 Task: Customize the Trello board by changing the background image and exploring available Power-Ups.
Action: Mouse moved to (920, 180)
Screenshot: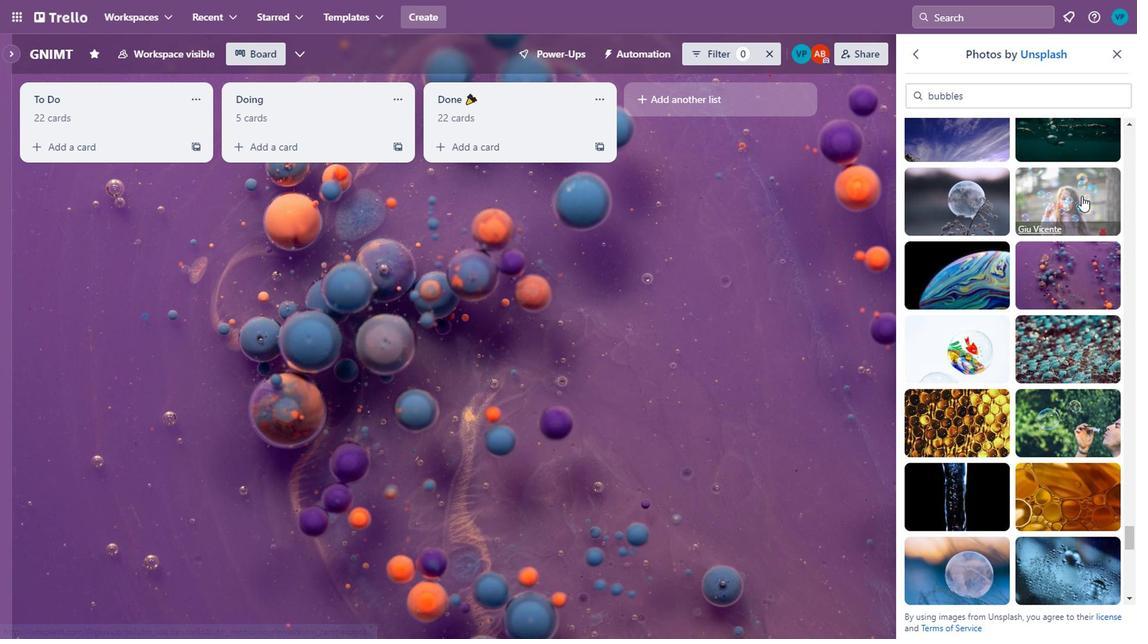 
Action: Mouse pressed left at (920, 180)
Screenshot: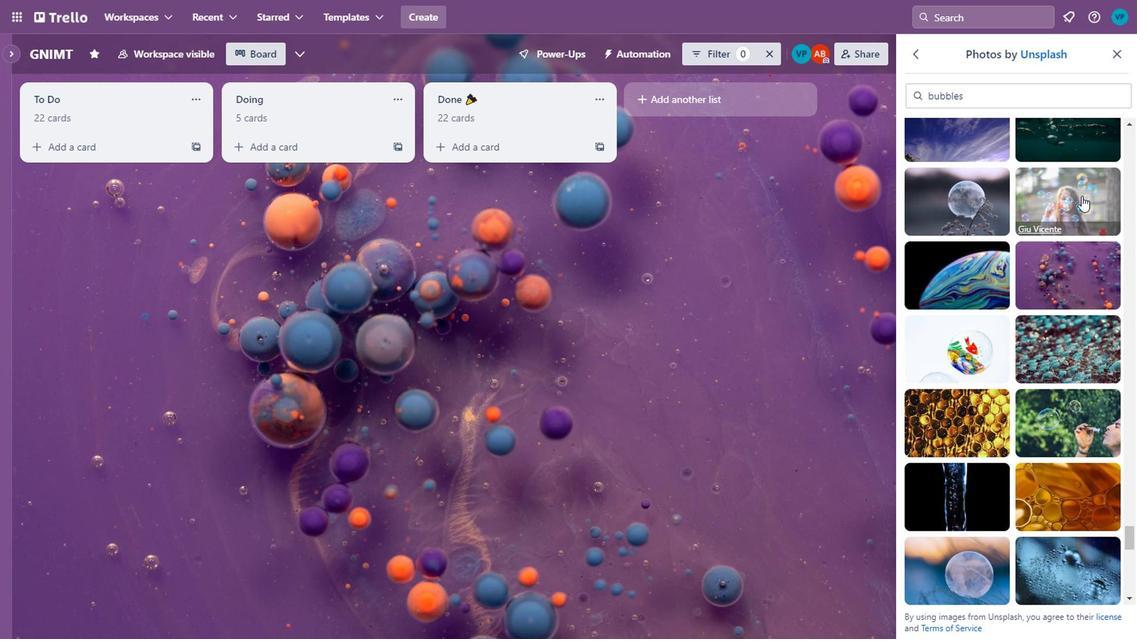 
Action: Mouse moved to (823, 371)
Screenshot: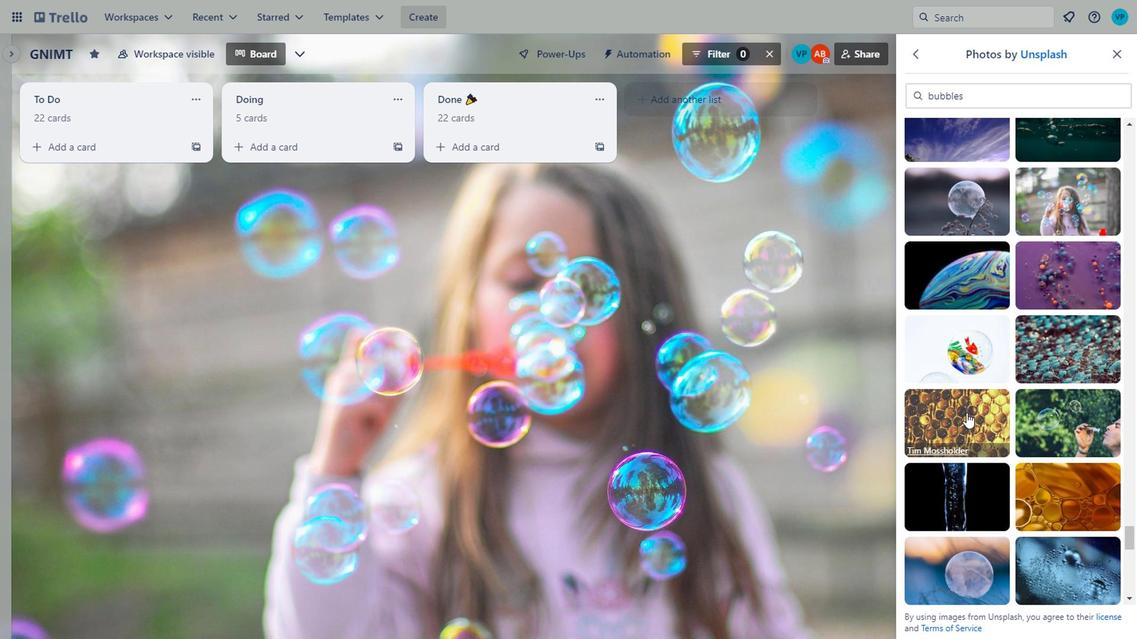 
Action: Mouse scrolled (823, 370) with delta (0, 0)
Screenshot: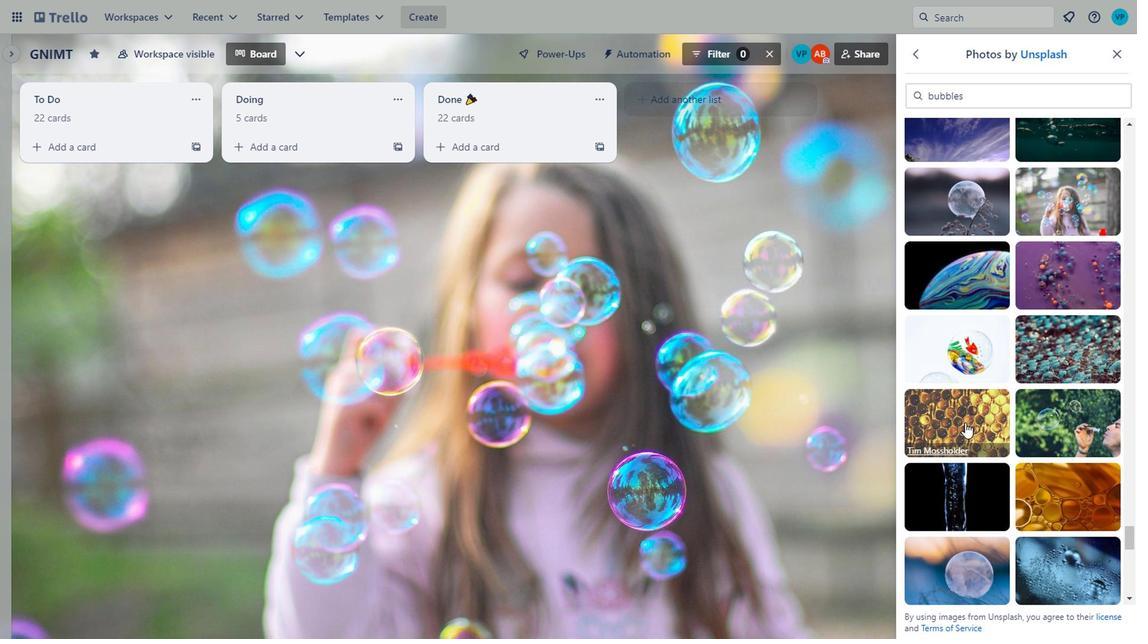 
Action: Mouse scrolled (823, 370) with delta (0, 0)
Screenshot: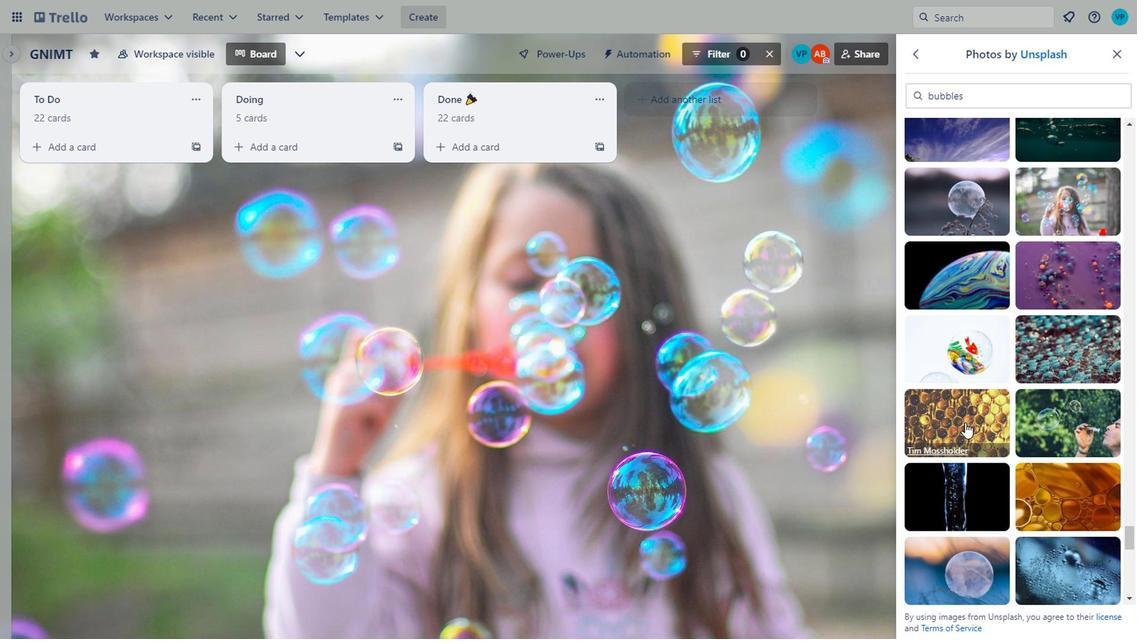 
Action: Mouse moved to (811, 395)
Screenshot: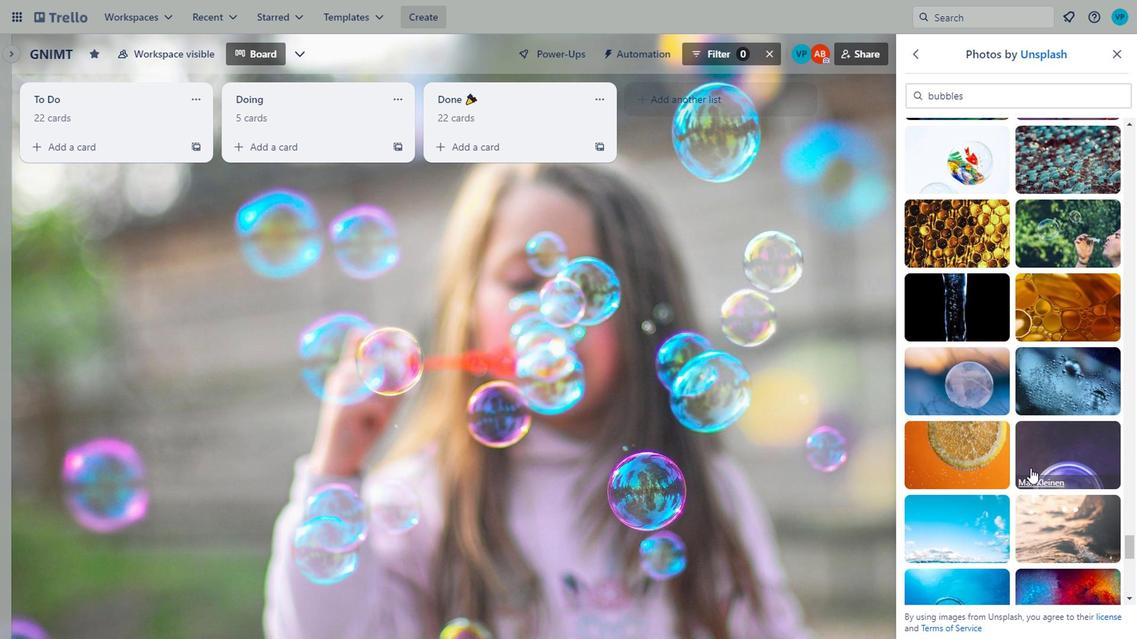 
Action: Mouse pressed left at (811, 395)
Screenshot: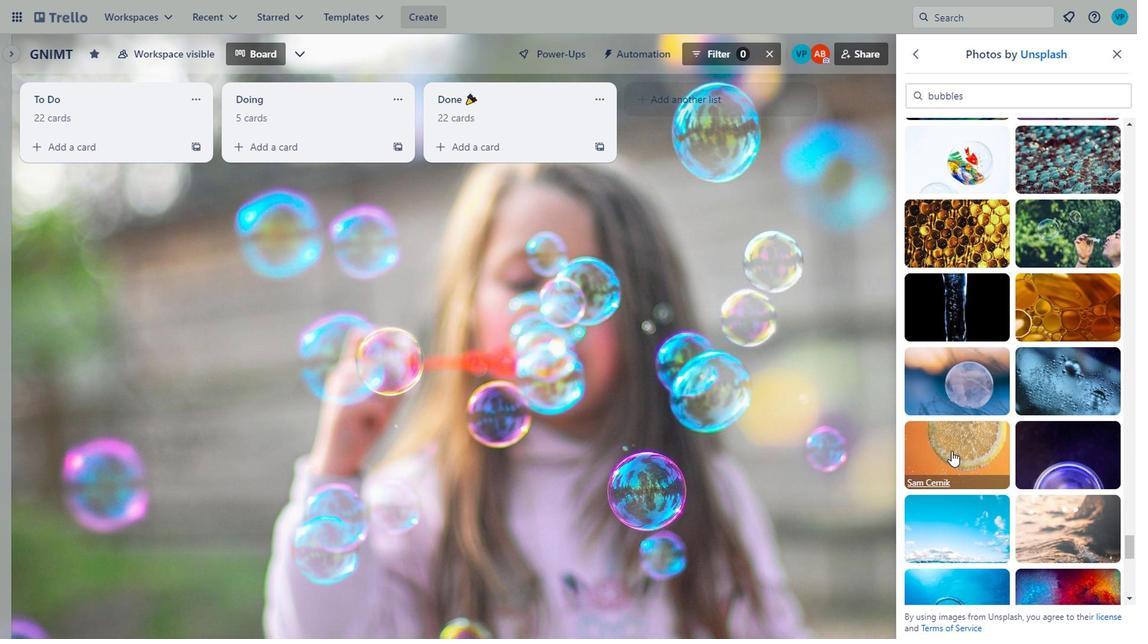 
Action: Mouse moved to (860, 388)
Screenshot: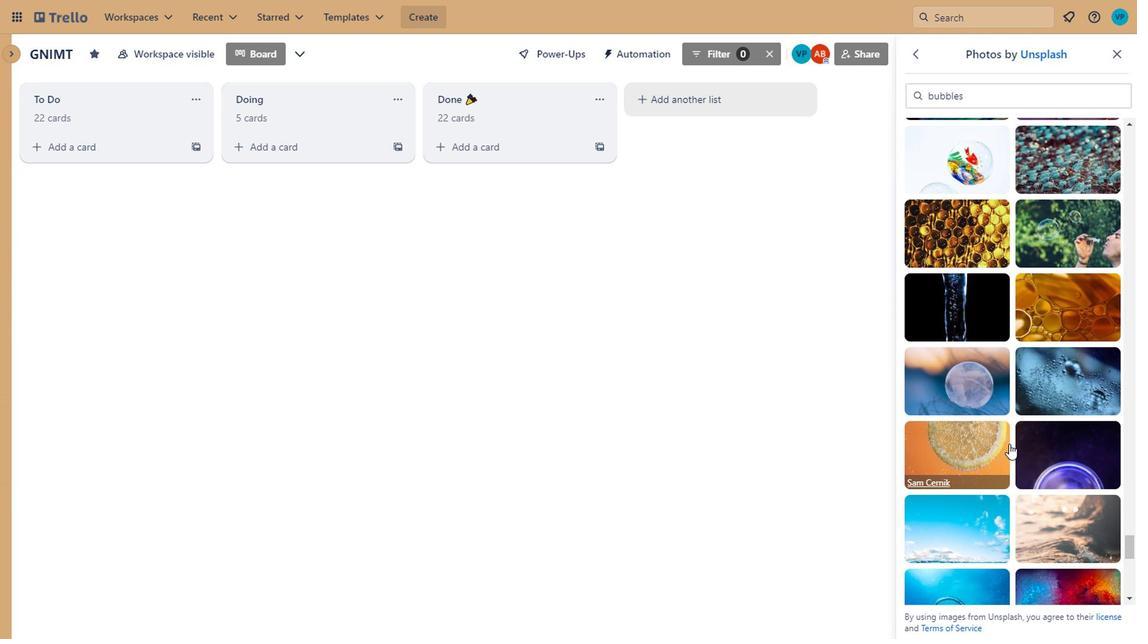 
Action: Mouse scrolled (860, 387) with delta (0, 0)
Screenshot: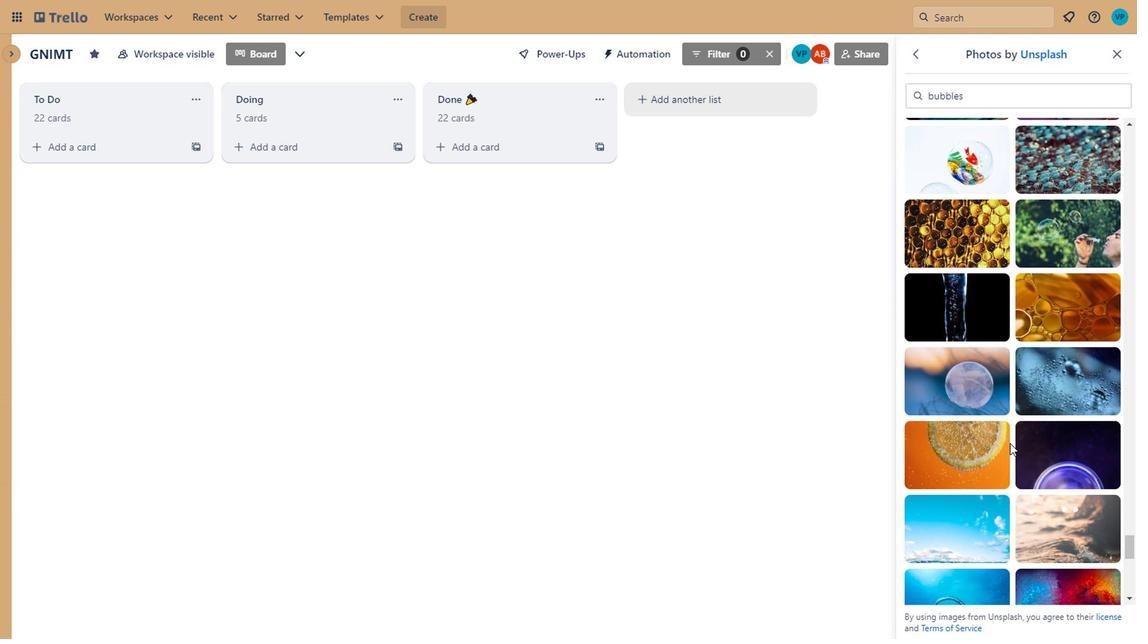 
Action: Mouse moved to (913, 401)
Screenshot: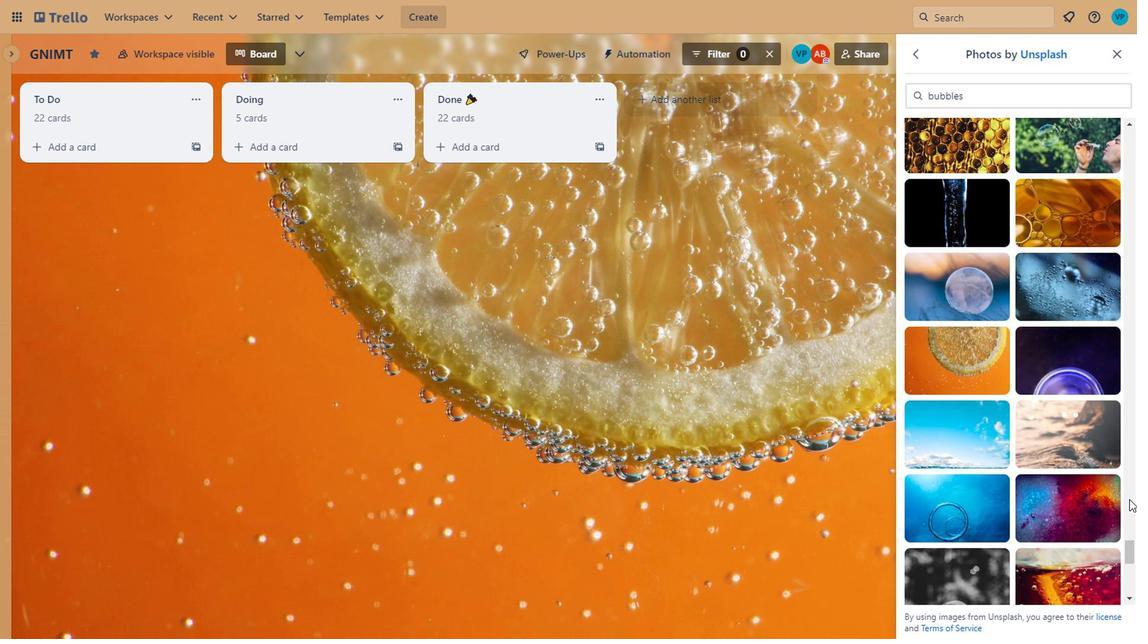 
Action: Mouse scrolled (913, 400) with delta (0, 0)
Screenshot: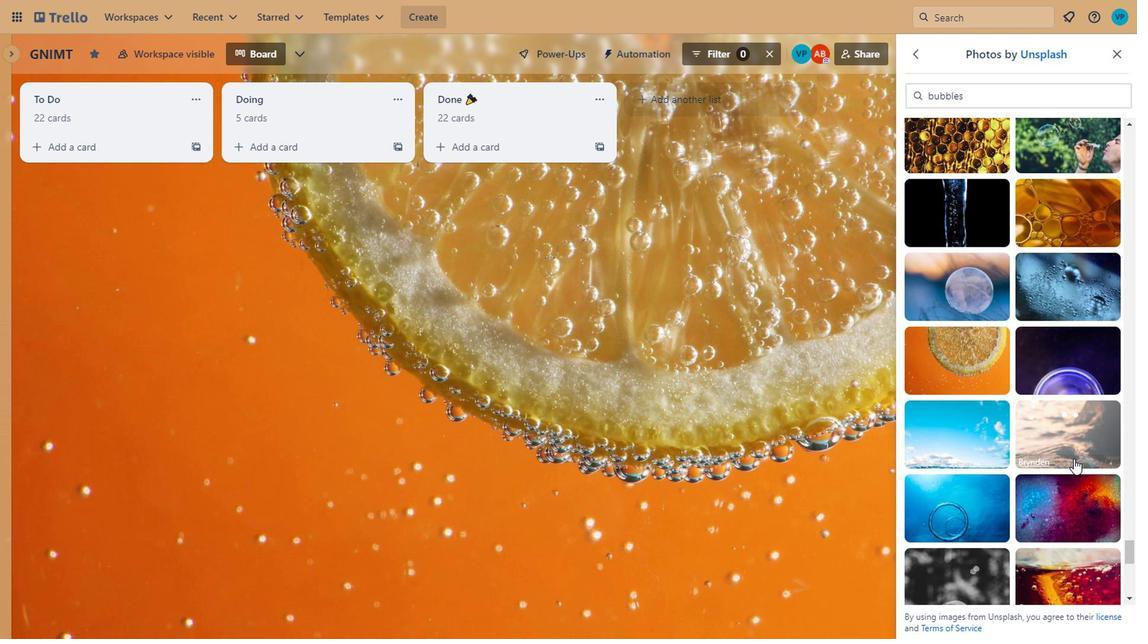 
Action: Mouse scrolled (913, 400) with delta (0, 0)
Screenshot: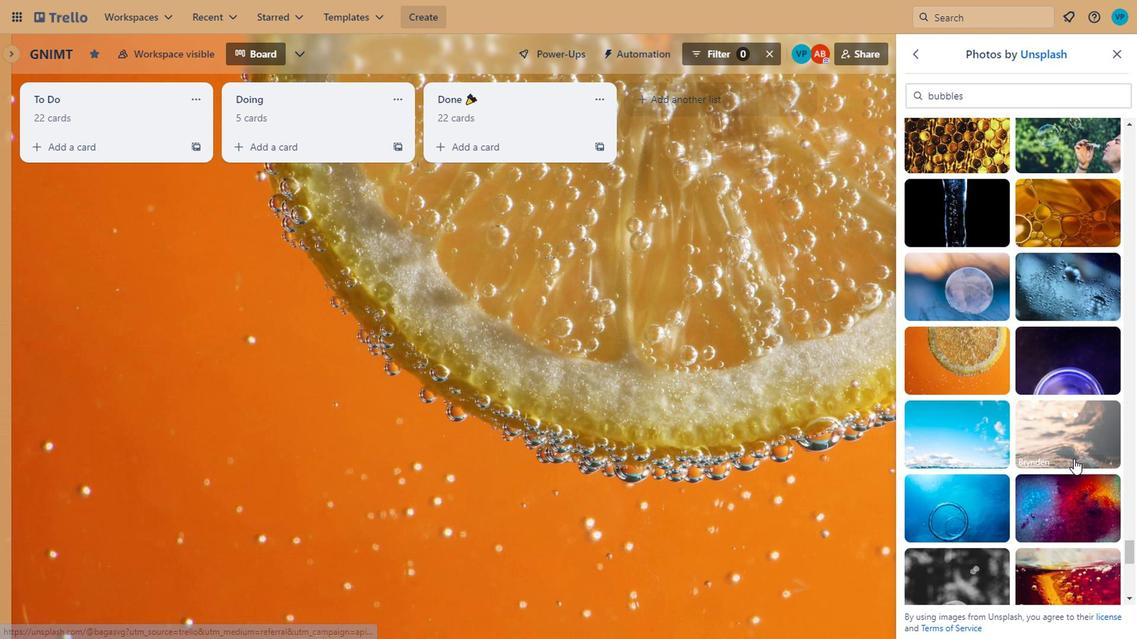 
Action: Mouse moved to (862, 470)
Screenshot: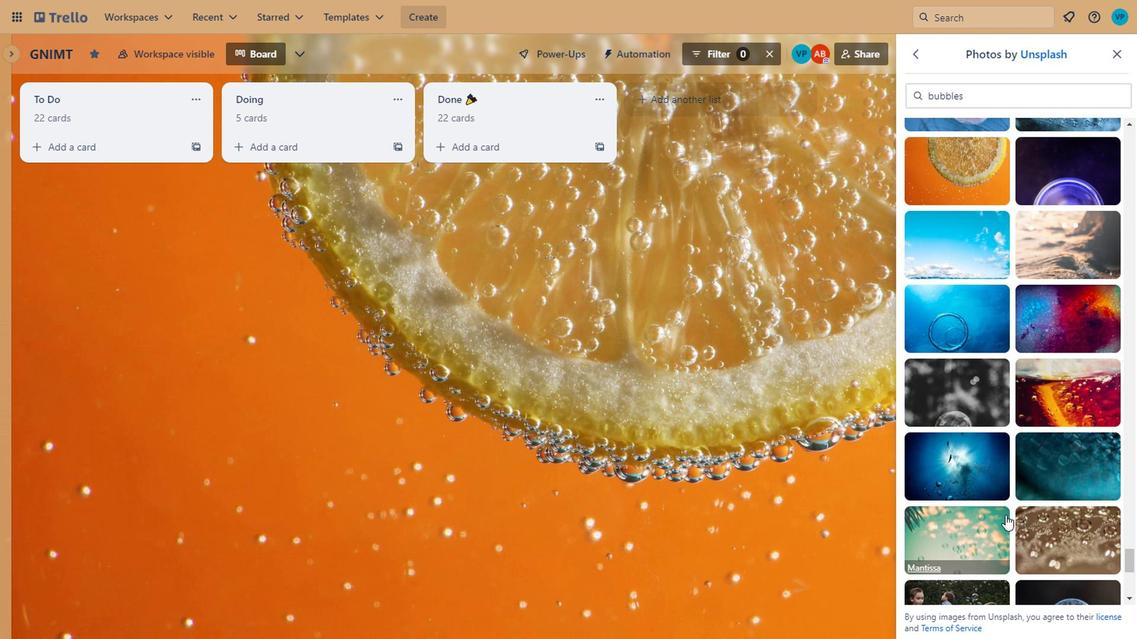 
Action: Mouse scrolled (862, 470) with delta (0, 0)
Screenshot: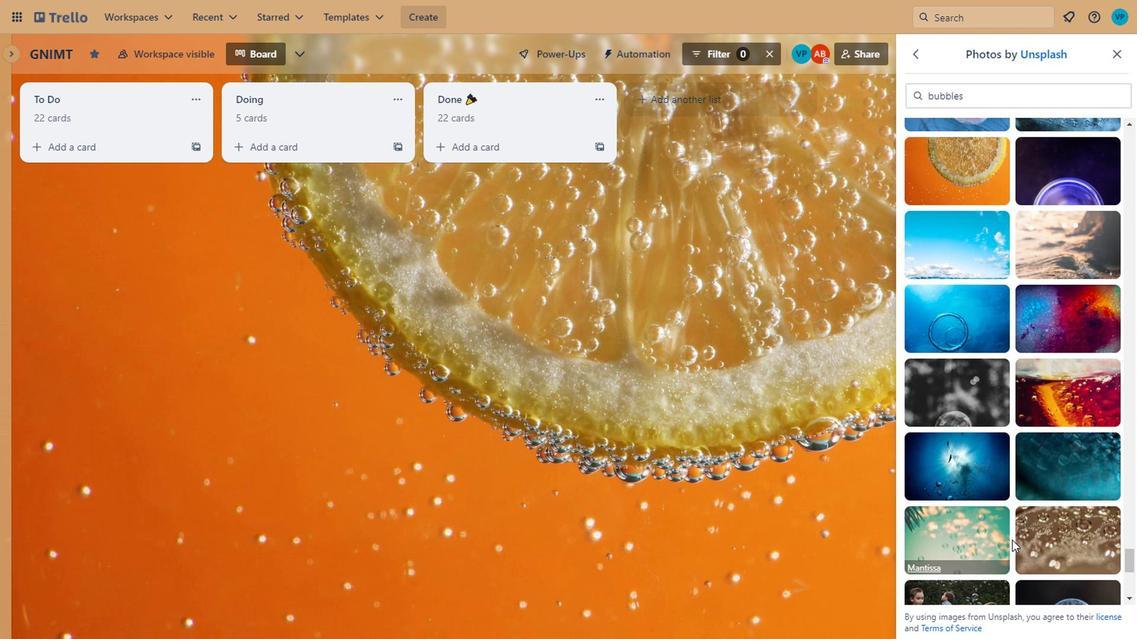 
Action: Mouse moved to (876, 409)
Screenshot: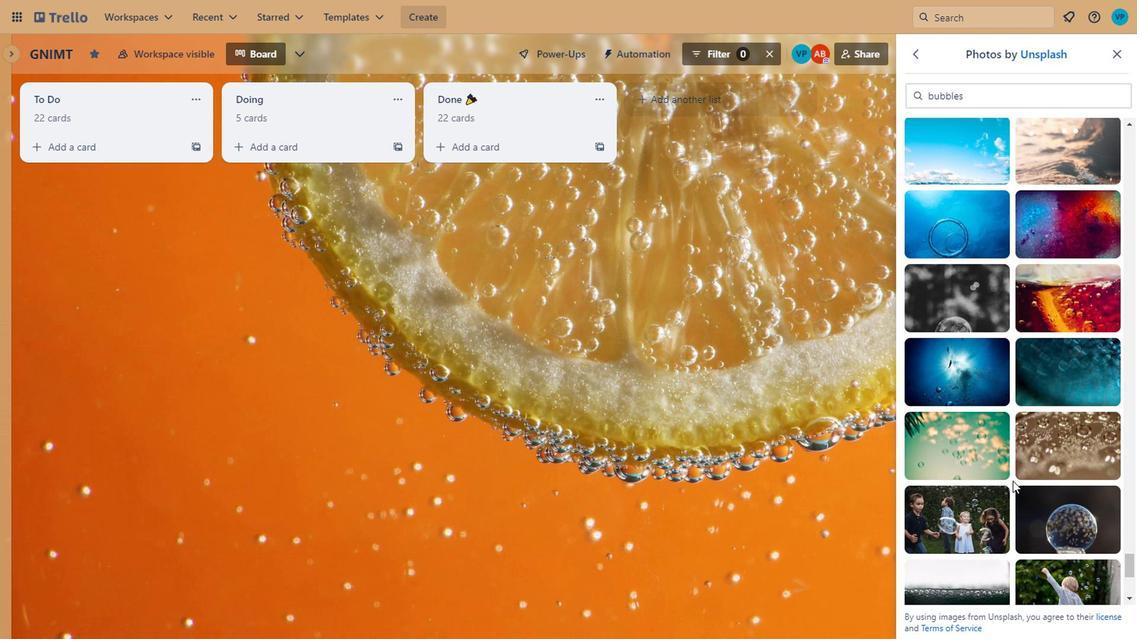 
Action: Mouse scrolled (876, 408) with delta (0, 0)
Screenshot: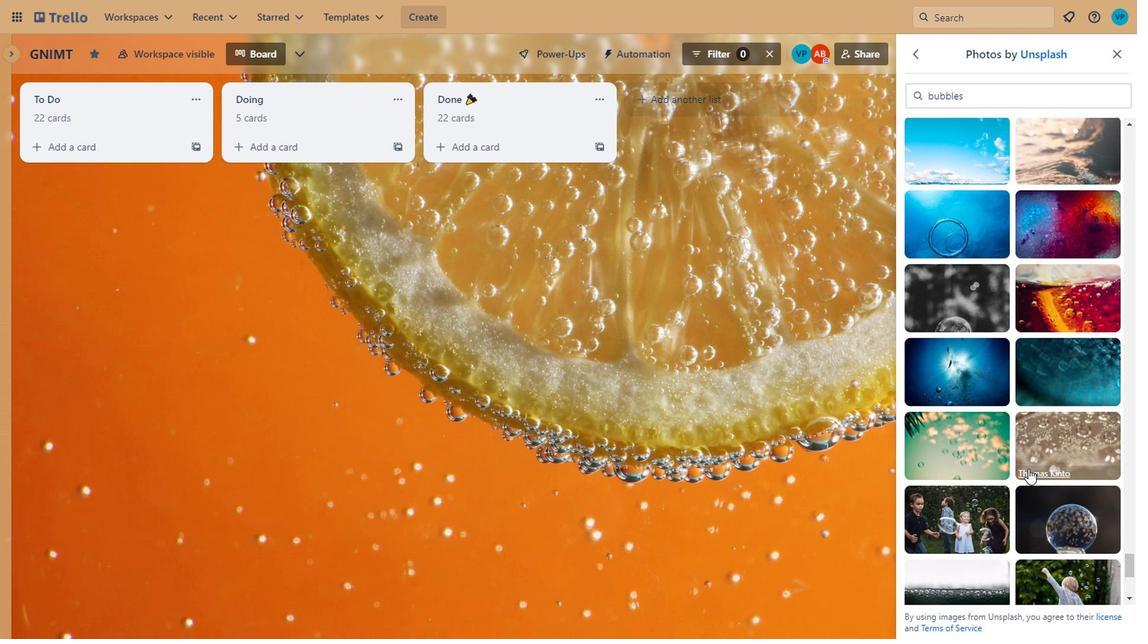 
Action: Mouse scrolled (876, 408) with delta (0, 0)
Screenshot: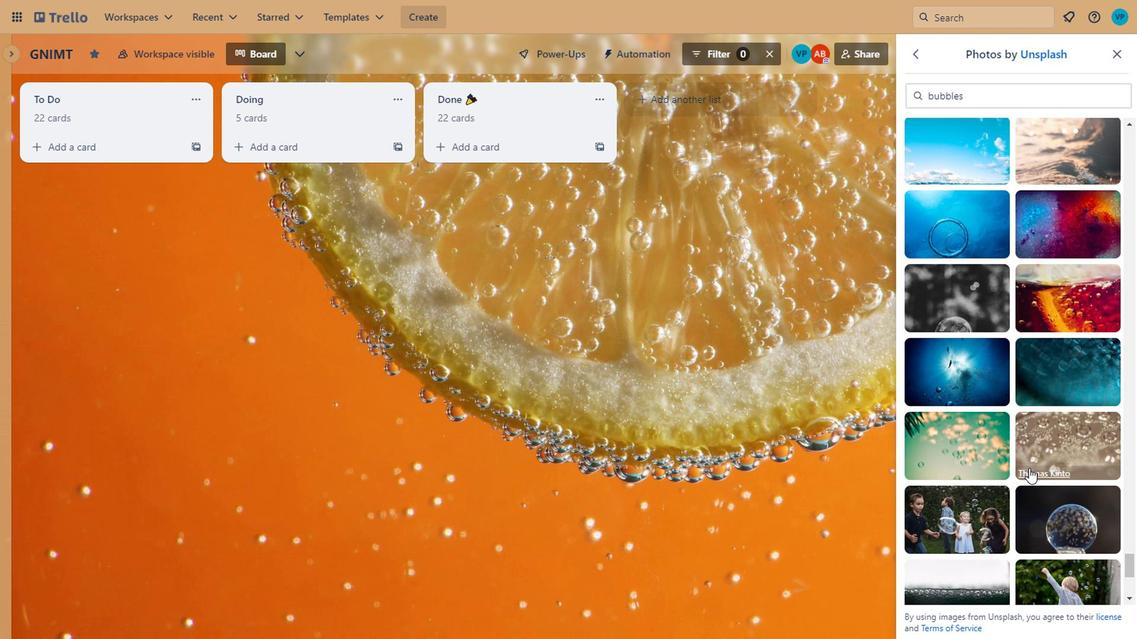
Action: Mouse moved to (814, 280)
Screenshot: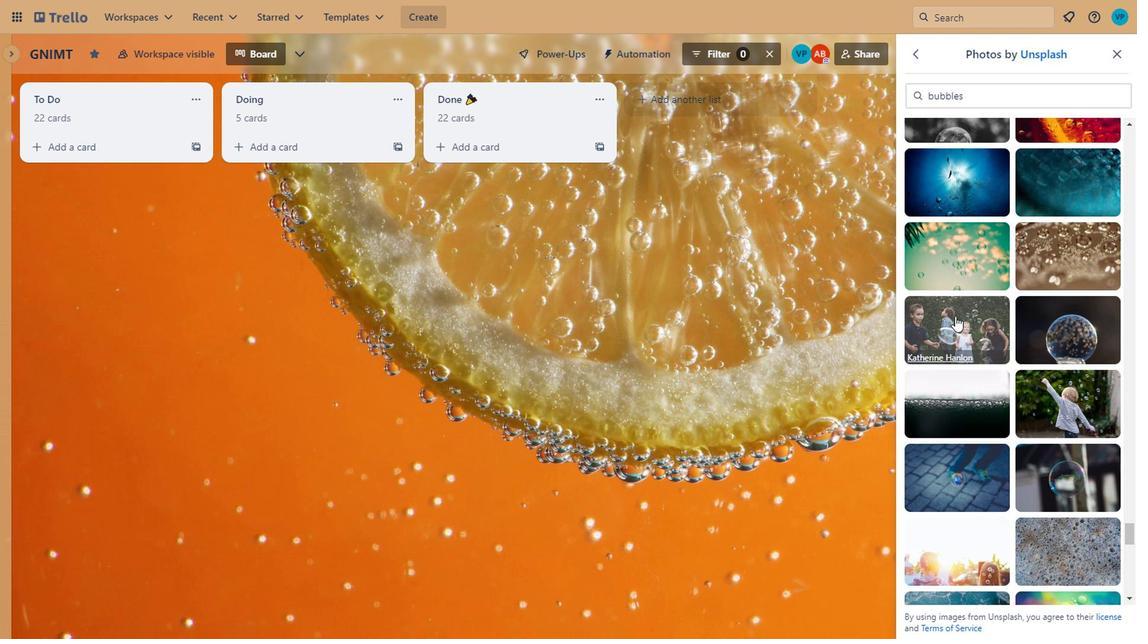 
Action: Mouse pressed left at (814, 280)
Screenshot: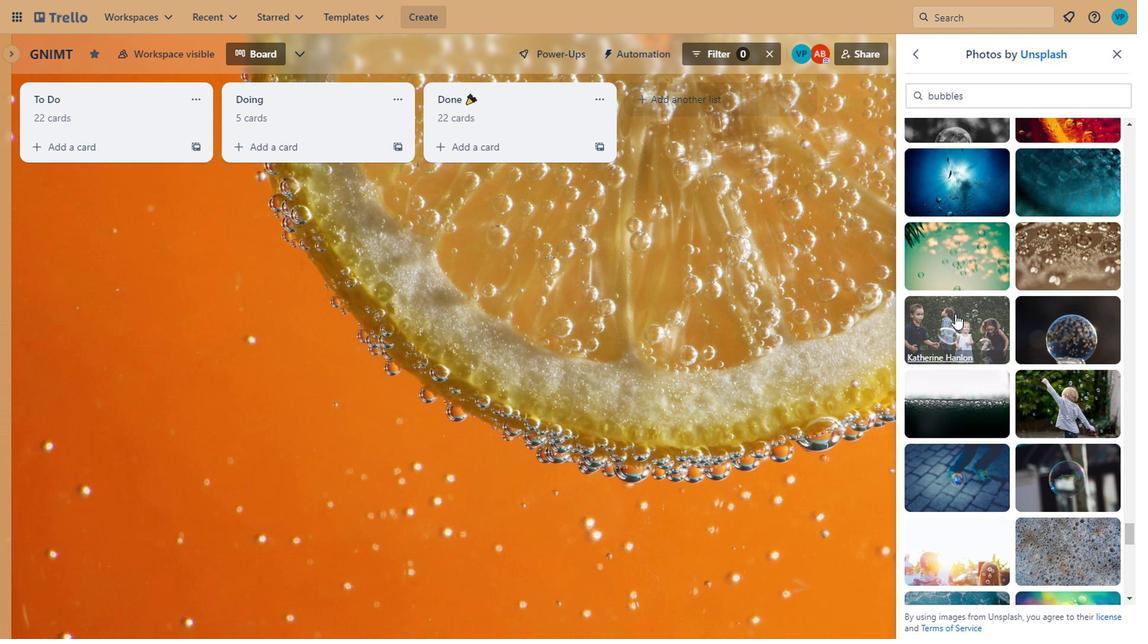 
Action: Mouse moved to (886, 373)
Screenshot: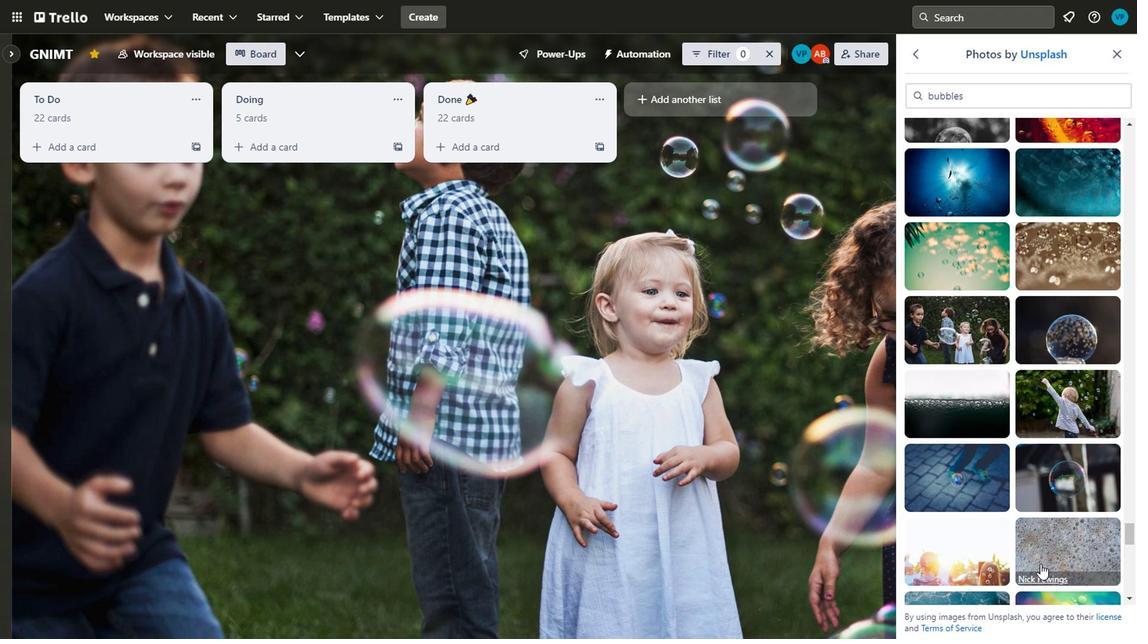 
Action: Mouse scrolled (886, 373) with delta (0, 0)
Screenshot: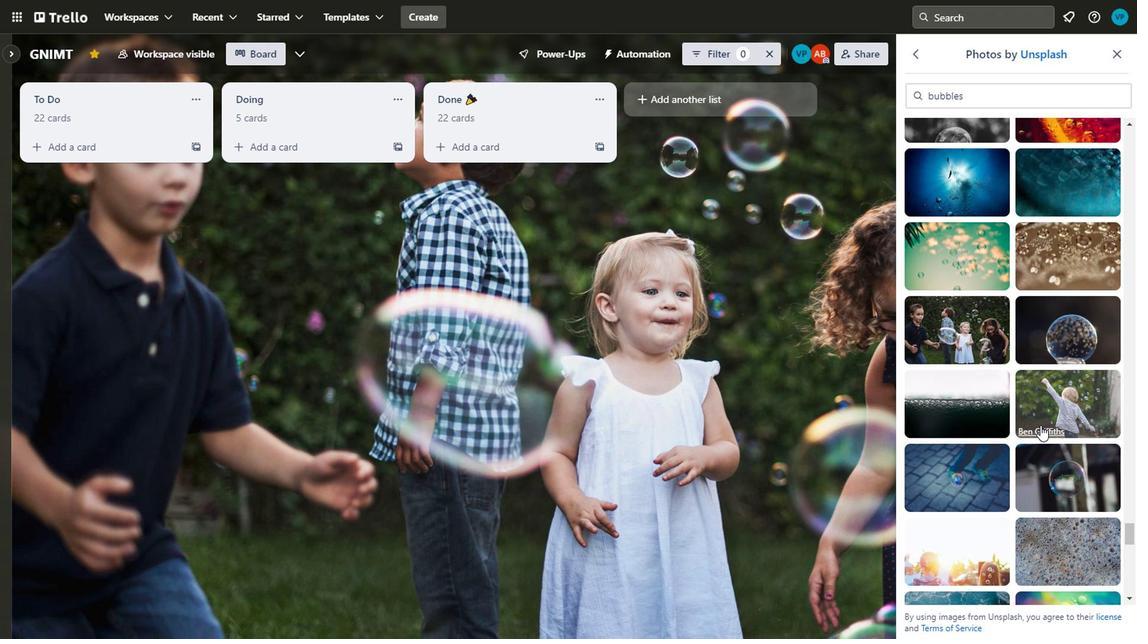 
Action: Mouse scrolled (886, 373) with delta (0, 0)
Screenshot: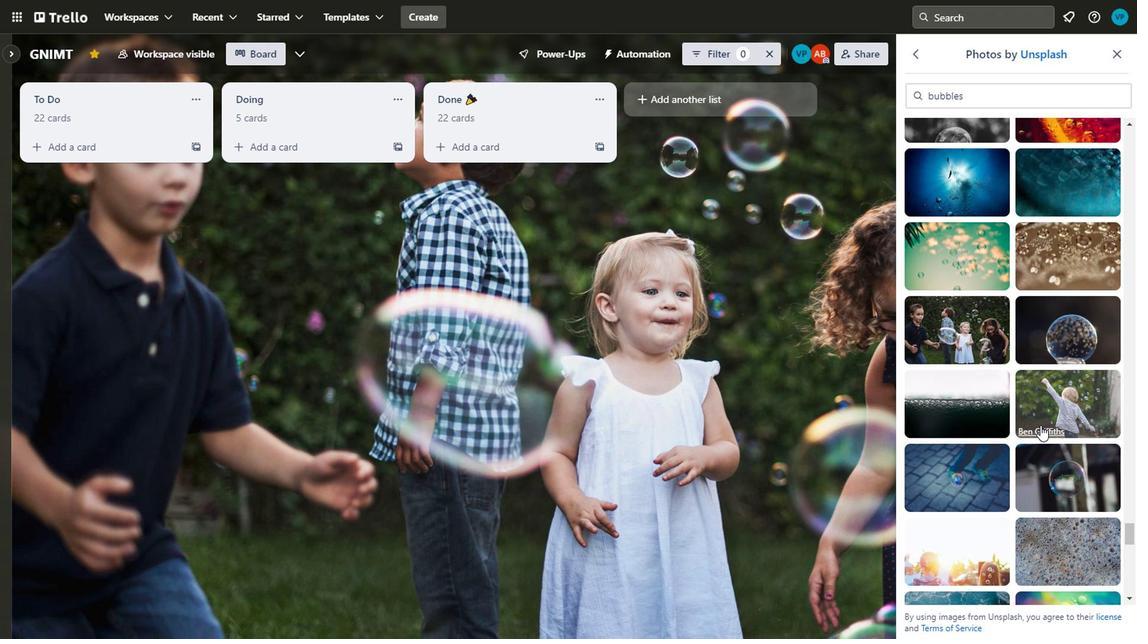 
Action: Mouse scrolled (886, 373) with delta (0, 0)
Screenshot: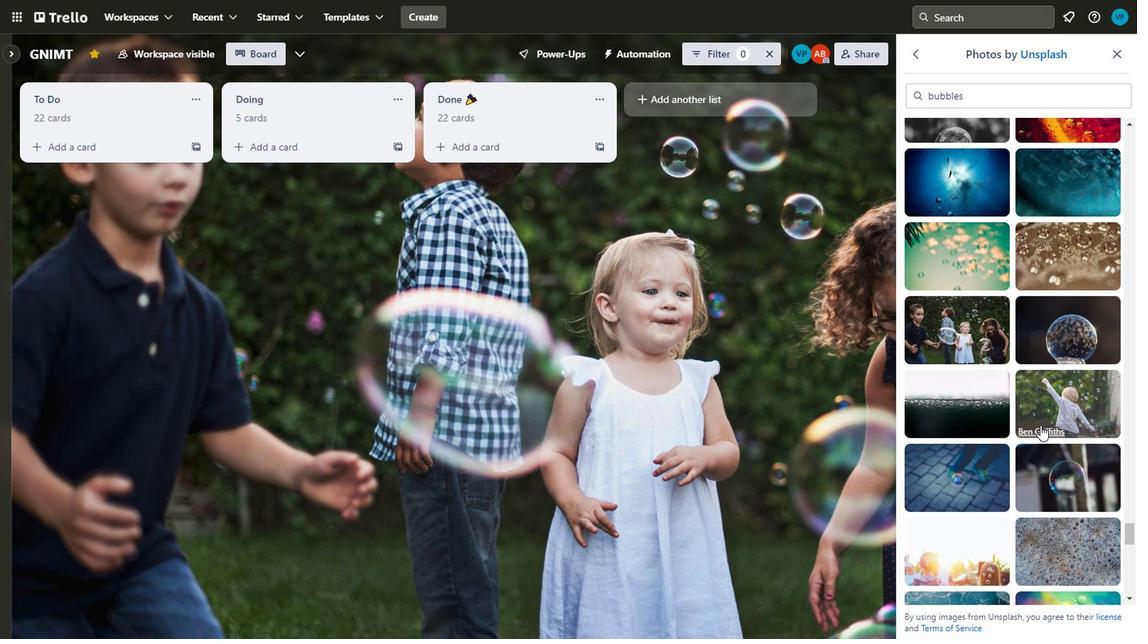 
Action: Mouse moved to (822, 232)
Screenshot: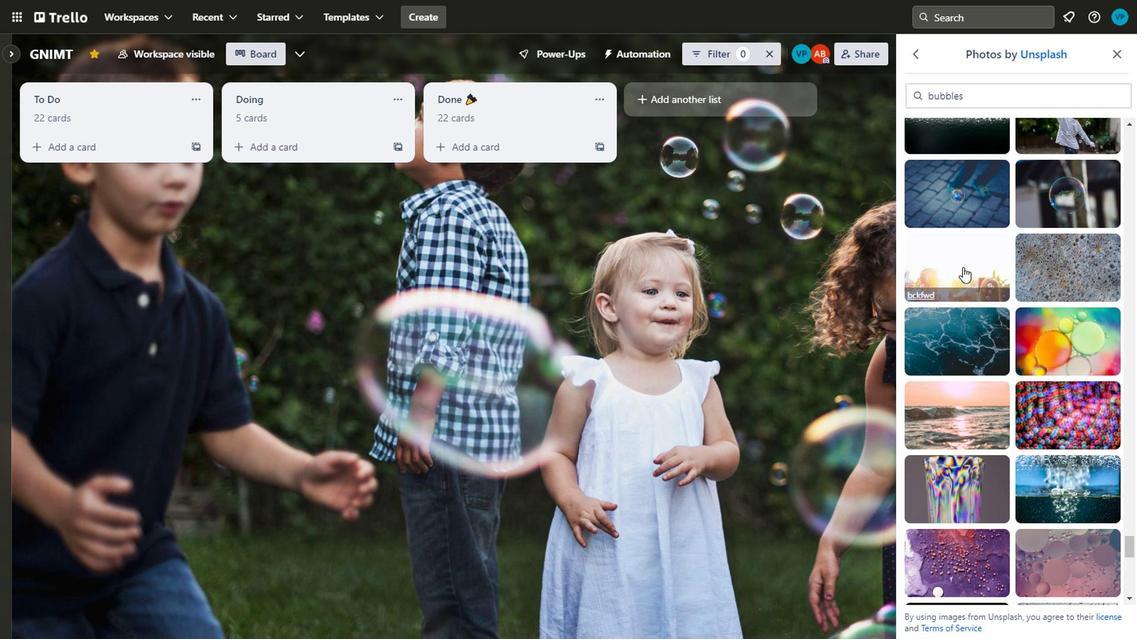 
Action: Mouse pressed left at (822, 232)
Screenshot: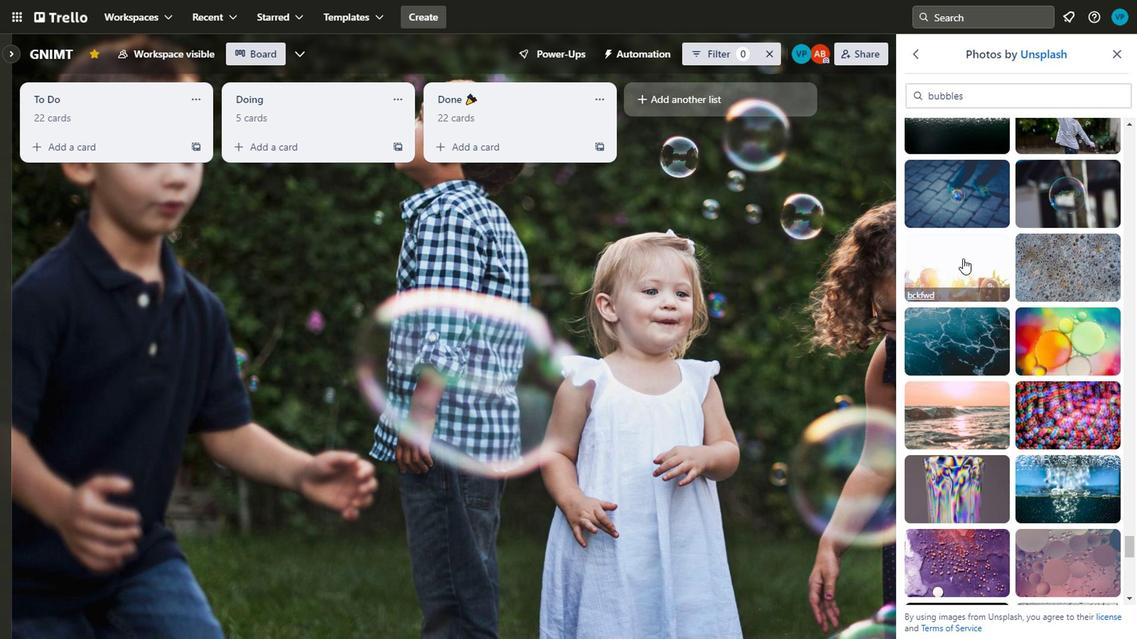
Action: Mouse moved to (857, 354)
Screenshot: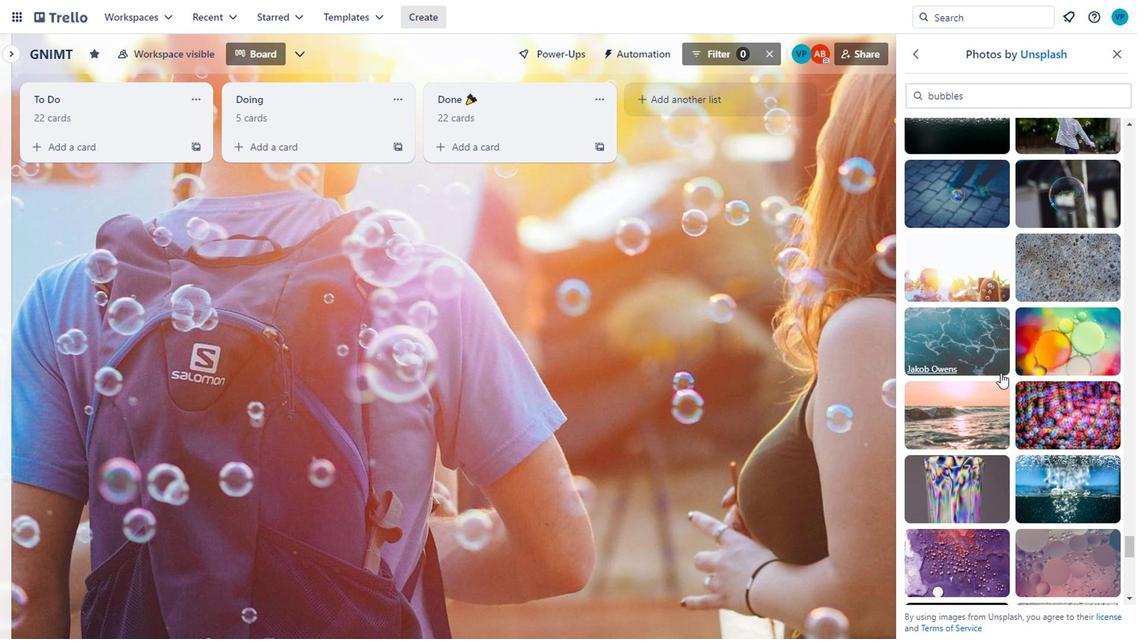 
Action: Mouse scrolled (857, 354) with delta (0, 0)
Screenshot: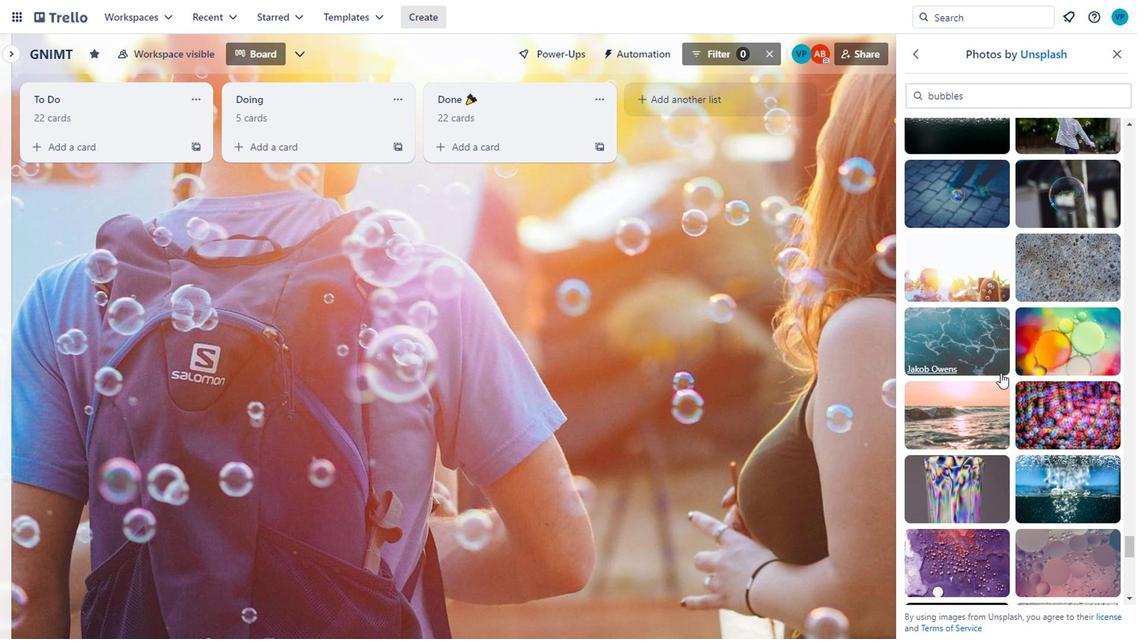 
Action: Mouse moved to (859, 369)
Screenshot: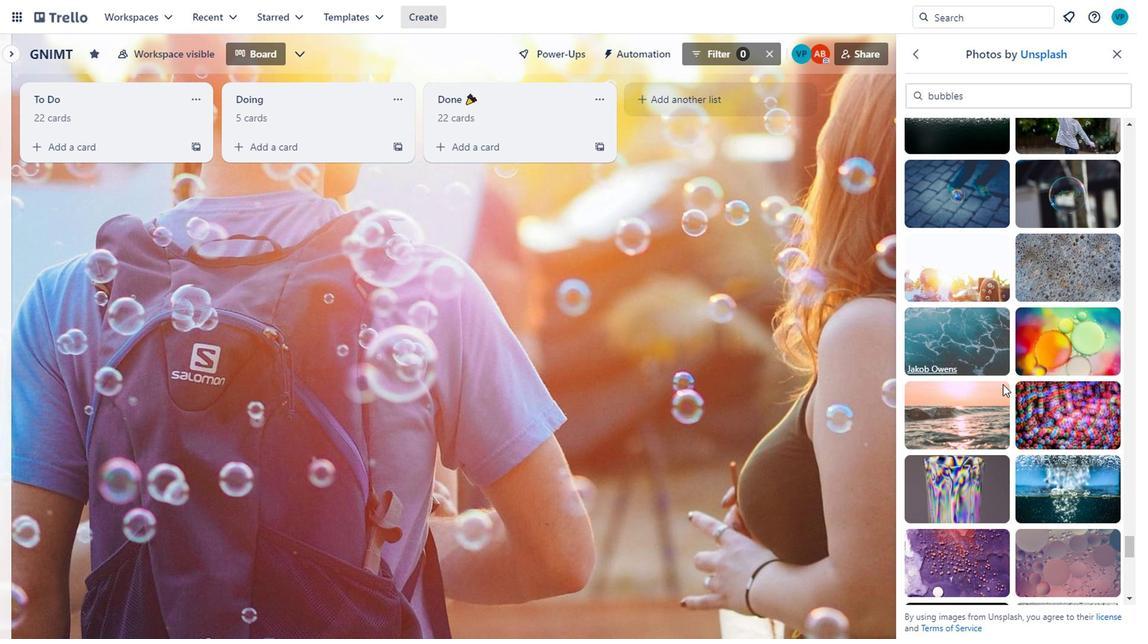 
Action: Mouse scrolled (859, 368) with delta (0, 0)
Screenshot: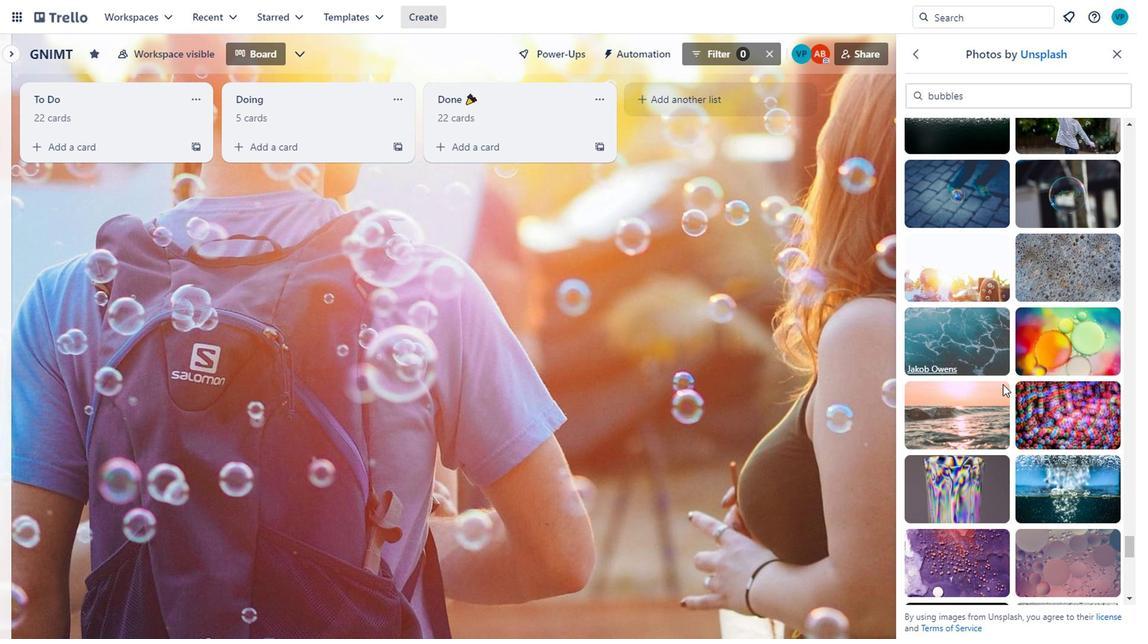 
Action: Mouse moved to (897, 389)
Screenshot: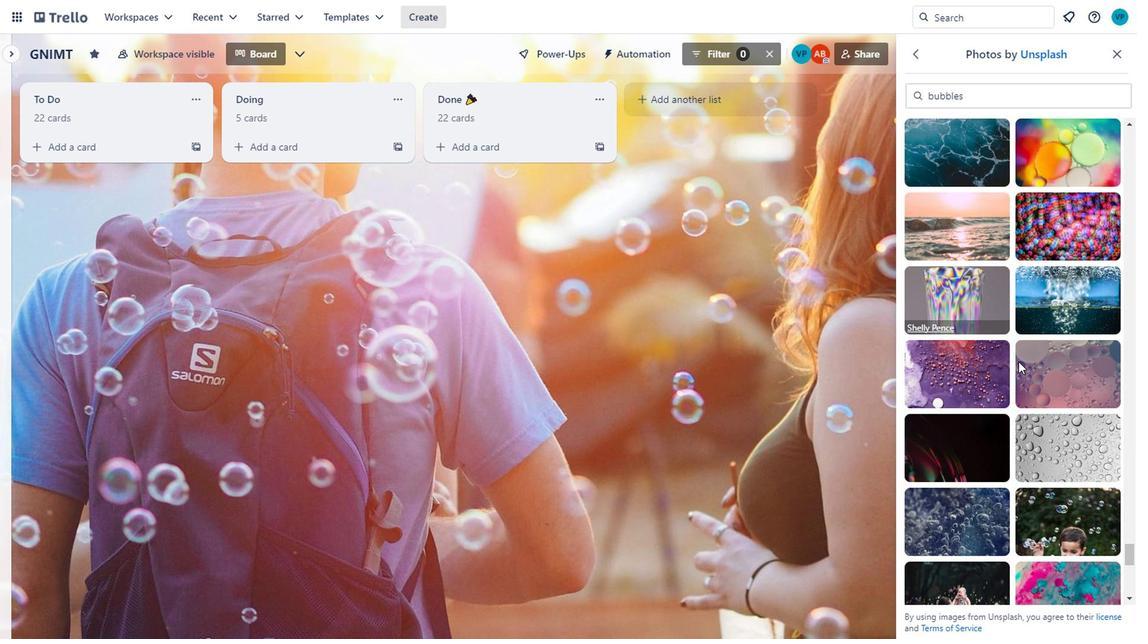 
Action: Mouse scrolled (897, 389) with delta (0, 0)
Screenshot: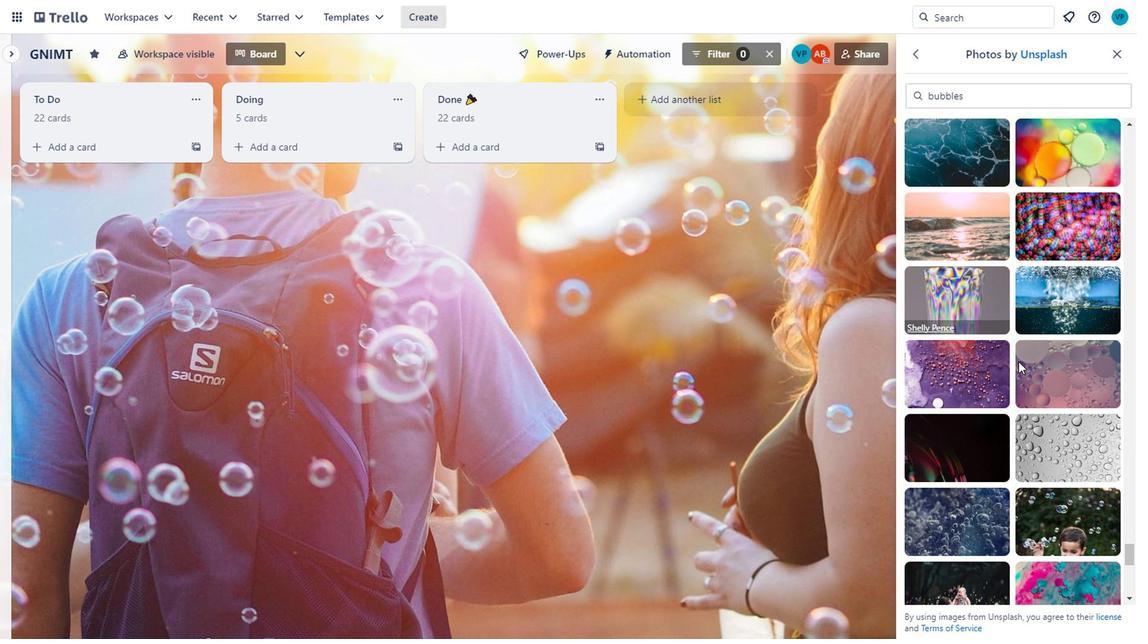
Action: Mouse moved to (900, 400)
Screenshot: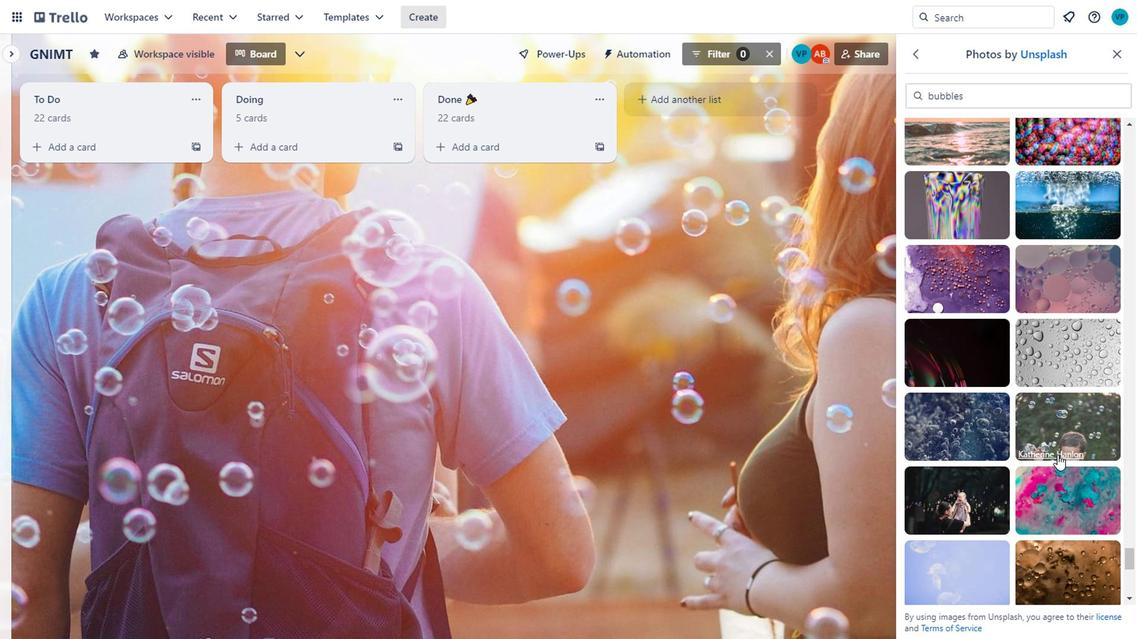 
Action: Mouse scrolled (900, 400) with delta (0, 0)
Screenshot: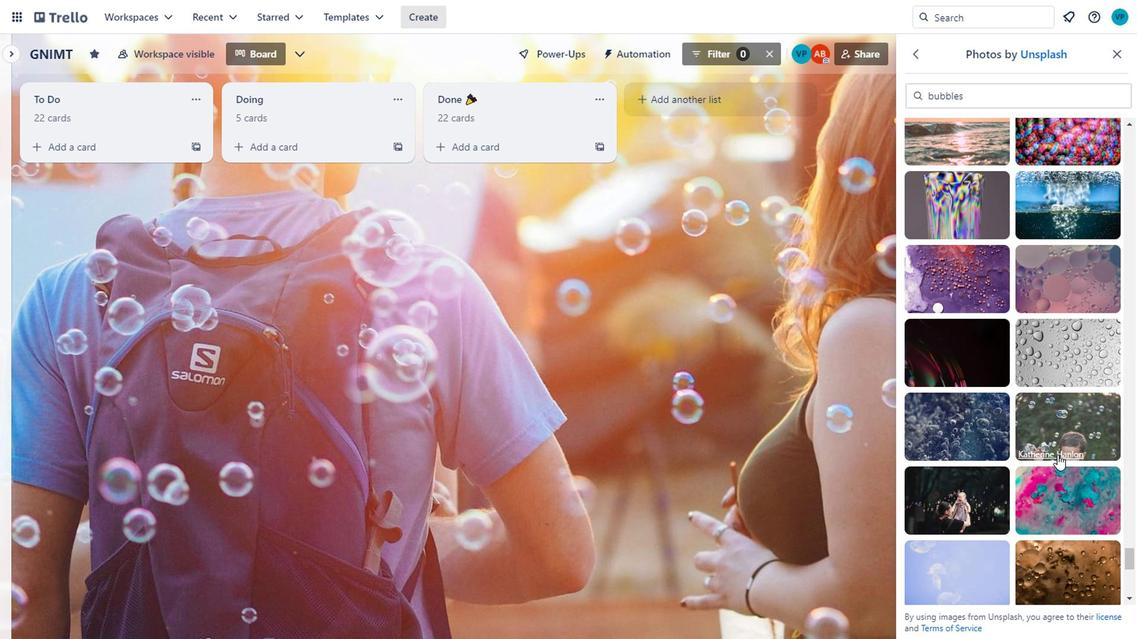 
Action: Mouse moved to (900, 401)
Screenshot: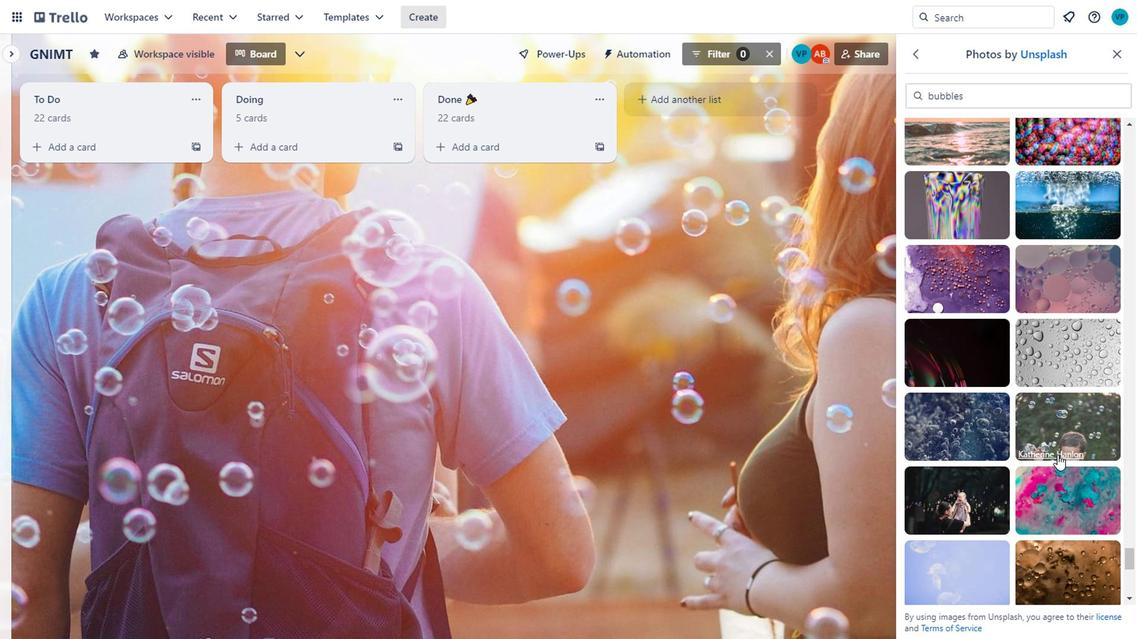 
Action: Mouse scrolled (900, 400) with delta (0, 0)
Screenshot: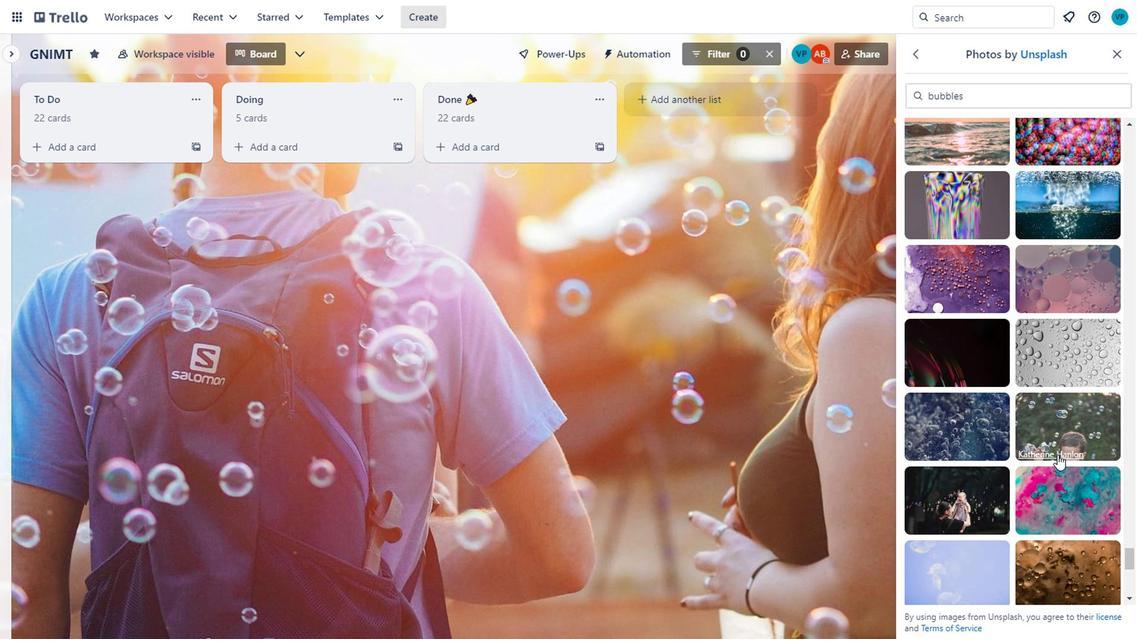
Action: Mouse moved to (883, 360)
Screenshot: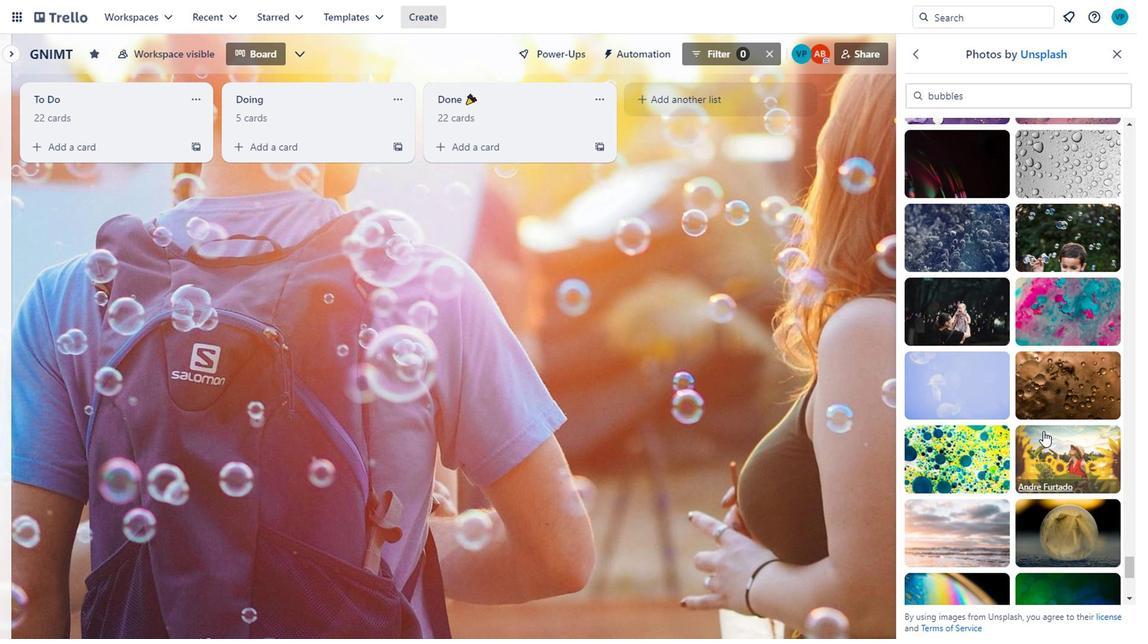 
Action: Mouse scrolled (883, 360) with delta (0, 0)
Screenshot: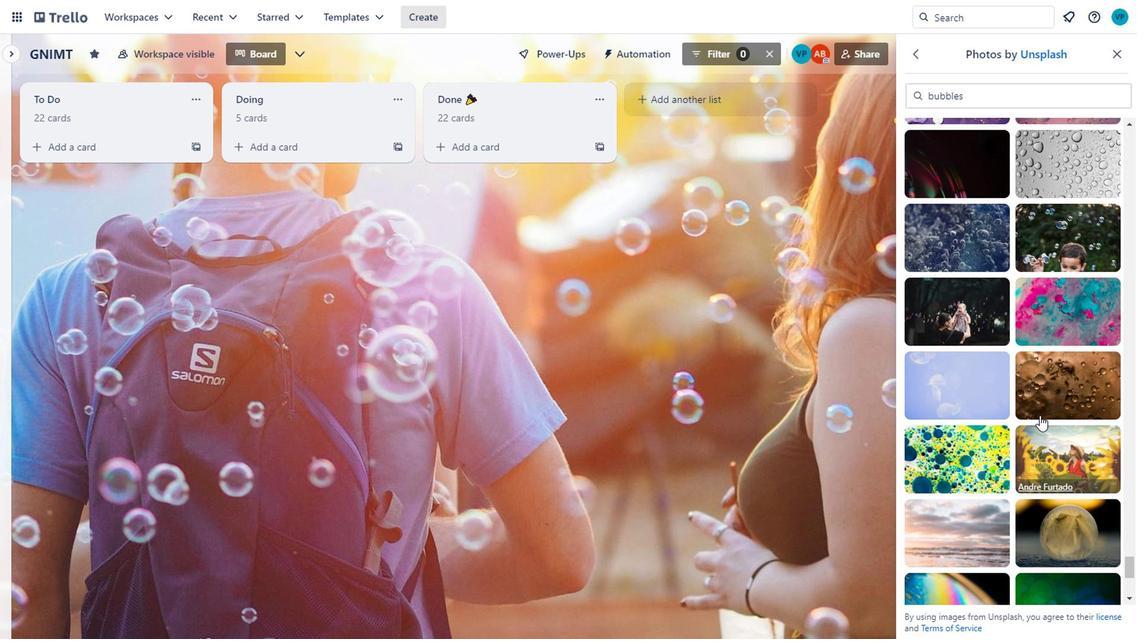
Action: Mouse scrolled (883, 360) with delta (0, 0)
Screenshot: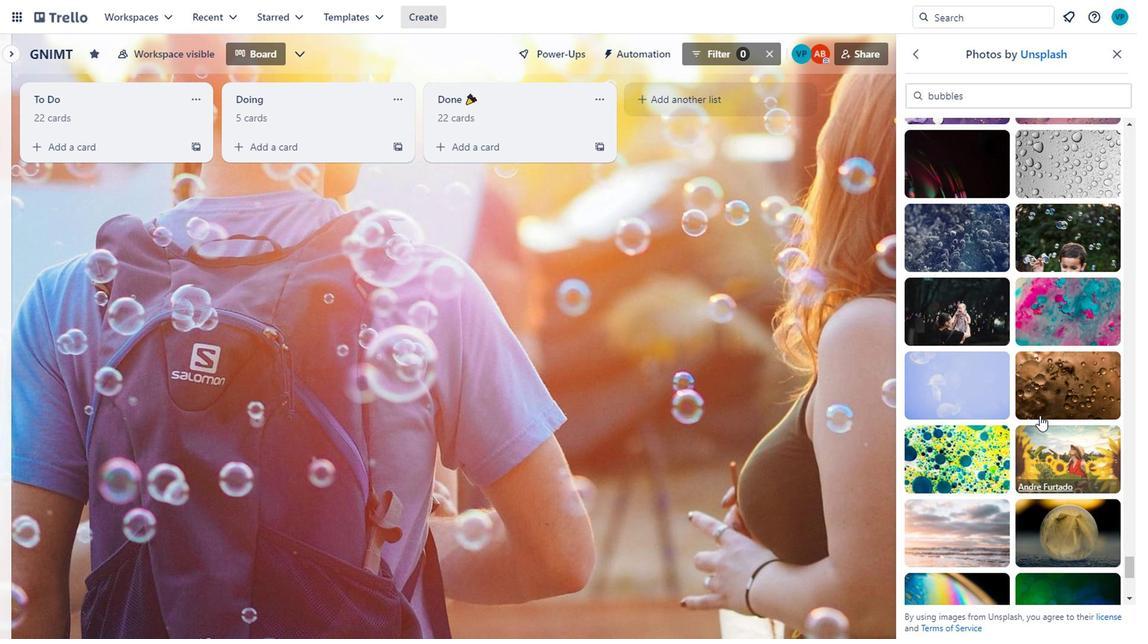 
Action: Mouse moved to (903, 235)
Screenshot: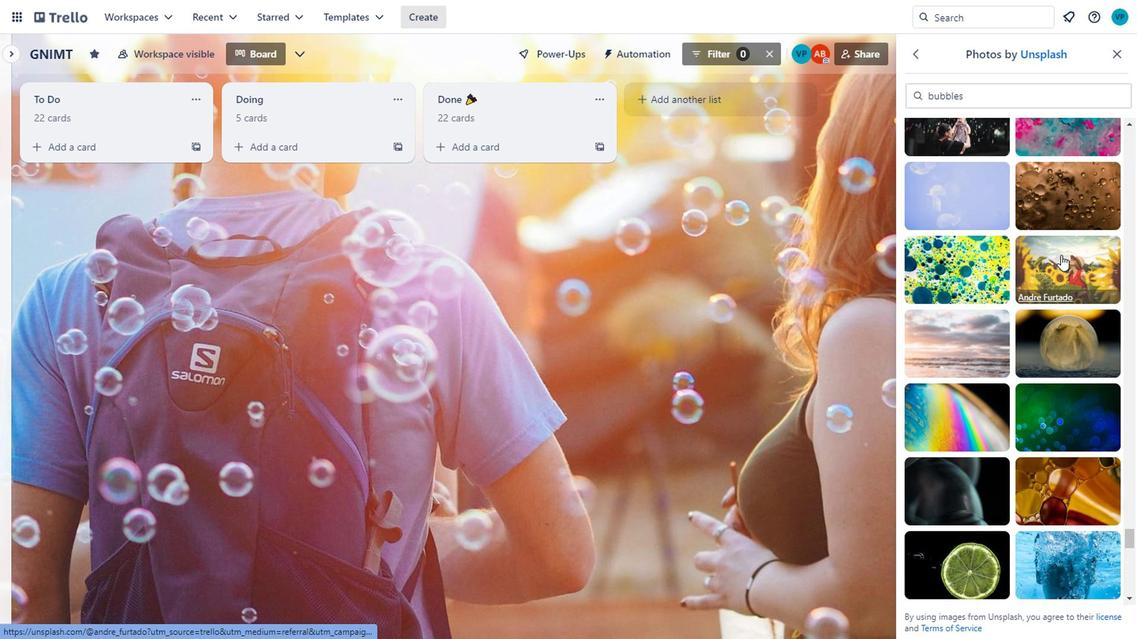 
Action: Mouse pressed left at (903, 235)
Screenshot: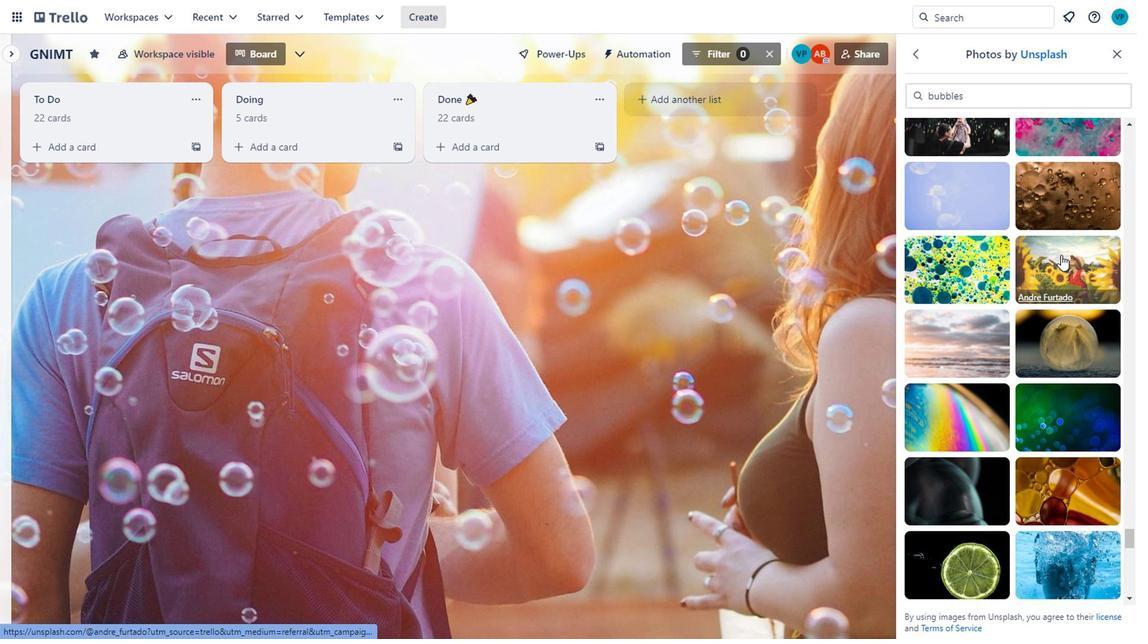 
Action: Mouse moved to (781, 354)
Screenshot: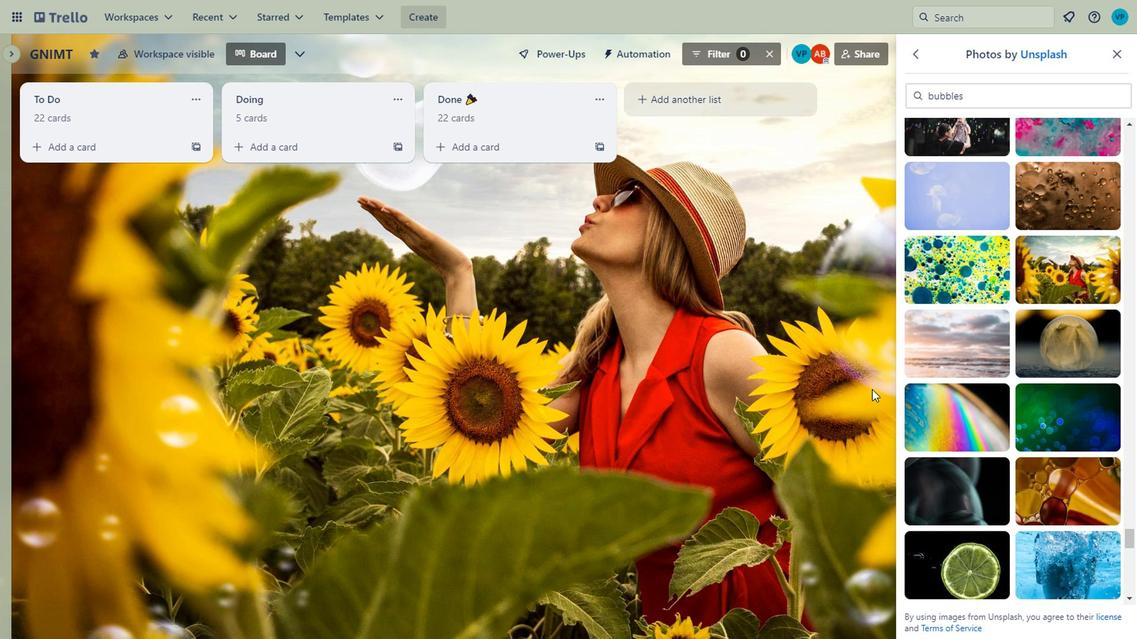 
Action: Mouse scrolled (781, 353) with delta (0, 0)
Screenshot: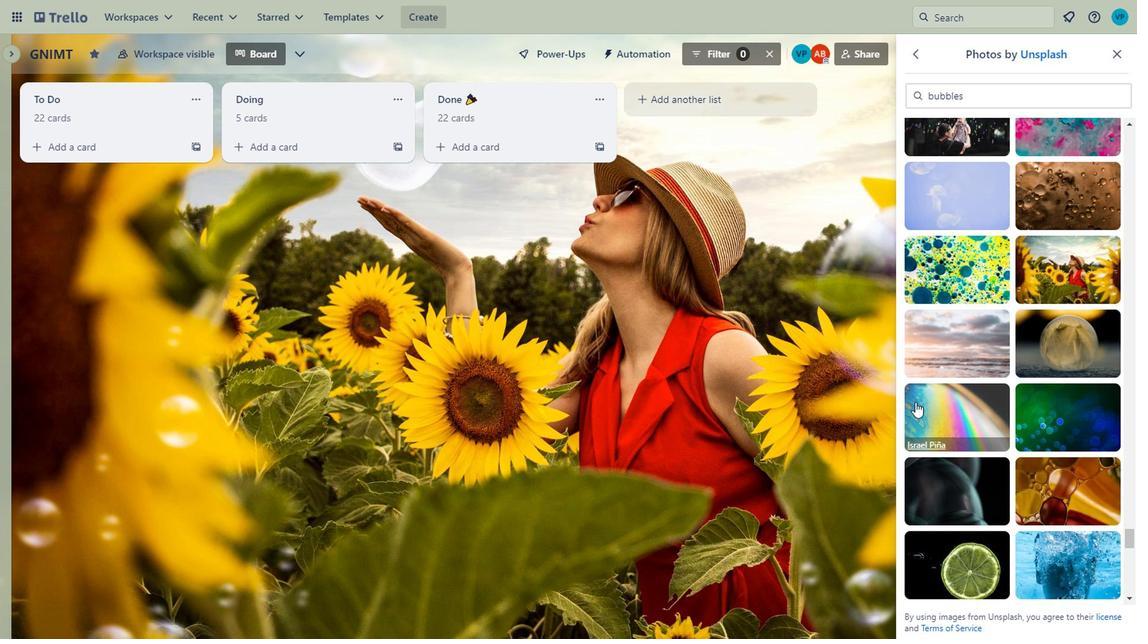 
Action: Mouse moved to (797, 380)
Screenshot: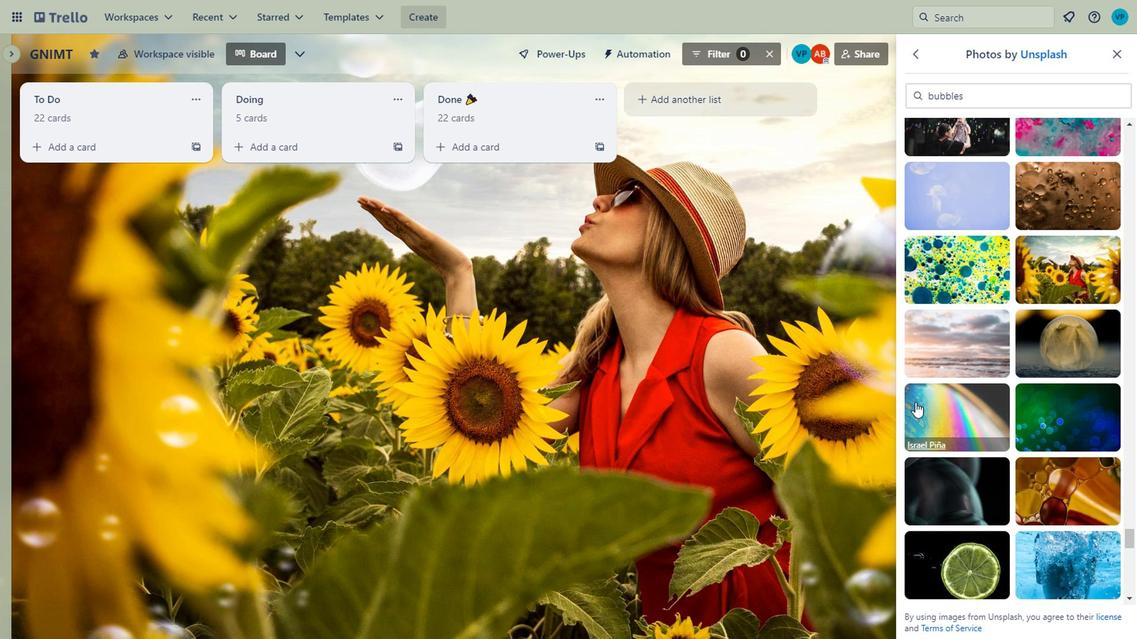 
Action: Mouse scrolled (797, 379) with delta (0, 0)
Screenshot: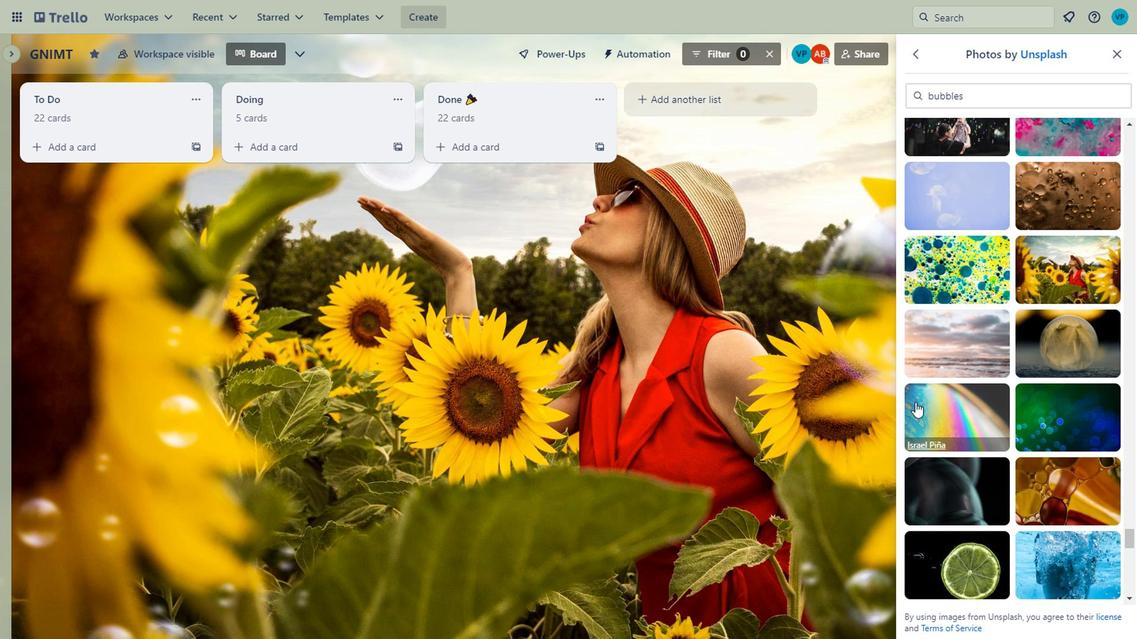 
Action: Mouse moved to (802, 387)
Screenshot: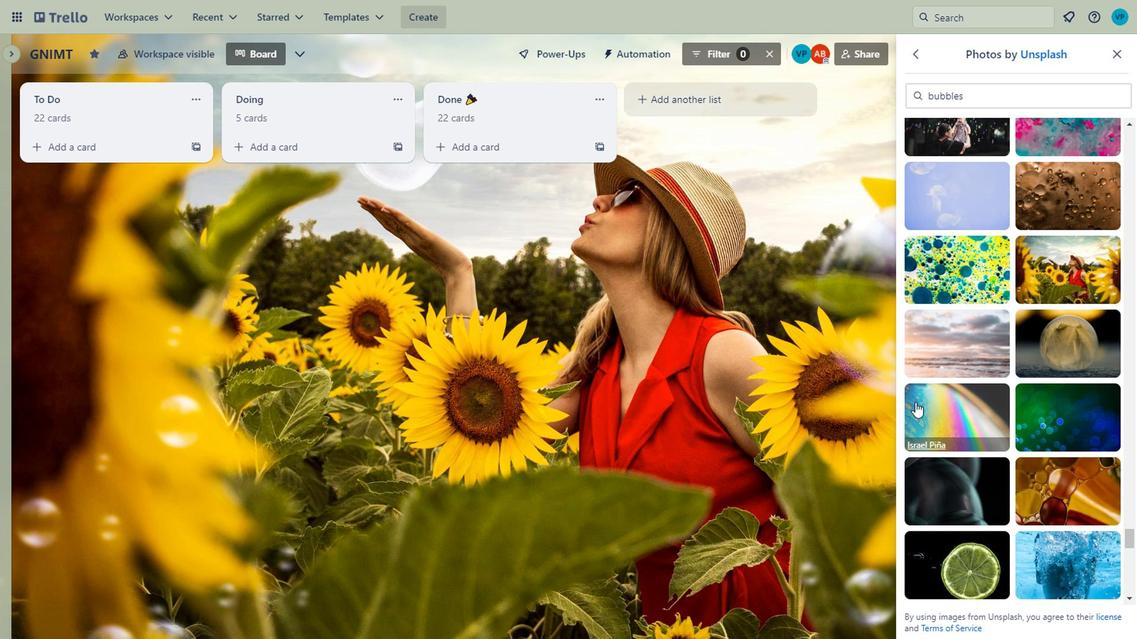 
Action: Mouse scrolled (802, 386) with delta (0, 0)
Screenshot: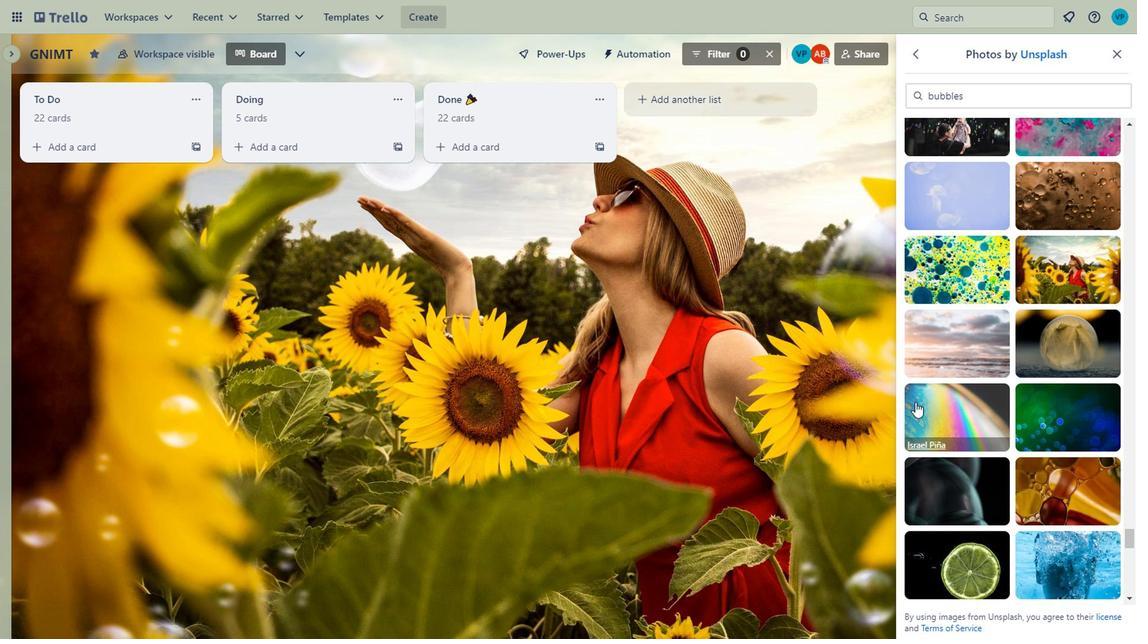 
Action: Mouse moved to (832, 241)
Screenshot: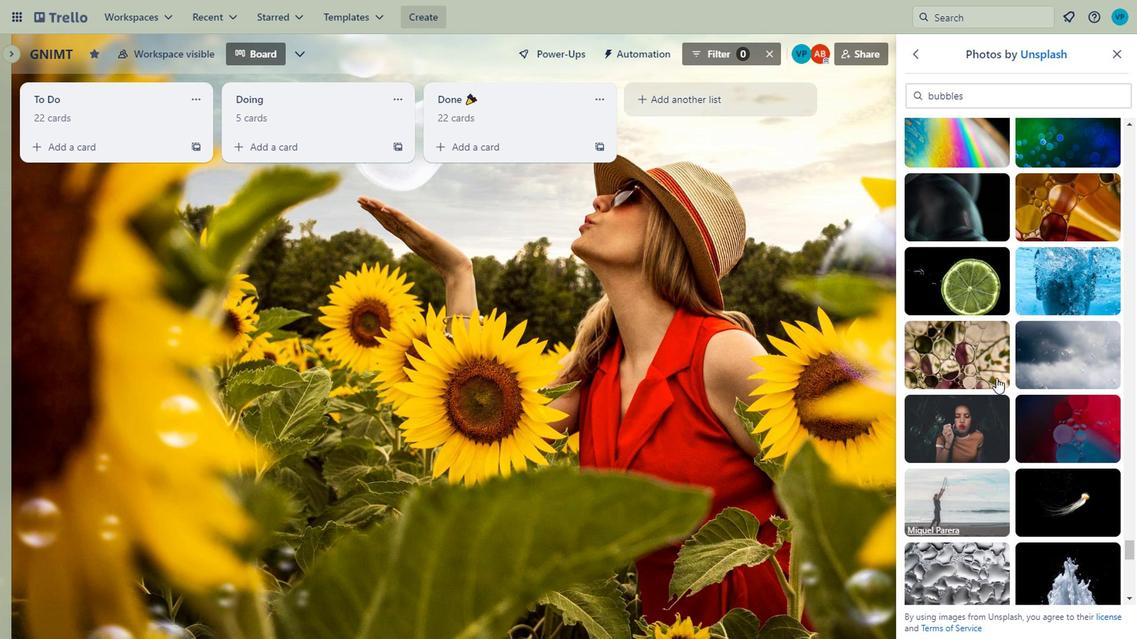 
Action: Mouse pressed left at (832, 241)
Screenshot: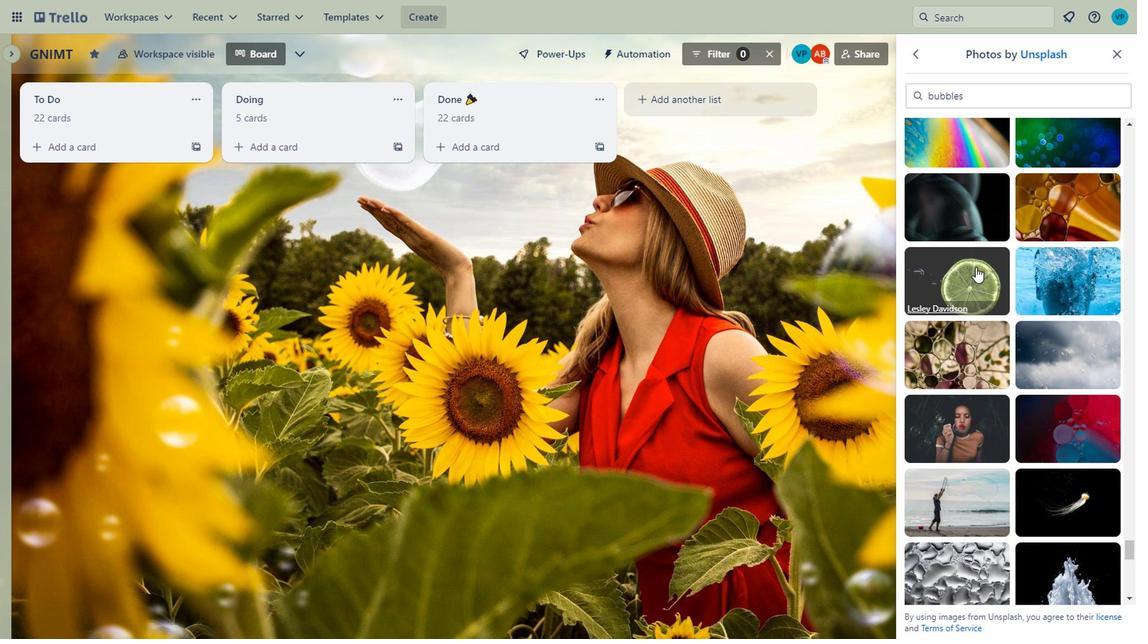 
Action: Mouse moved to (874, 278)
Screenshot: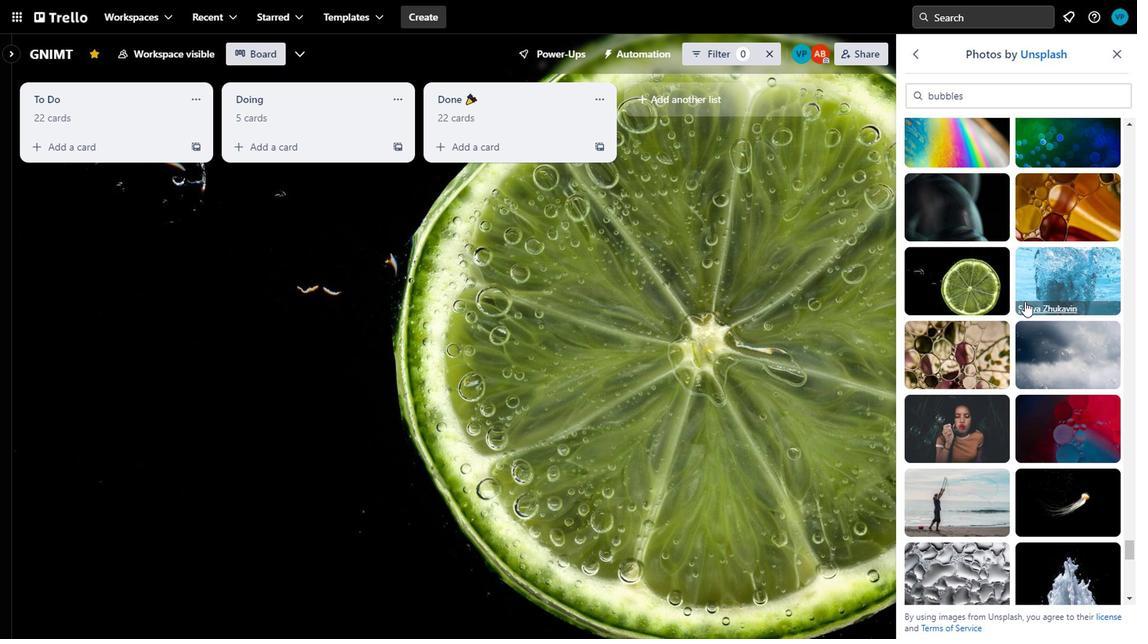 
Action: Mouse scrolled (874, 278) with delta (0, 0)
Screenshot: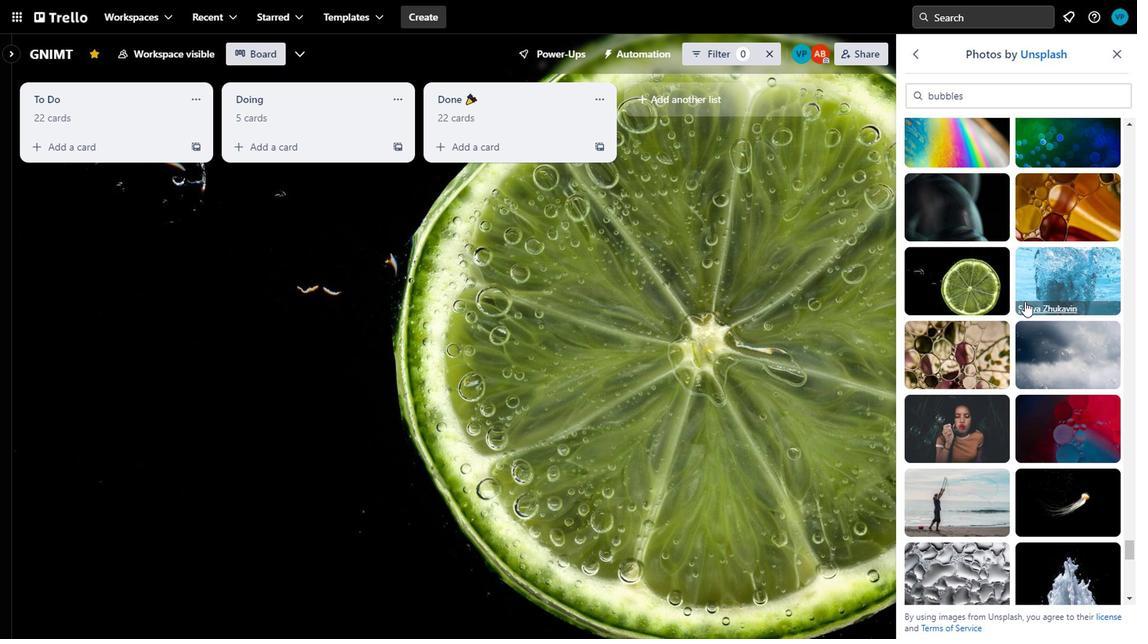 
Action: Mouse scrolled (874, 278) with delta (0, 0)
Screenshot: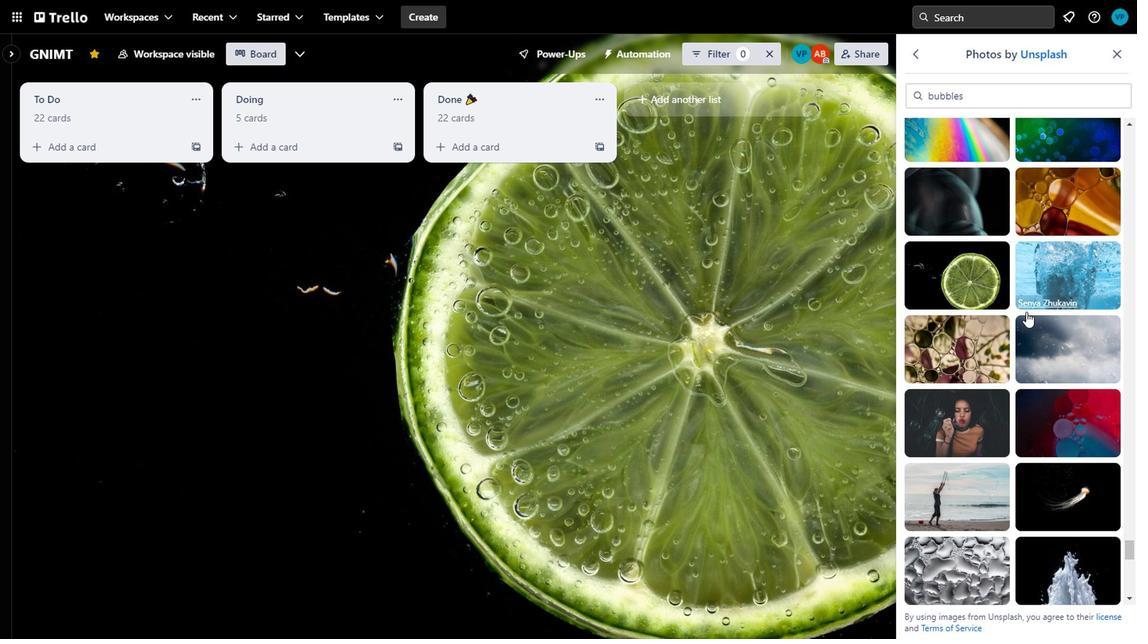 
Action: Mouse moved to (886, 261)
Screenshot: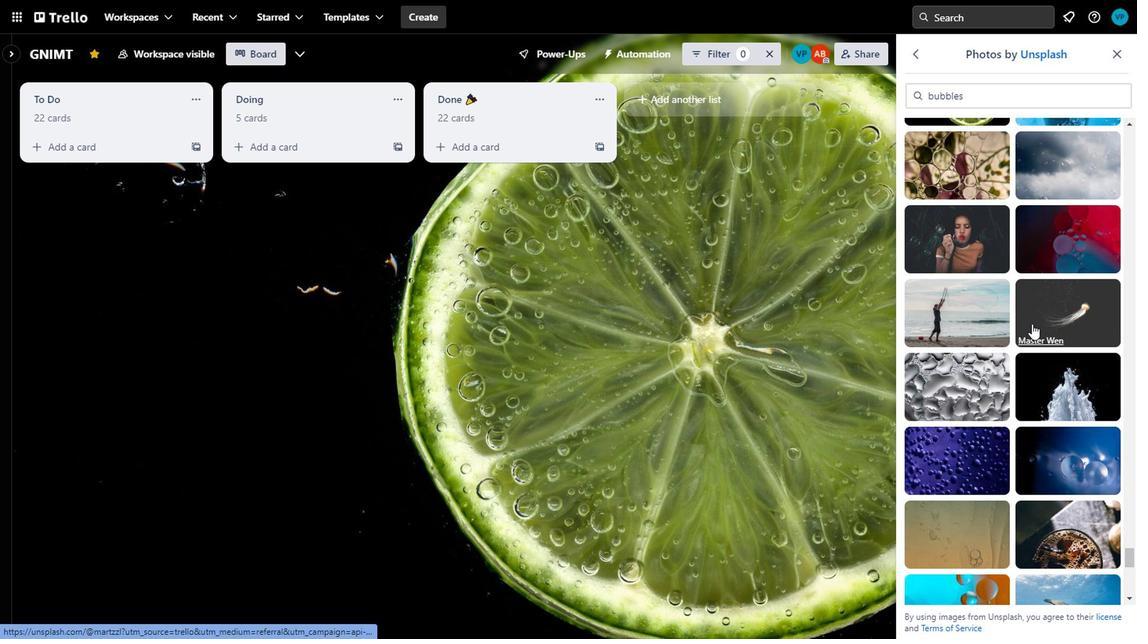 
Action: Mouse scrolled (886, 260) with delta (0, 0)
Screenshot: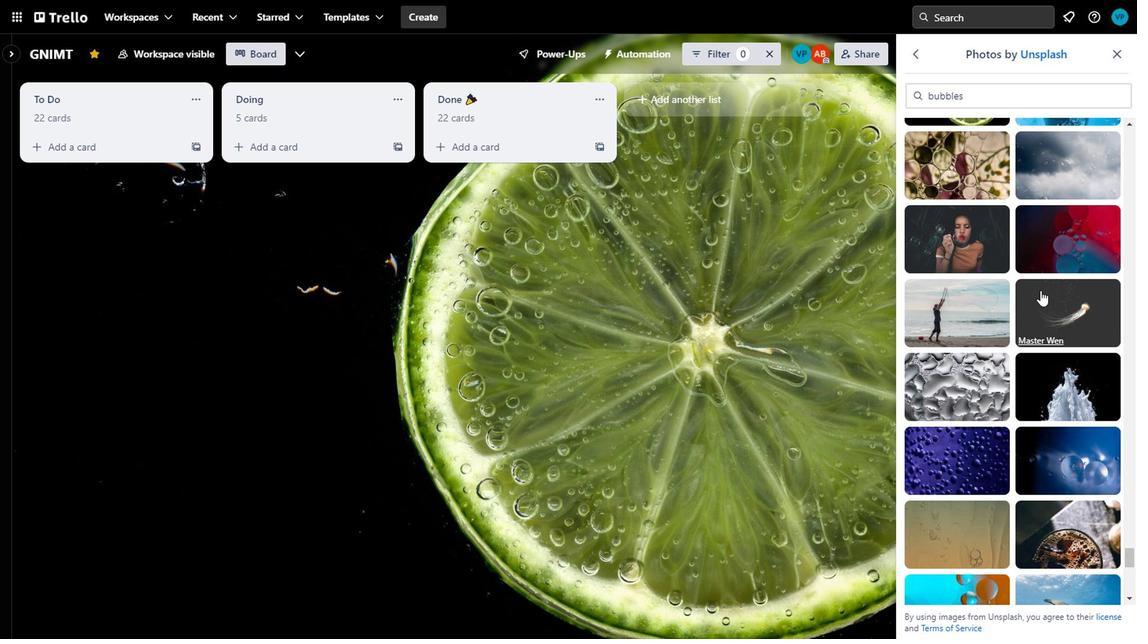 
Action: Mouse moved to (904, 323)
Screenshot: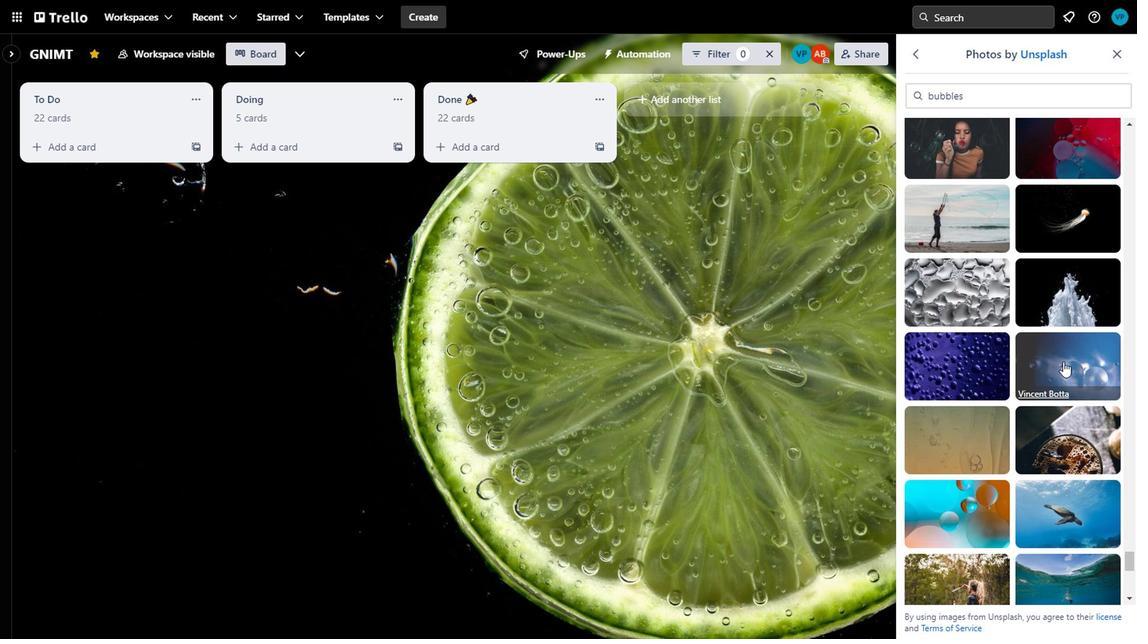
Action: Mouse pressed left at (904, 323)
Screenshot: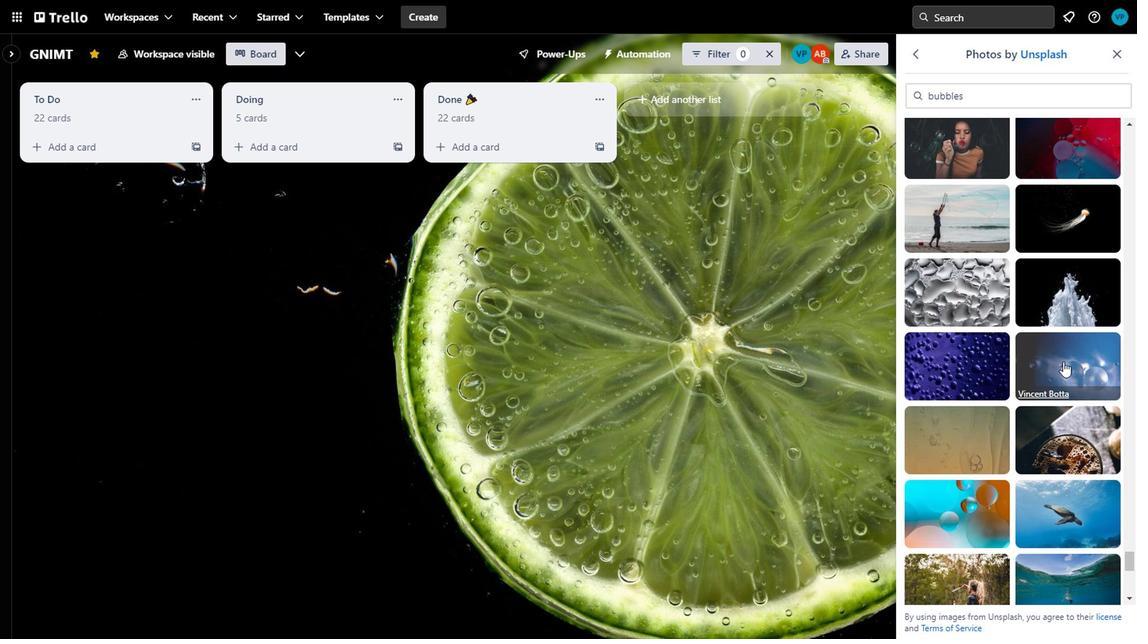 
Action: Mouse moved to (904, 325)
Screenshot: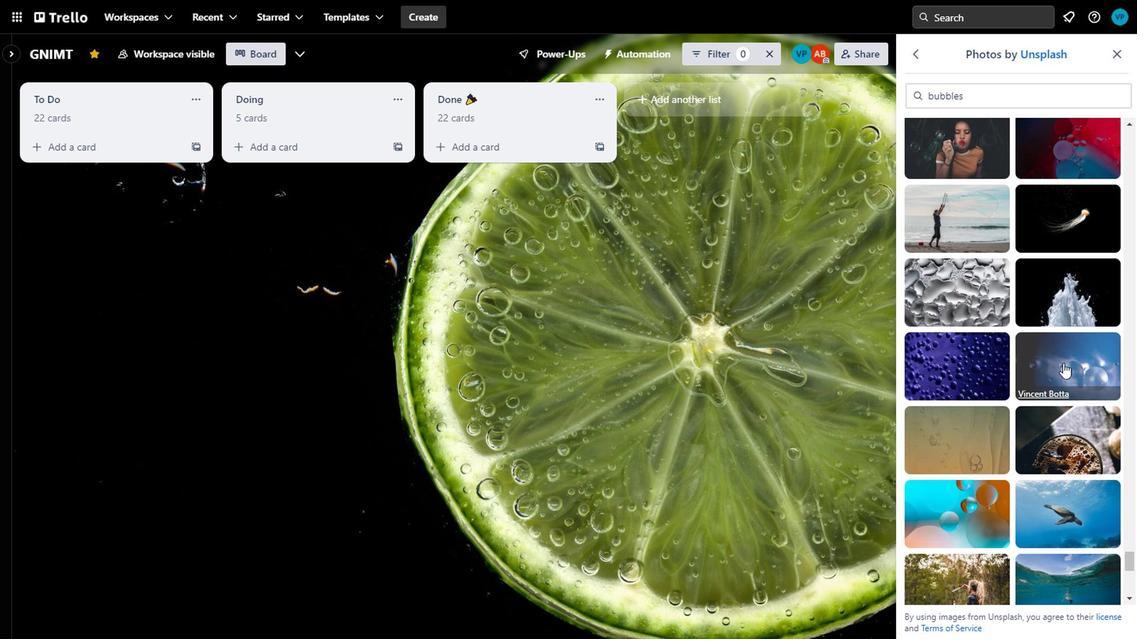 
Action: Mouse scrolled (904, 324) with delta (0, 0)
Screenshot: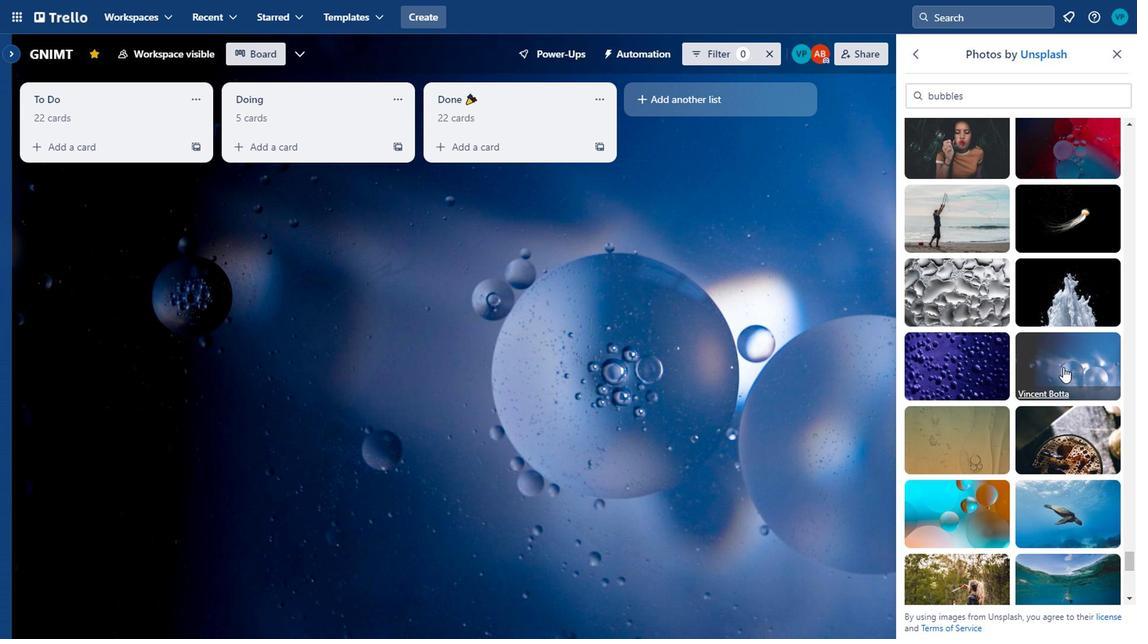 
Action: Mouse scrolled (904, 324) with delta (0, 0)
Screenshot: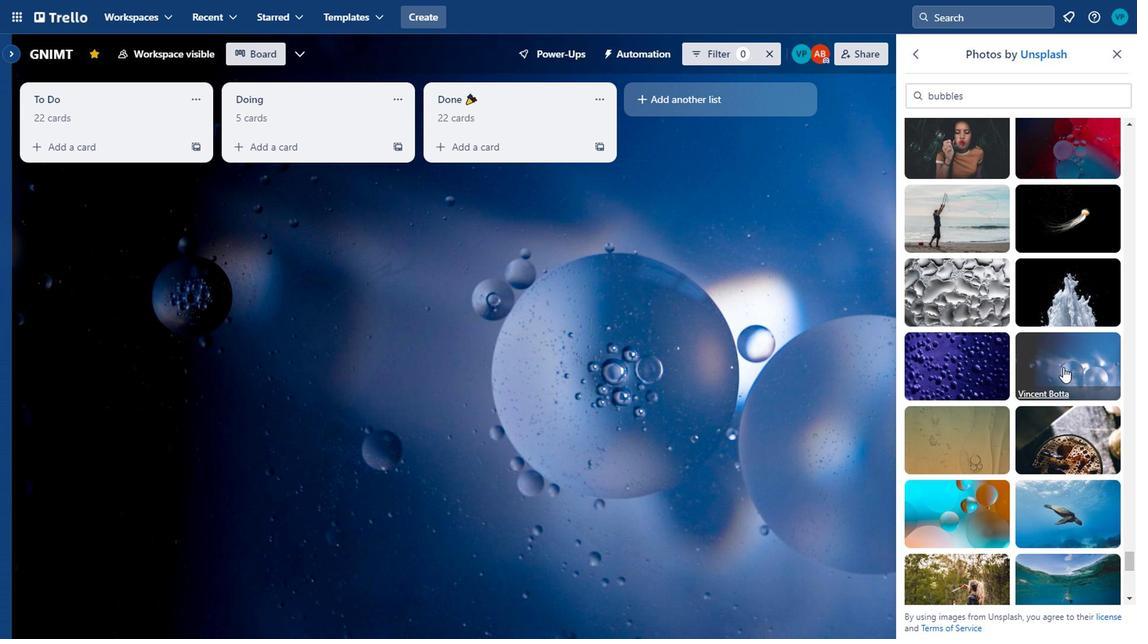 
Action: Mouse scrolled (904, 324) with delta (0, 0)
Screenshot: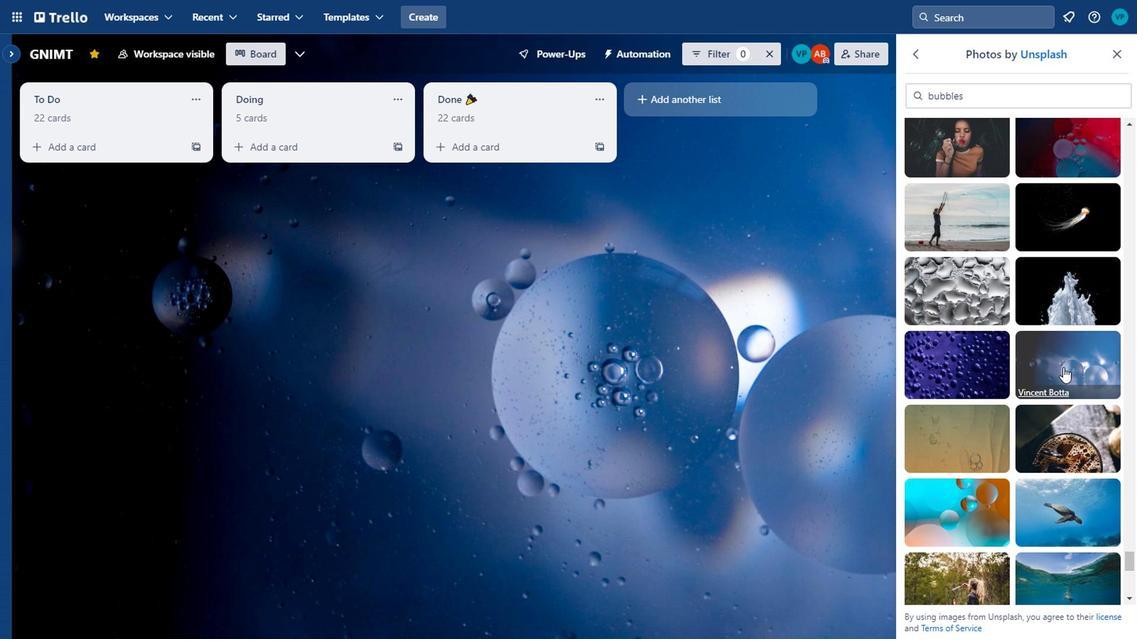 
Action: Mouse moved to (835, 437)
Screenshot: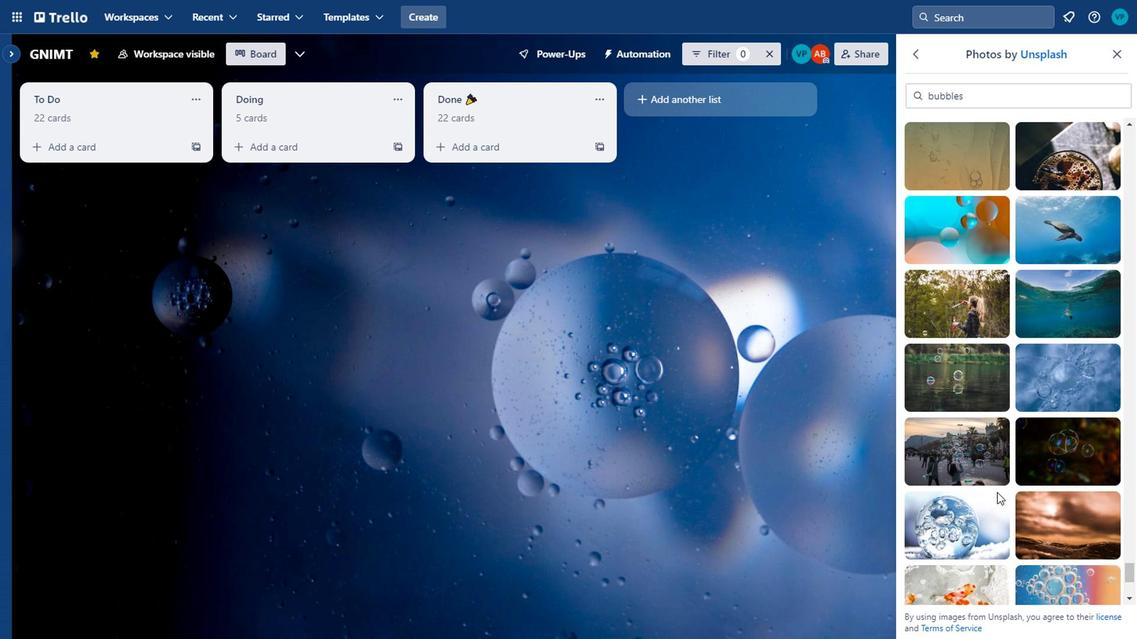 
Action: Mouse pressed left at (835, 437)
Screenshot: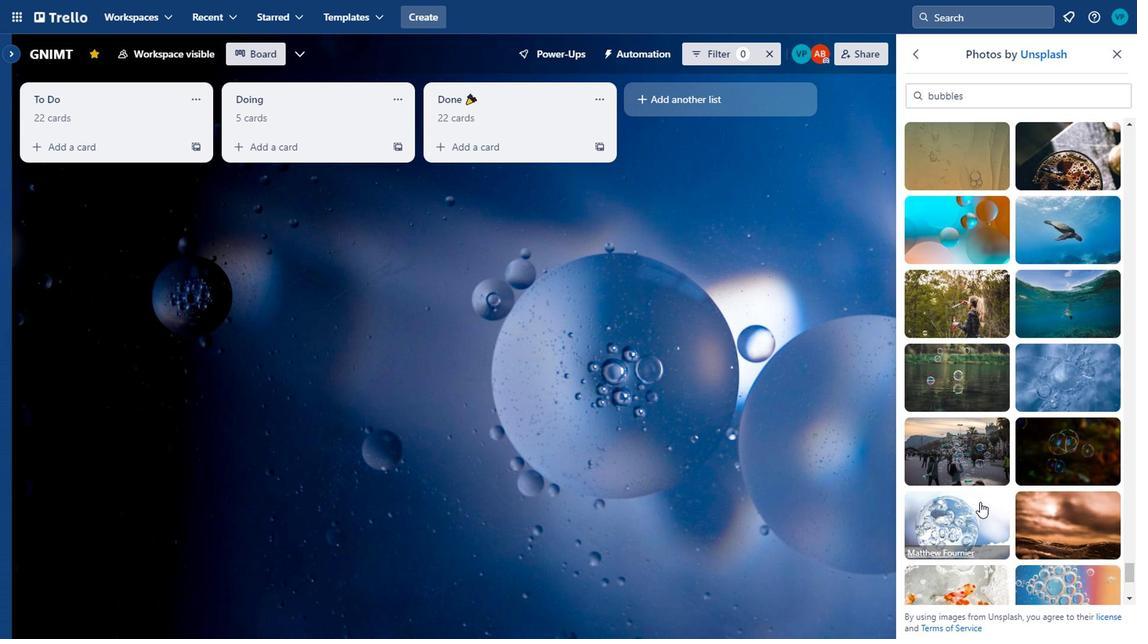 
Action: Mouse moved to (843, 351)
Screenshot: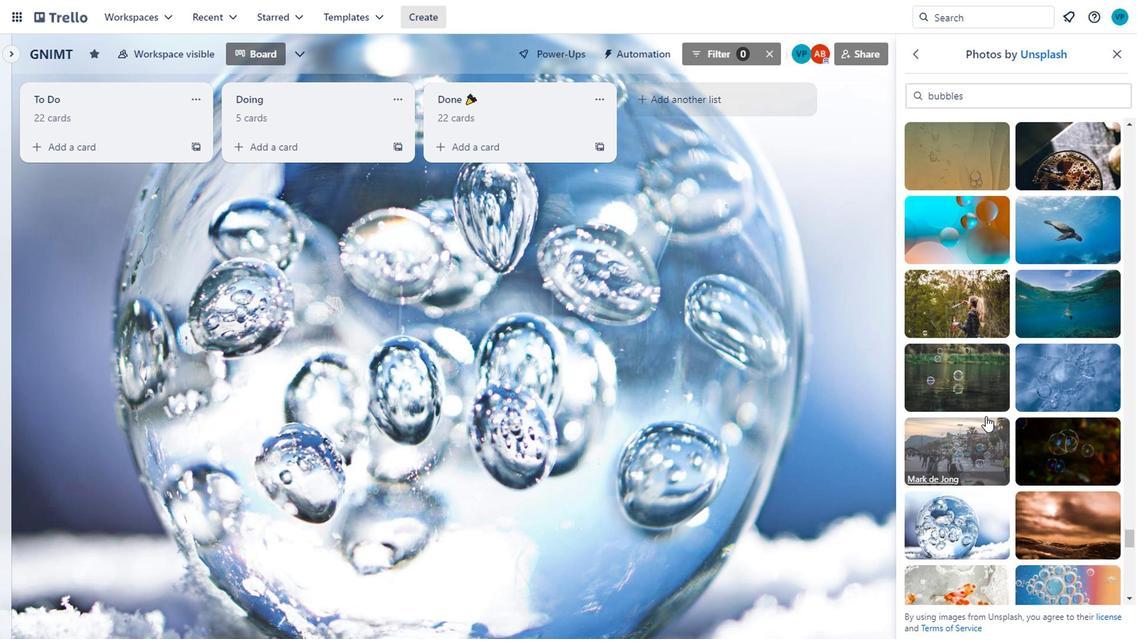 
Action: Mouse scrolled (843, 351) with delta (0, 0)
Screenshot: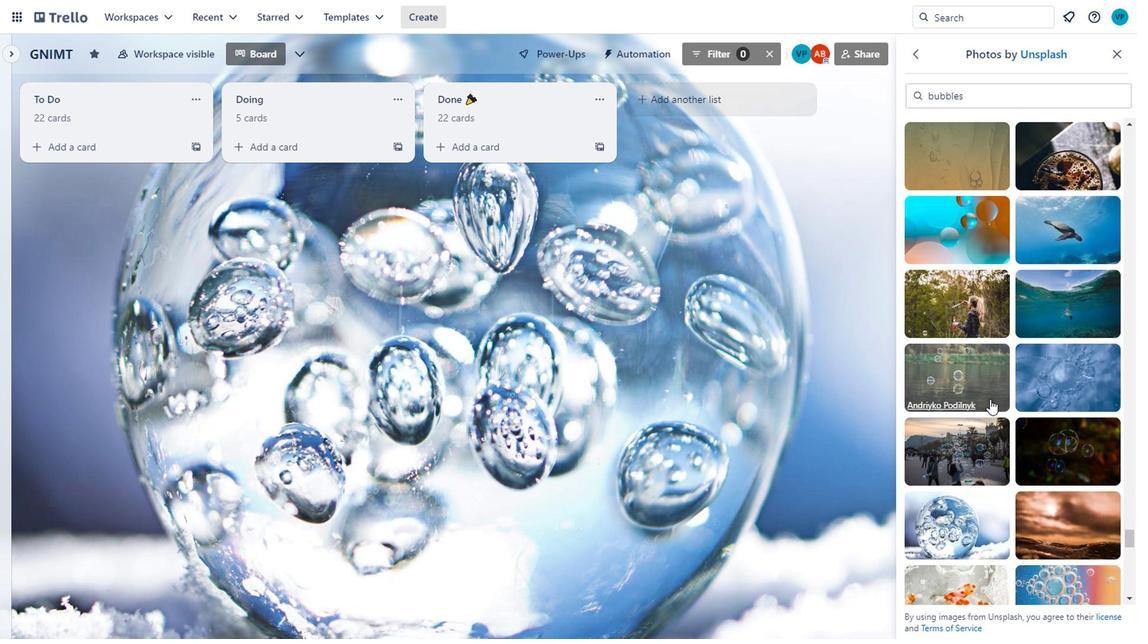 
Action: Mouse scrolled (843, 351) with delta (0, 0)
Screenshot: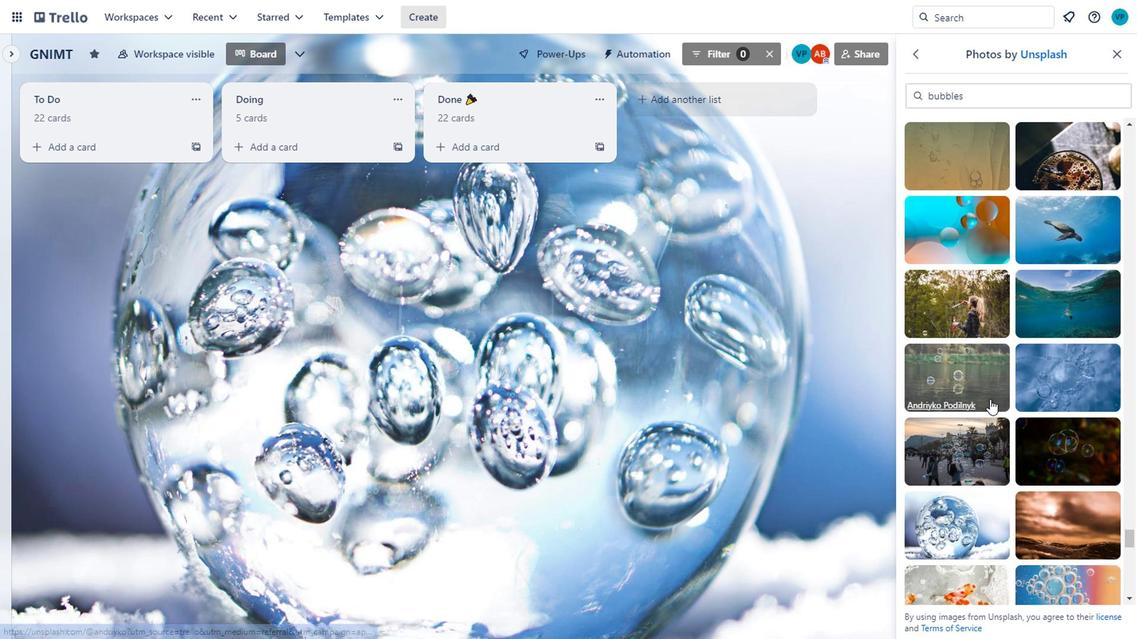 
Action: Mouse scrolled (843, 351) with delta (0, 0)
Screenshot: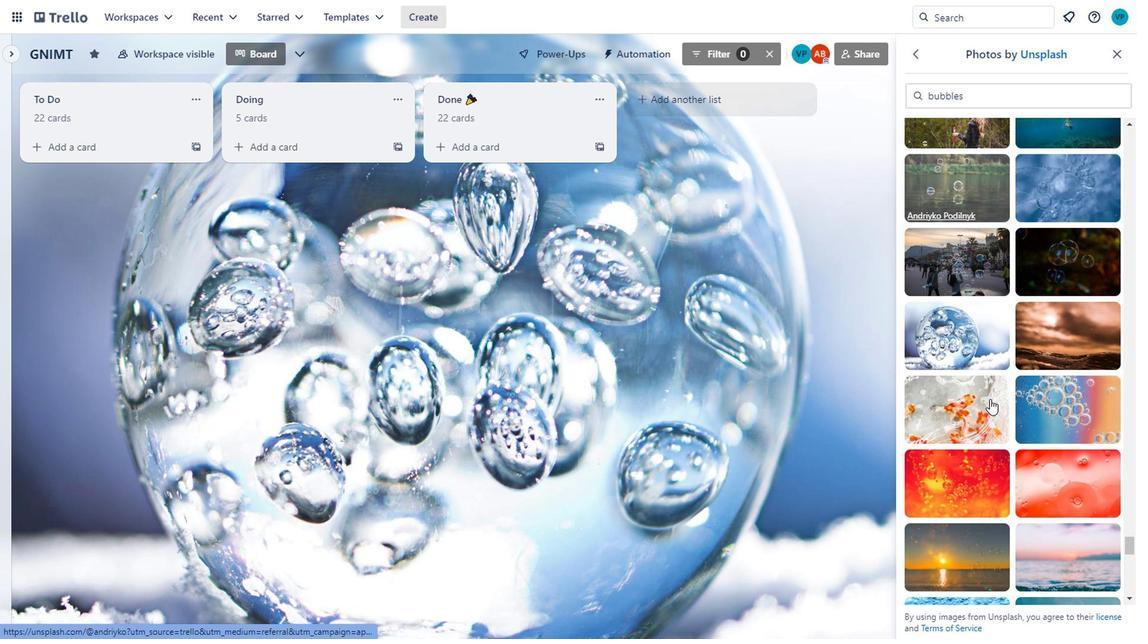 
Action: Mouse scrolled (843, 351) with delta (0, 0)
Screenshot: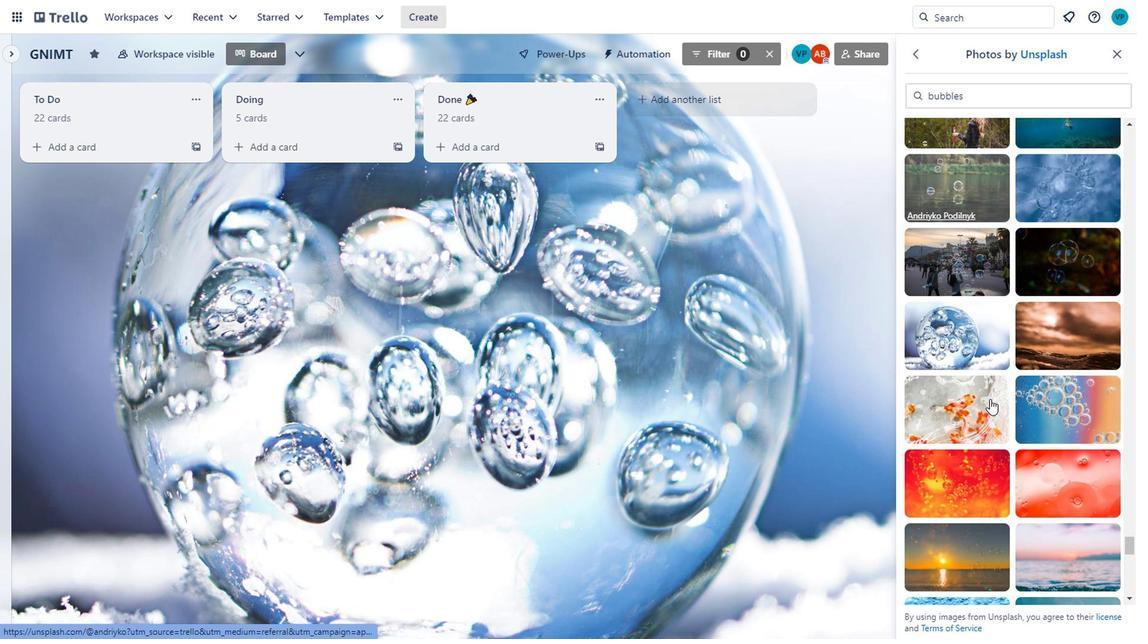 
Action: Mouse moved to (844, 358)
Screenshot: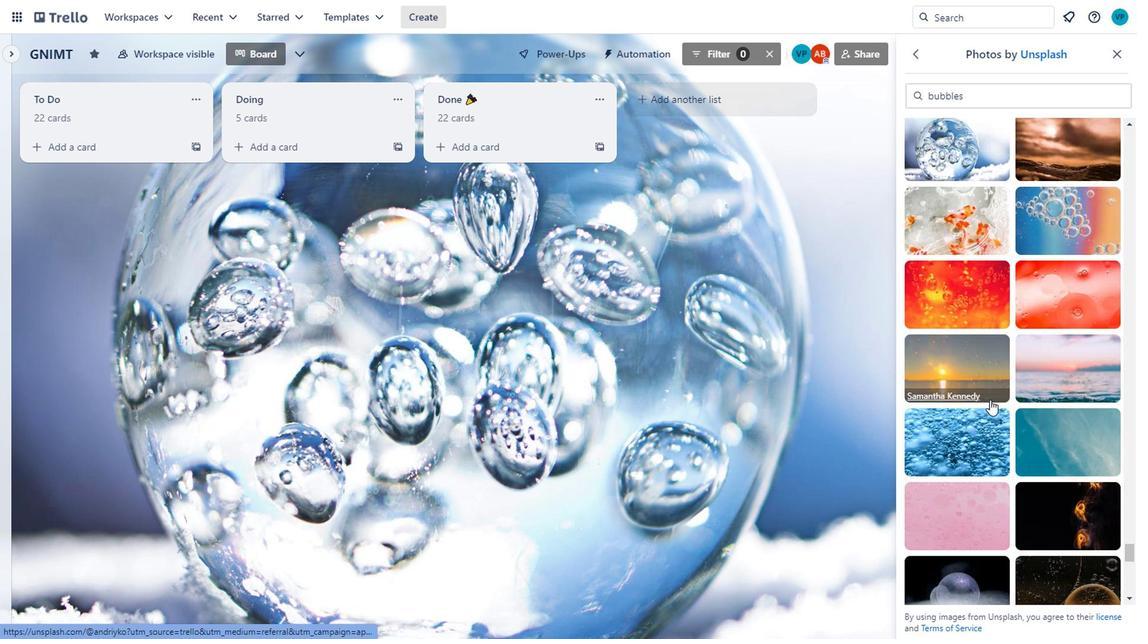 
Action: Mouse scrolled (844, 358) with delta (0, 0)
Screenshot: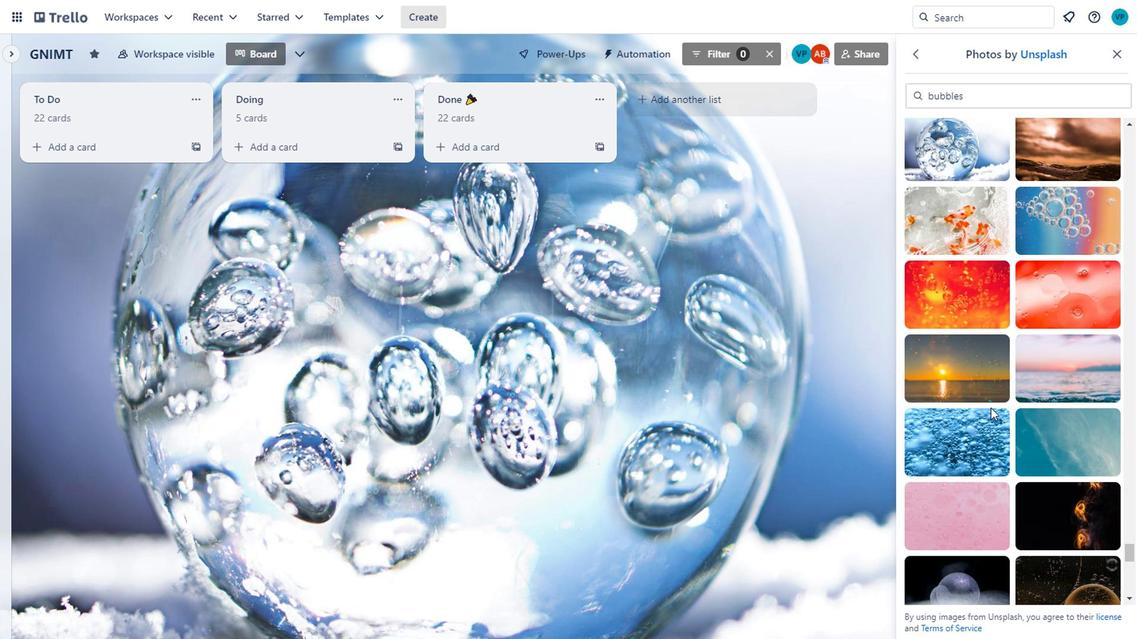 
Action: Mouse moved to (845, 360)
Screenshot: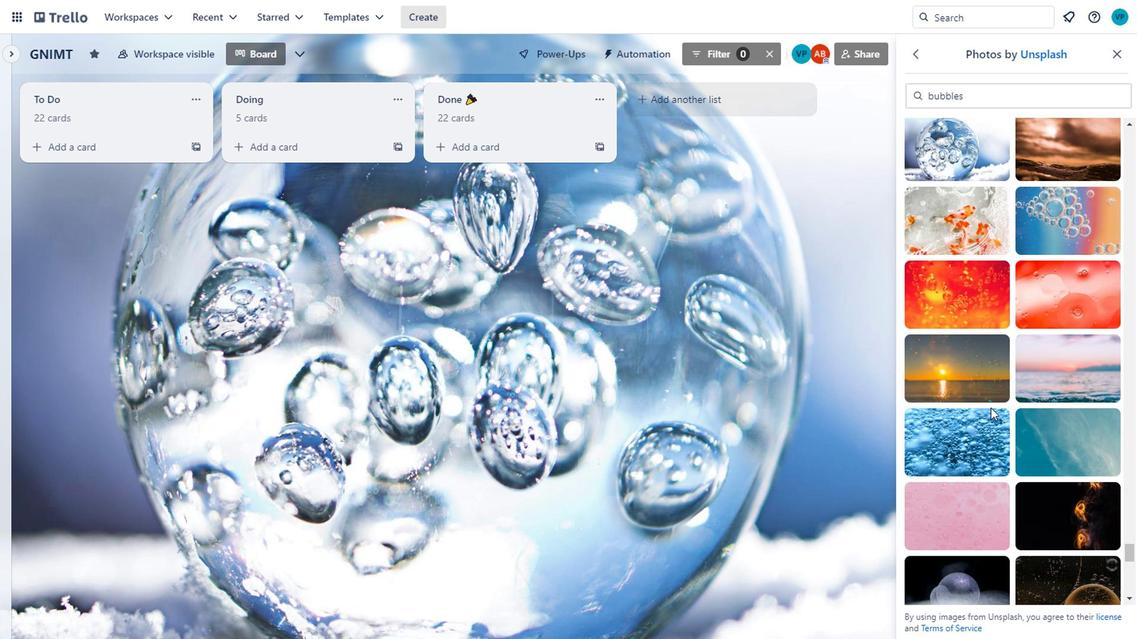 
Action: Mouse scrolled (845, 360) with delta (0, 0)
Screenshot: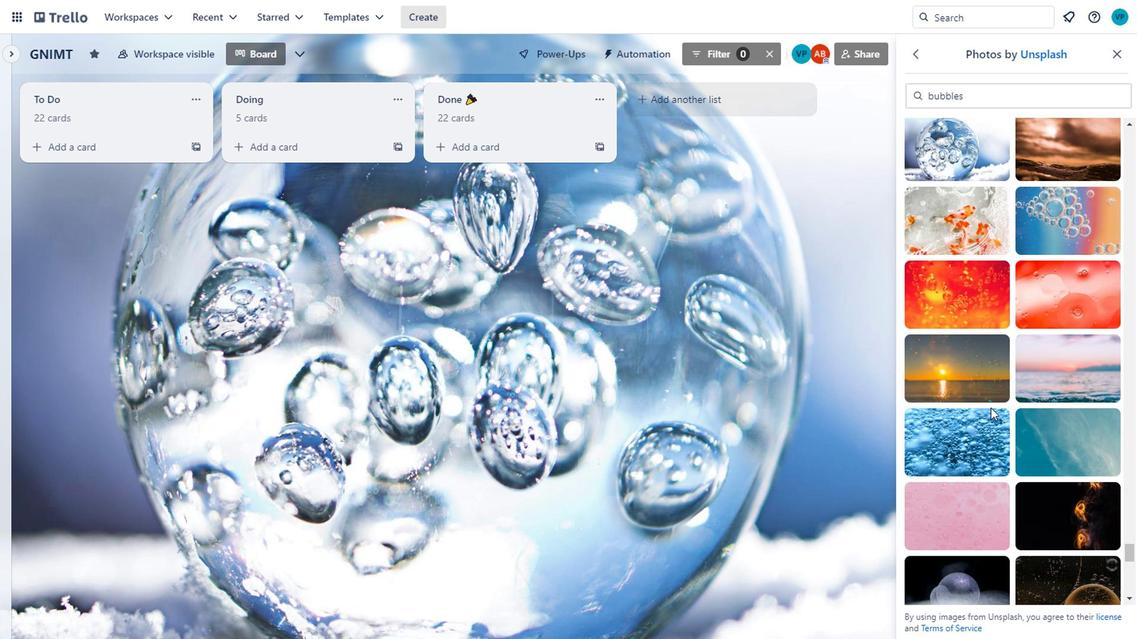 
Action: Mouse scrolled (845, 360) with delta (0, 0)
Screenshot: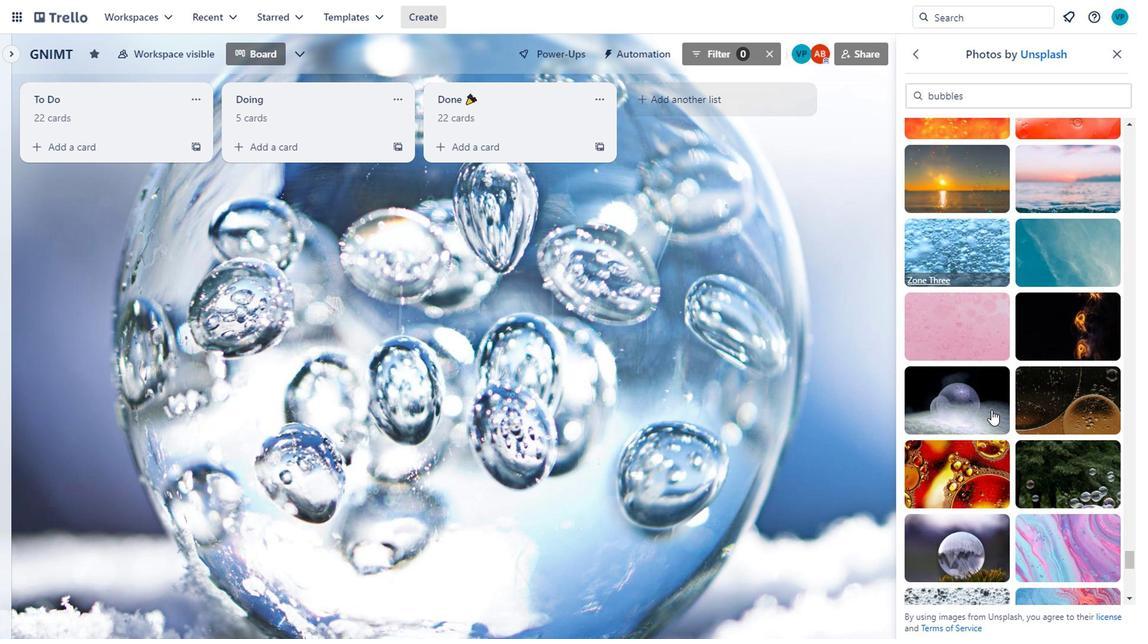 
Action: Mouse scrolled (845, 360) with delta (0, 0)
Screenshot: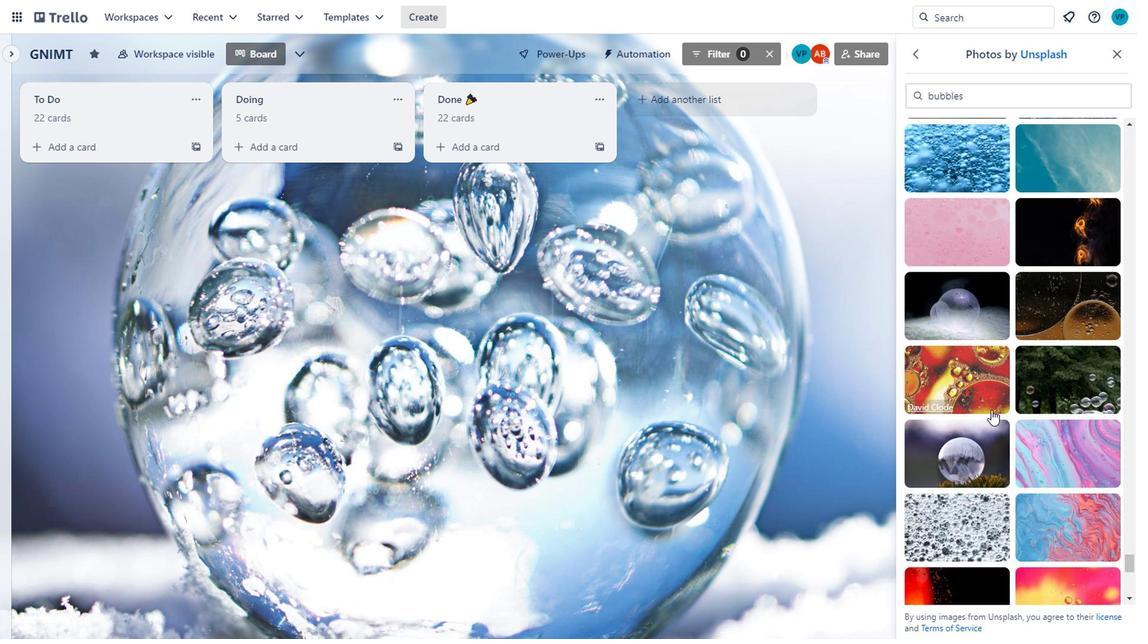 
Action: Mouse scrolled (845, 360) with delta (0, 0)
Screenshot: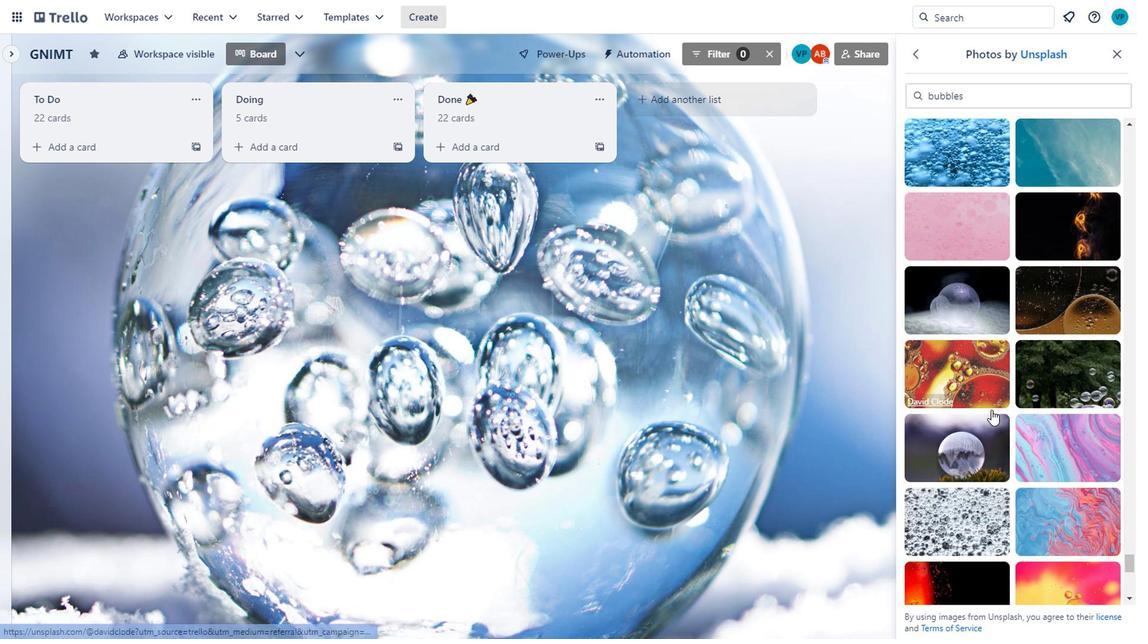
Action: Mouse scrolled (845, 360) with delta (0, 0)
Screenshot: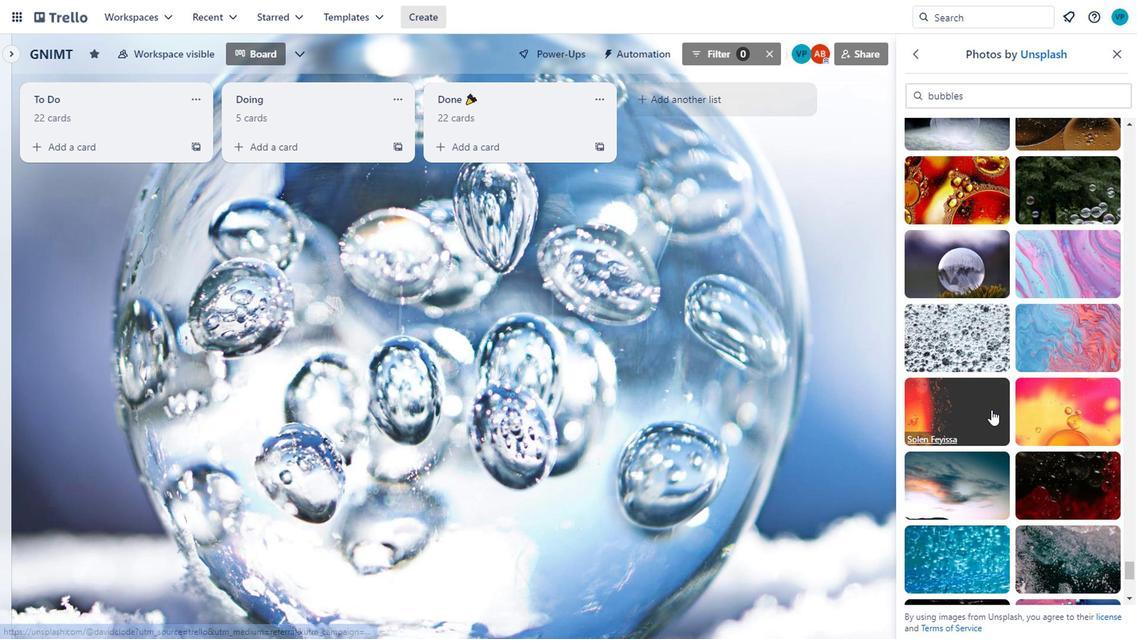 
Action: Mouse scrolled (845, 360) with delta (0, 0)
Screenshot: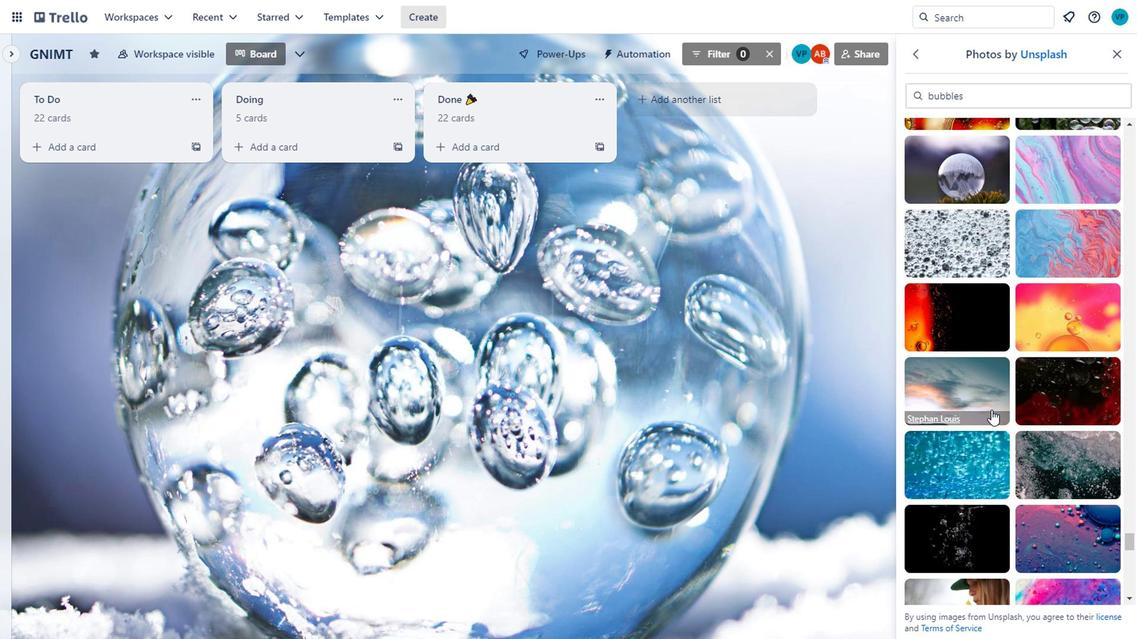 
Action: Mouse scrolled (845, 360) with delta (0, 0)
Screenshot: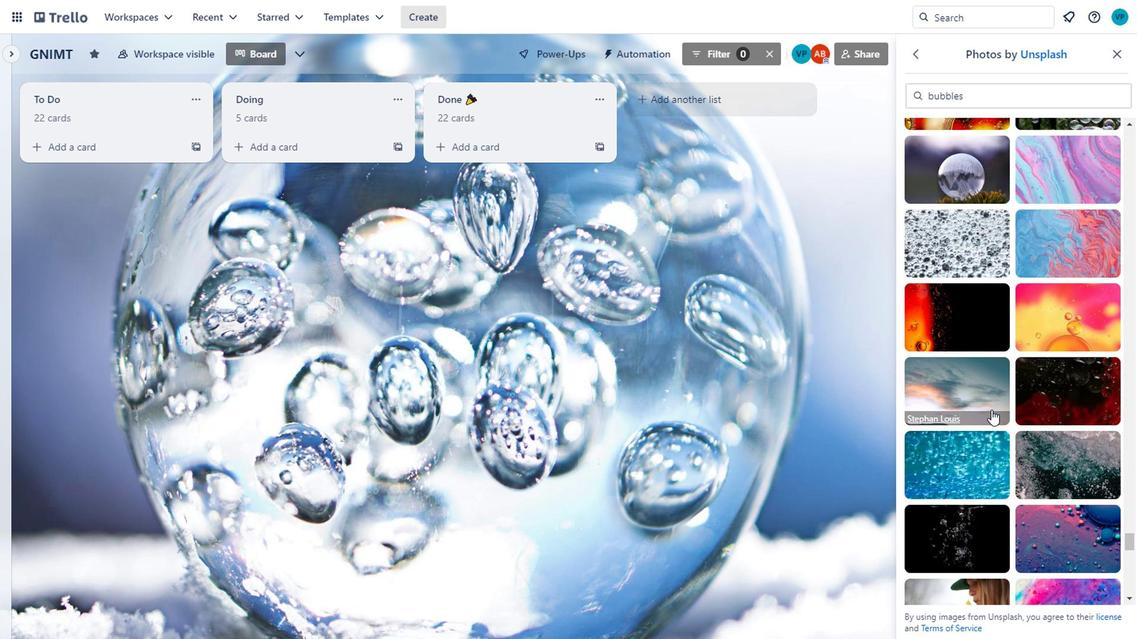 
Action: Mouse scrolled (845, 360) with delta (0, 0)
Screenshot: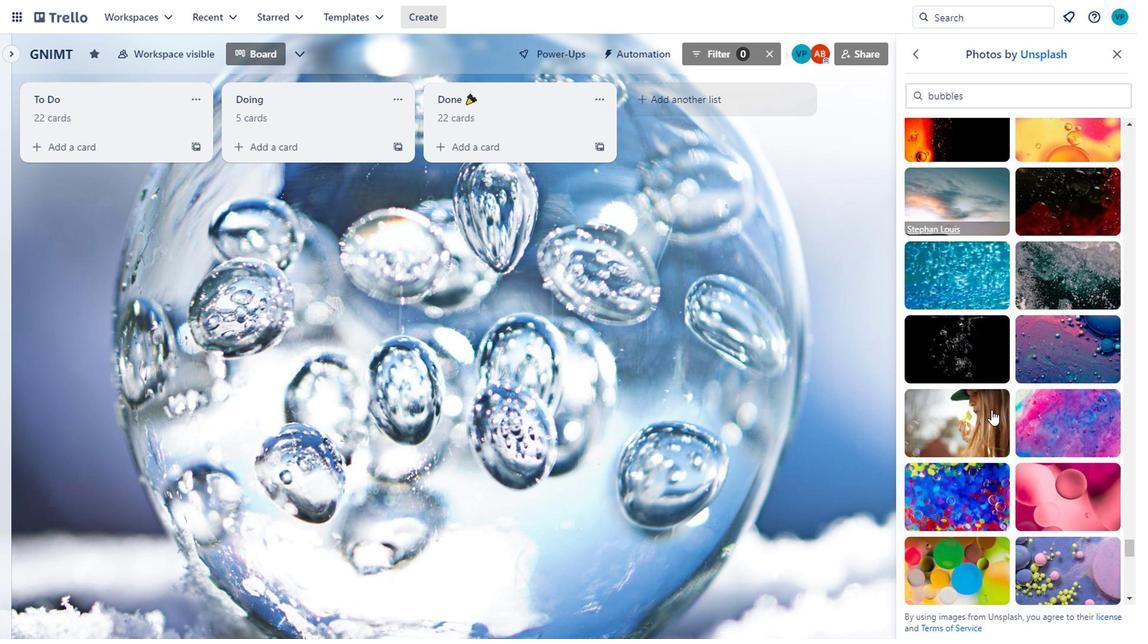 
Action: Mouse scrolled (845, 360) with delta (0, 0)
Screenshot: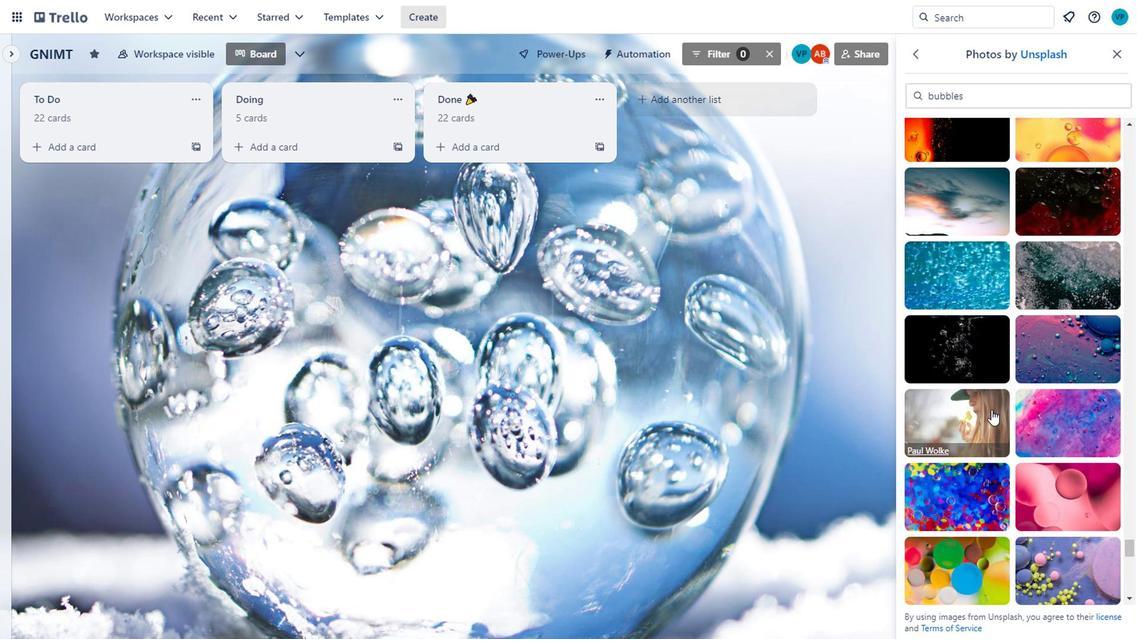 
Action: Mouse scrolled (845, 360) with delta (0, 0)
Screenshot: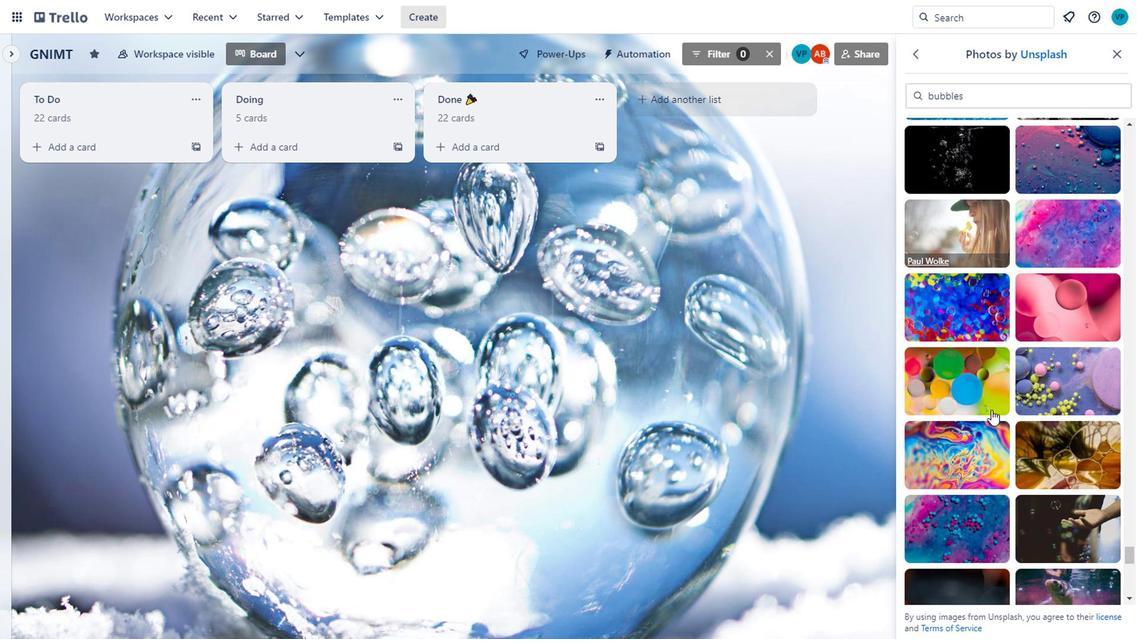 
Action: Mouse scrolled (845, 360) with delta (0, 0)
Screenshot: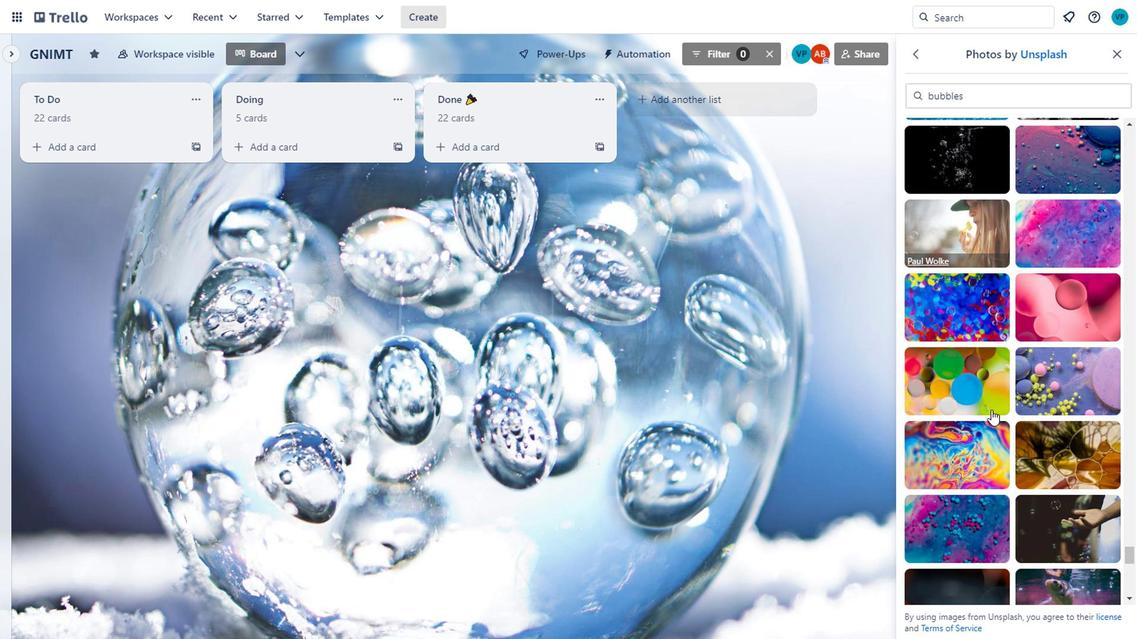 
Action: Mouse scrolled (845, 360) with delta (0, 0)
Screenshot: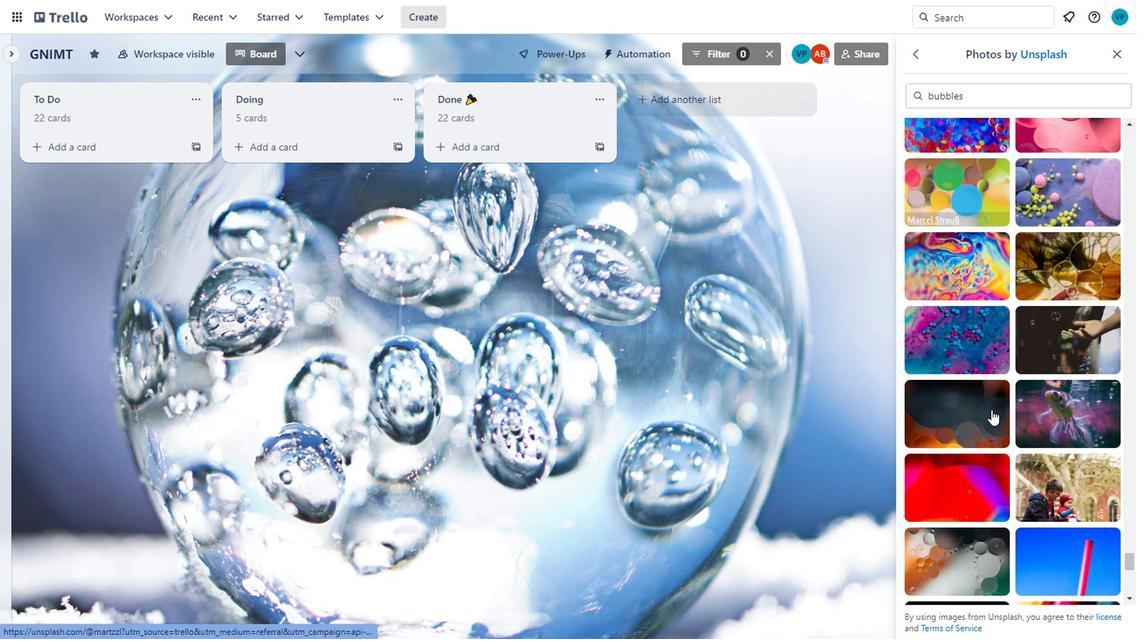 
Action: Mouse scrolled (845, 360) with delta (0, 0)
Screenshot: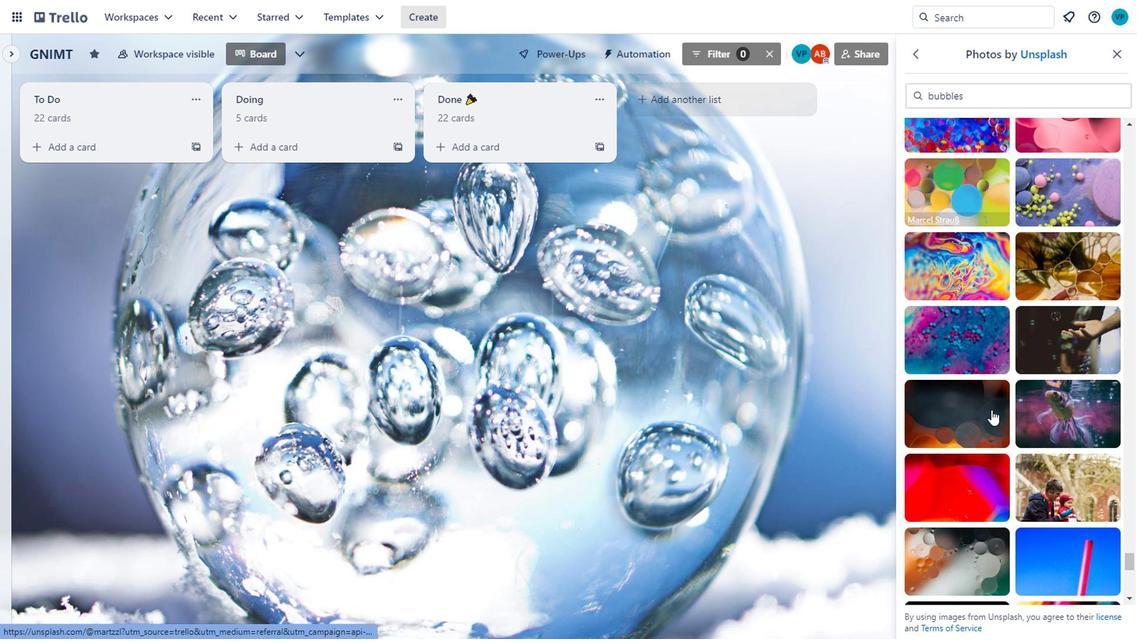 
Action: Mouse scrolled (845, 360) with delta (0, 0)
Screenshot: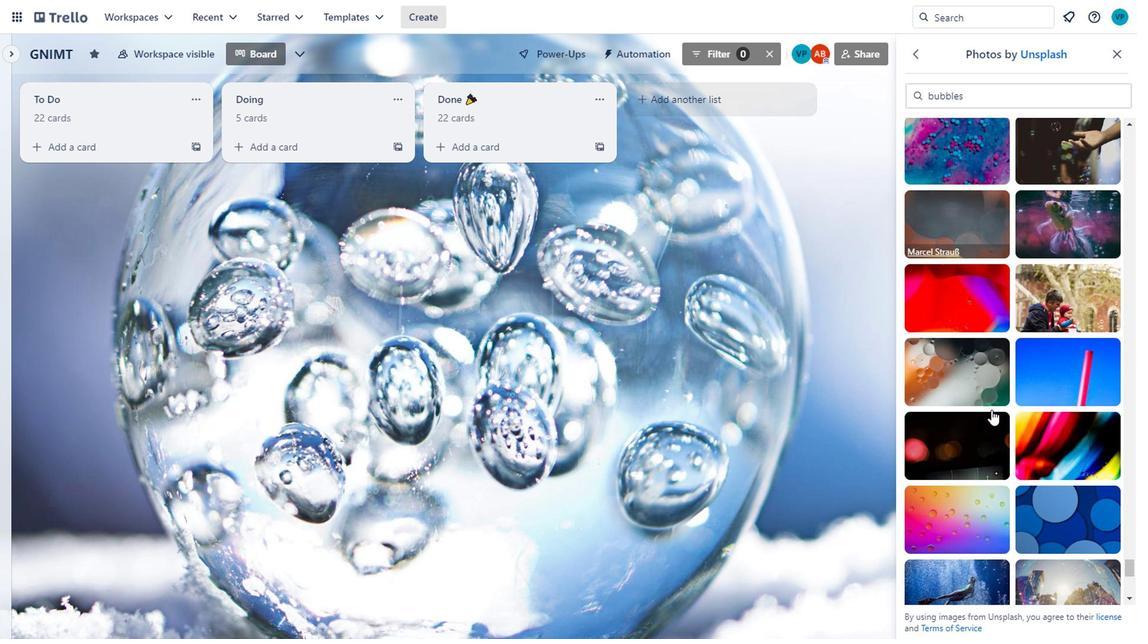 
Action: Mouse scrolled (845, 360) with delta (0, 0)
Screenshot: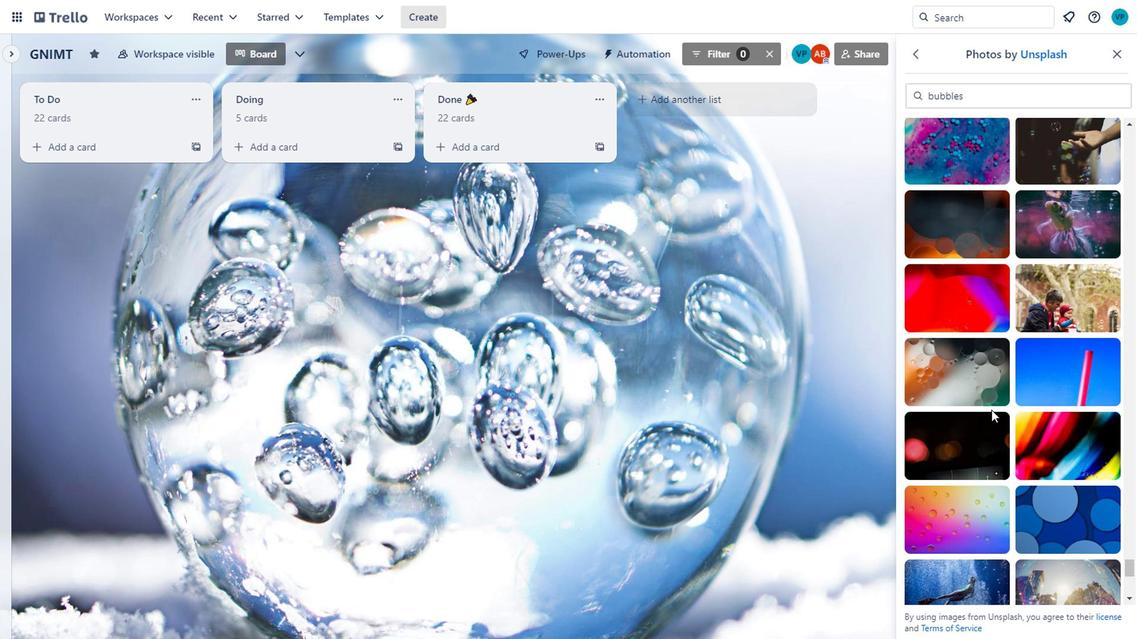 
Action: Mouse scrolled (845, 360) with delta (0, 0)
Screenshot: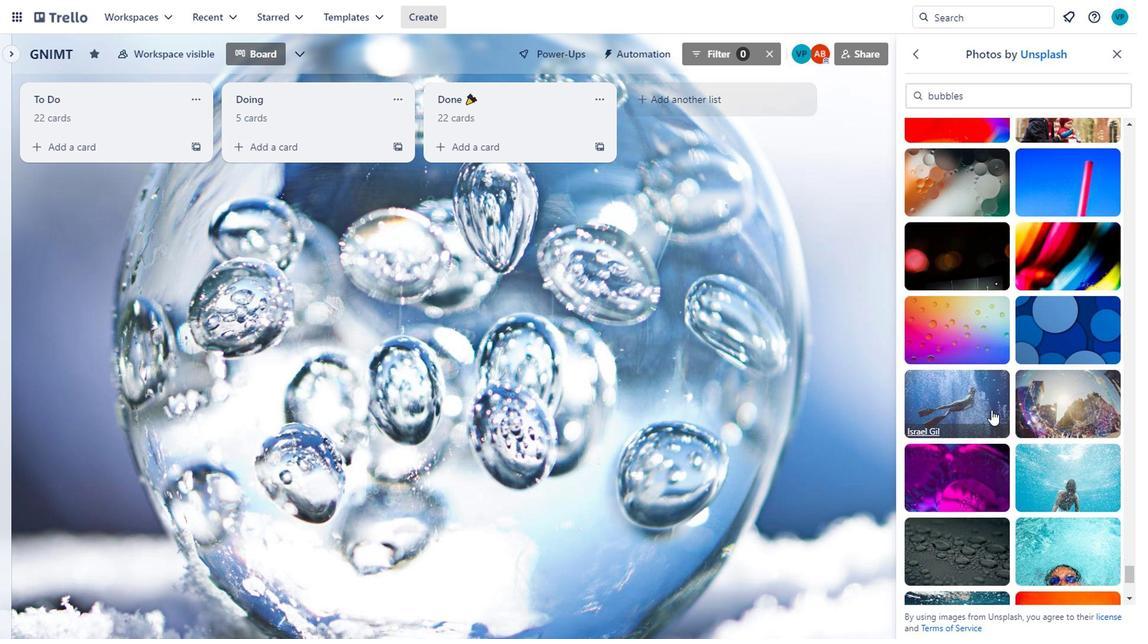 
Action: Mouse scrolled (845, 360) with delta (0, 0)
Screenshot: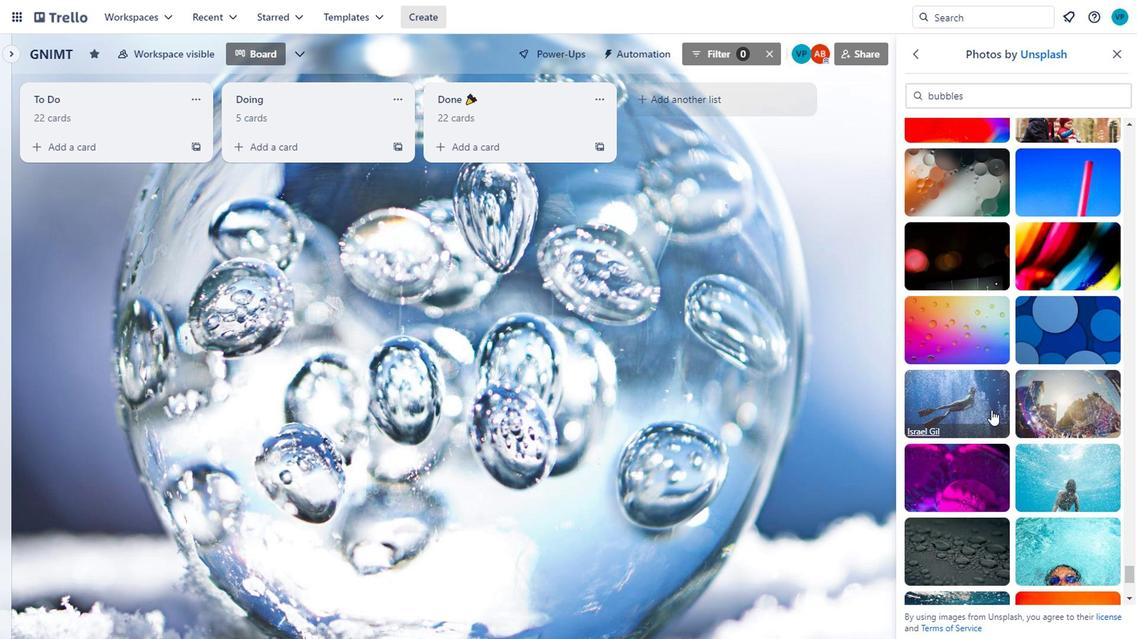 
Action: Mouse scrolled (845, 360) with delta (0, 0)
Screenshot: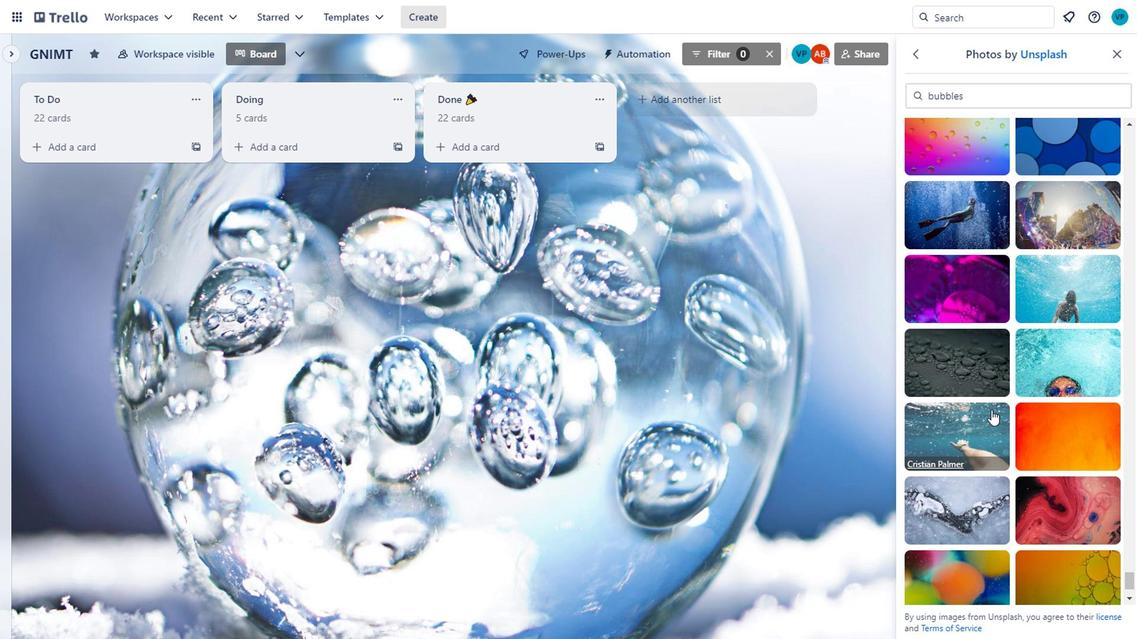 
Action: Mouse scrolled (845, 360) with delta (0, 0)
Screenshot: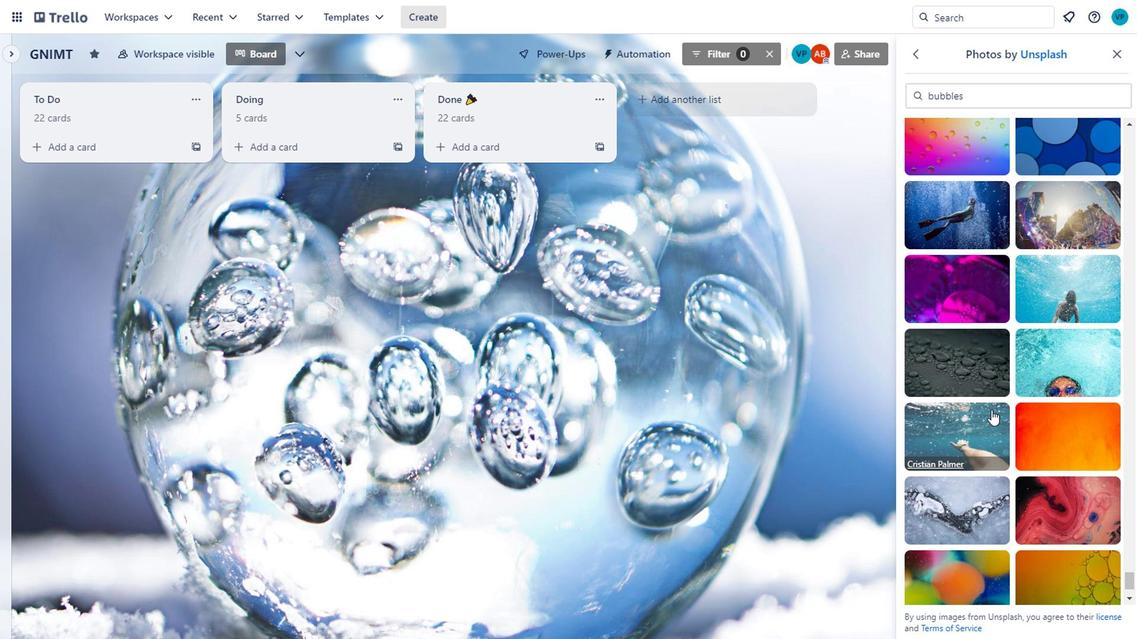 
Action: Mouse scrolled (845, 360) with delta (0, 0)
Screenshot: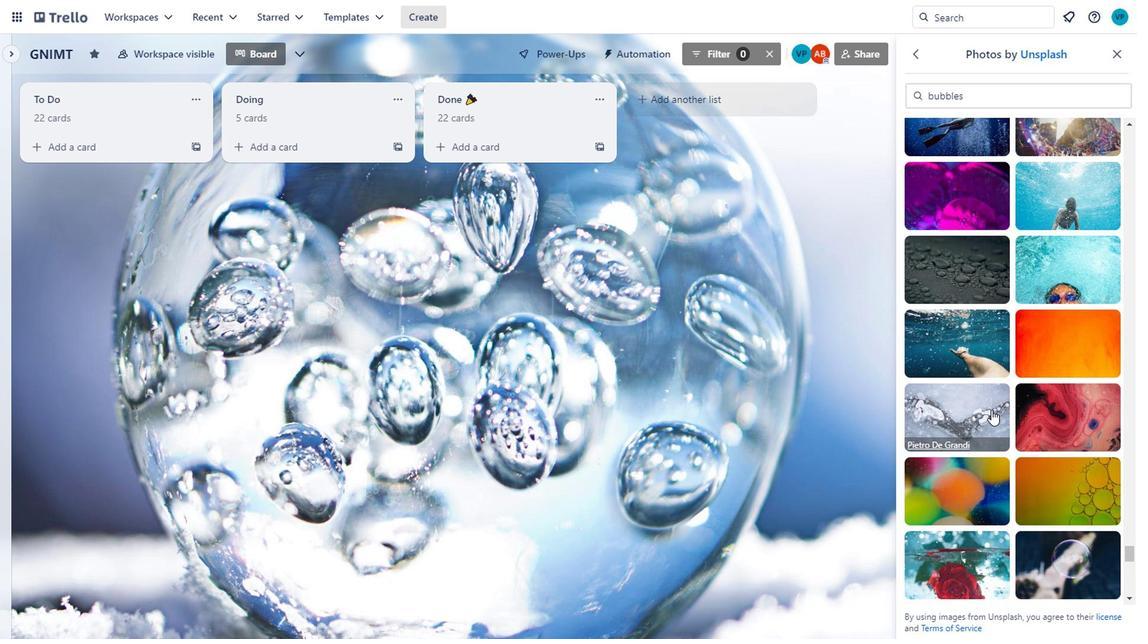 
Action: Mouse scrolled (845, 360) with delta (0, 0)
Screenshot: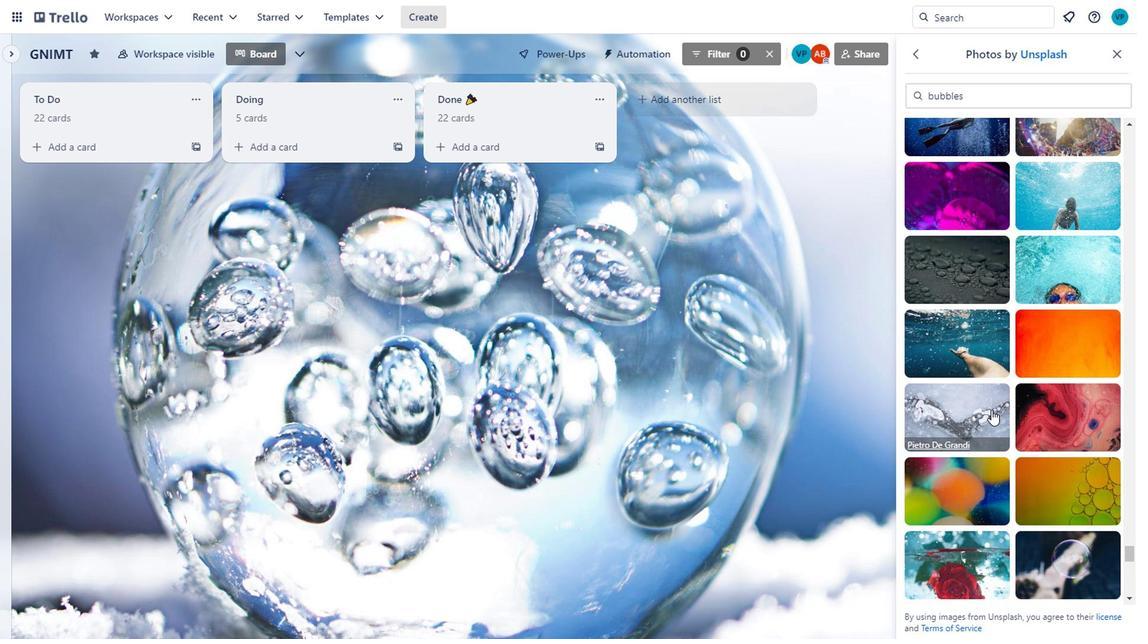 
Action: Mouse moved to (829, 319)
Screenshot: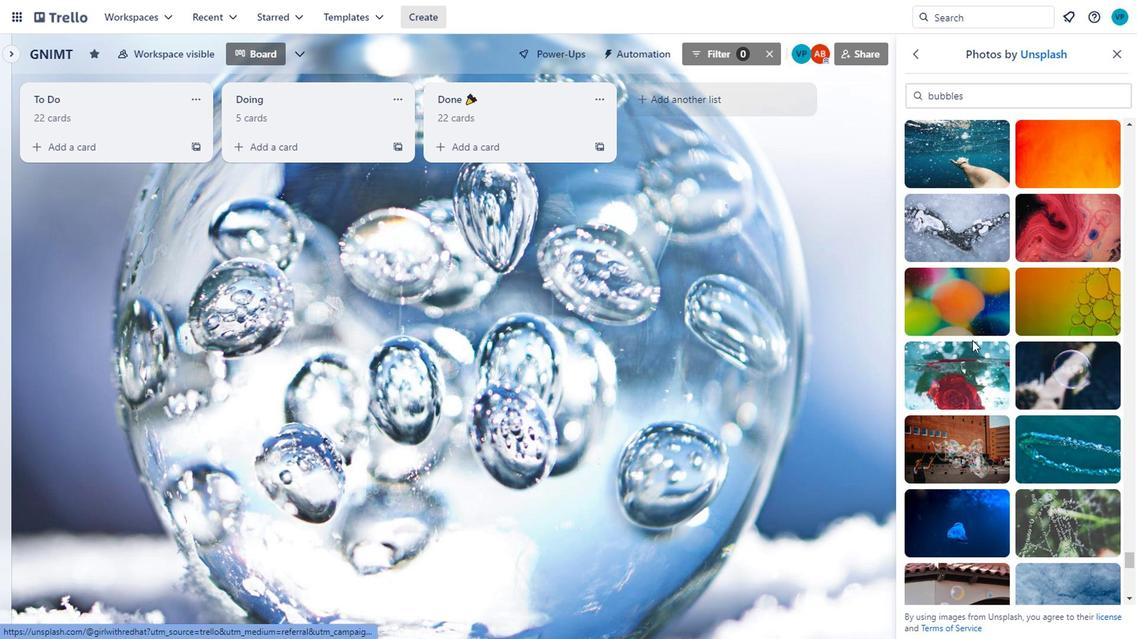 
Action: Mouse pressed left at (829, 319)
Screenshot: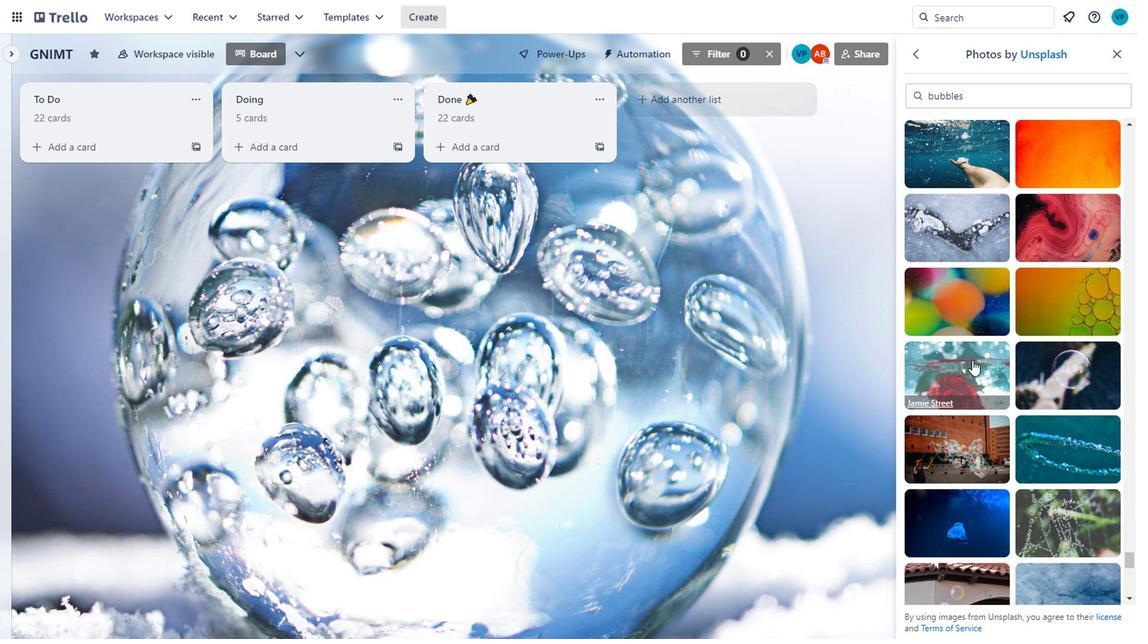 
Action: Mouse scrolled (829, 318) with delta (0, 0)
Screenshot: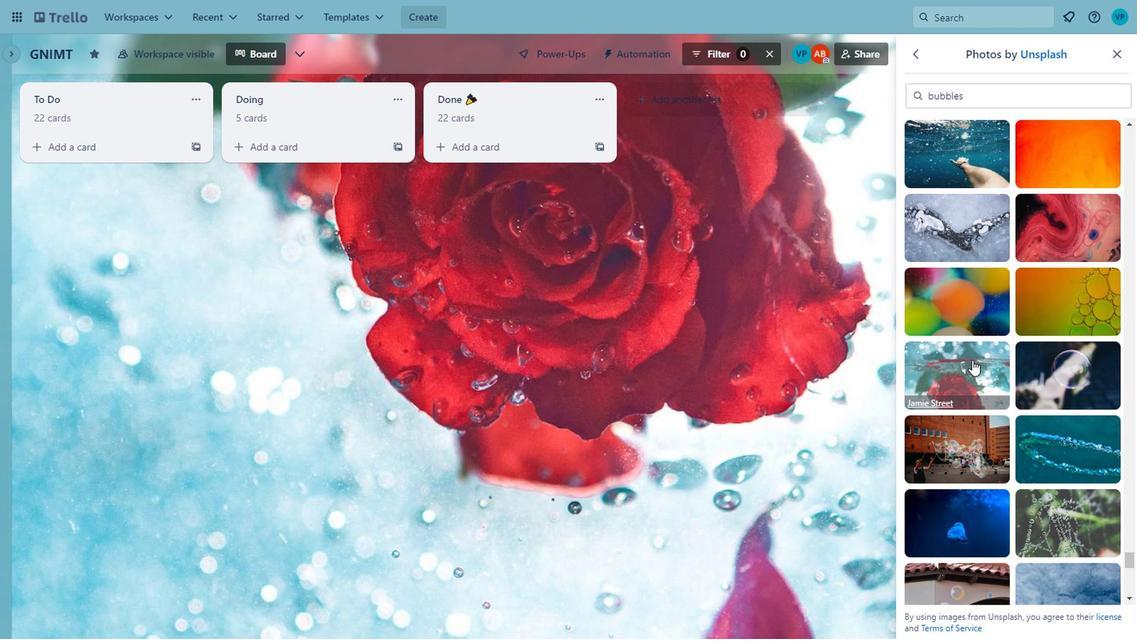 
Action: Mouse scrolled (829, 318) with delta (0, 0)
Screenshot: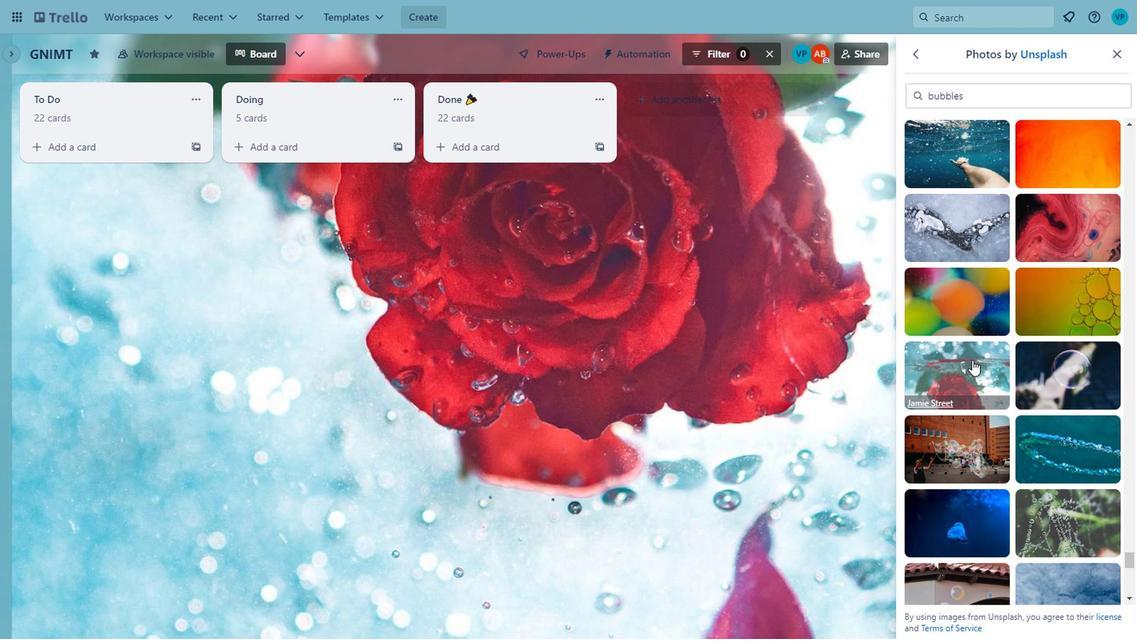 
Action: Mouse scrolled (829, 318) with delta (0, 0)
Screenshot: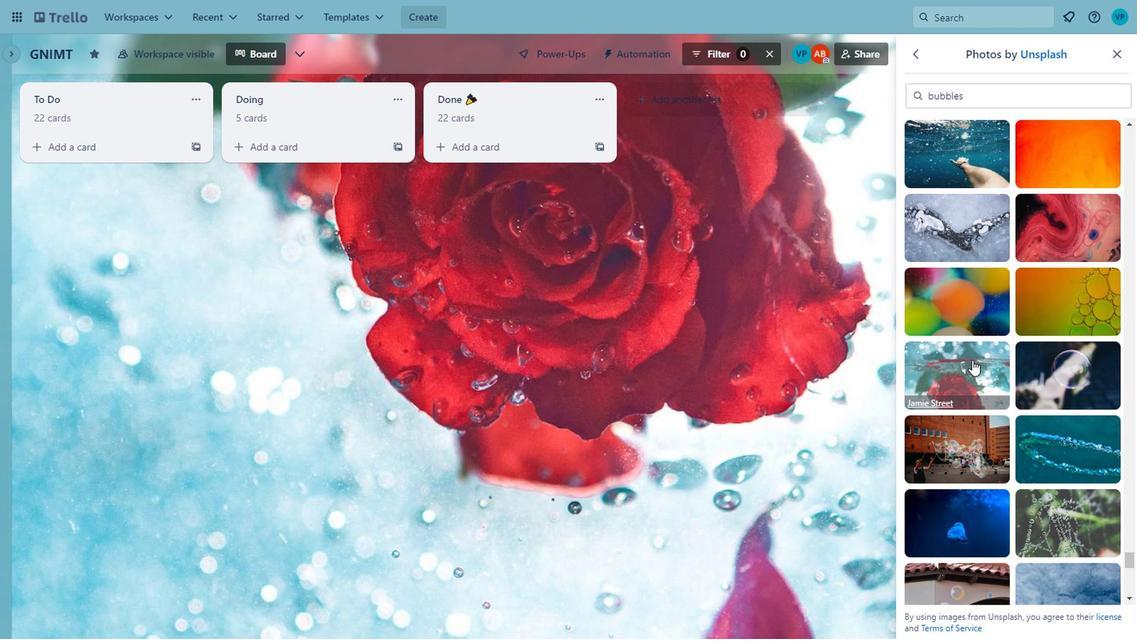 
Action: Mouse scrolled (829, 318) with delta (0, 0)
Screenshot: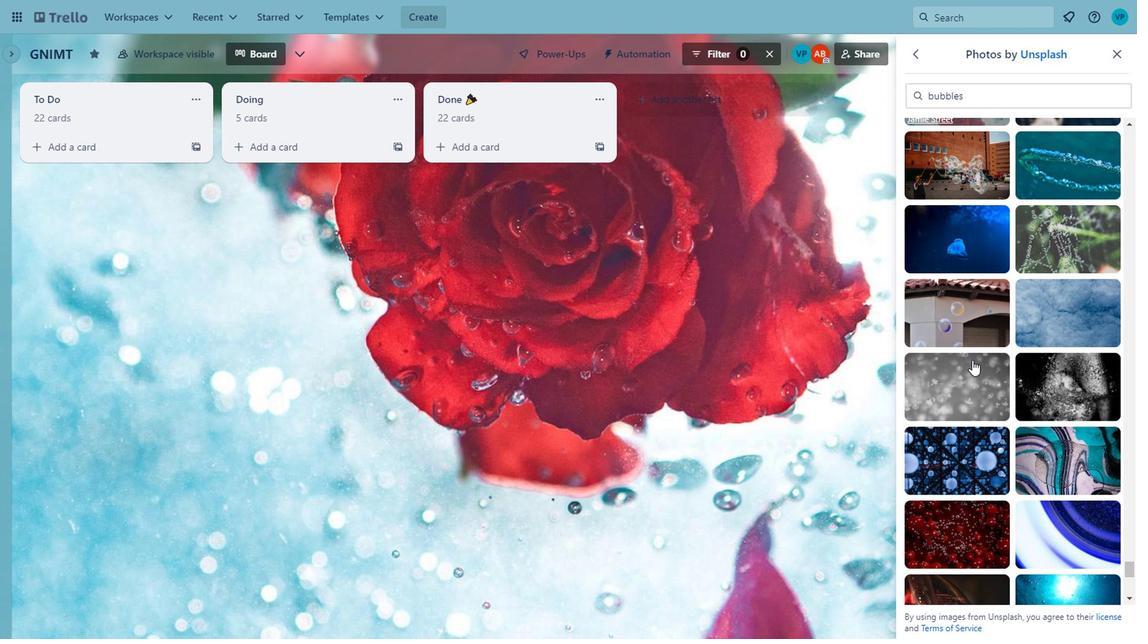 
Action: Mouse scrolled (829, 318) with delta (0, 0)
Screenshot: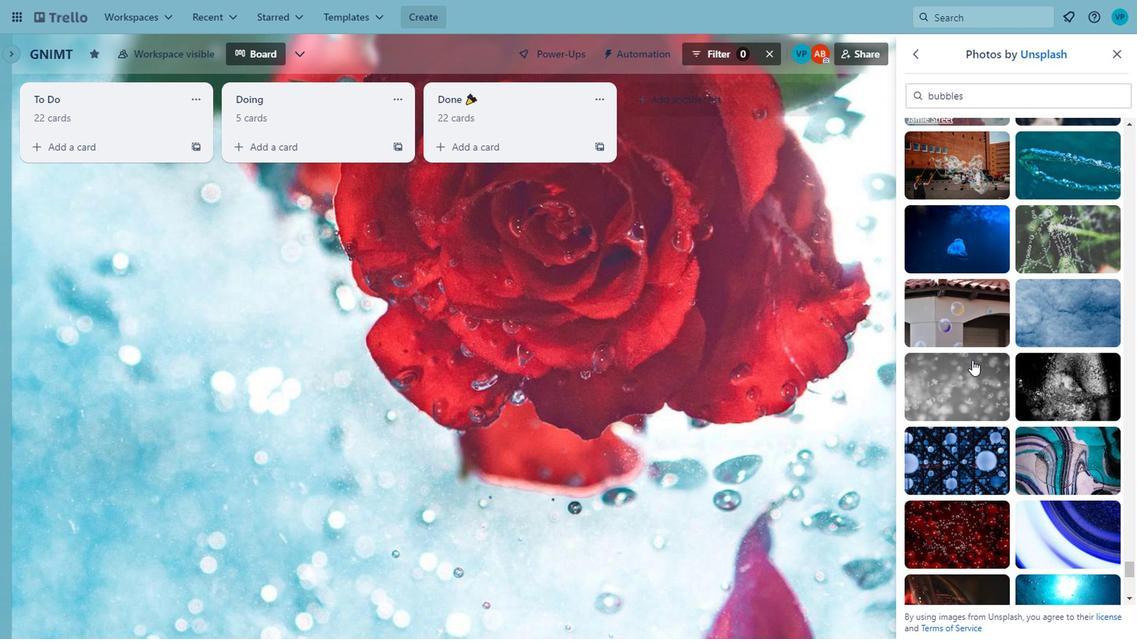 
Action: Mouse moved to (841, 374)
Screenshot: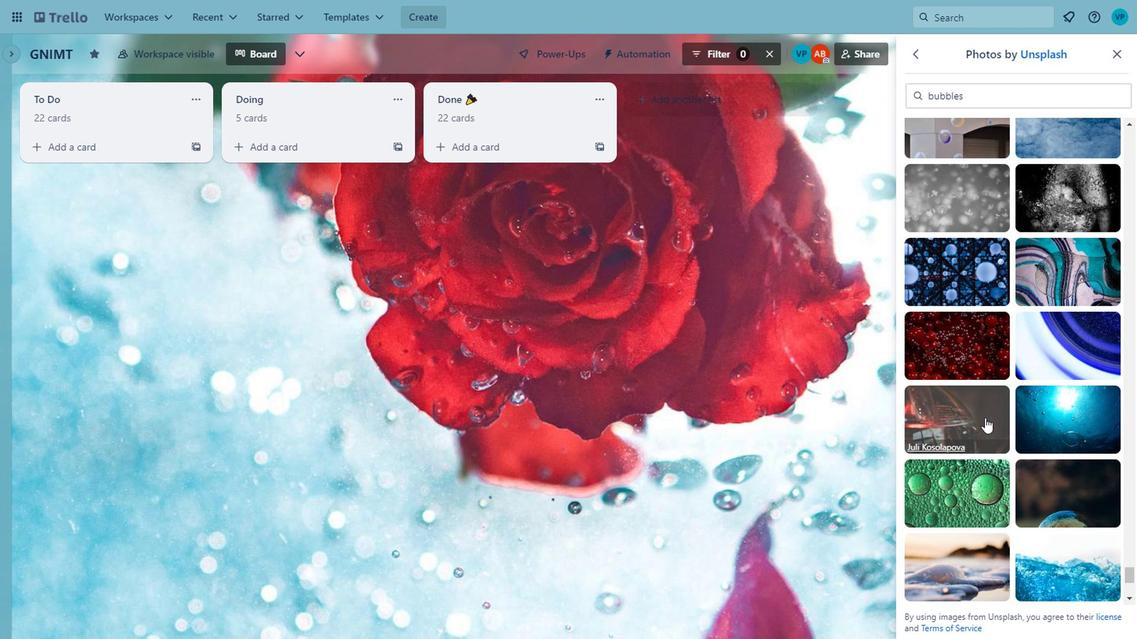 
Action: Mouse scrolled (841, 374) with delta (0, 0)
Screenshot: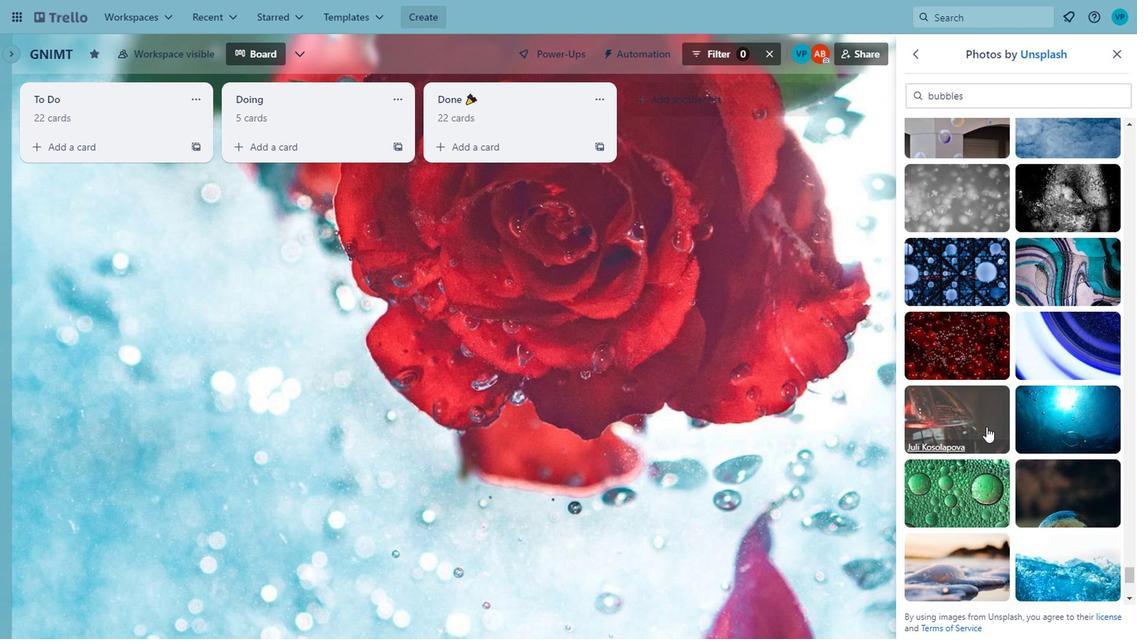 
Action: Mouse scrolled (841, 374) with delta (0, 0)
Screenshot: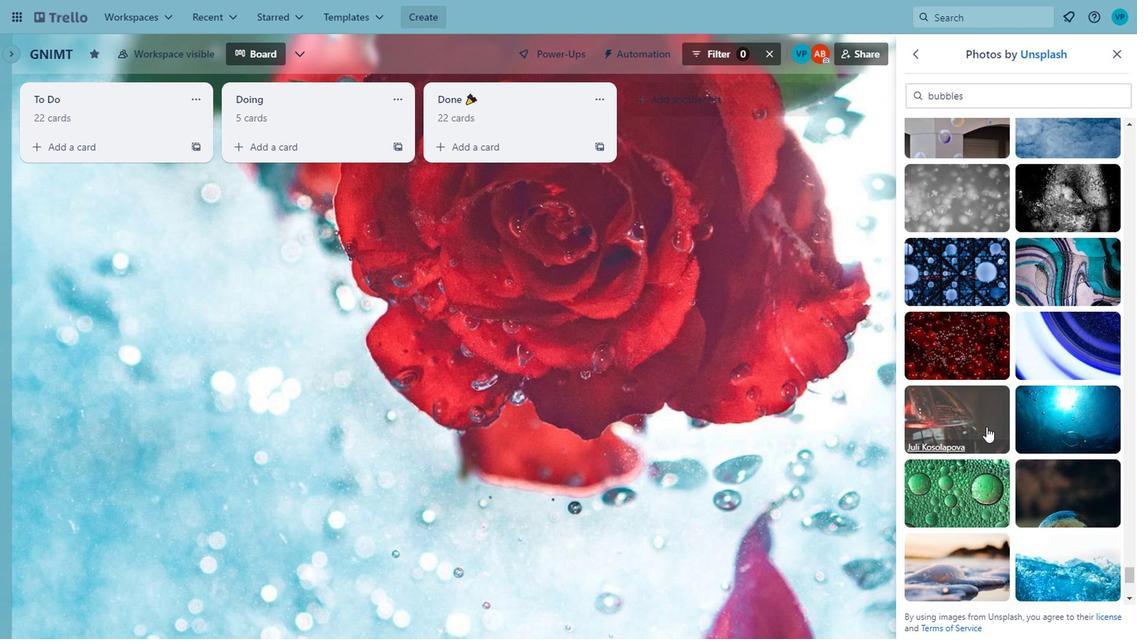 
Action: Mouse moved to (835, 383)
Screenshot: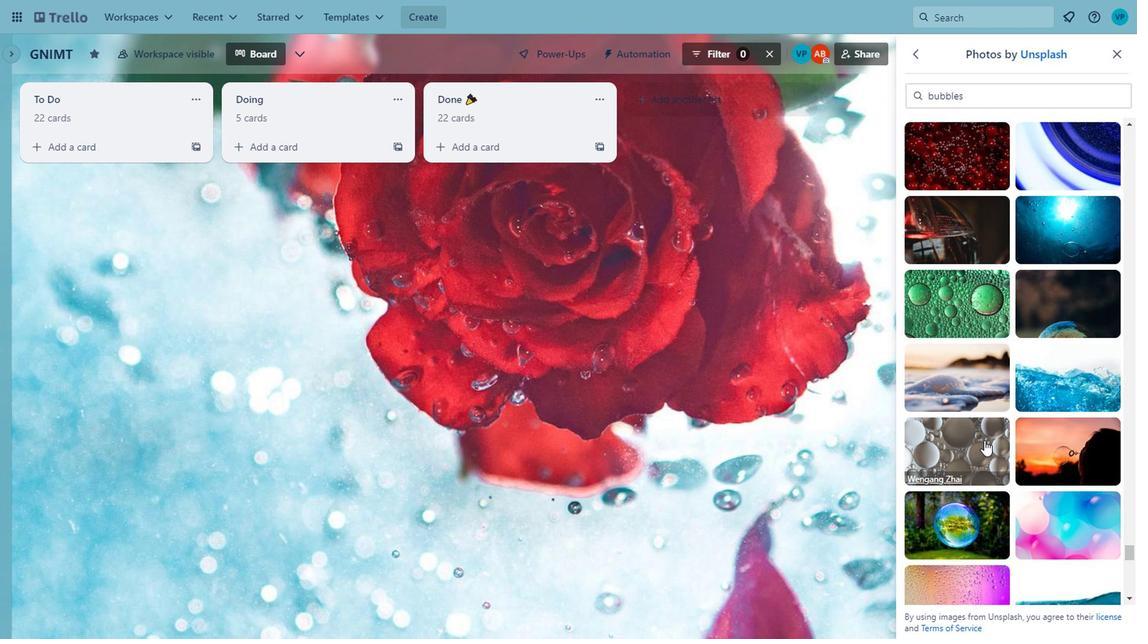 
Action: Mouse pressed left at (835, 383)
Screenshot: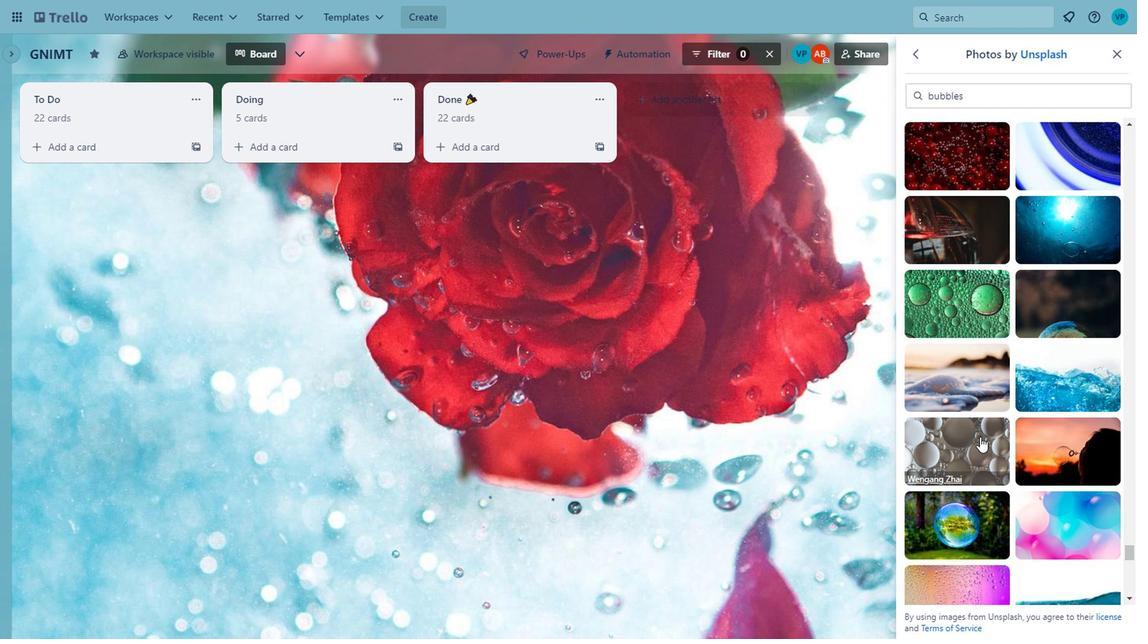 
Action: Mouse moved to (882, 361)
Screenshot: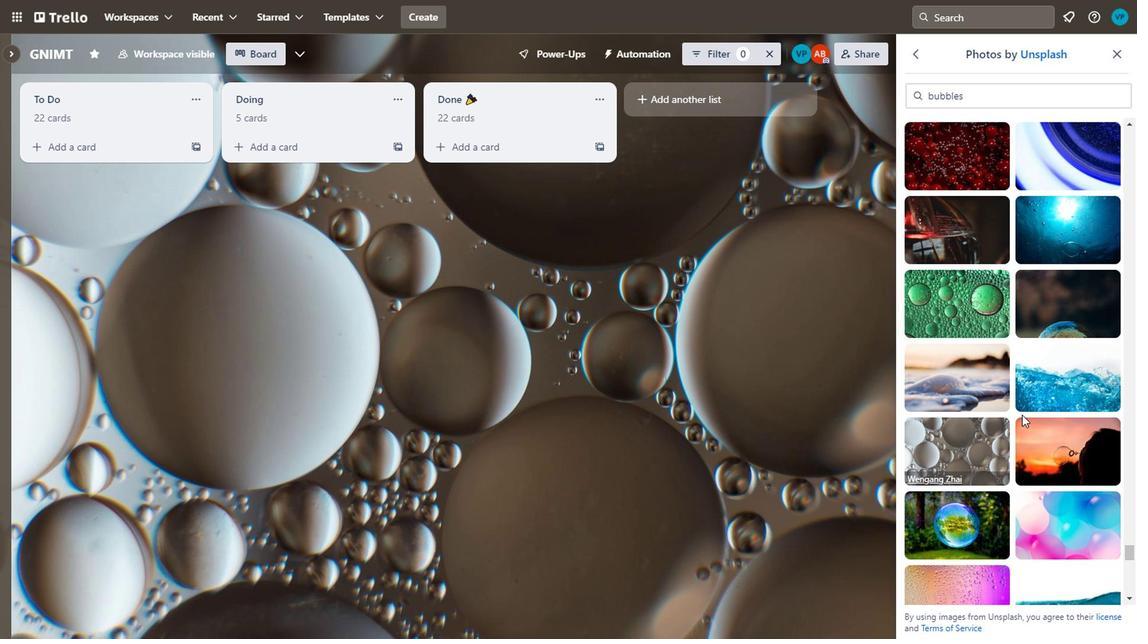 
Action: Mouse scrolled (882, 360) with delta (0, 0)
Screenshot: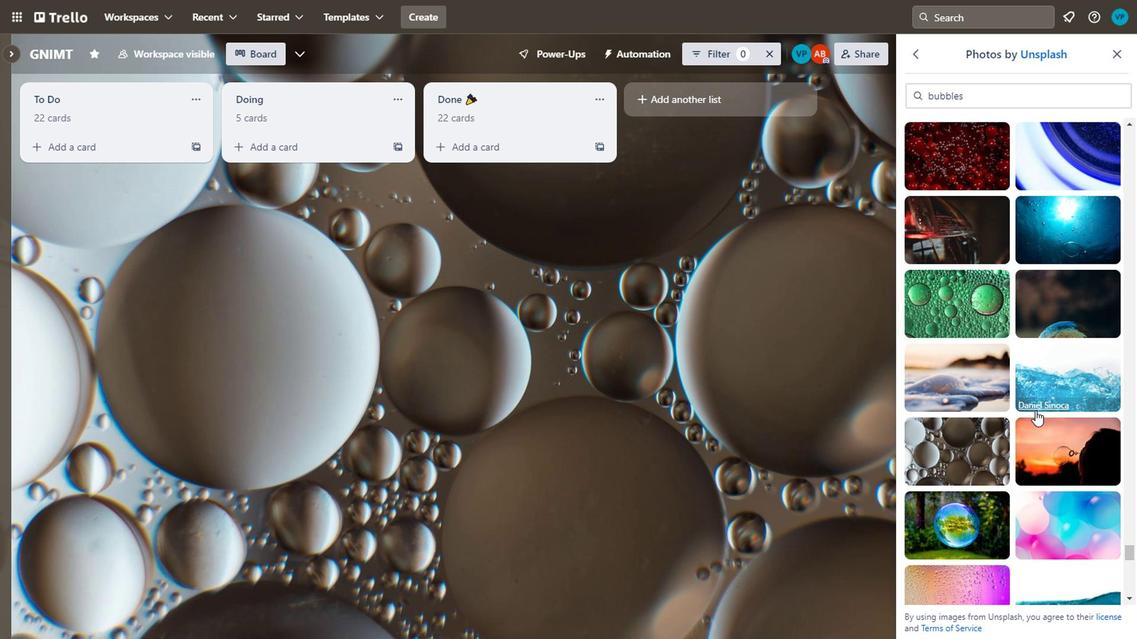 
Action: Mouse moved to (884, 373)
Screenshot: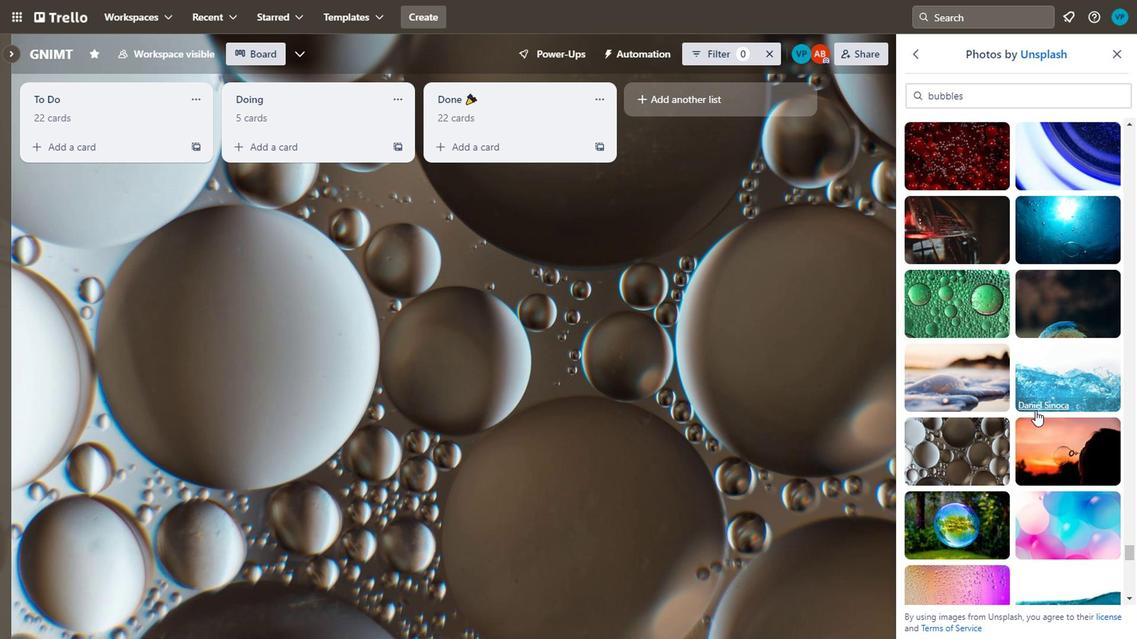 
Action: Mouse scrolled (884, 372) with delta (0, 0)
Screenshot: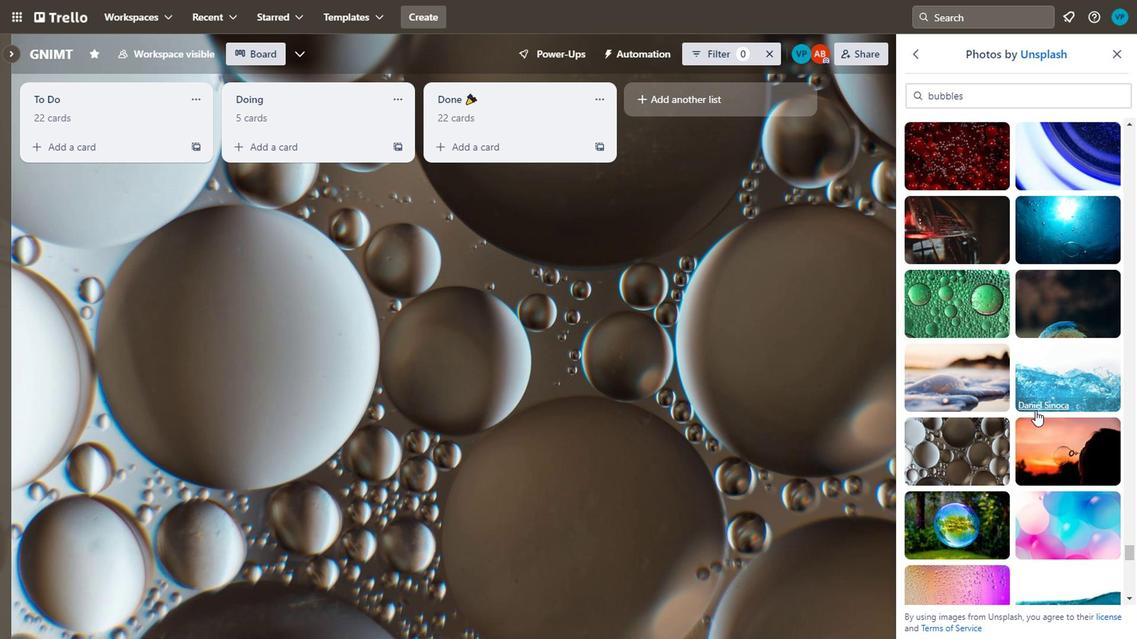 
Action: Mouse moved to (885, 379)
Screenshot: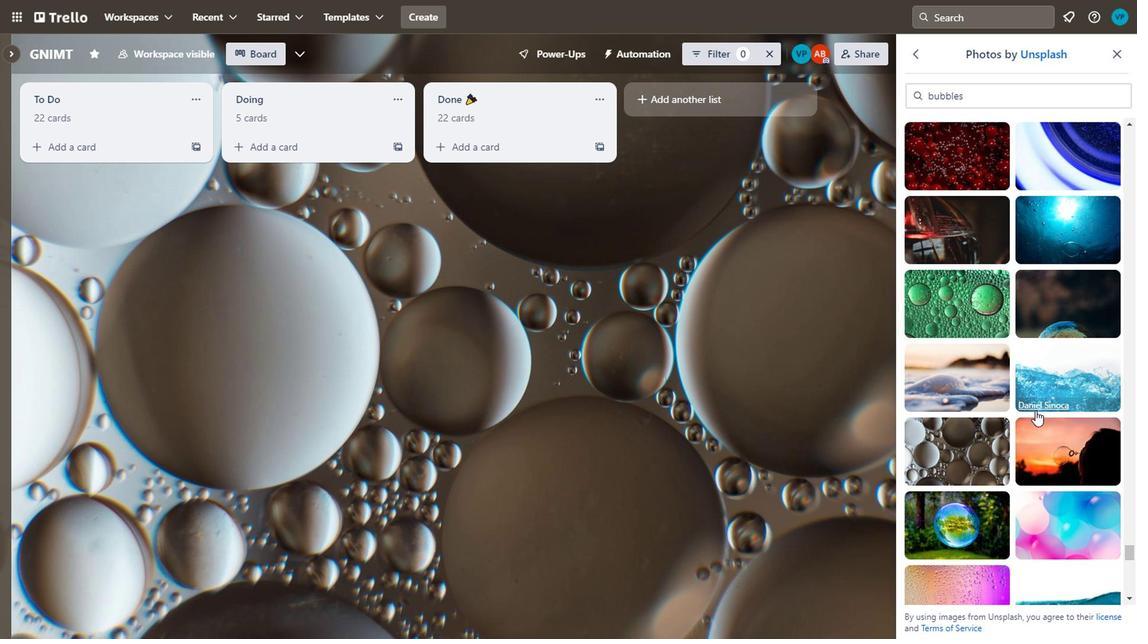 
Action: Mouse scrolled (885, 379) with delta (0, 0)
Screenshot: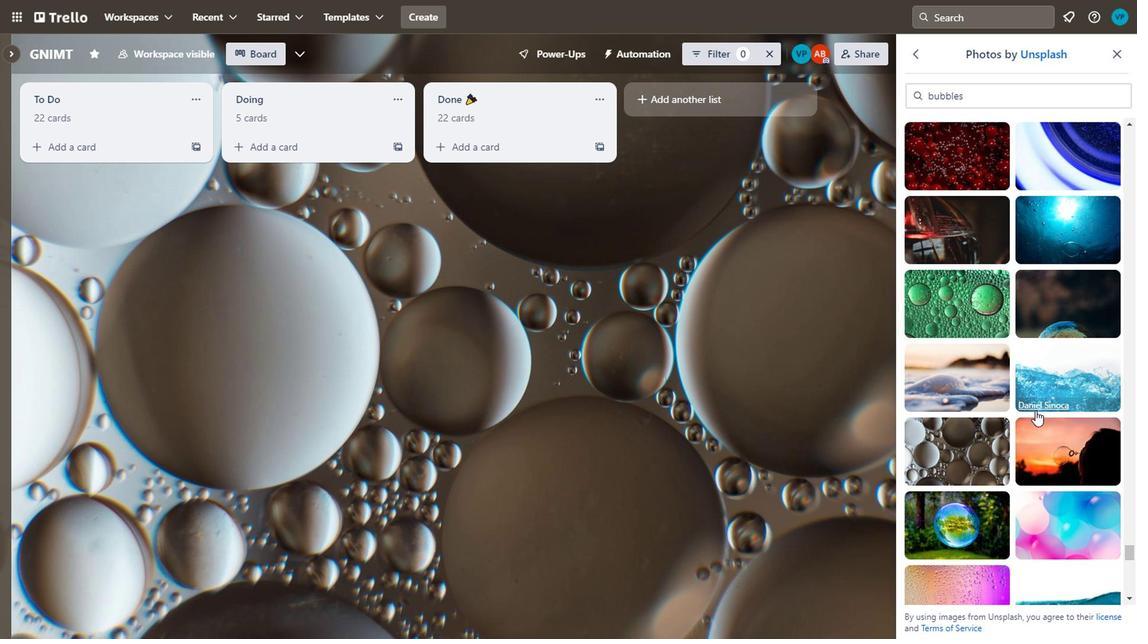 
Action: Mouse moved to (894, 404)
Screenshot: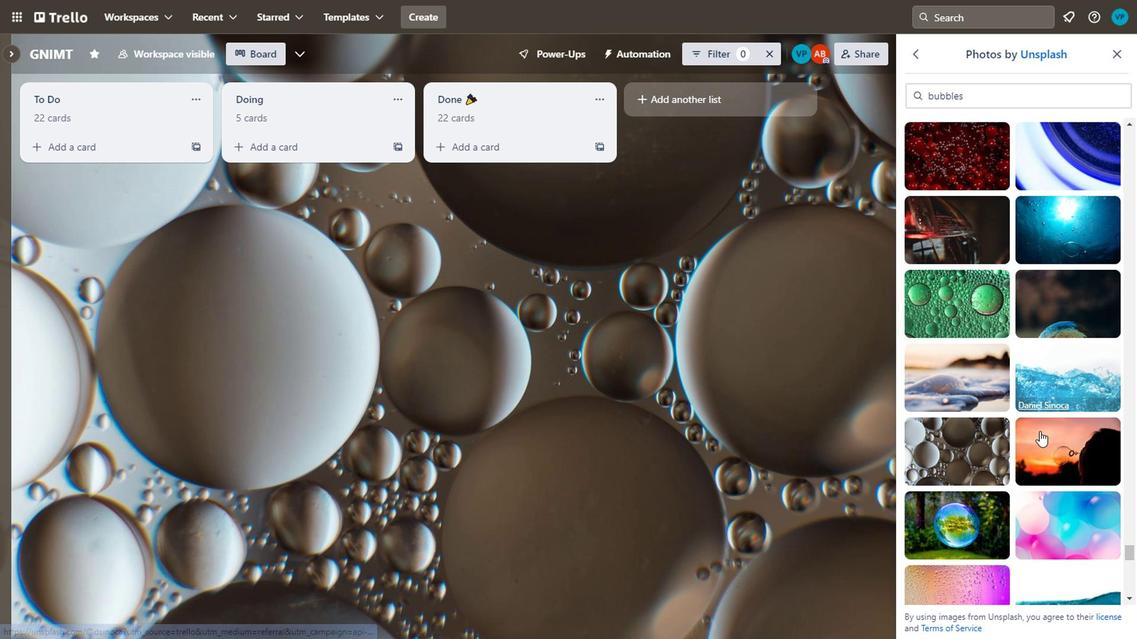 
Action: Mouse scrolled (894, 403) with delta (0, 0)
Screenshot: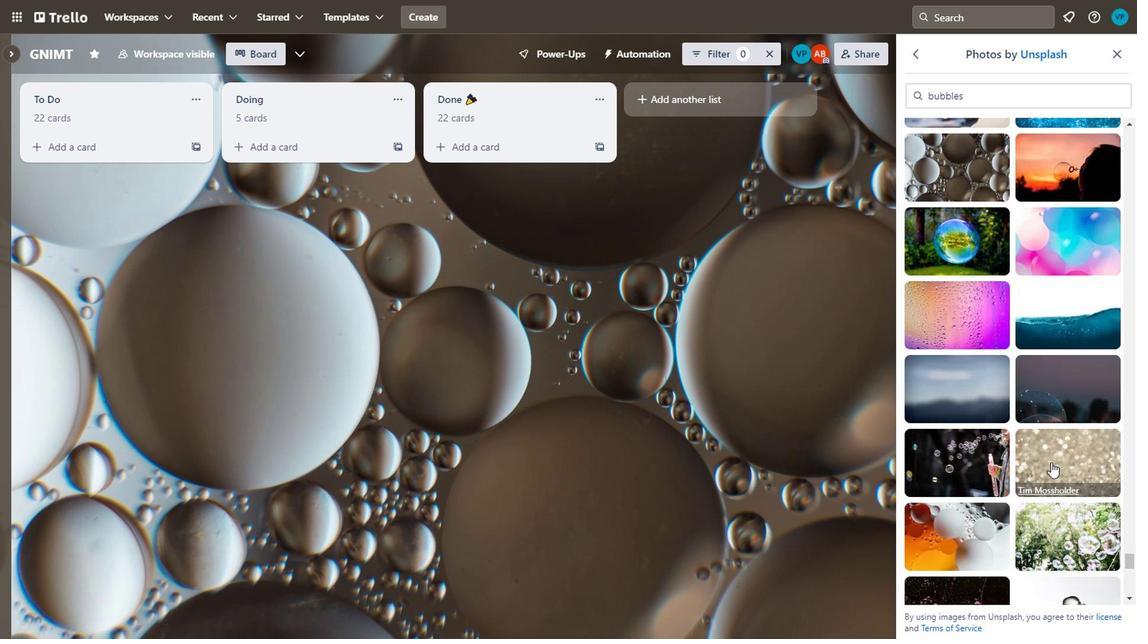 
Action: Mouse scrolled (894, 403) with delta (0, 0)
Screenshot: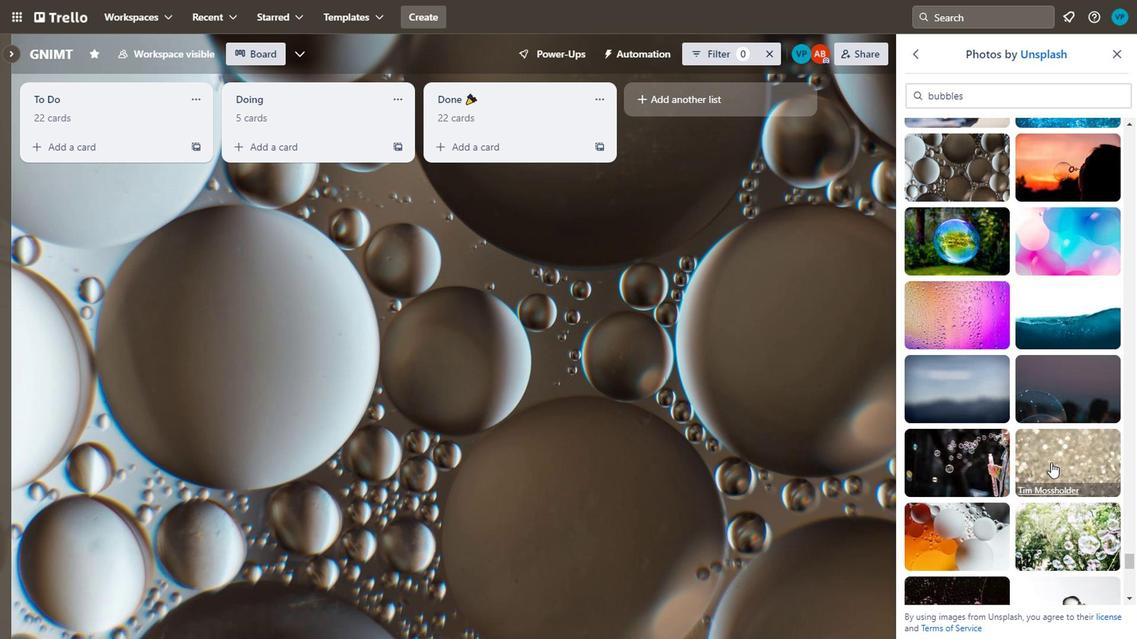 
Action: Mouse moved to (912, 232)
Screenshot: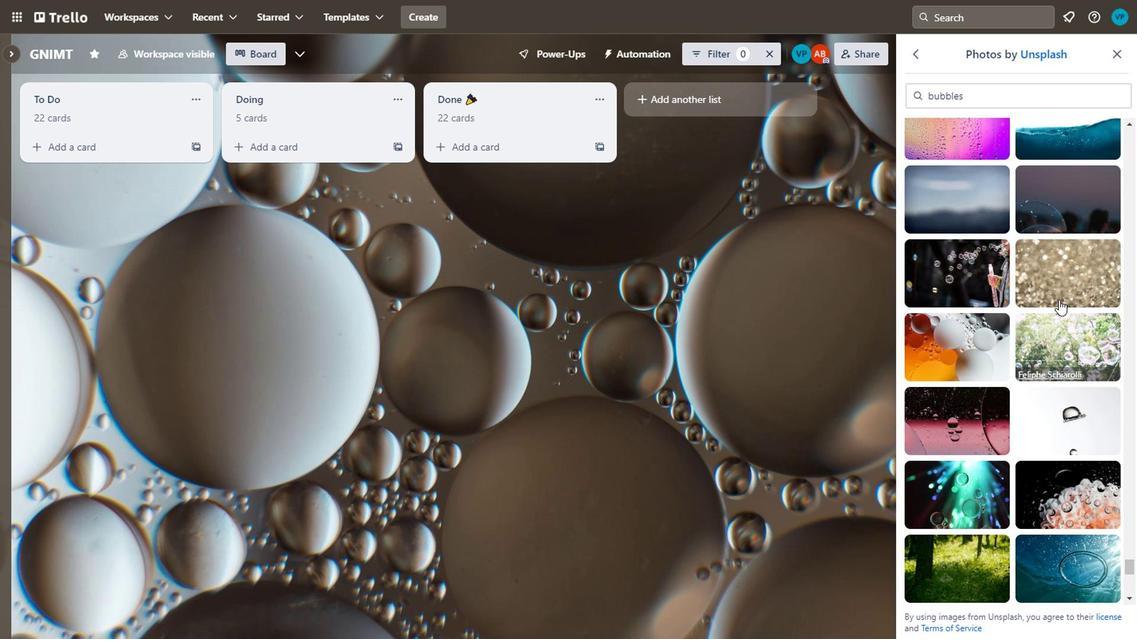 
Action: Mouse pressed left at (912, 232)
Screenshot: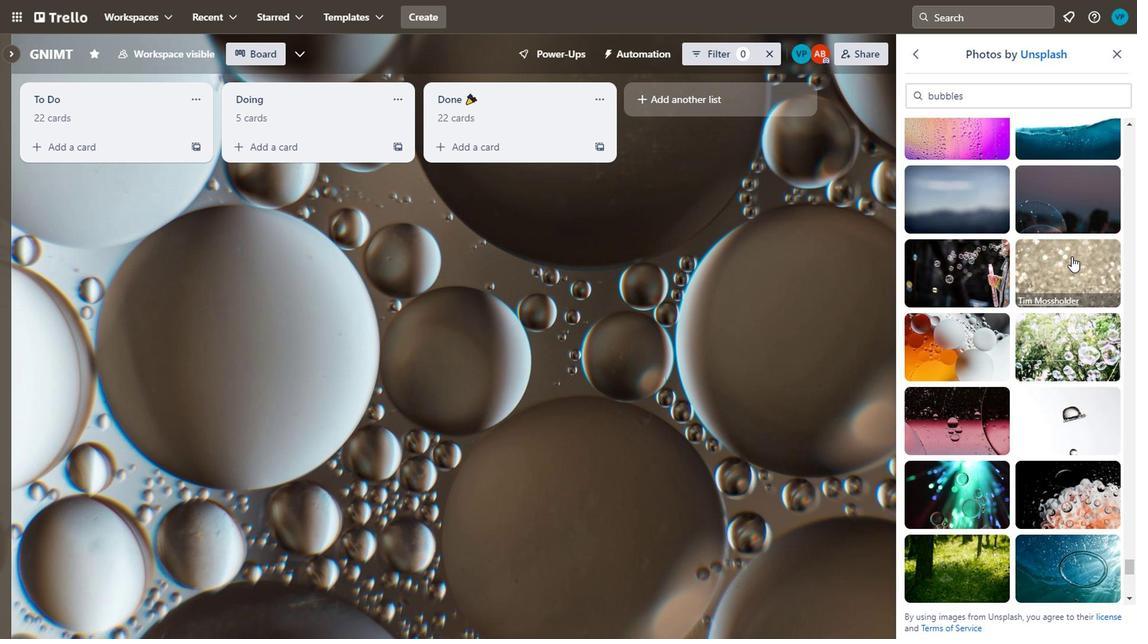 
Action: Mouse moved to (828, 418)
Screenshot: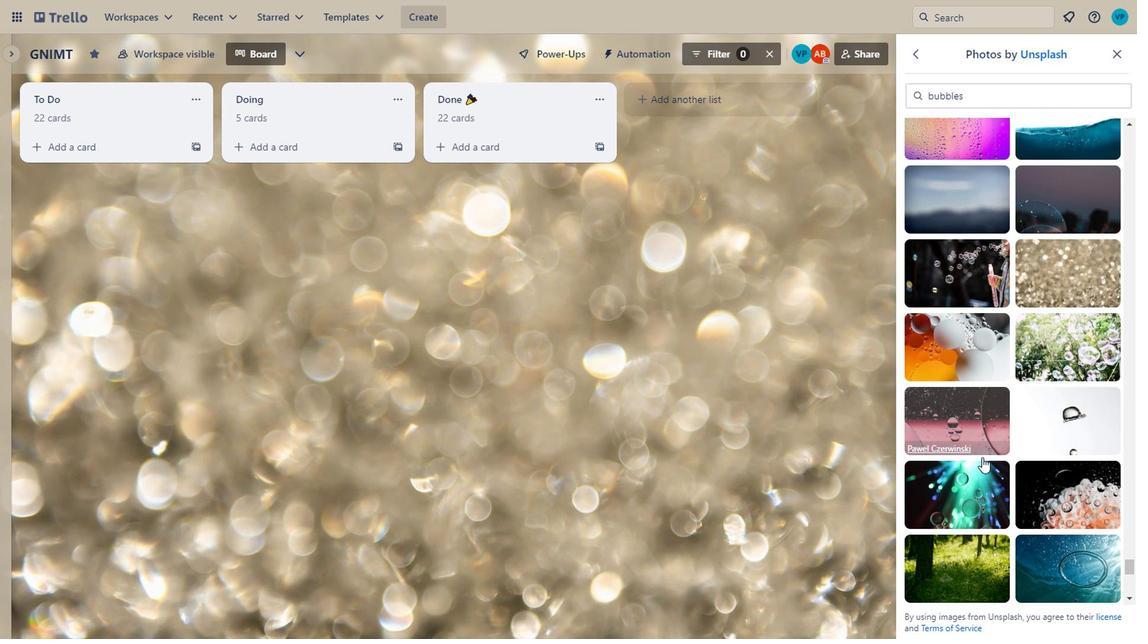 
Action: Mouse pressed left at (828, 418)
Screenshot: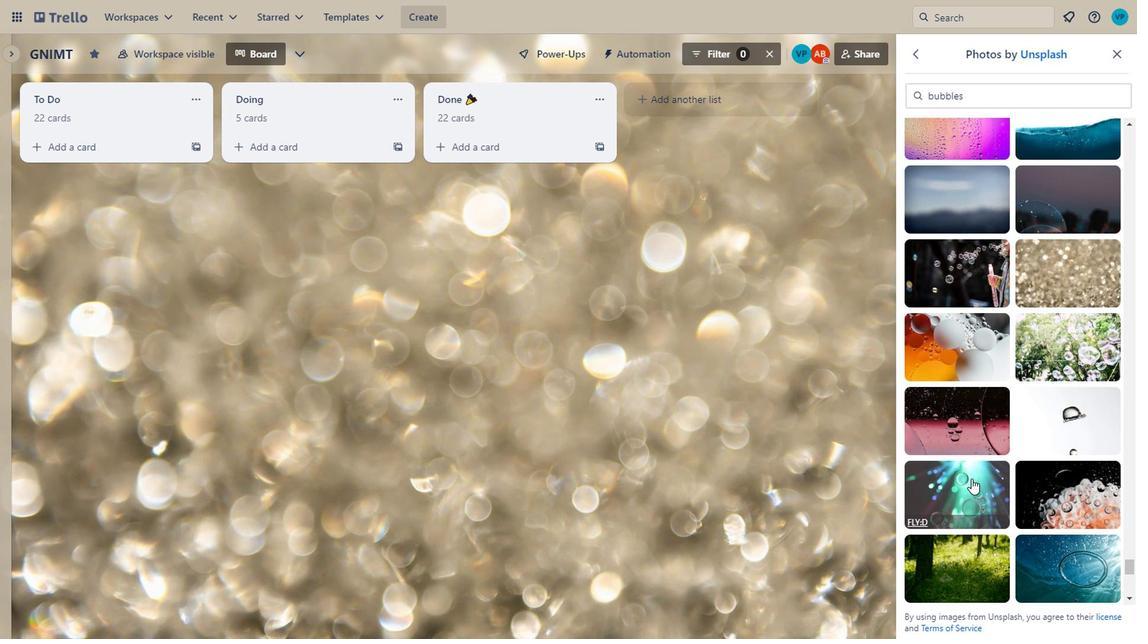 
Action: Mouse moved to (865, 403)
Screenshot: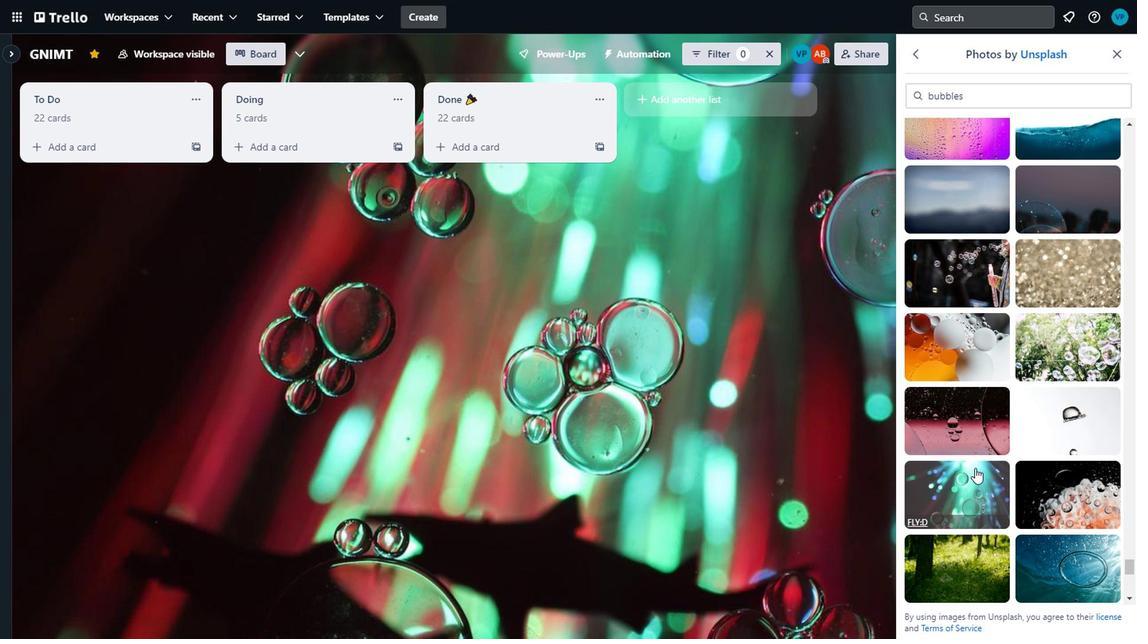 
Action: Mouse scrolled (865, 403) with delta (0, 0)
Screenshot: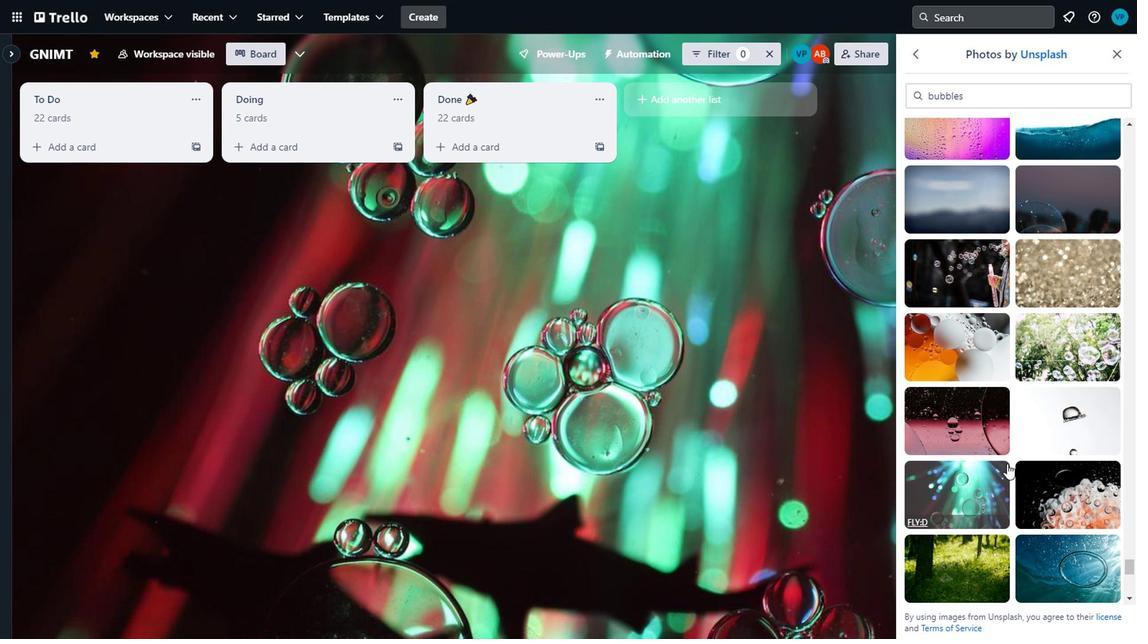 
Action: Mouse scrolled (865, 403) with delta (0, 0)
Screenshot: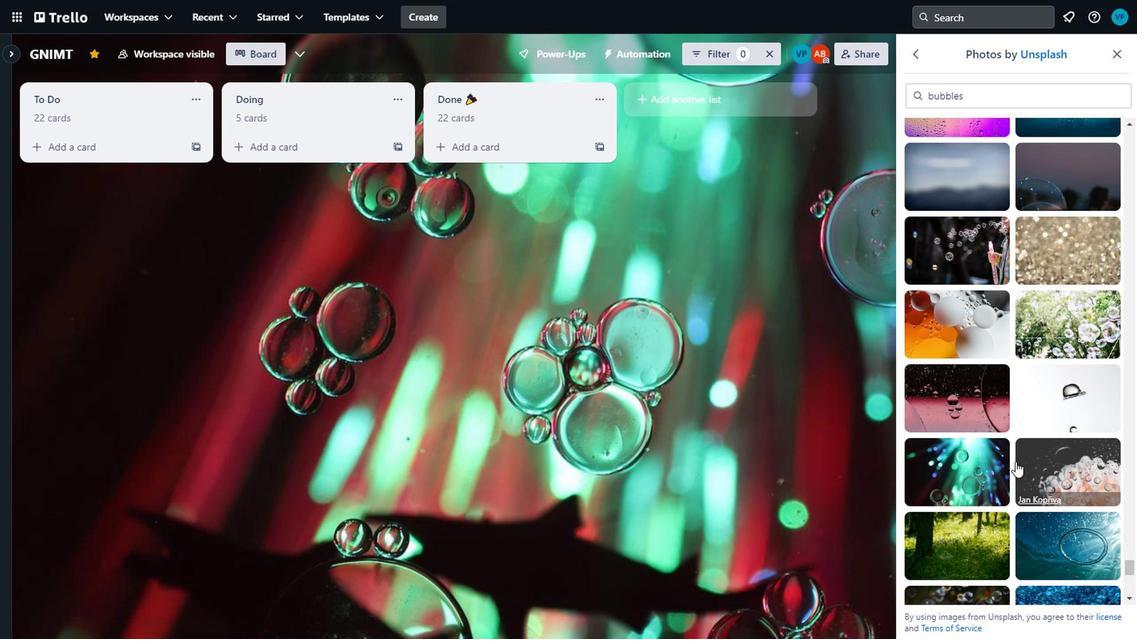 
Action: Mouse moved to (923, 257)
Screenshot: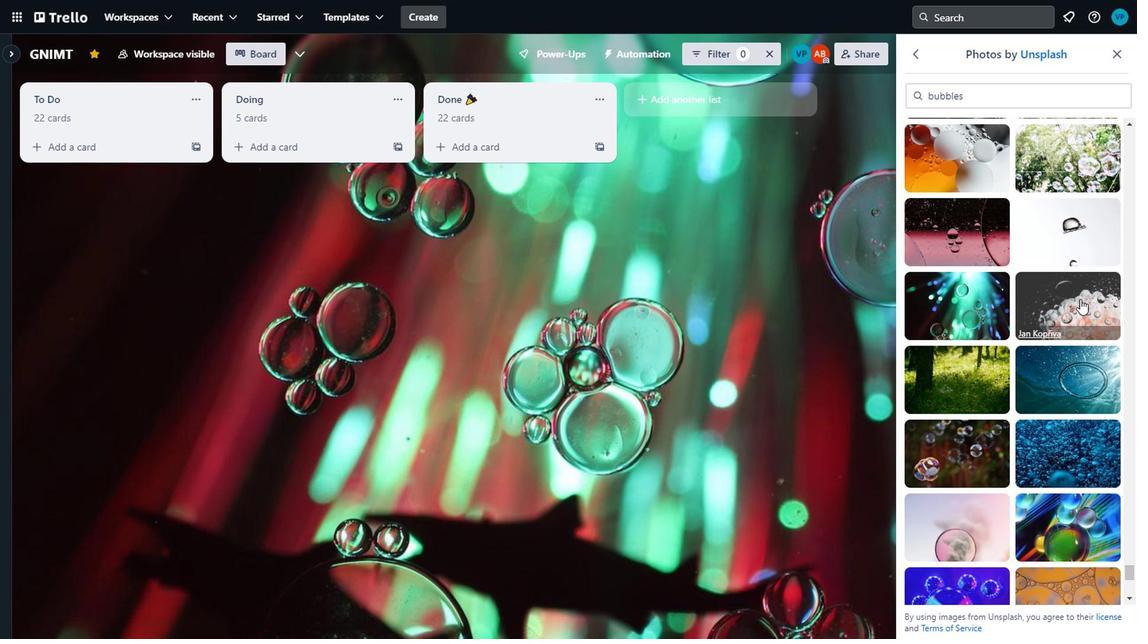 
Action: Mouse pressed left at (923, 257)
Screenshot: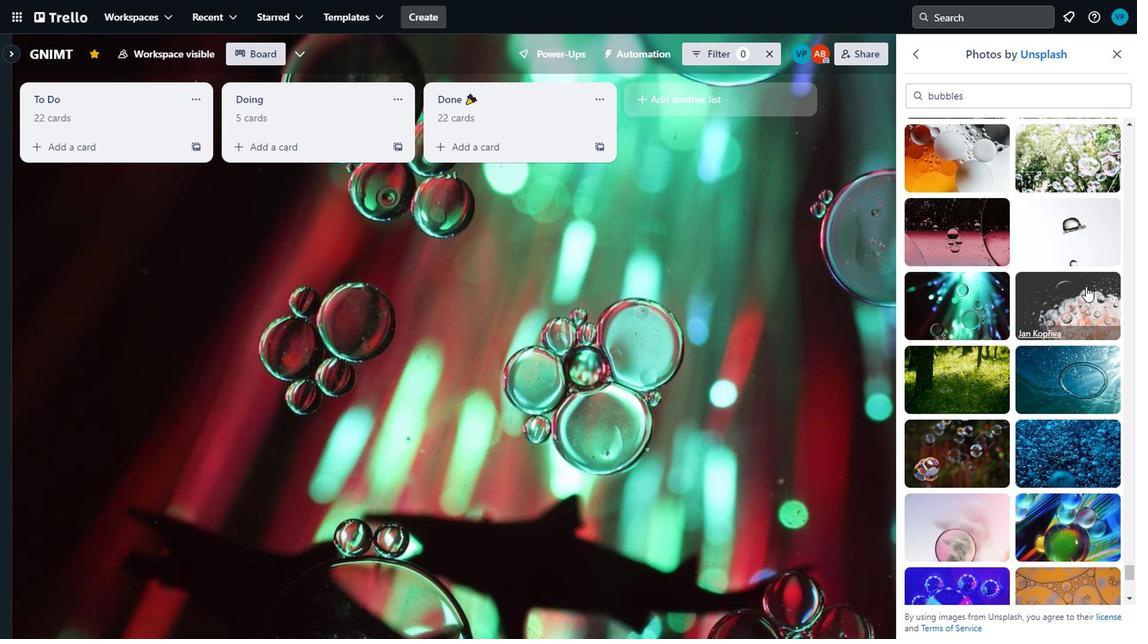 
Action: Mouse scrolled (923, 257) with delta (0, 0)
Screenshot: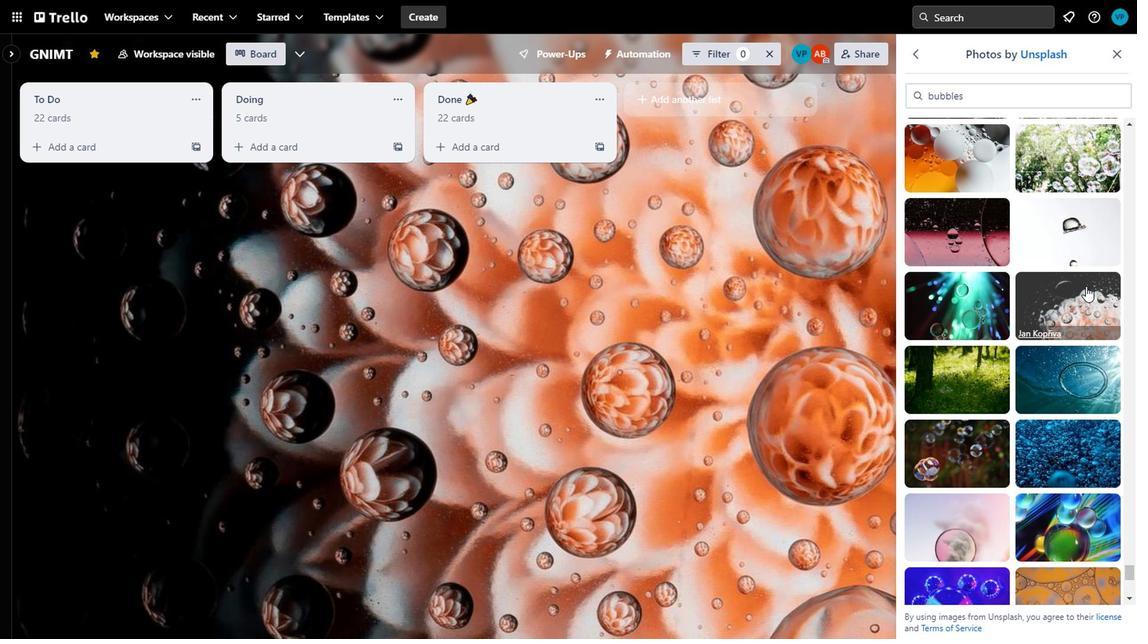 
Action: Mouse moved to (923, 258)
Screenshot: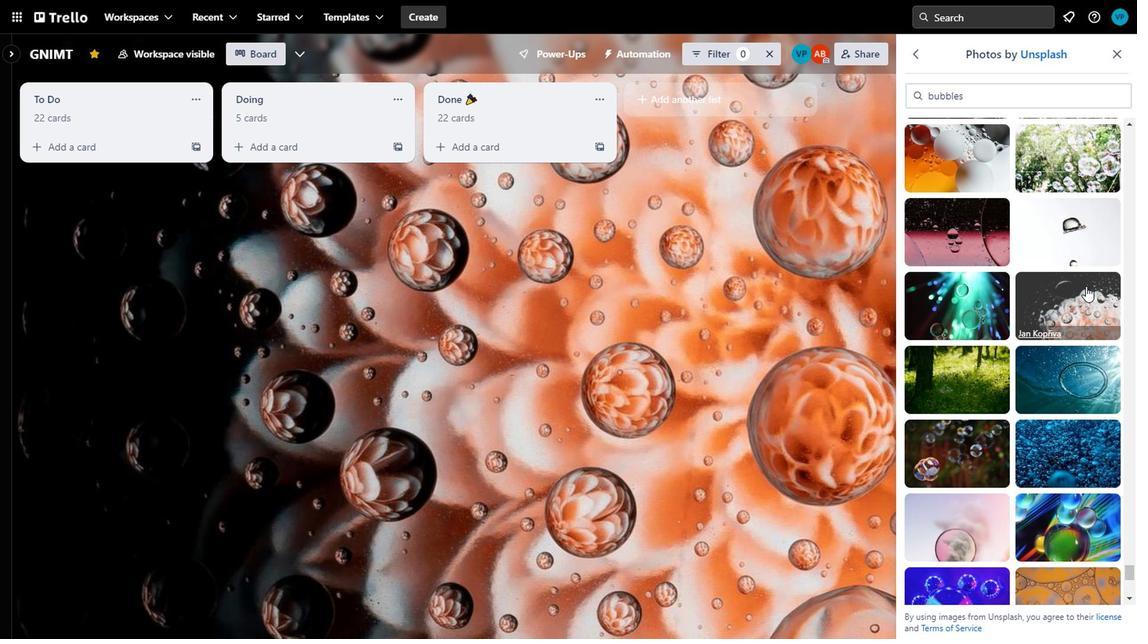 
Action: Mouse scrolled (923, 258) with delta (0, 0)
Screenshot: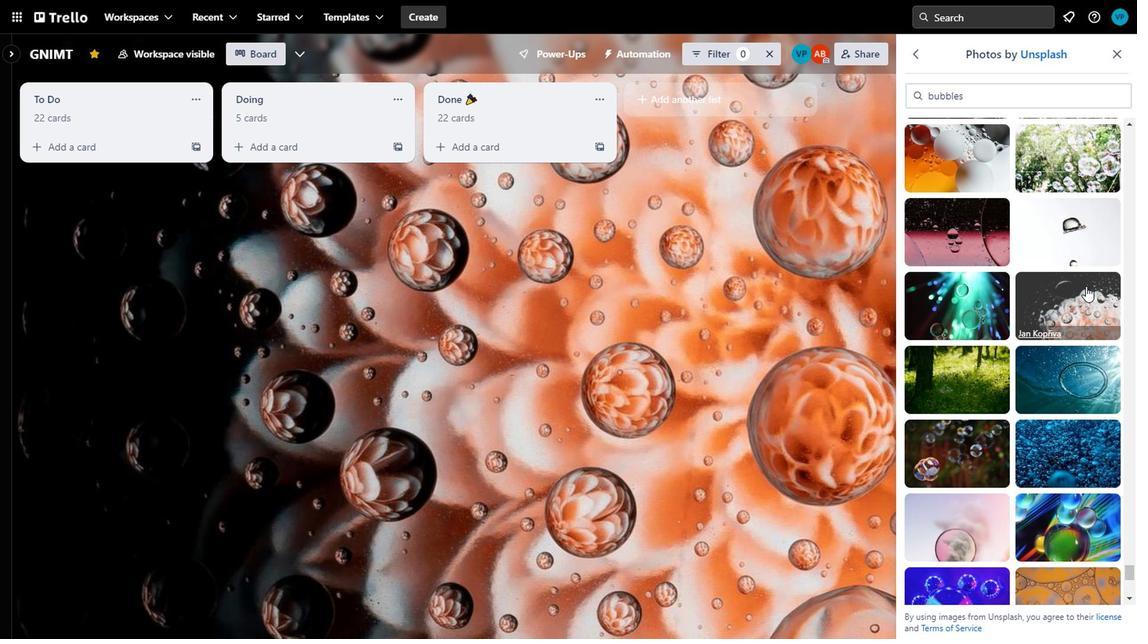 
Action: Mouse scrolled (923, 258) with delta (0, 0)
Screenshot: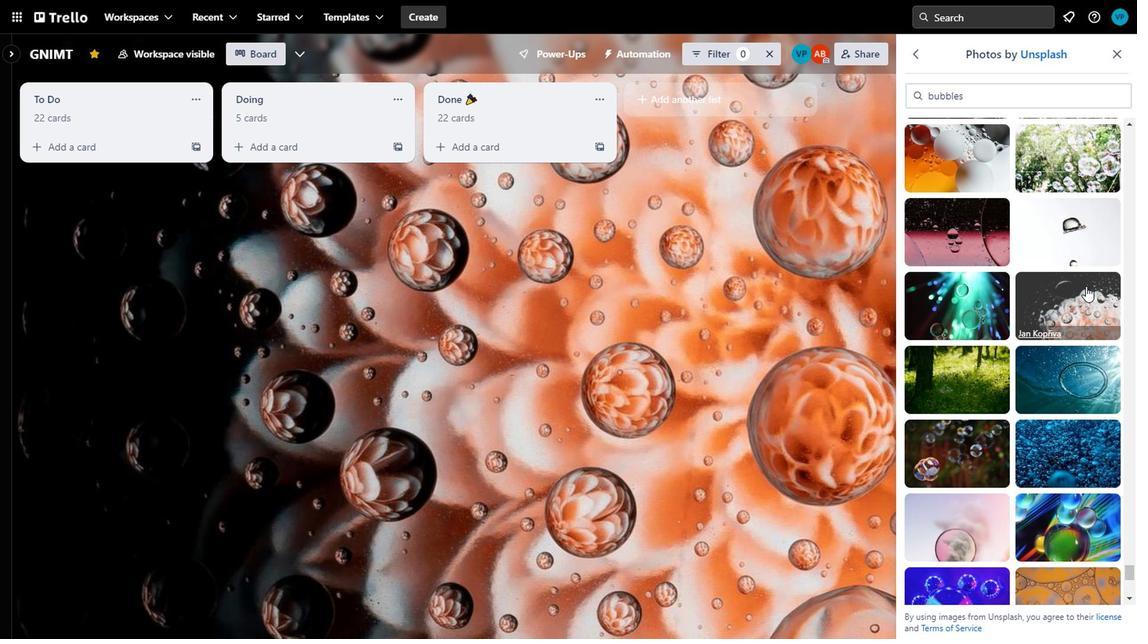 
Action: Mouse moved to (923, 261)
Screenshot: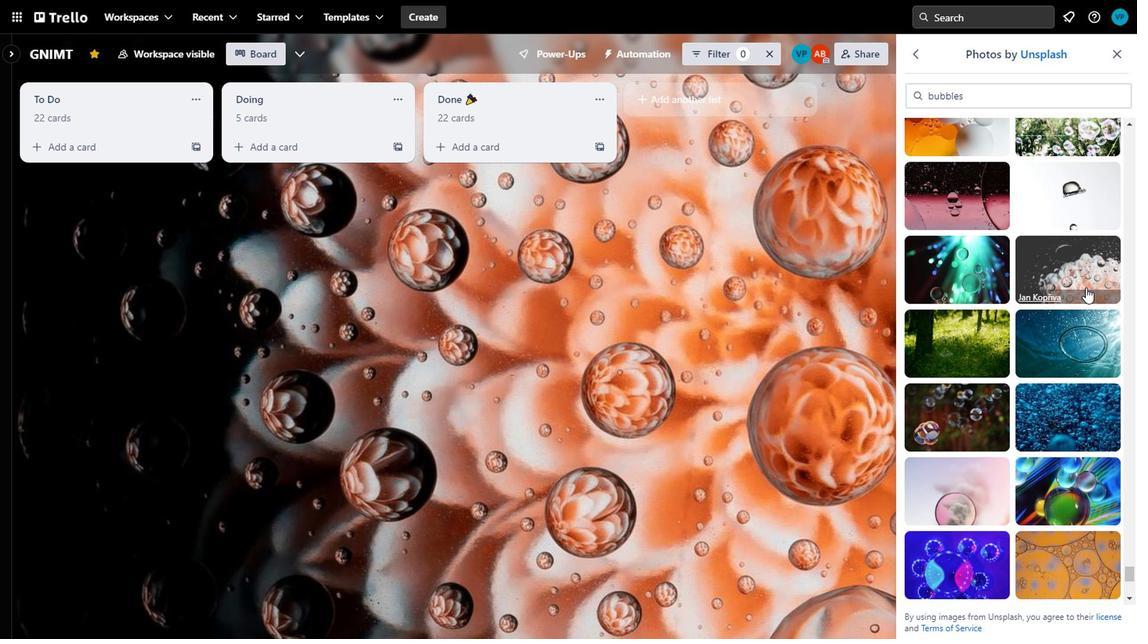 
Action: Mouse scrolled (923, 260) with delta (0, 0)
Screenshot: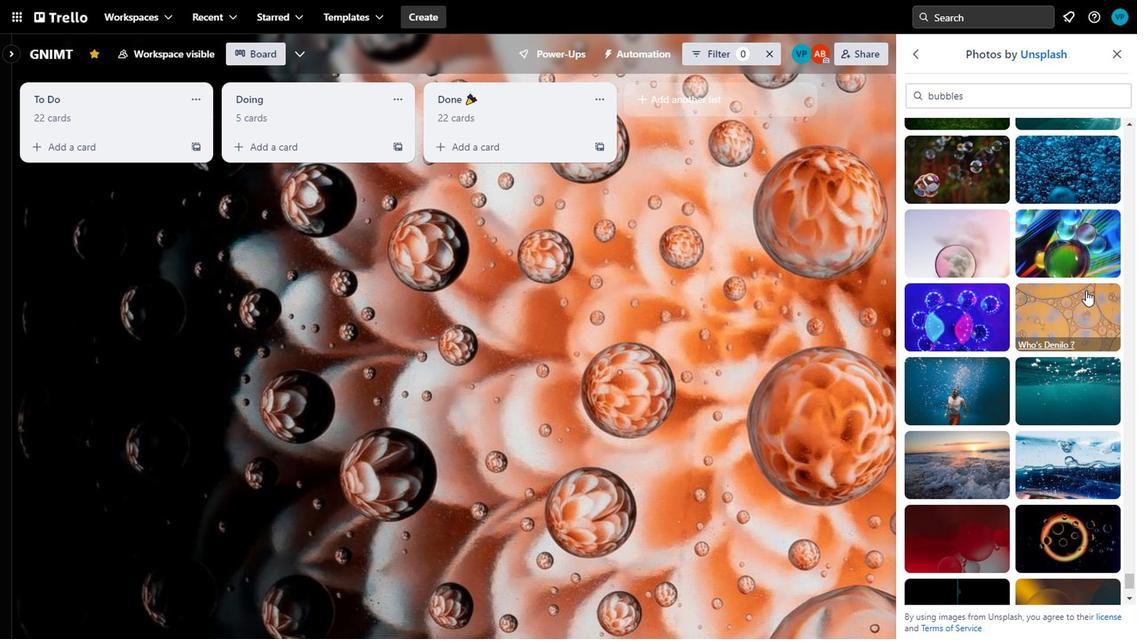 
Action: Mouse moved to (919, 377)
Screenshot: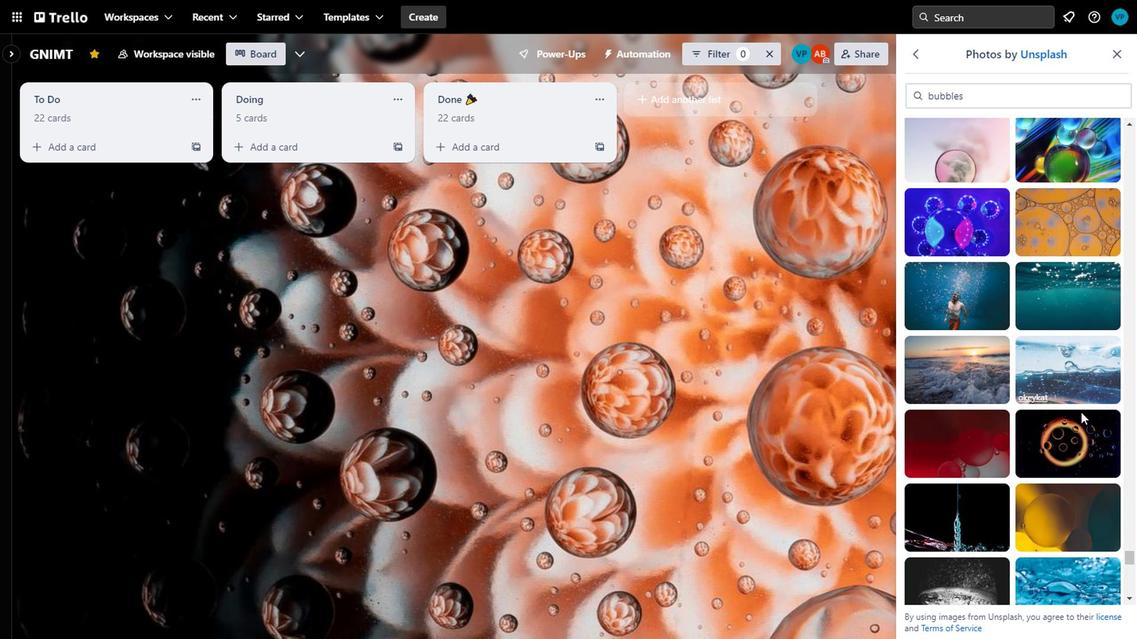 
Action: Mouse scrolled (919, 376) with delta (0, 0)
Screenshot: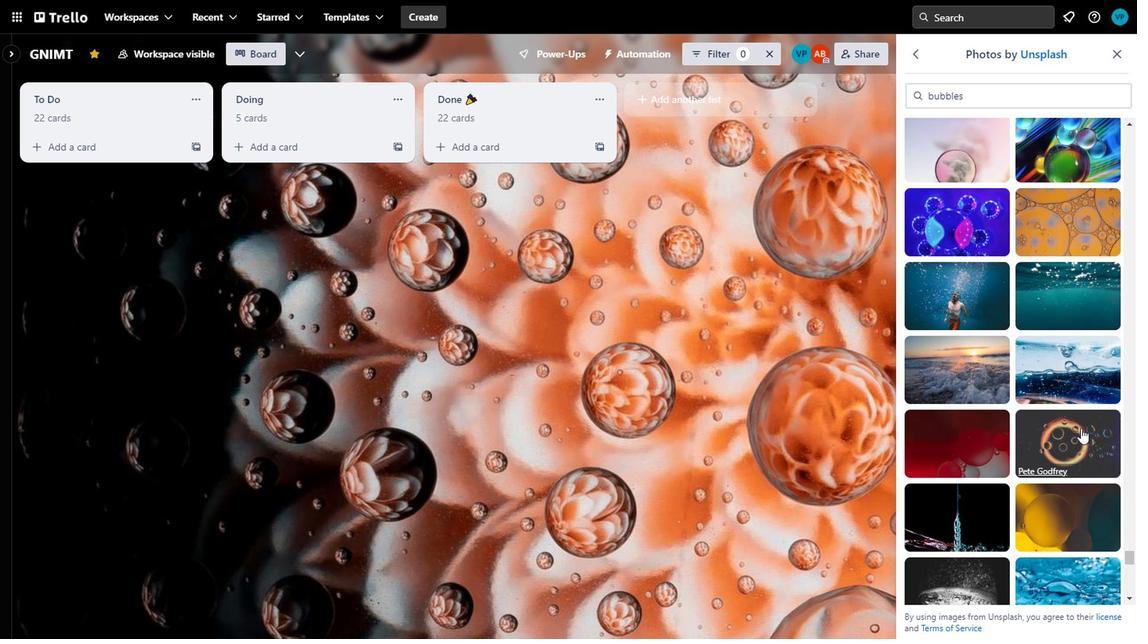 
Action: Mouse moved to (919, 380)
Screenshot: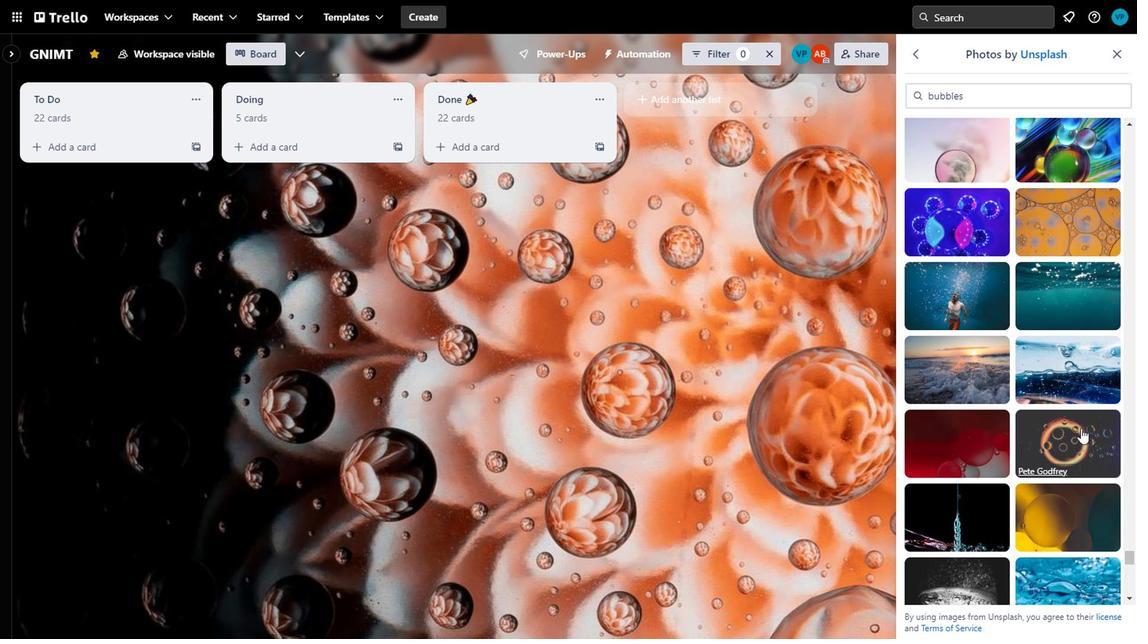 
Action: Mouse scrolled (919, 379) with delta (0, 0)
Screenshot: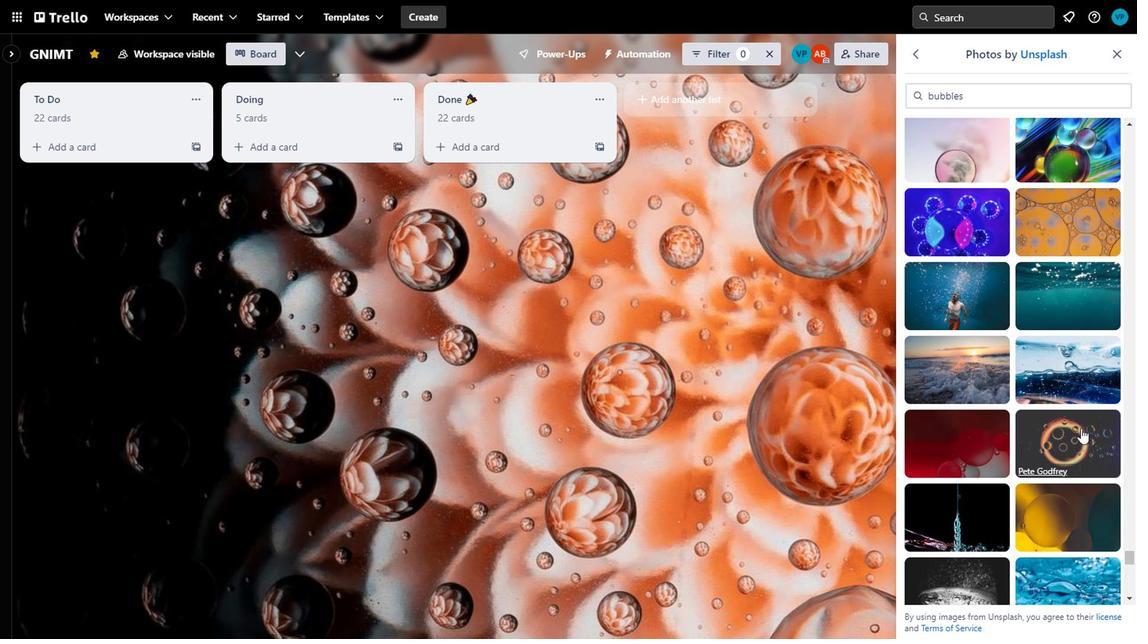 
Action: Mouse scrolled (919, 379) with delta (0, 0)
Screenshot: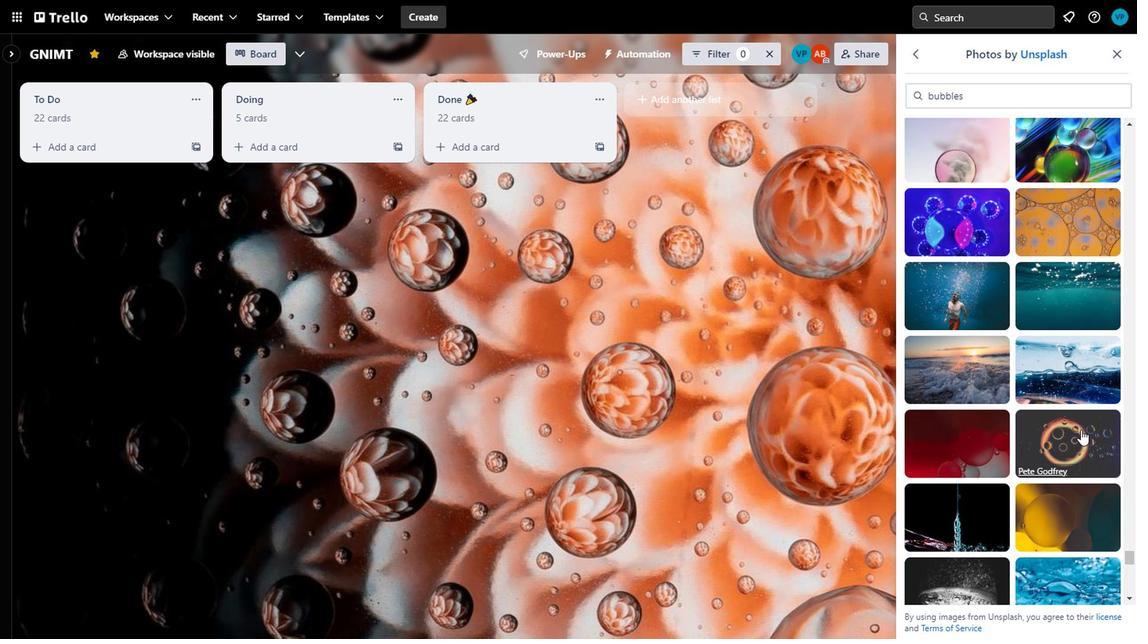 
Action: Mouse scrolled (919, 379) with delta (0, 0)
Screenshot: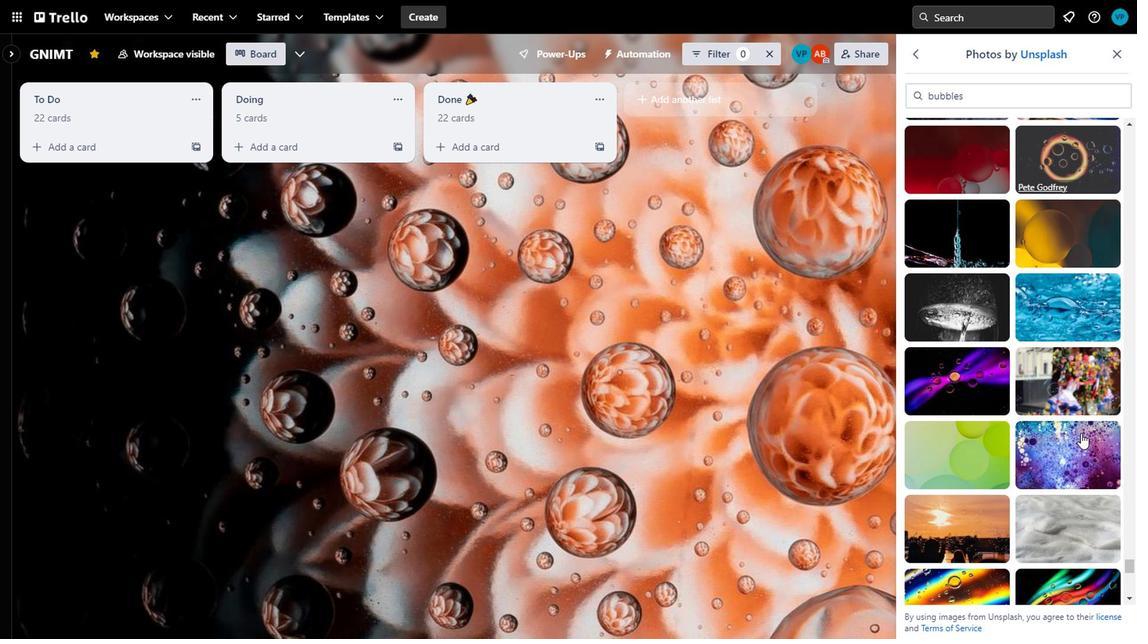 
Action: Mouse scrolled (919, 379) with delta (0, 0)
Screenshot: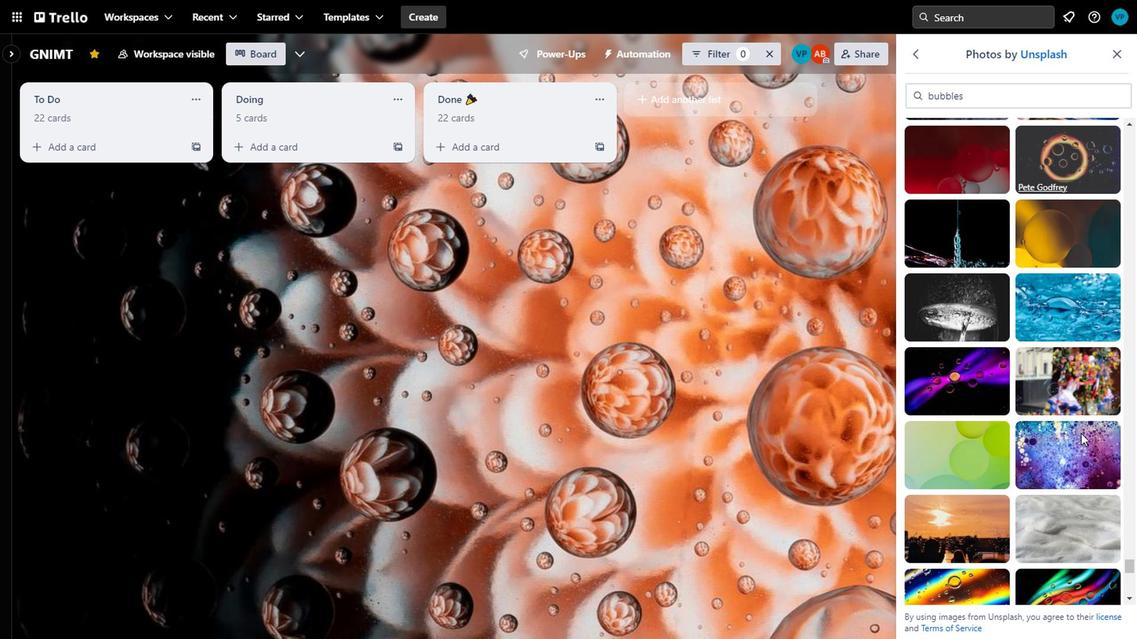 
Action: Mouse moved to (832, 436)
Screenshot: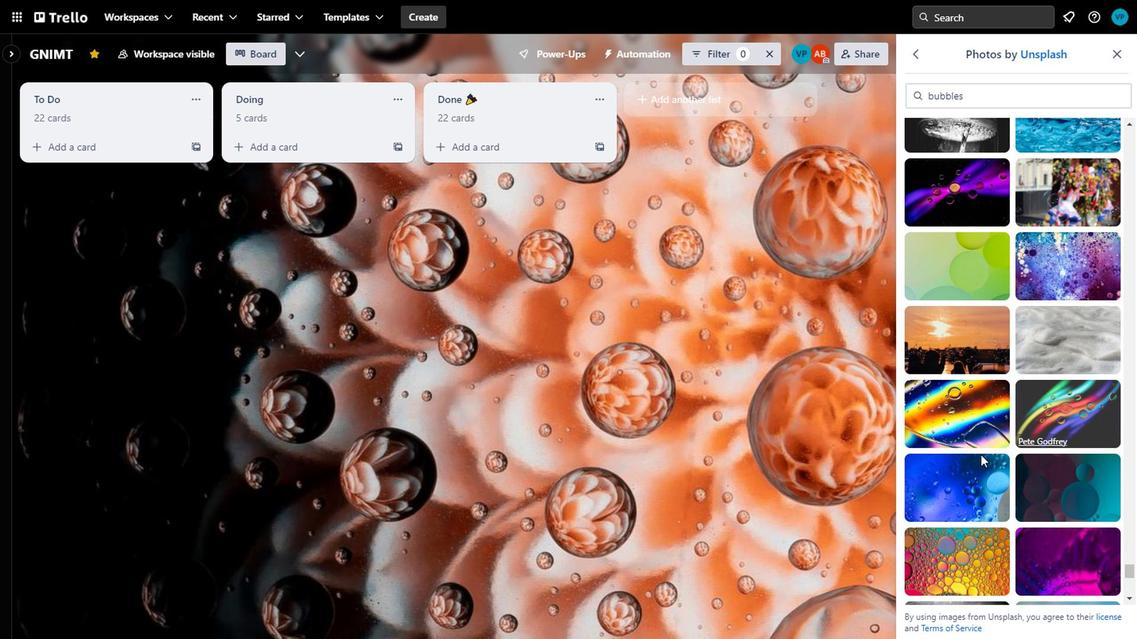 
Action: Mouse scrolled (832, 435) with delta (0, 0)
Screenshot: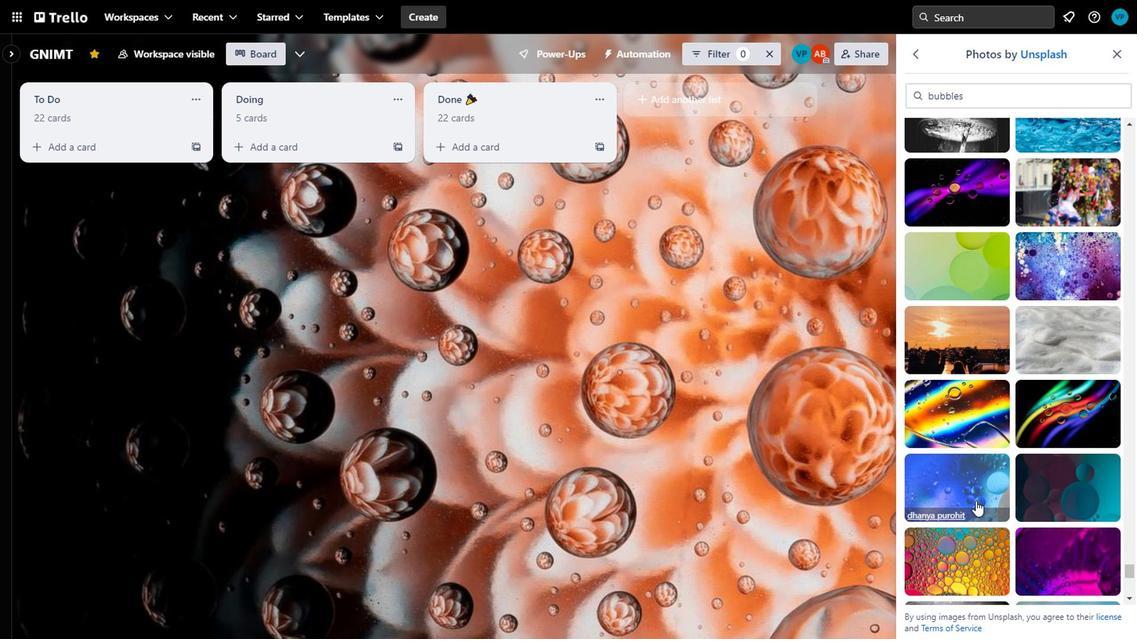 
Action: Mouse scrolled (832, 435) with delta (0, 0)
Screenshot: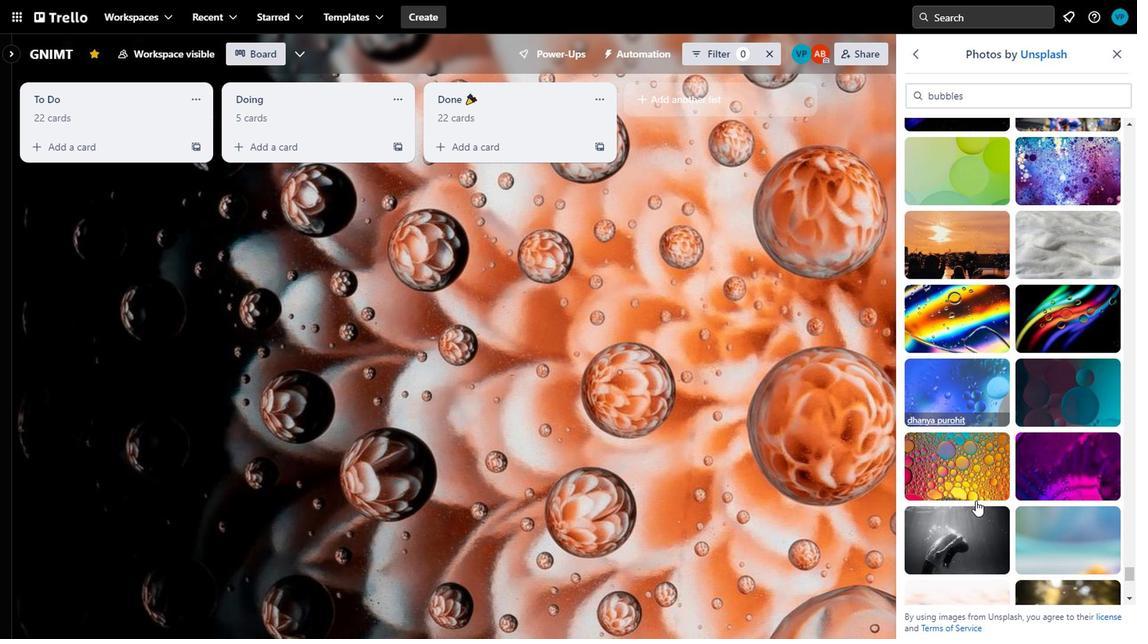 
Action: Mouse scrolled (832, 435) with delta (0, 0)
Screenshot: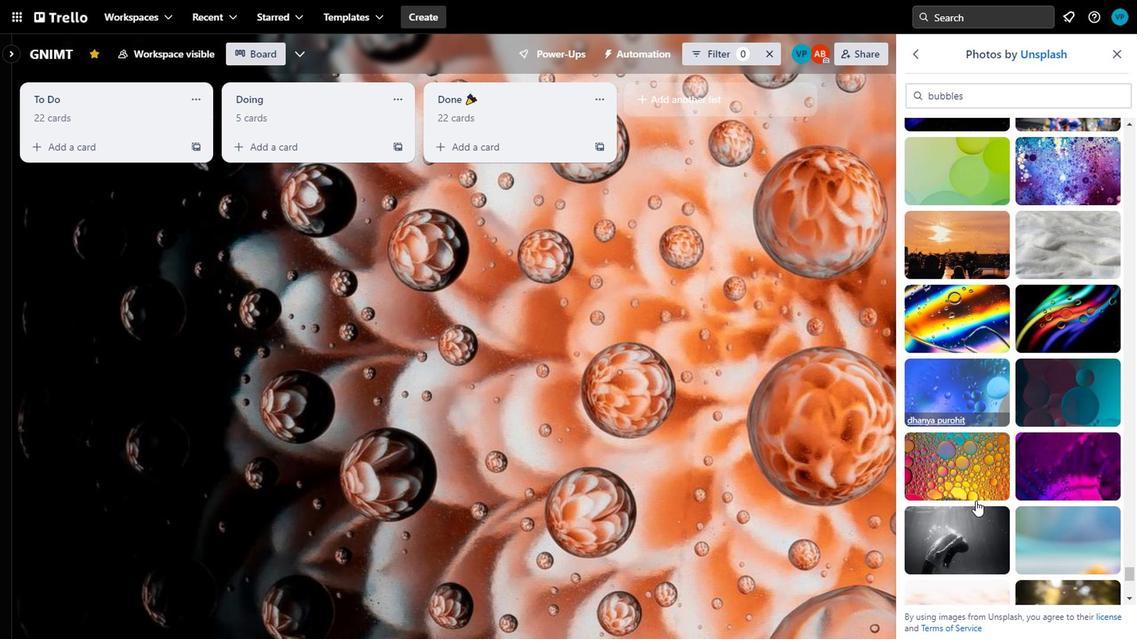 
Action: Mouse scrolled (832, 435) with delta (0, 0)
Screenshot: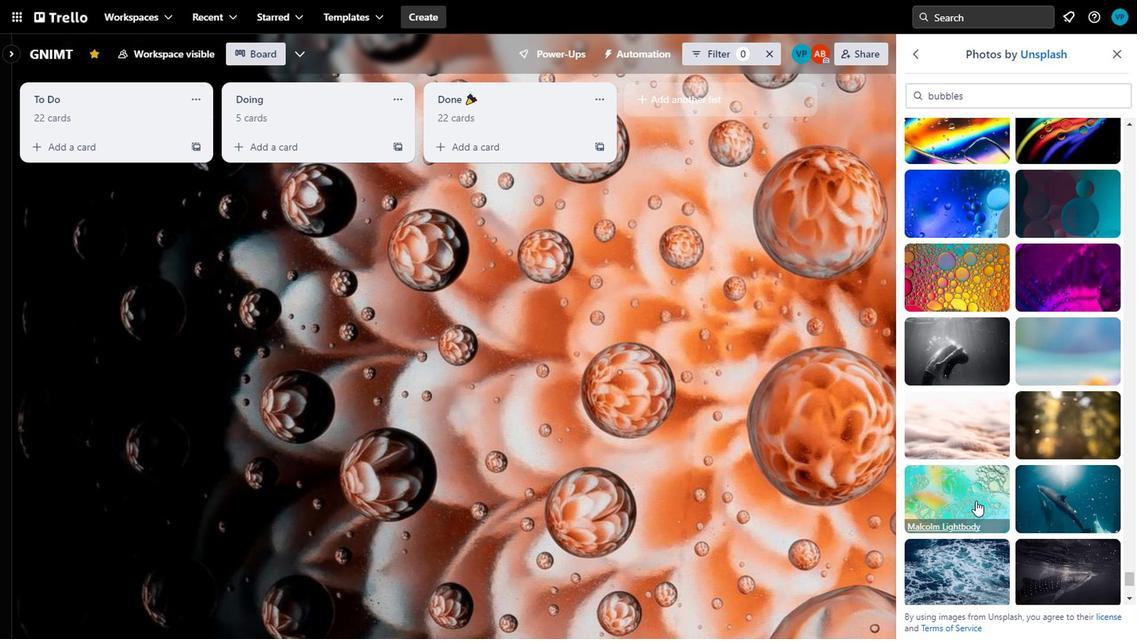 
Action: Mouse scrolled (832, 435) with delta (0, 0)
Screenshot: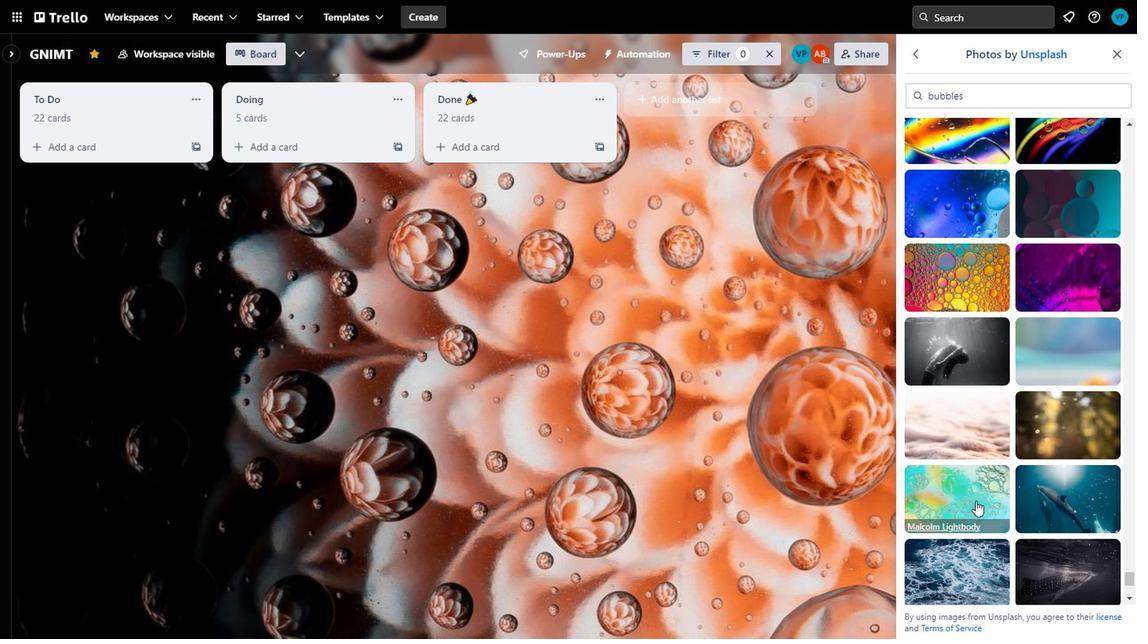 
Action: Mouse moved to (833, 387)
Screenshot: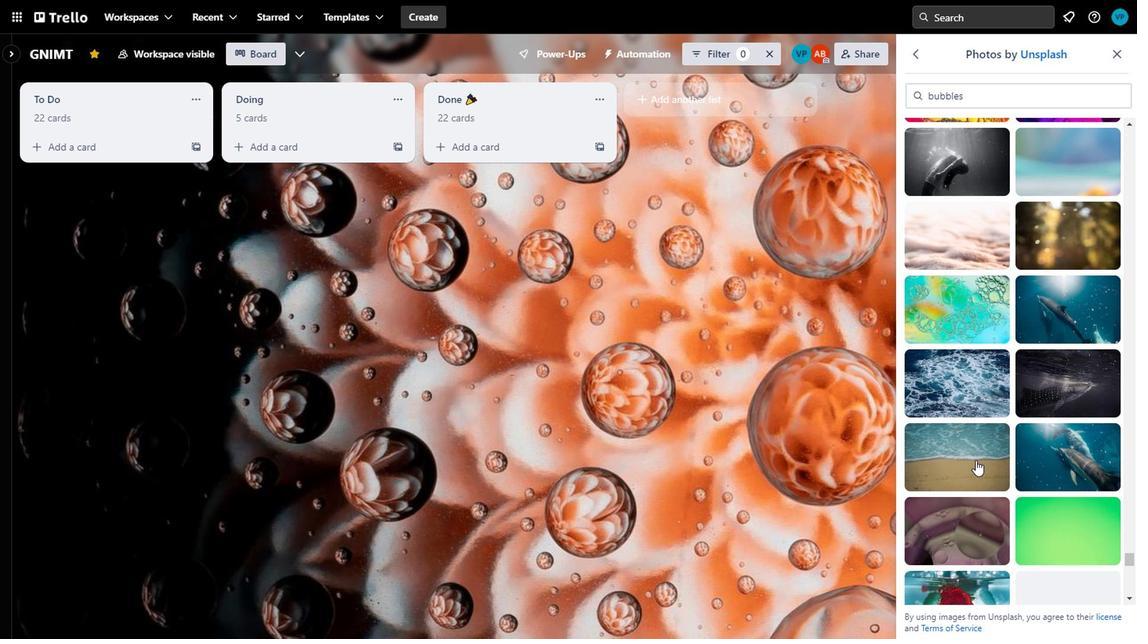 
Action: Mouse scrolled (833, 387) with delta (0, 0)
Screenshot: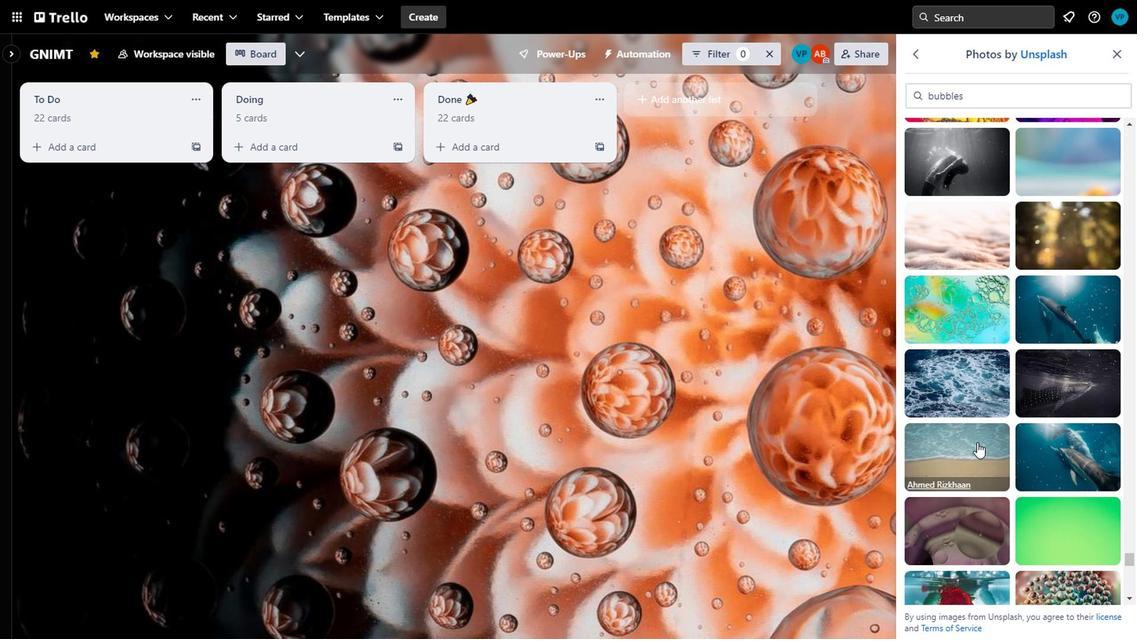 
Action: Mouse moved to (833, 389)
Screenshot: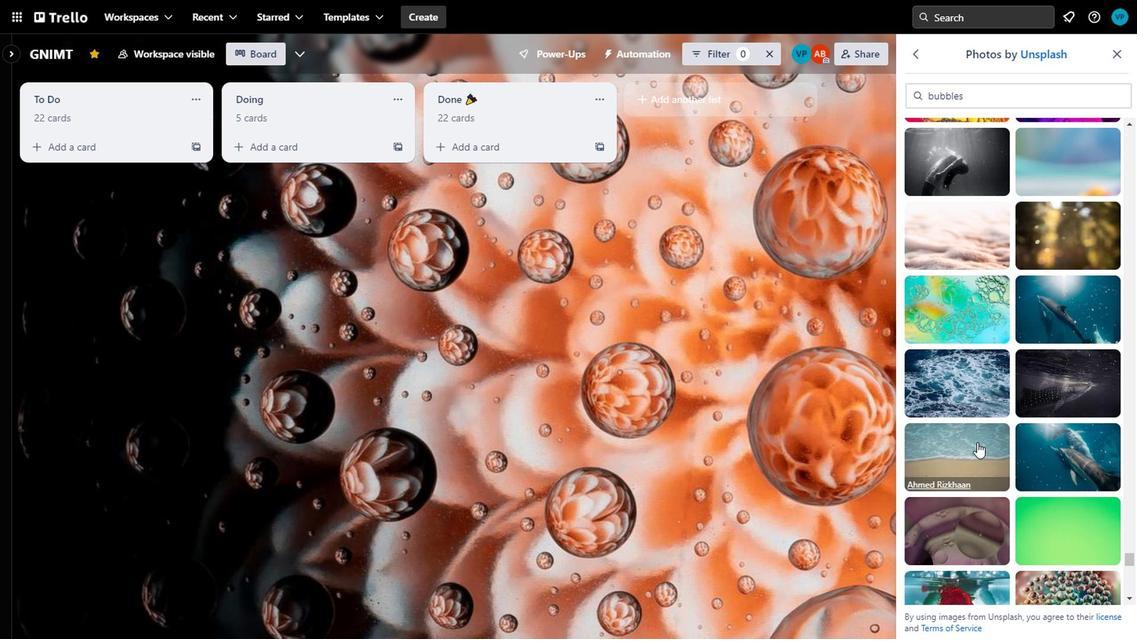 
Action: Mouse scrolled (833, 388) with delta (0, 0)
Screenshot: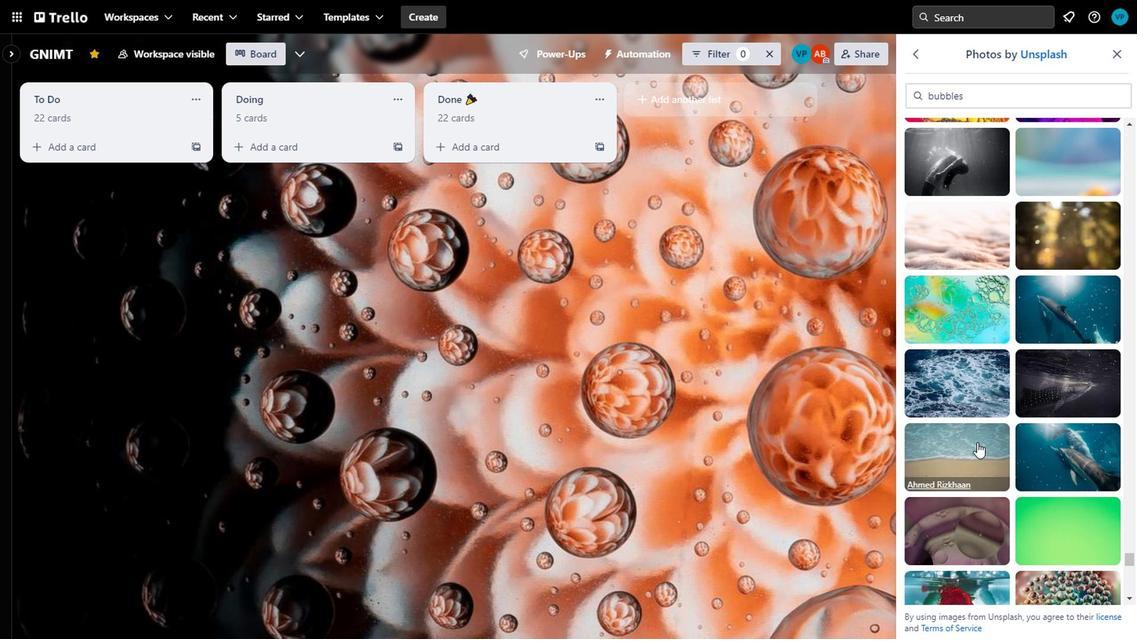 
Action: Mouse moved to (834, 390)
Screenshot: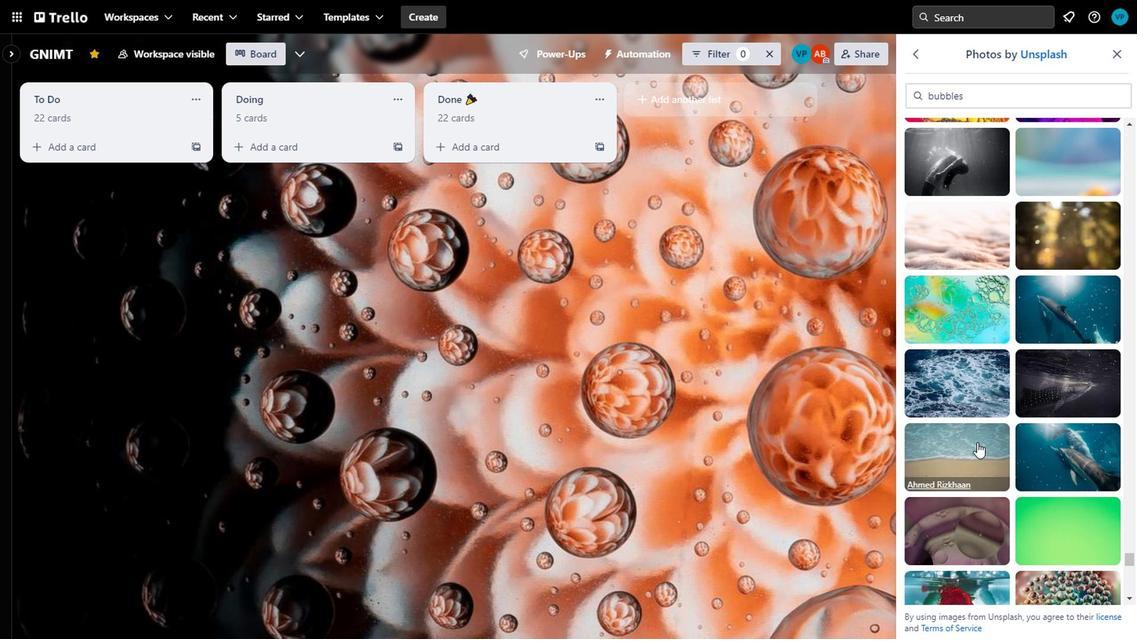 
Action: Mouse scrolled (834, 389) with delta (0, 0)
Screenshot: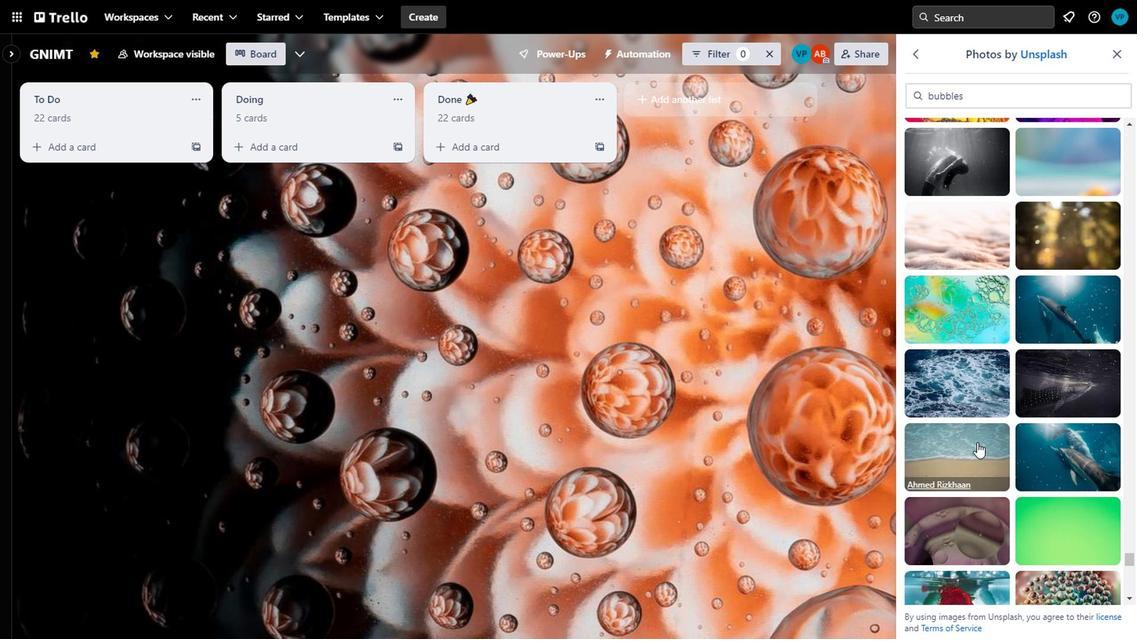 
Action: Mouse moved to (884, 405)
Screenshot: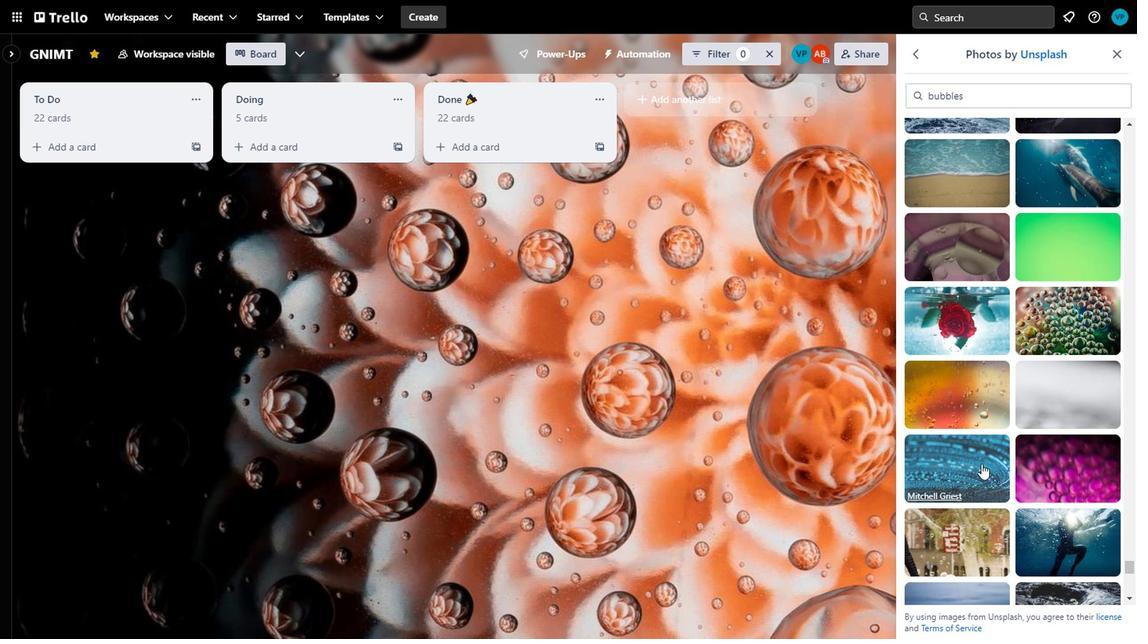 
Action: Mouse scrolled (884, 405) with delta (0, 0)
Screenshot: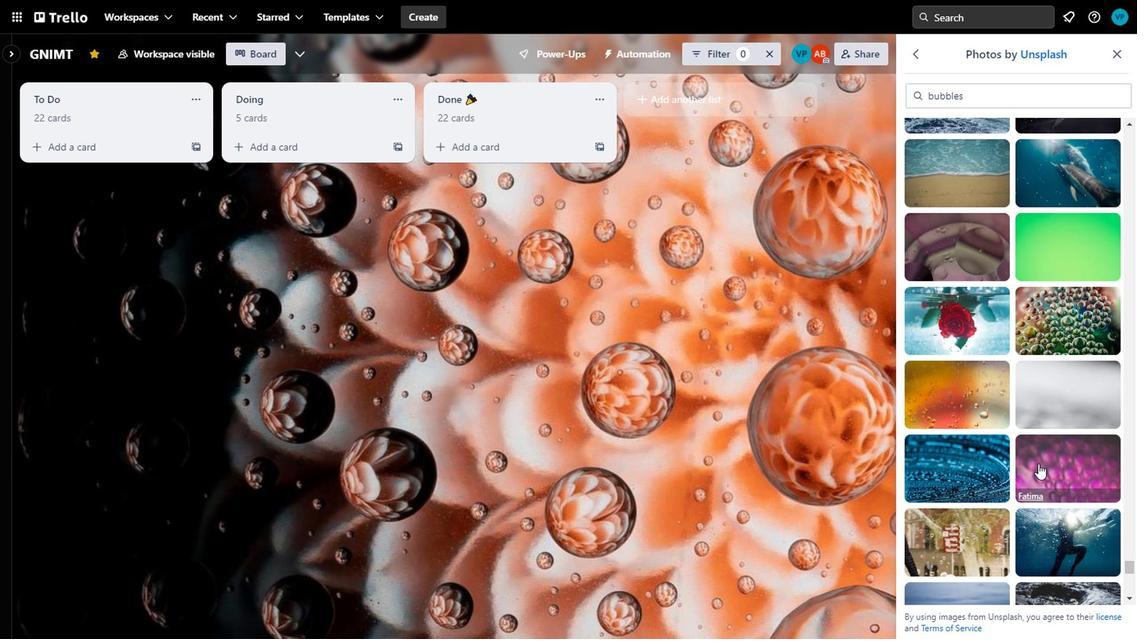 
Action: Mouse scrolled (884, 405) with delta (0, 0)
Screenshot: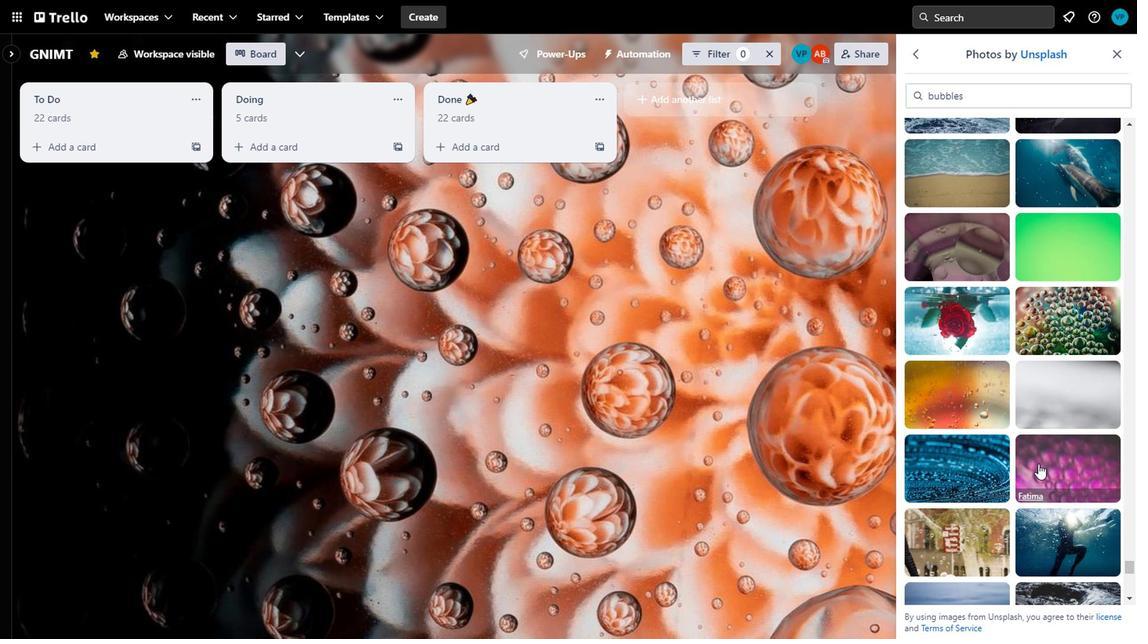 
Action: Mouse scrolled (884, 405) with delta (0, 0)
Screenshot: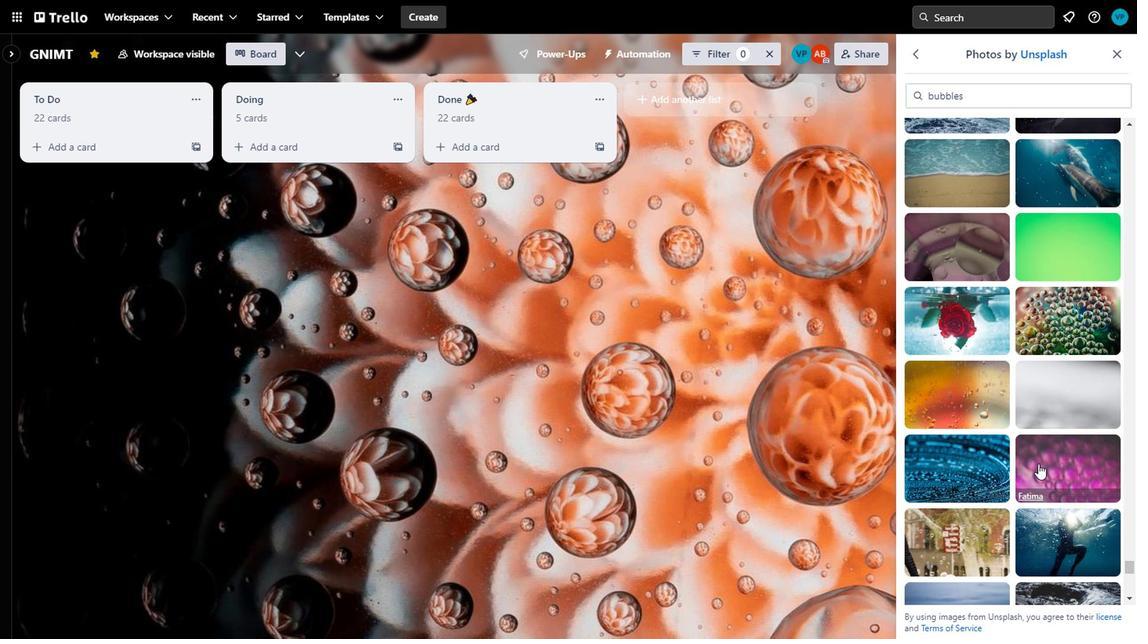 
Action: Mouse moved to (878, 419)
Screenshot: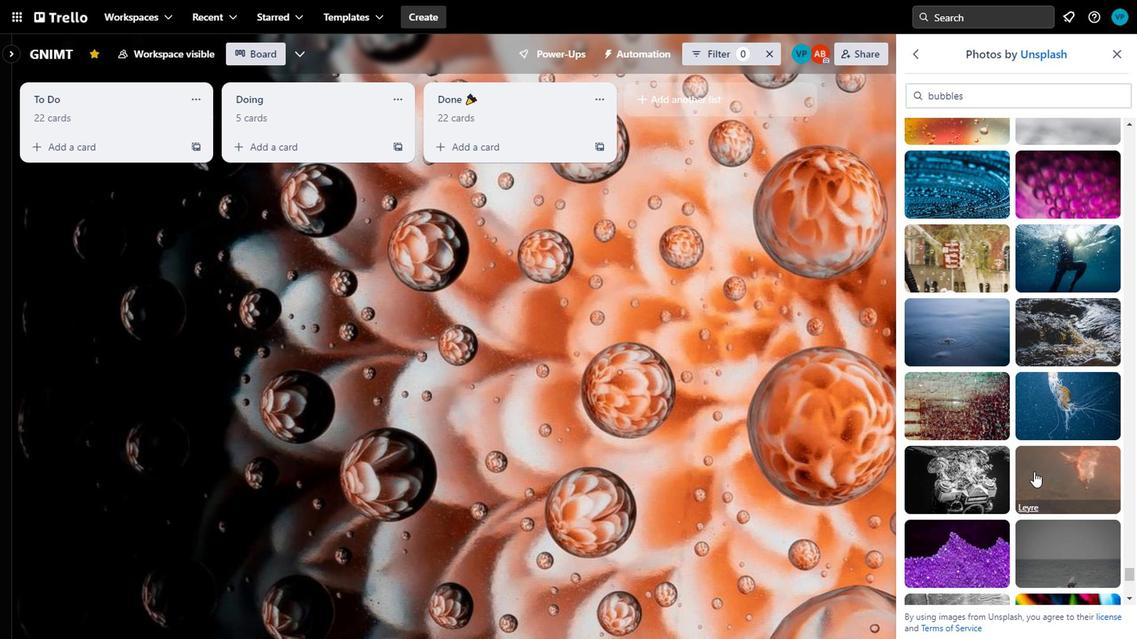 
Action: Mouse scrolled (878, 418) with delta (0, 0)
Screenshot: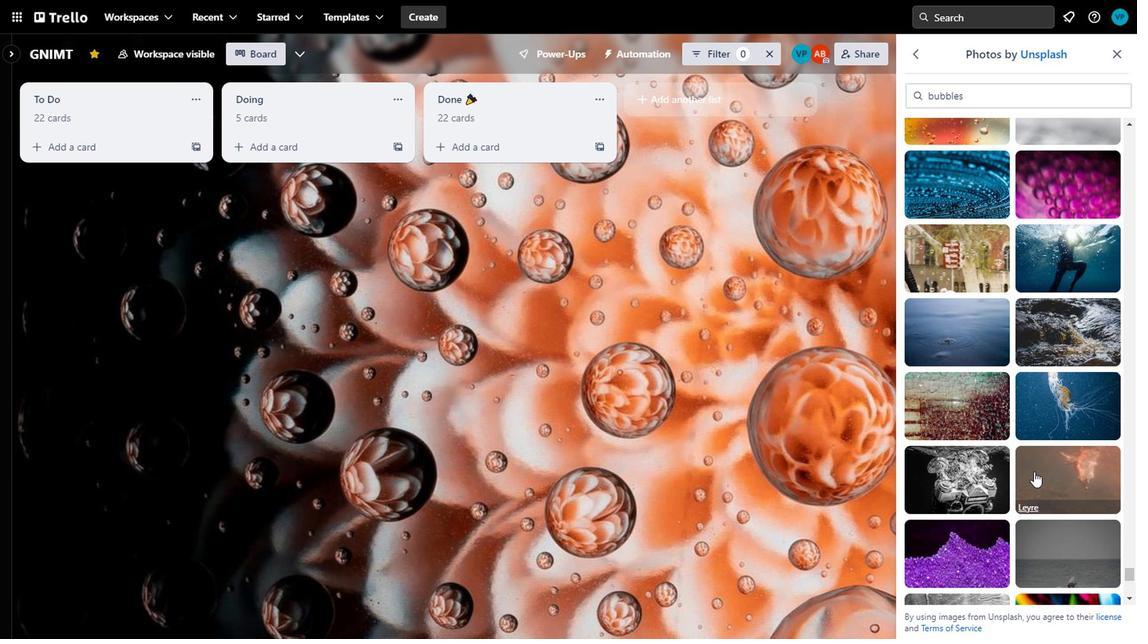 
Action: Mouse moved to (878, 422)
Screenshot: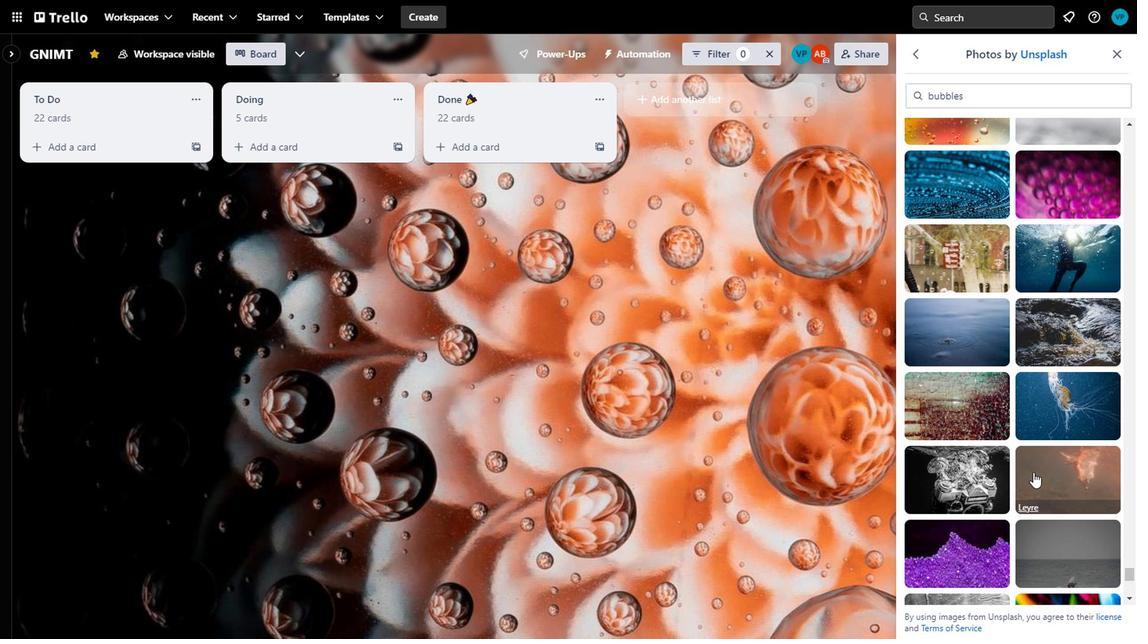 
Action: Mouse scrolled (878, 421) with delta (0, 0)
Screenshot: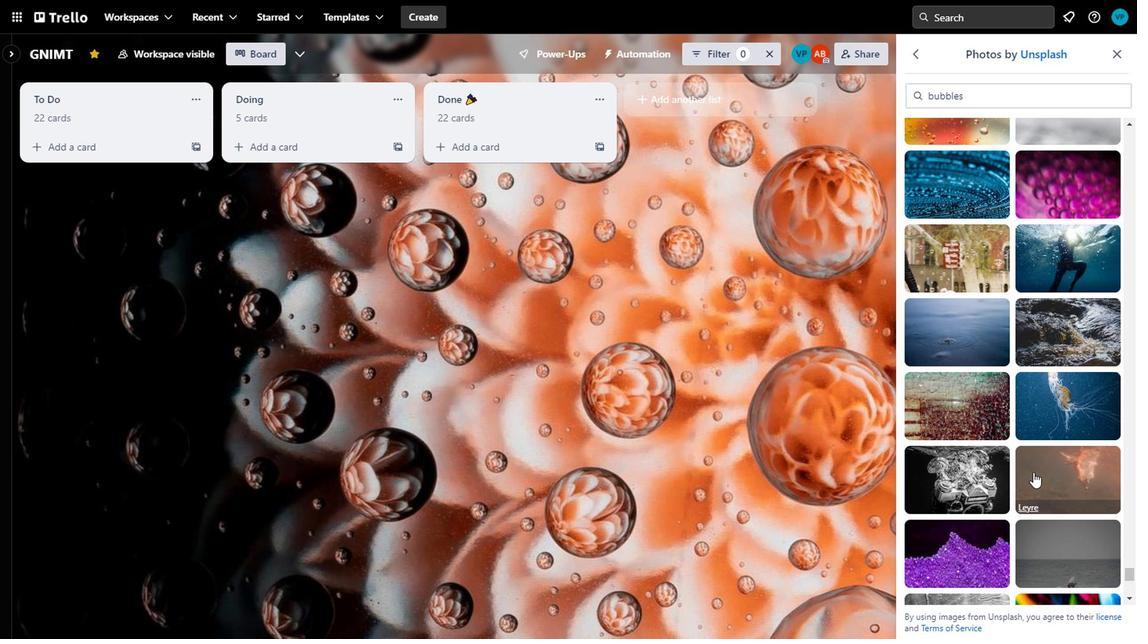 
Action: Mouse moved to (833, 247)
Screenshot: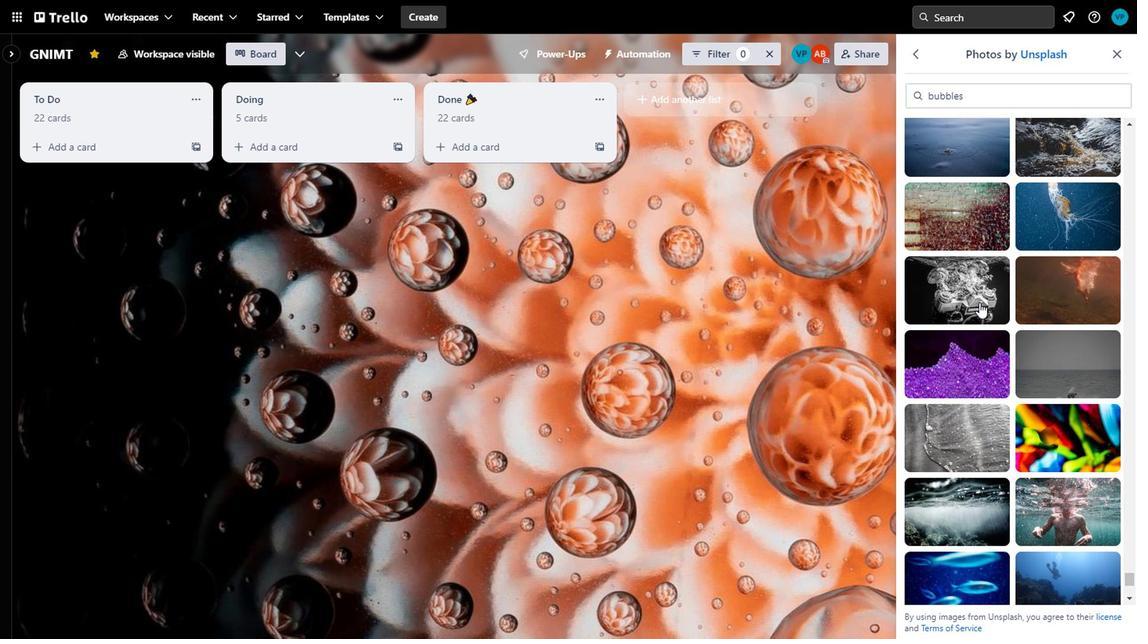 
Action: Mouse pressed left at (833, 247)
Screenshot: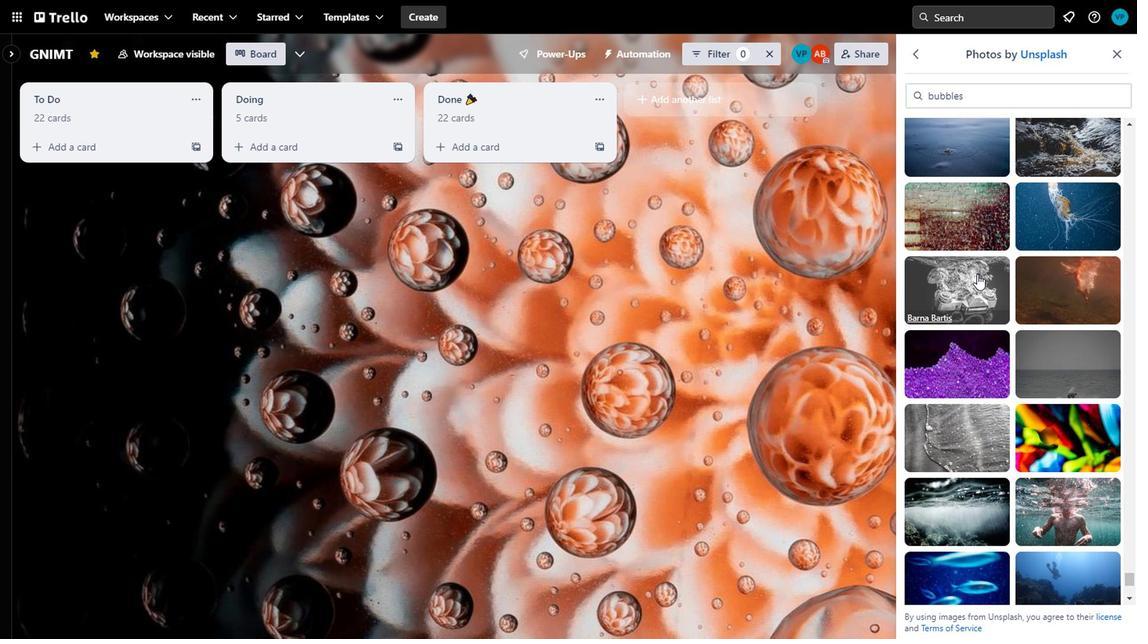 
Action: Mouse scrolled (833, 246) with delta (0, 0)
Screenshot: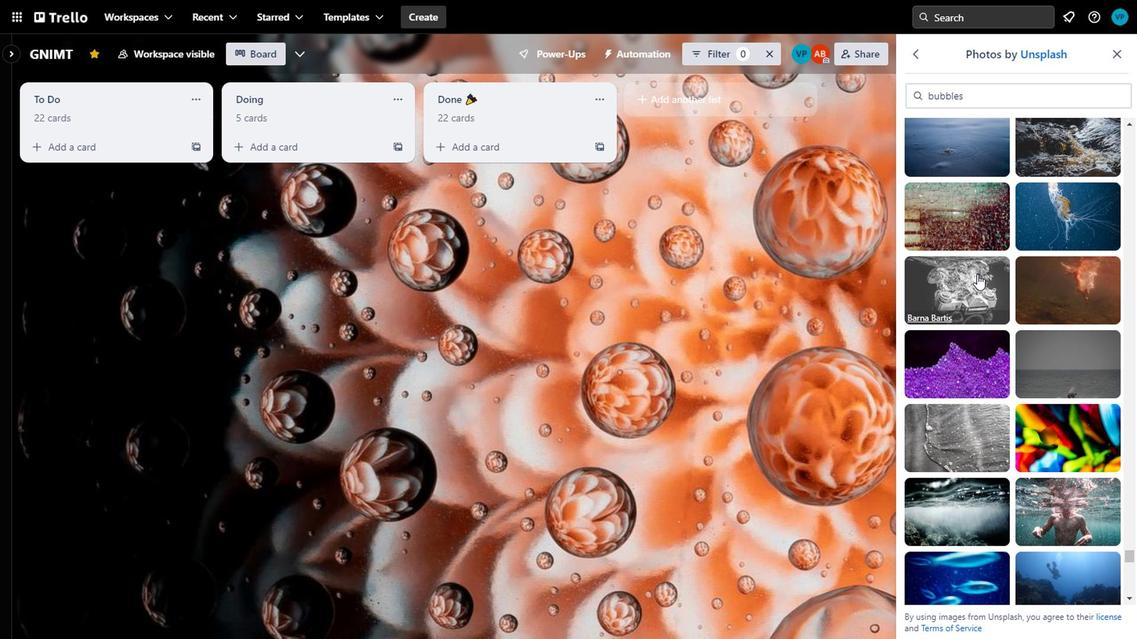 
Action: Mouse moved to (834, 257)
Screenshot: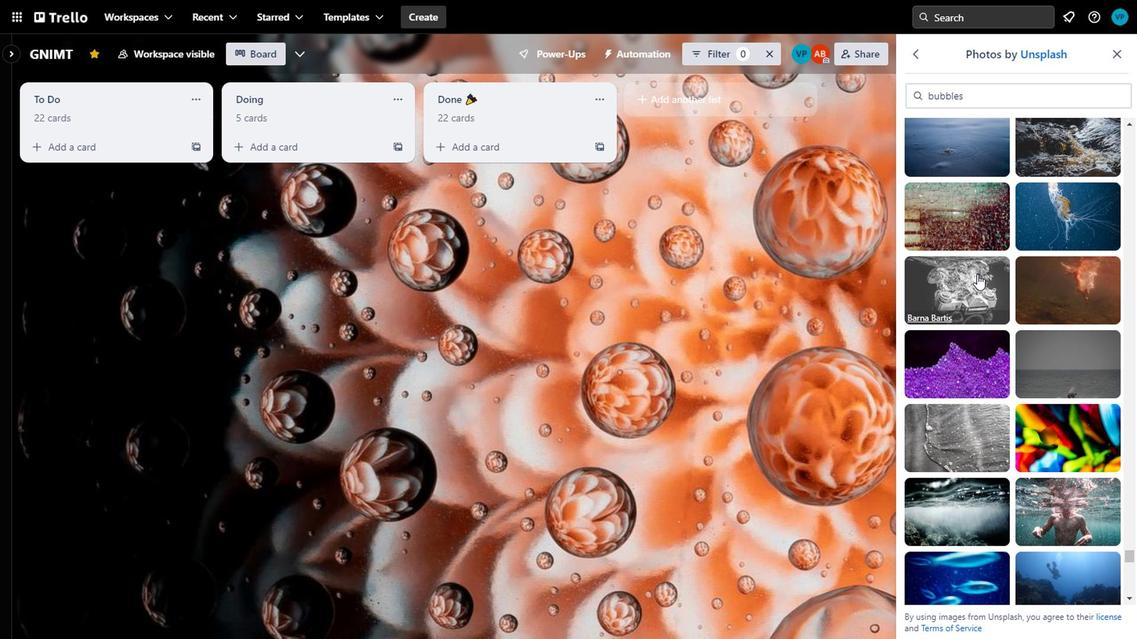 
Action: Mouse scrolled (834, 257) with delta (0, 0)
Screenshot: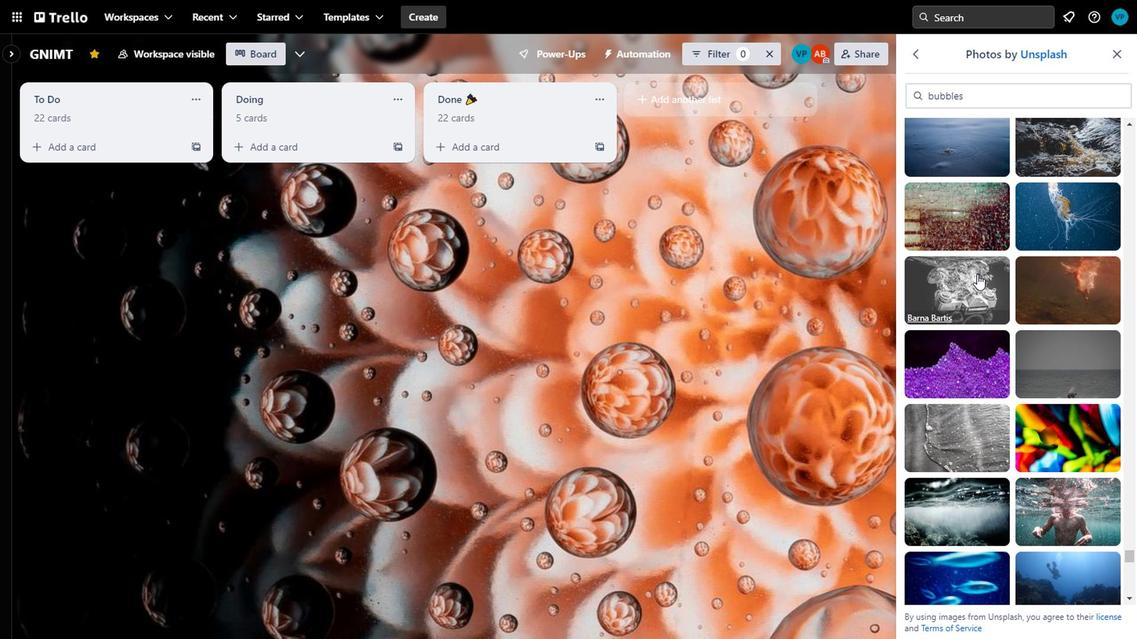 
Action: Mouse moved to (833, 264)
Screenshot: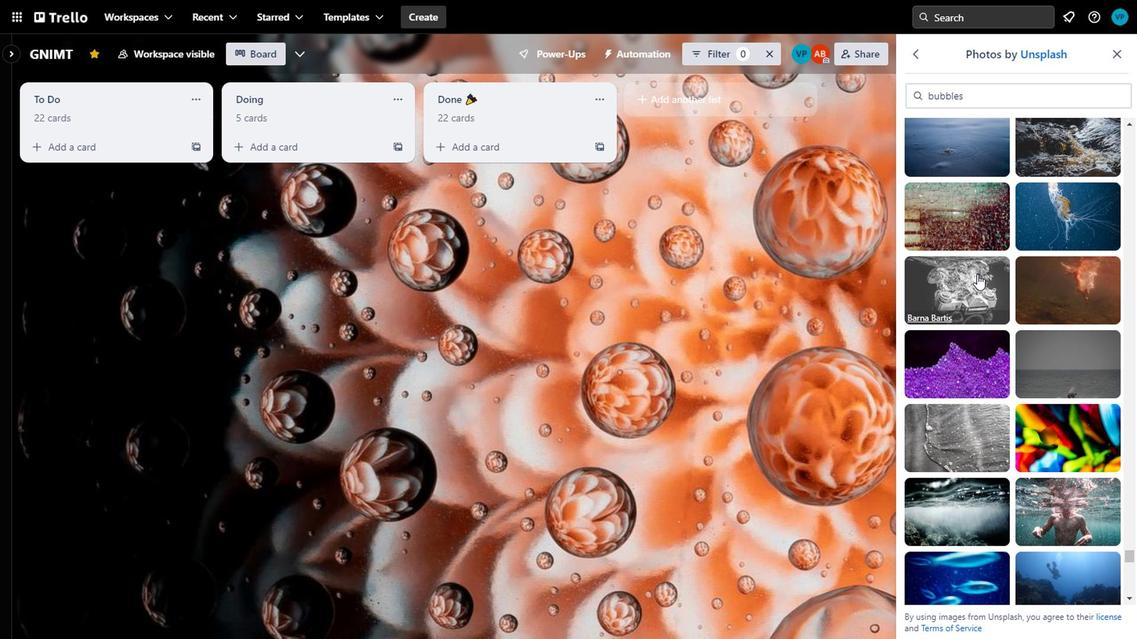 
Action: Mouse scrolled (833, 263) with delta (0, 0)
Screenshot: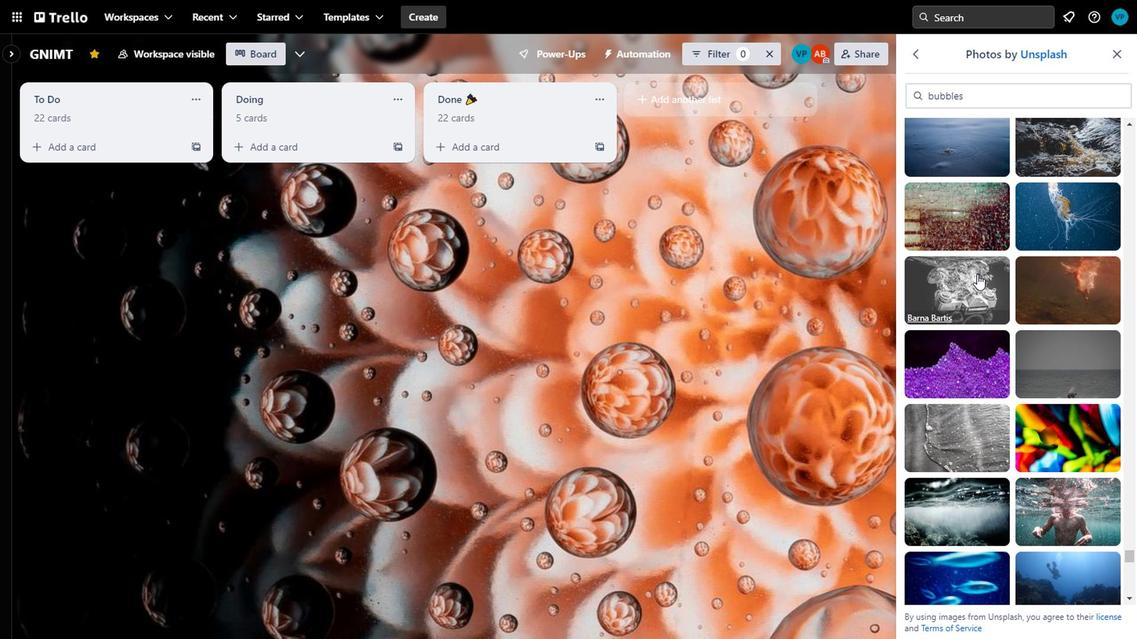 
Action: Mouse moved to (873, 312)
Screenshot: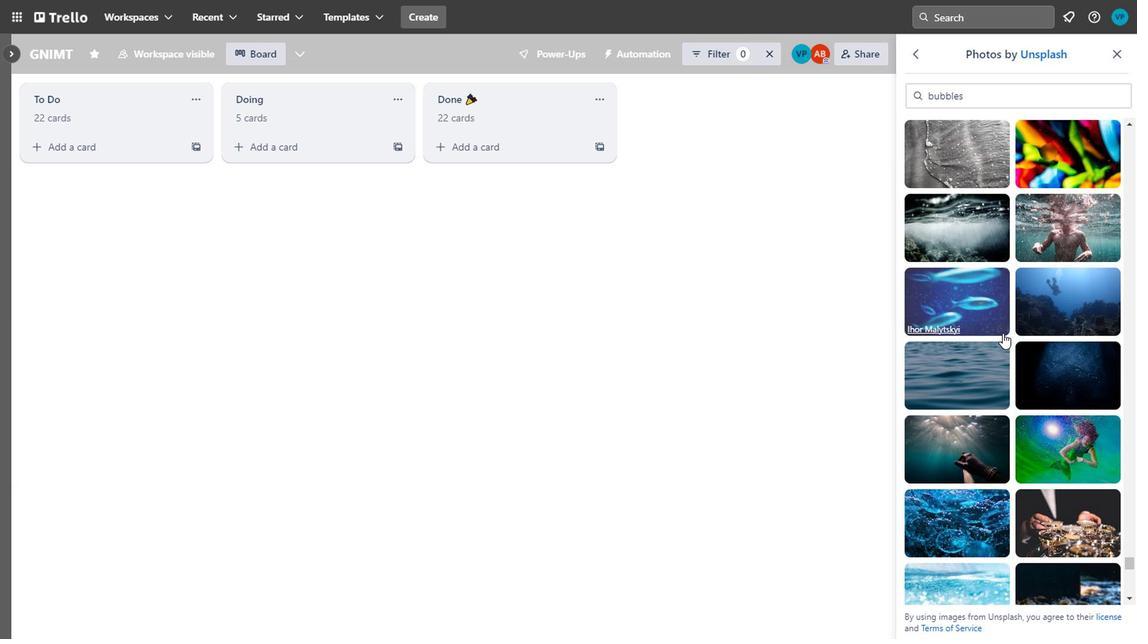 
Action: Mouse scrolled (873, 312) with delta (0, 0)
Screenshot: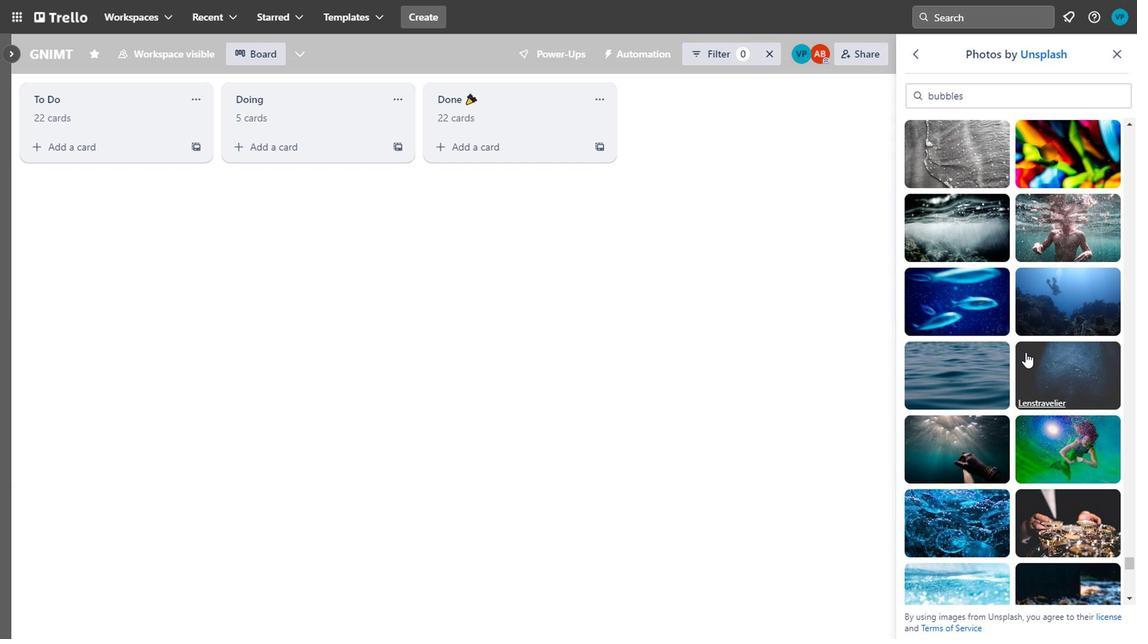 
Action: Mouse scrolled (873, 312) with delta (0, 0)
Screenshot: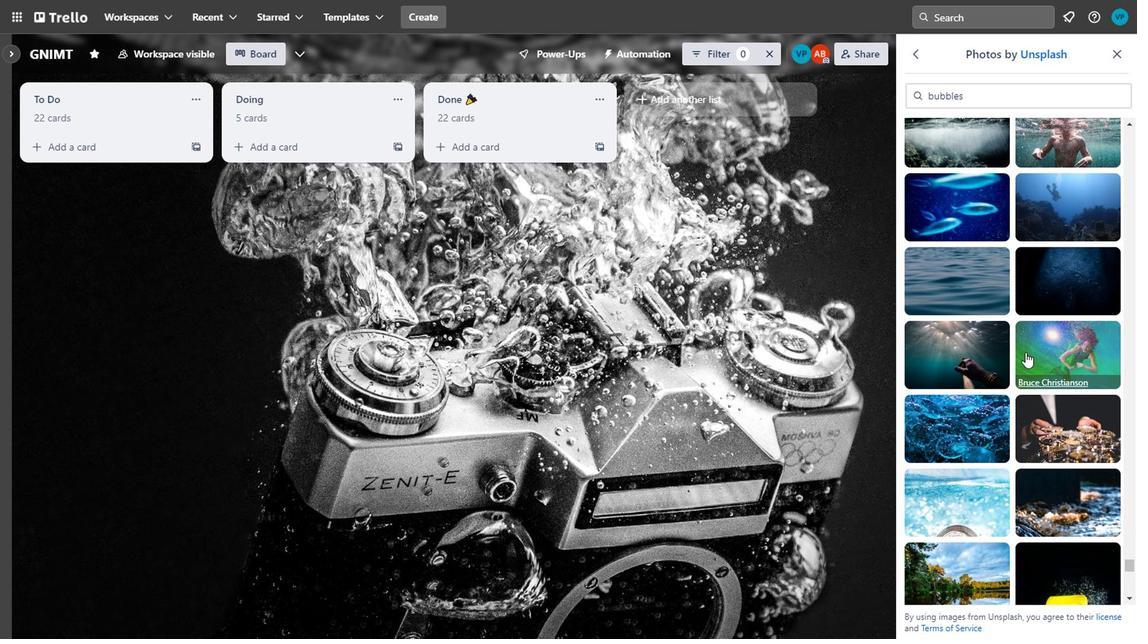 
Action: Mouse scrolled (873, 312) with delta (0, 0)
Screenshot: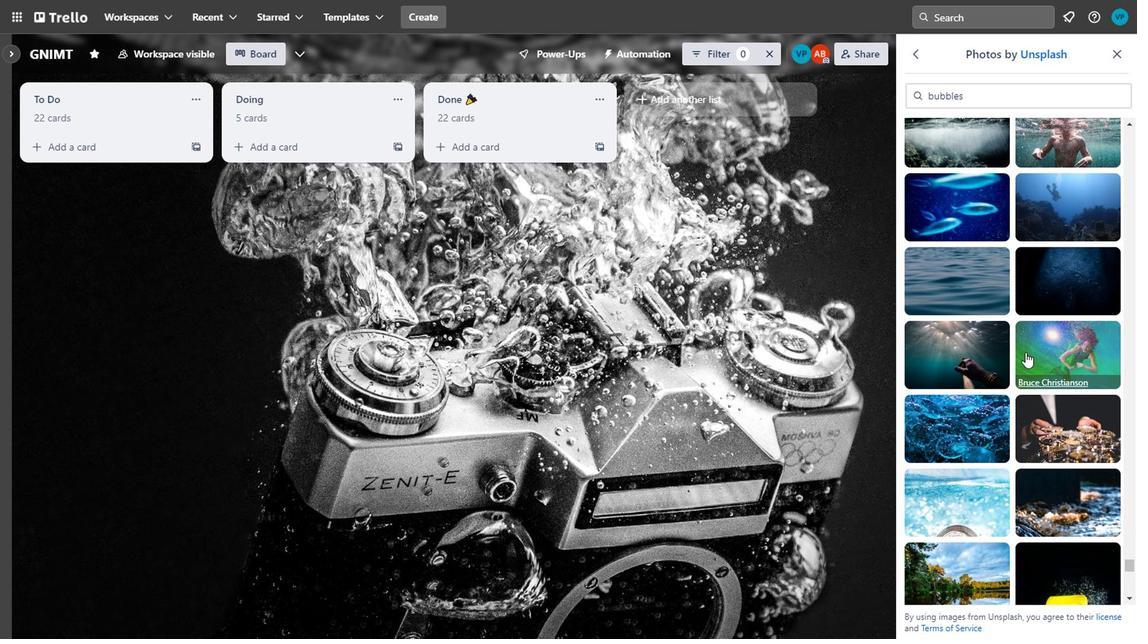 
Action: Mouse scrolled (873, 312) with delta (0, 0)
Screenshot: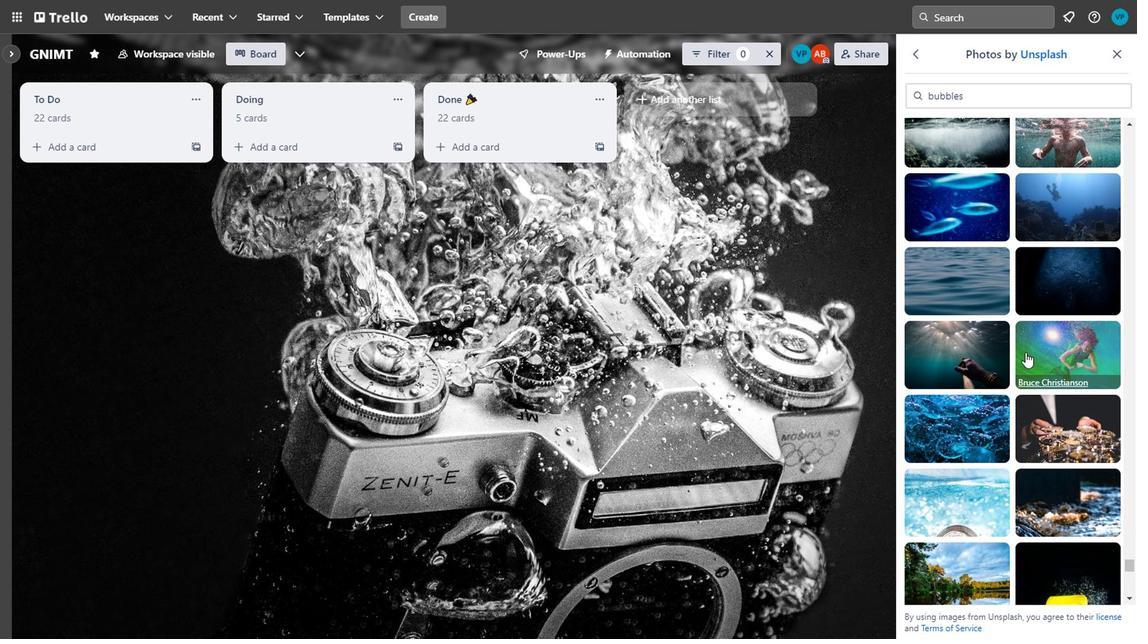 
Action: Mouse scrolled (873, 312) with delta (0, 0)
Screenshot: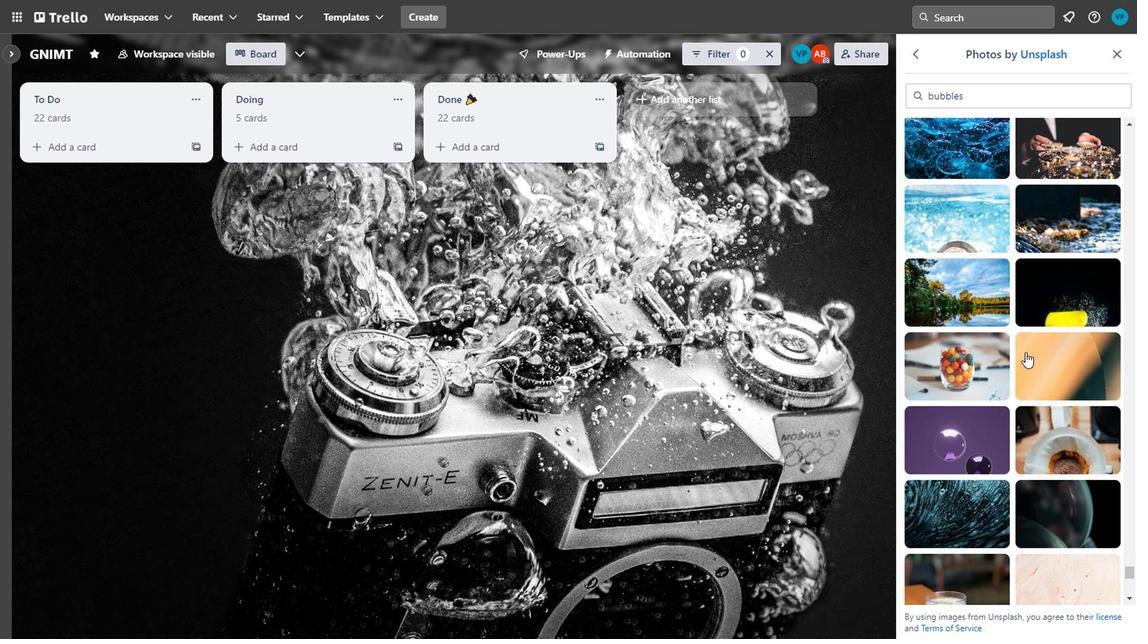 
Action: Mouse moved to (874, 318)
Screenshot: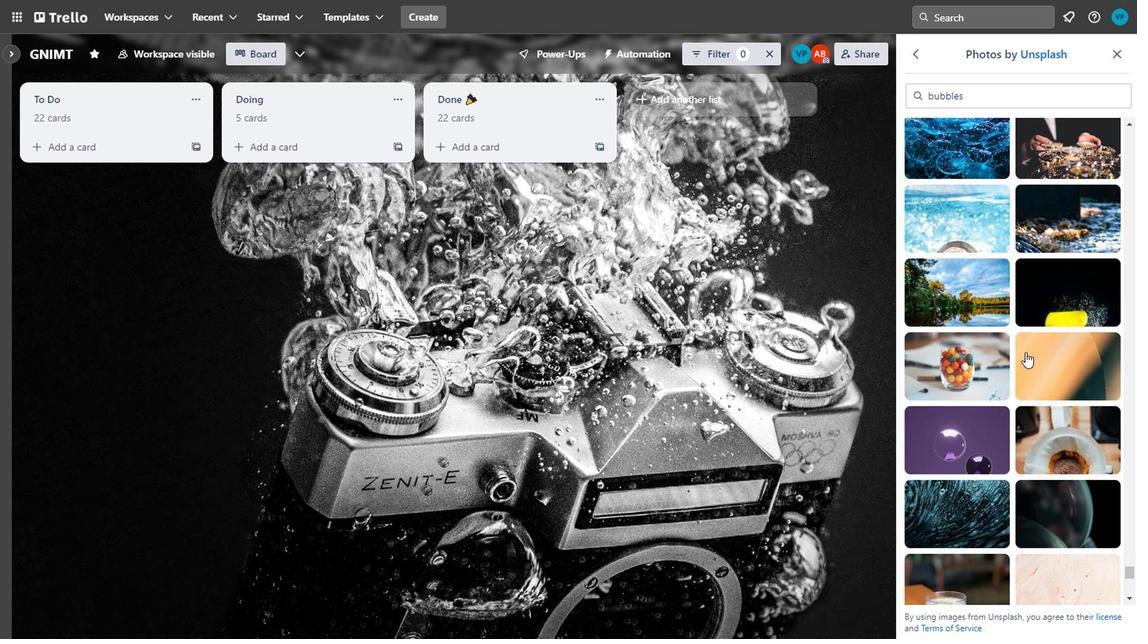 
Action: Mouse scrolled (874, 317) with delta (0, 0)
Screenshot: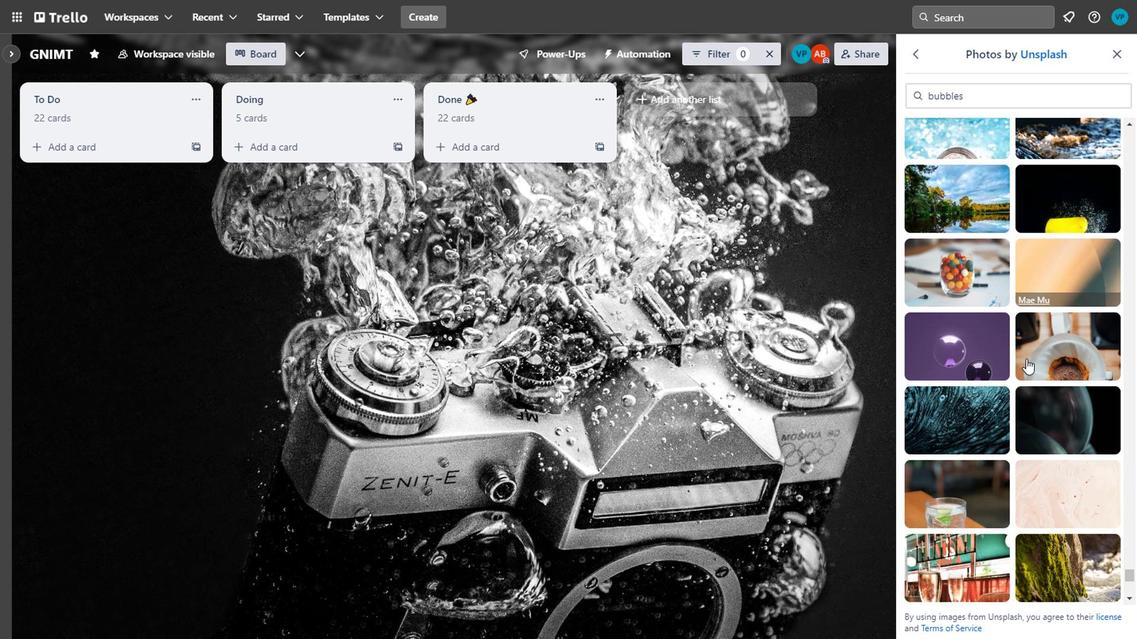 
Action: Mouse moved to (841, 401)
Screenshot: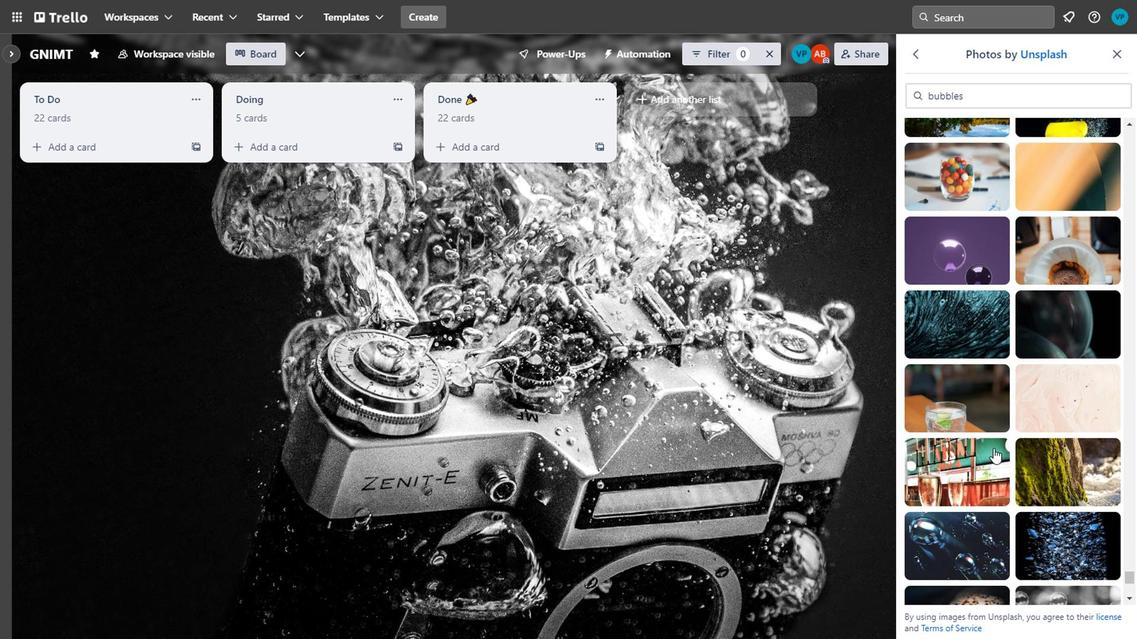 
Action: Mouse pressed left at (841, 401)
Screenshot: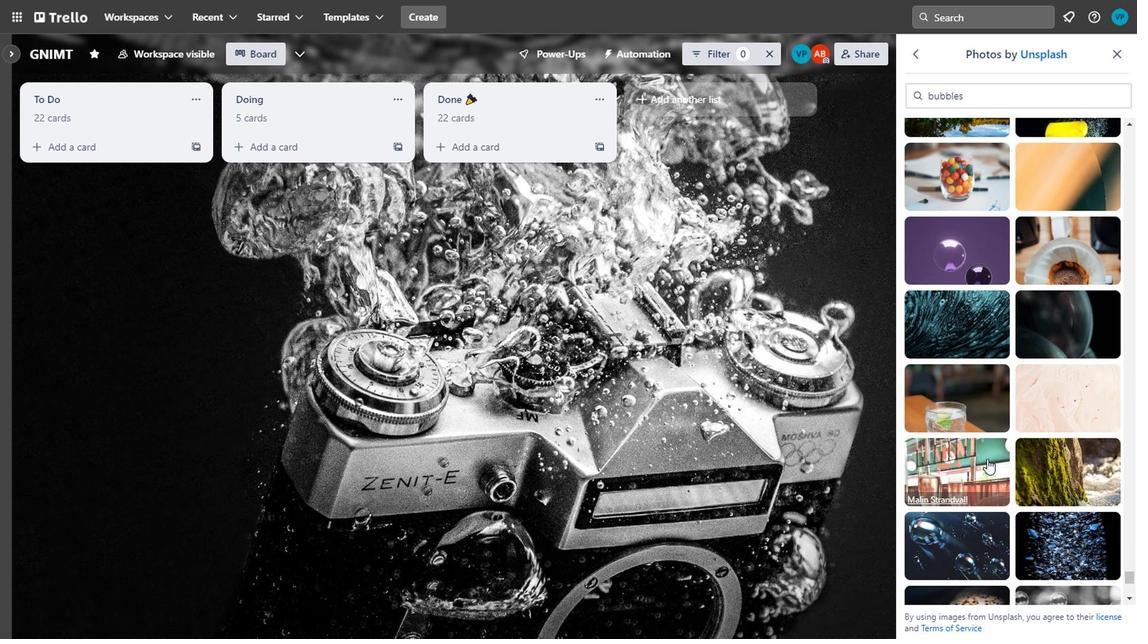 
Action: Mouse moved to (886, 309)
Screenshot: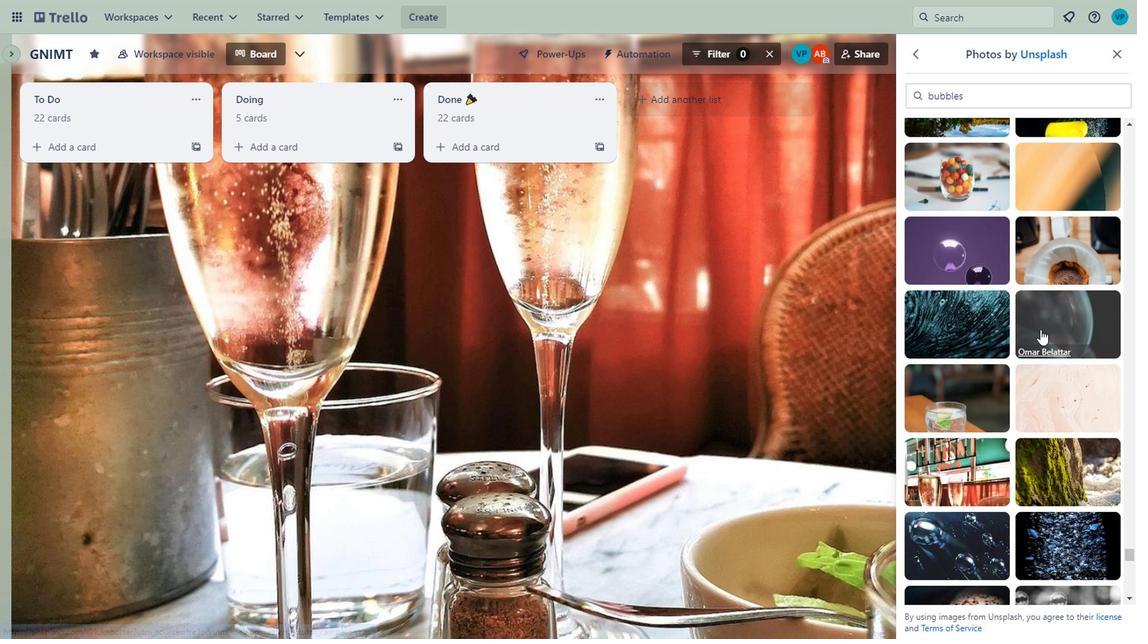 
Action: Mouse scrolled (886, 309) with delta (0, 0)
Screenshot: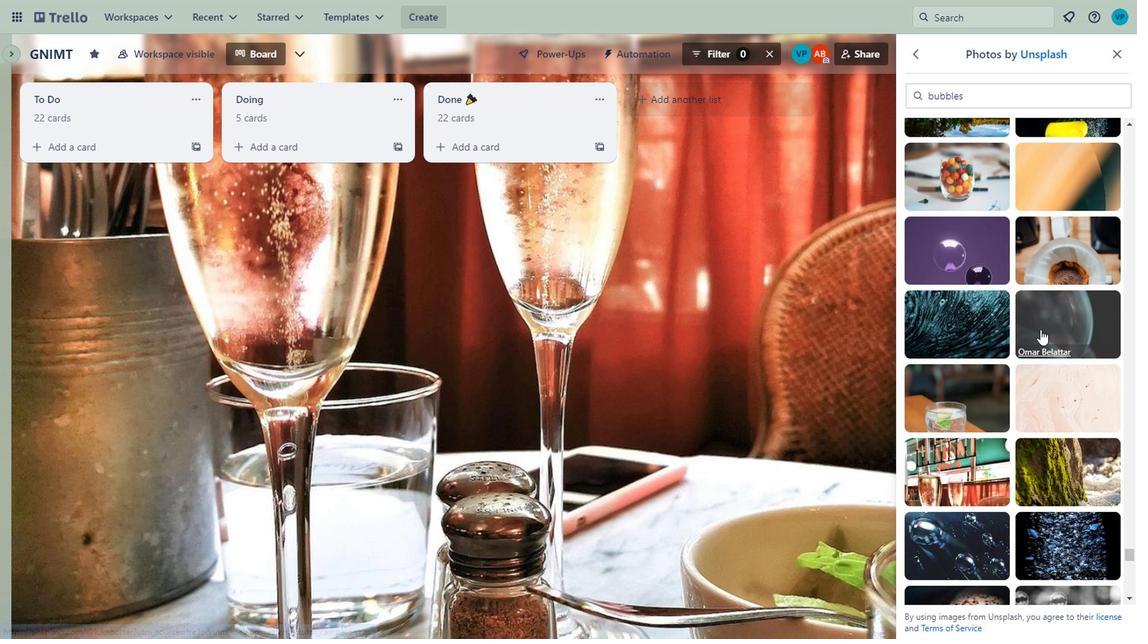 
Action: Mouse moved to (884, 315)
Screenshot: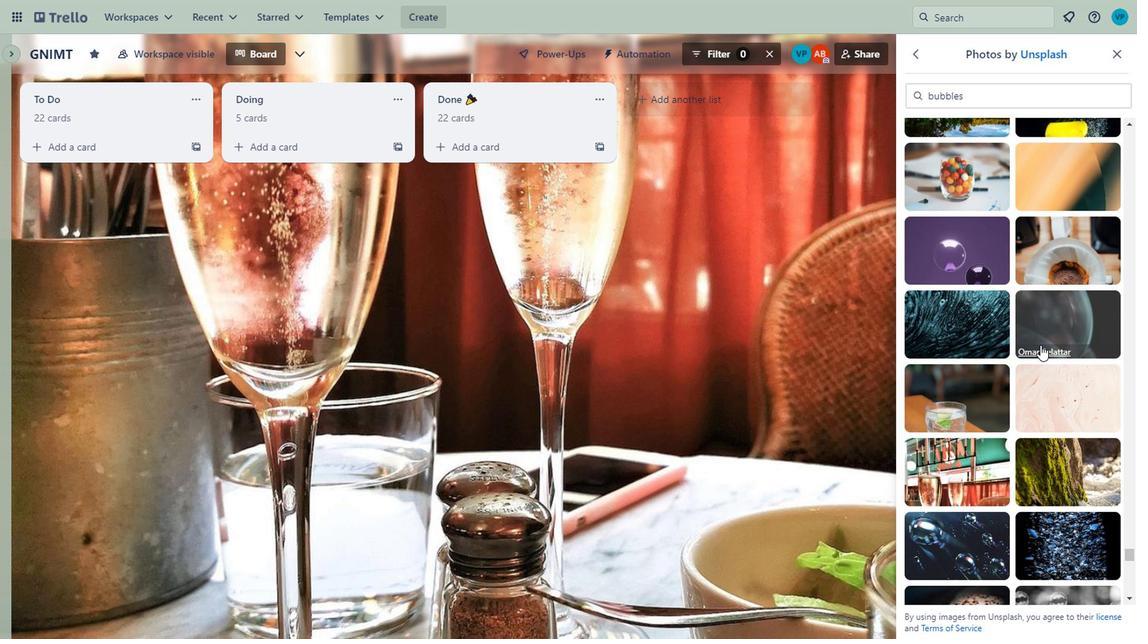 
Action: Mouse scrolled (884, 315) with delta (0, 0)
Screenshot: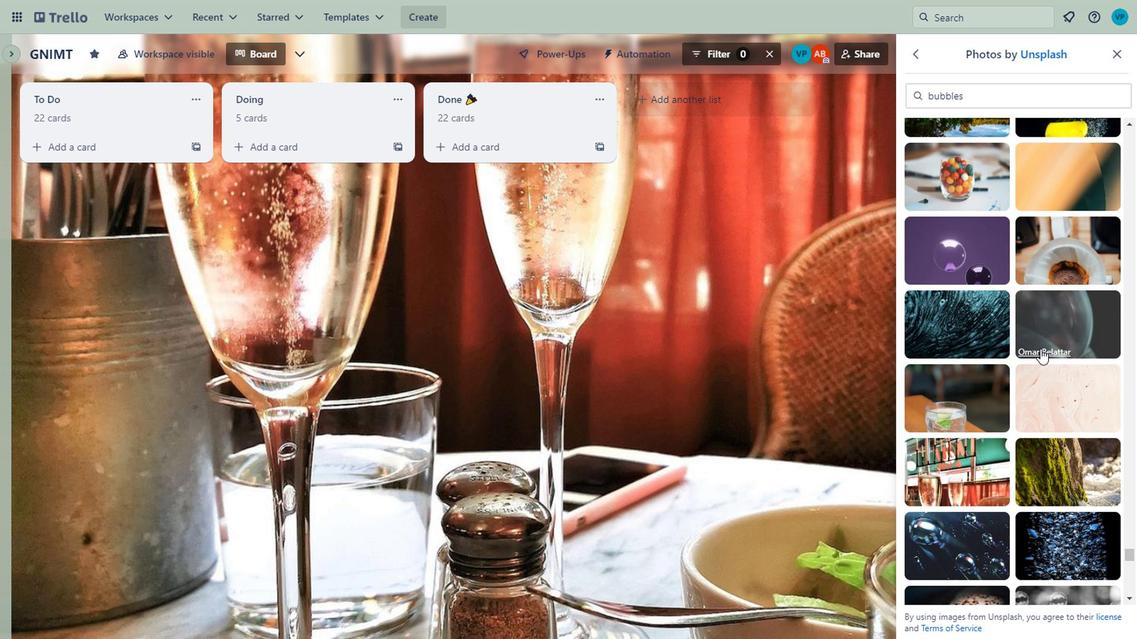 
Action: Mouse moved to (884, 317)
Screenshot: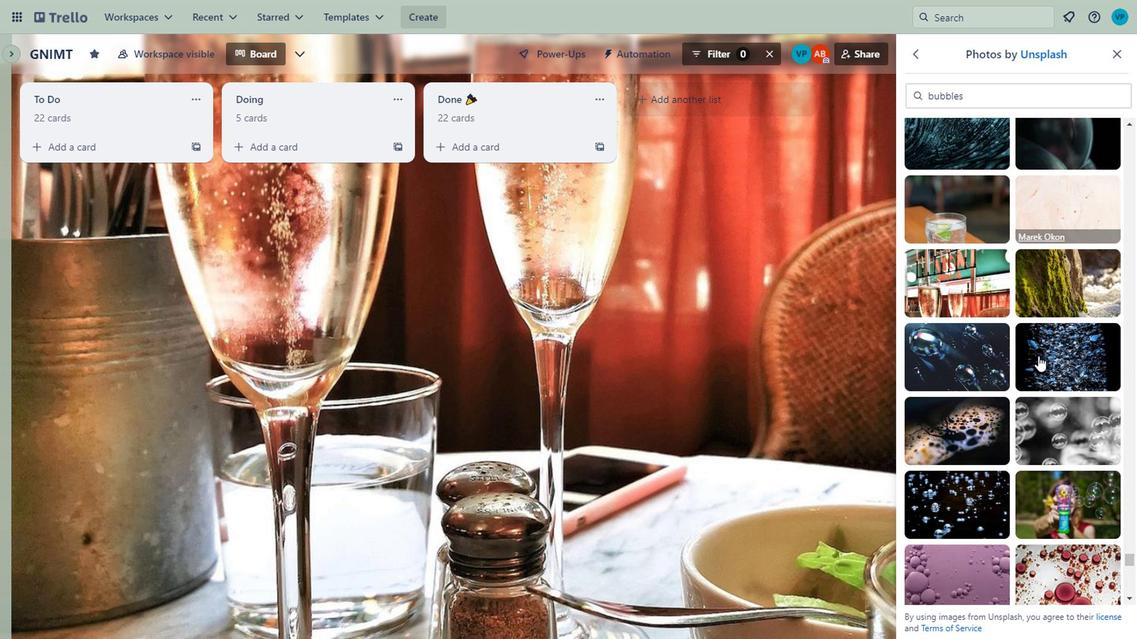 
Action: Mouse scrolled (884, 316) with delta (0, 0)
Screenshot: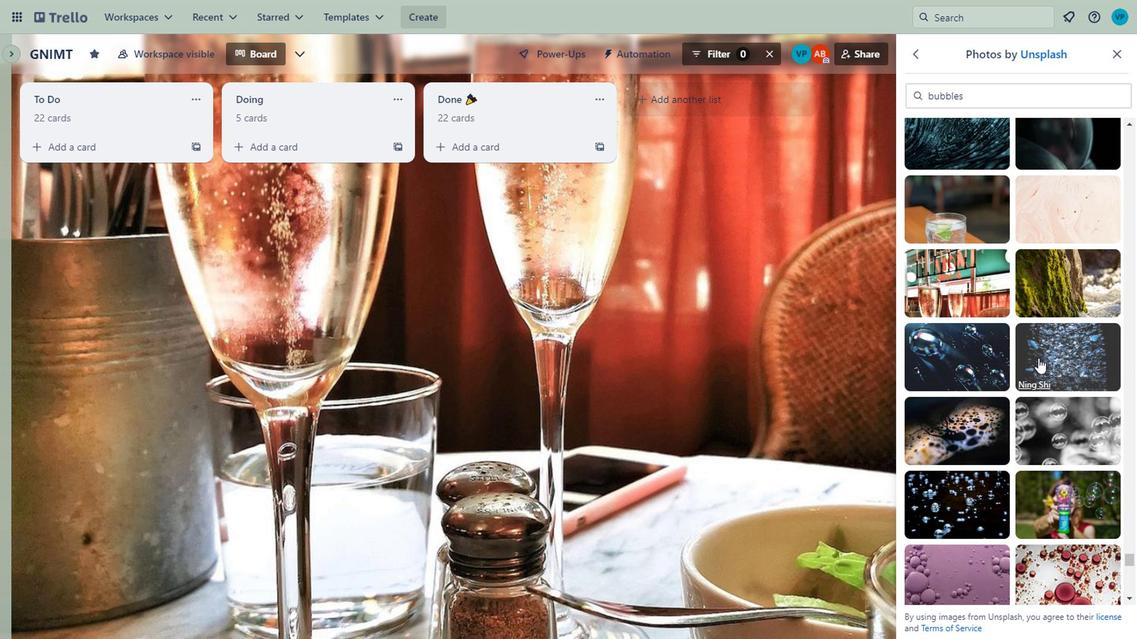 
Action: Mouse scrolled (884, 316) with delta (0, 0)
Screenshot: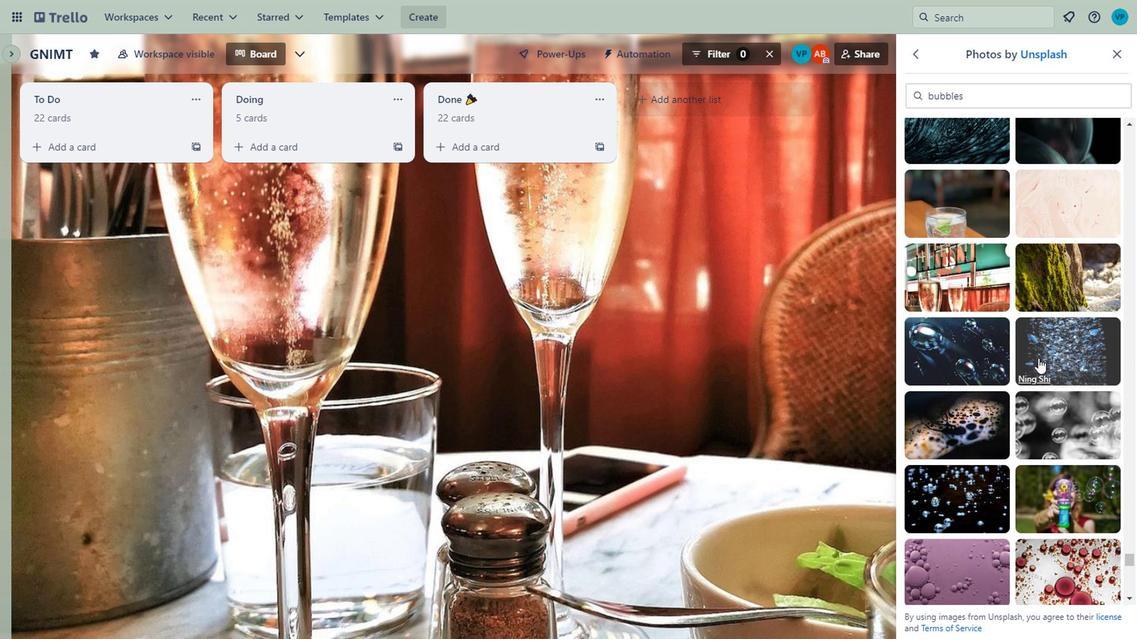 
Action: Mouse moved to (904, 334)
Screenshot: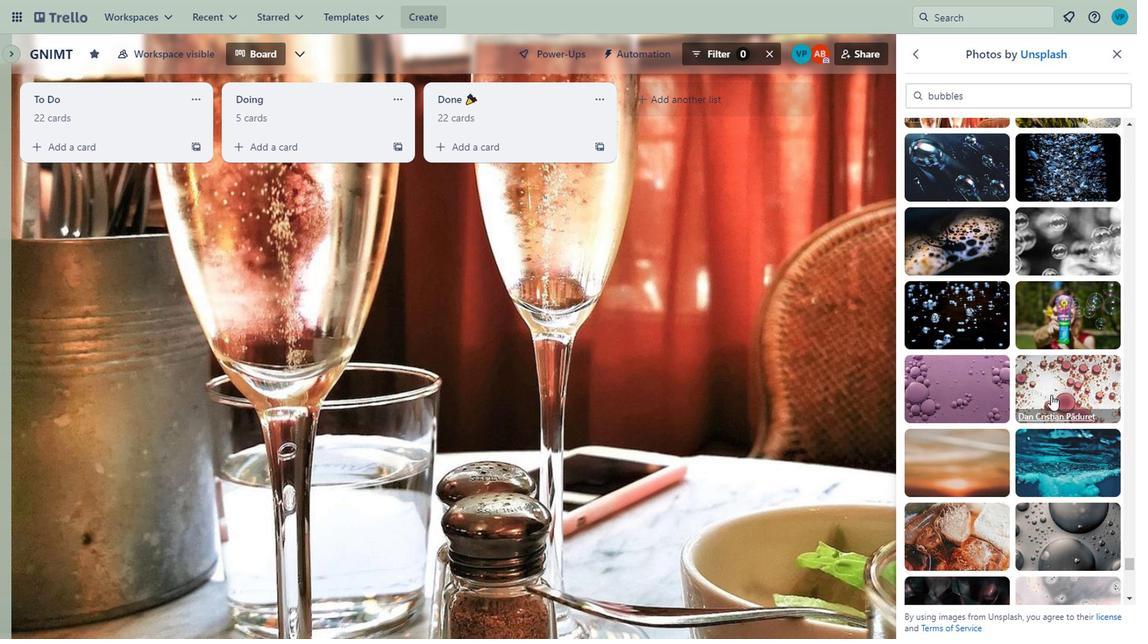 
Action: Mouse scrolled (904, 334) with delta (0, 0)
Screenshot: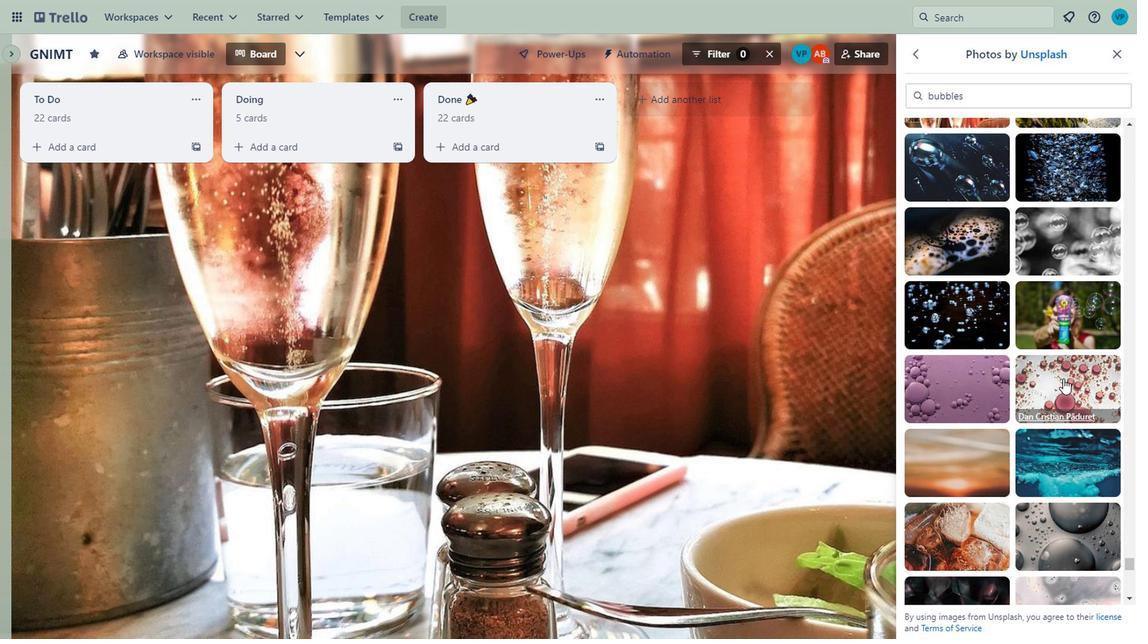 
Action: Mouse scrolled (904, 334) with delta (0, 0)
Screenshot: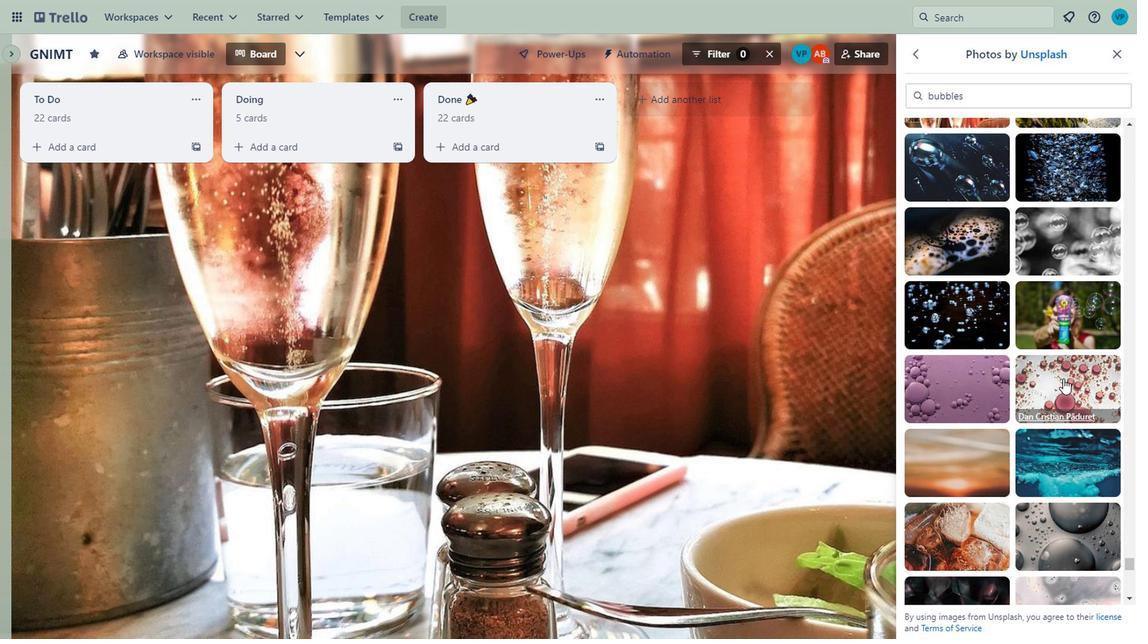 
Action: Mouse moved to (904, 354)
Screenshot: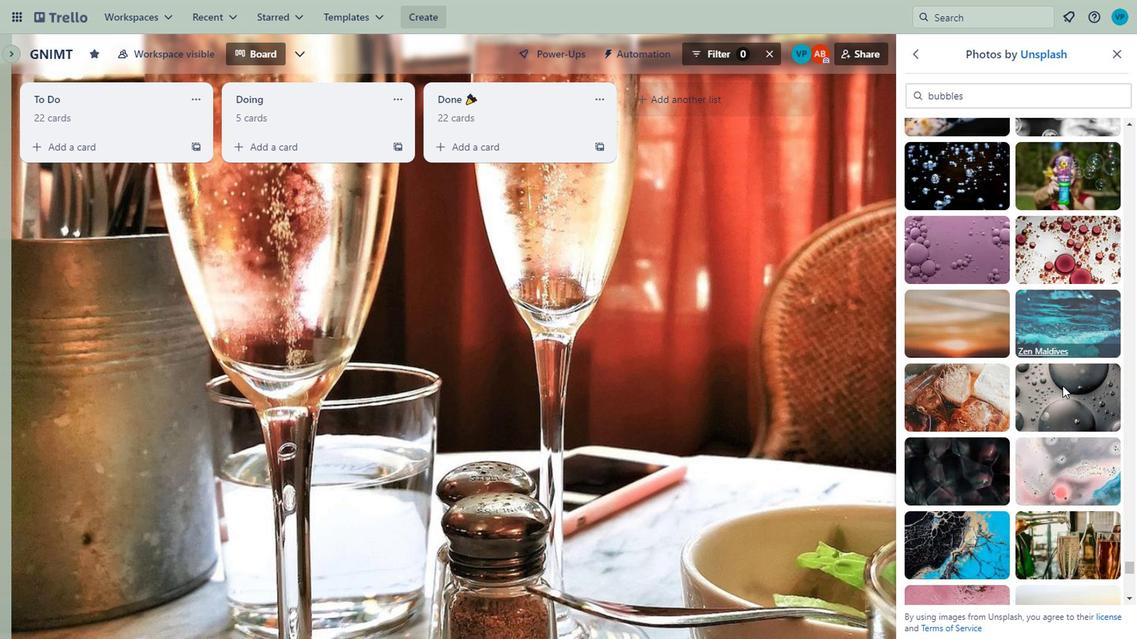 
Action: Mouse scrolled (904, 353) with delta (0, 0)
Screenshot: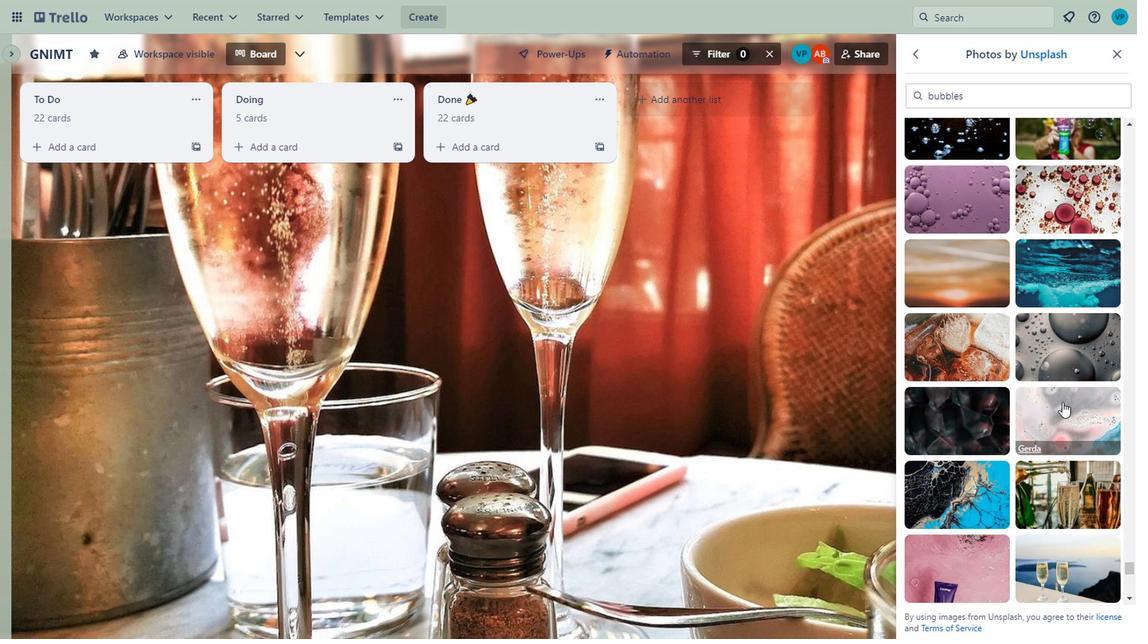 
Action: Mouse scrolled (904, 353) with delta (0, 0)
Screenshot: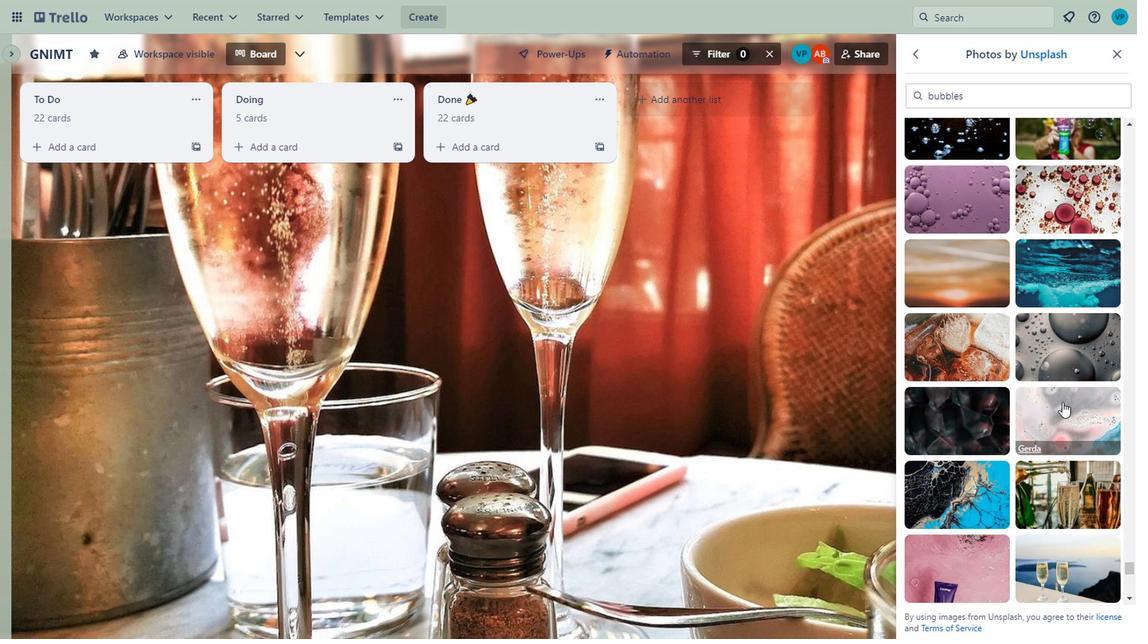 
Action: Mouse scrolled (904, 353) with delta (0, 0)
Screenshot: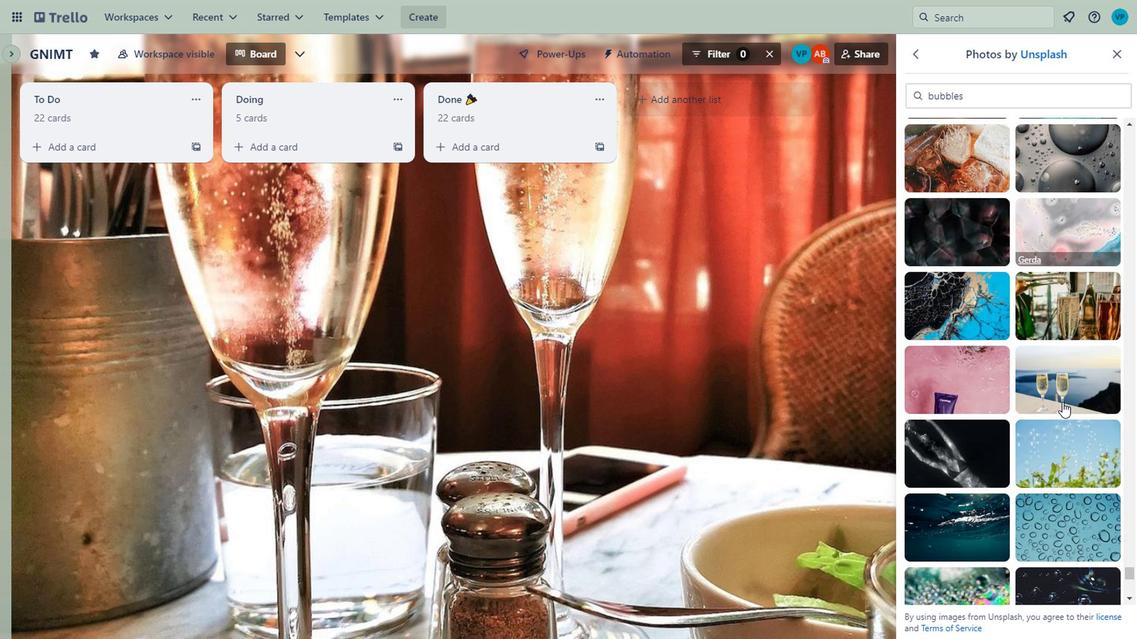 
Action: Mouse scrolled (904, 353) with delta (0, 0)
Screenshot: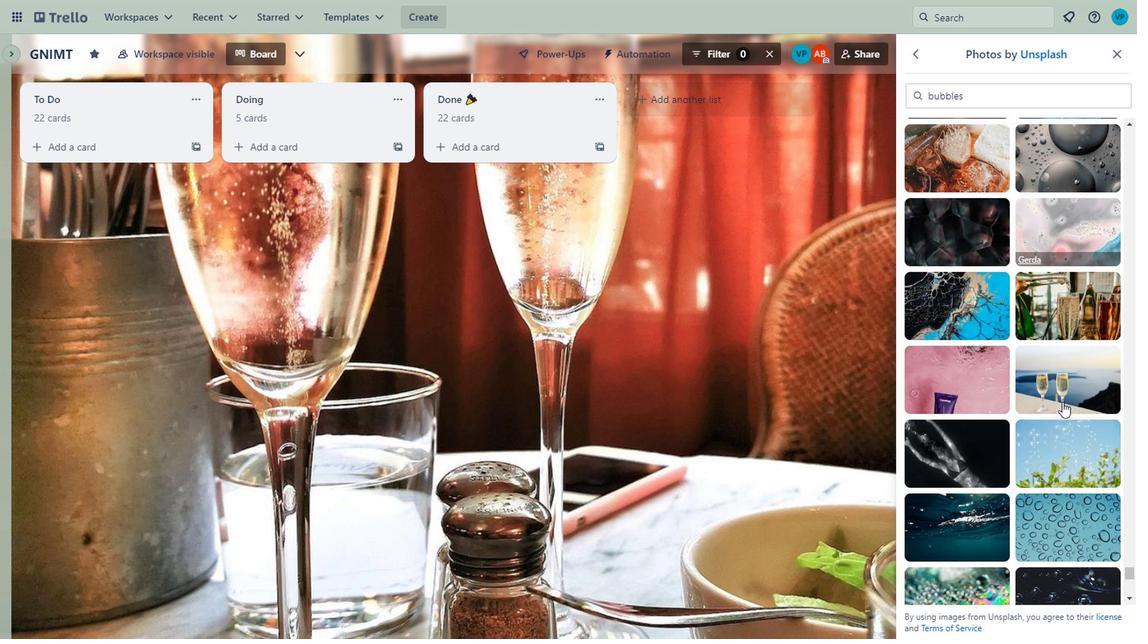 
Action: Mouse moved to (904, 358)
Screenshot: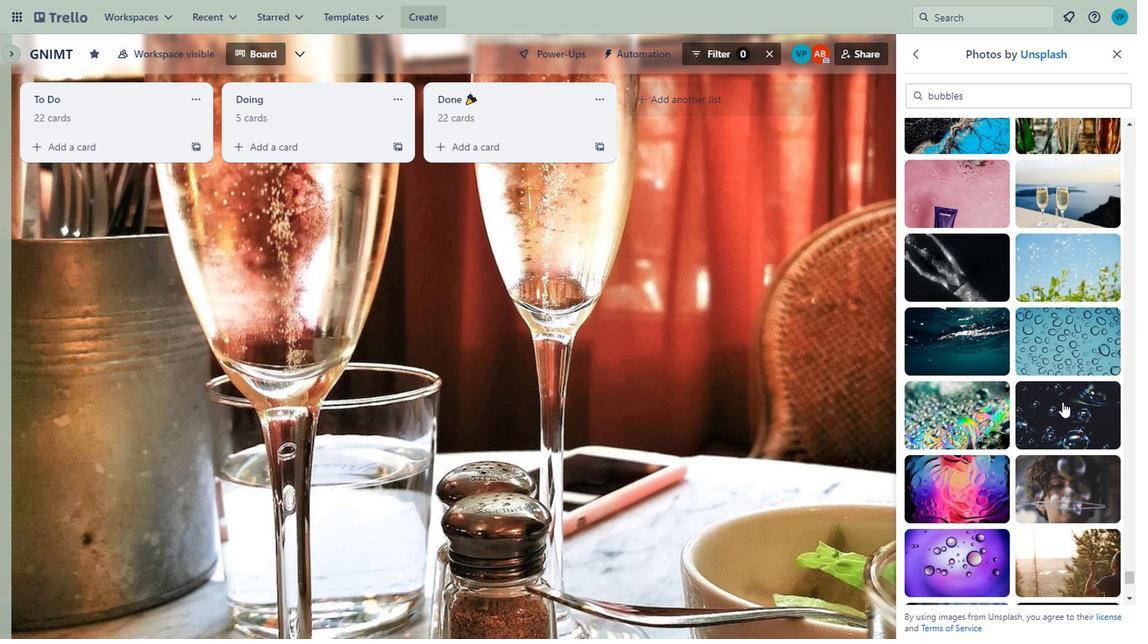 
Action: Mouse scrolled (904, 358) with delta (0, 0)
Screenshot: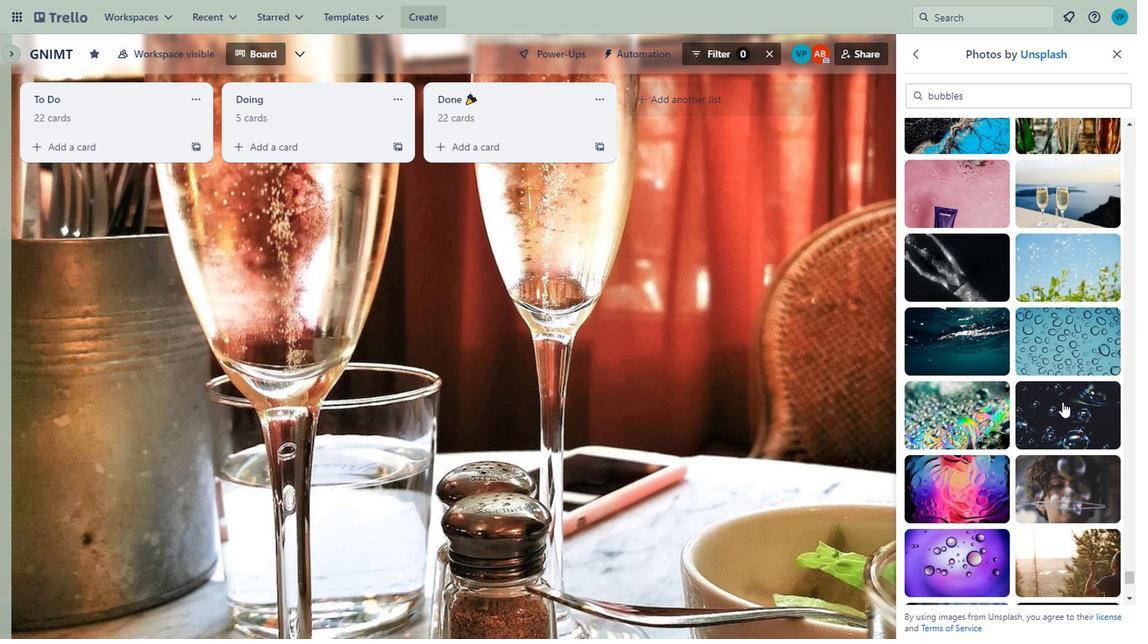 
Action: Mouse moved to (904, 361)
Screenshot: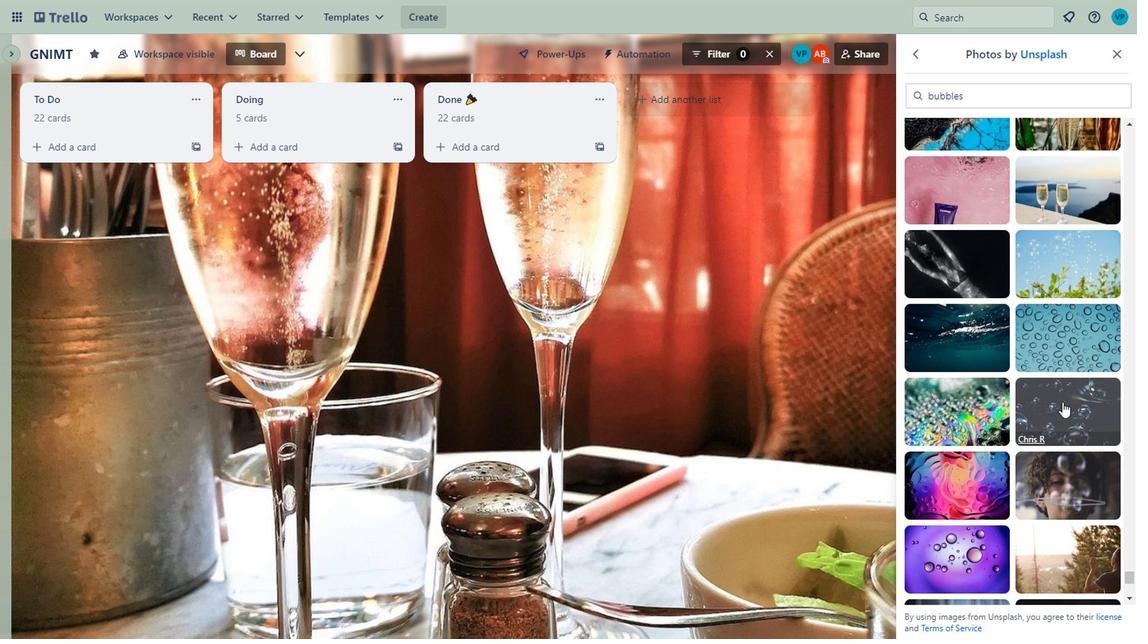 
Action: Mouse scrolled (904, 361) with delta (0, 0)
Screenshot: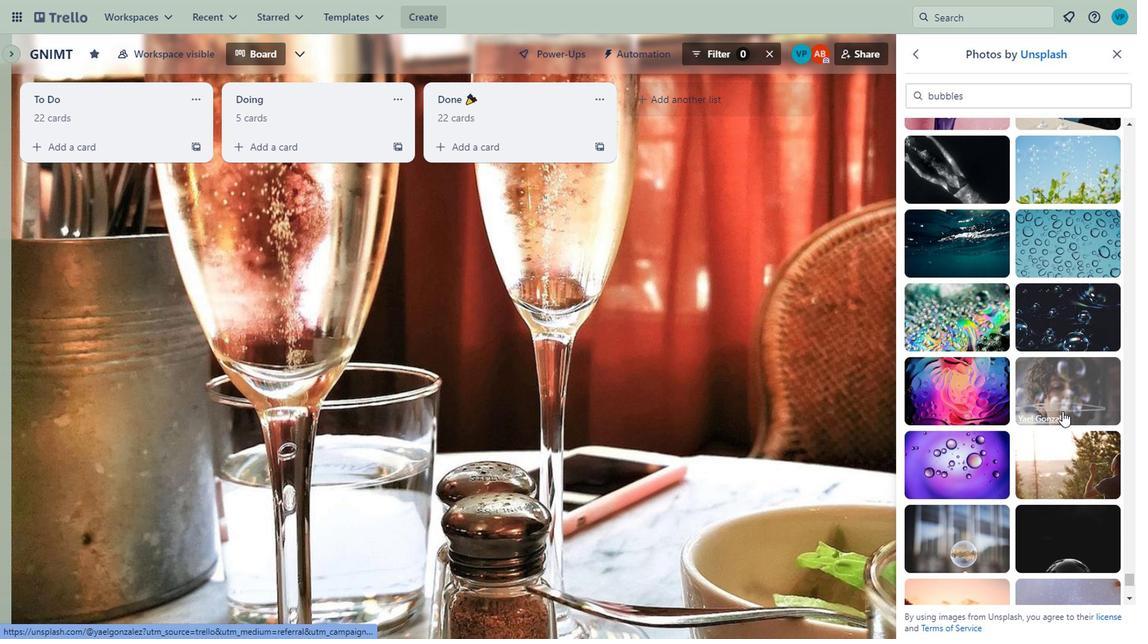 
Action: Mouse scrolled (904, 361) with delta (0, 0)
Screenshot: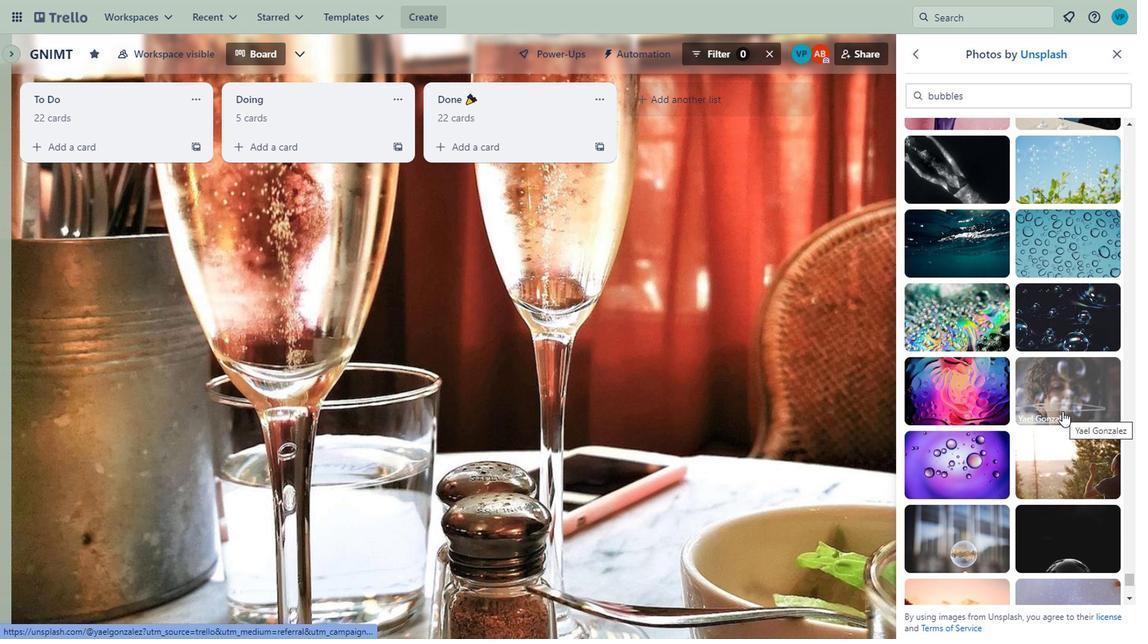 
Action: Mouse scrolled (904, 361) with delta (0, 0)
Screenshot: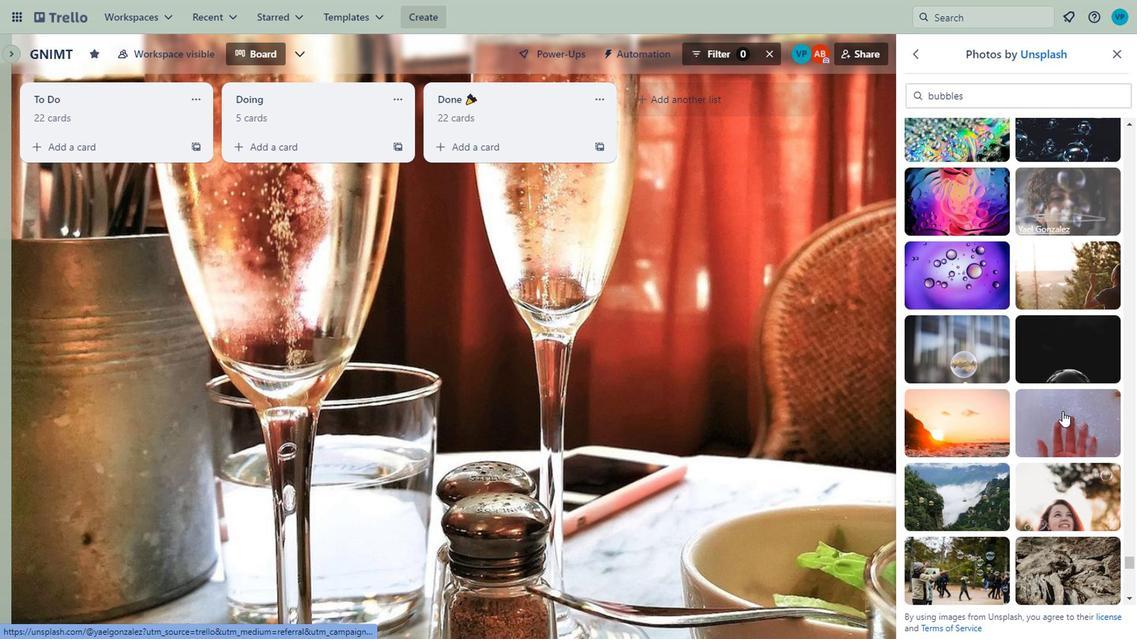 
Action: Mouse scrolled (904, 361) with delta (0, 0)
Screenshot: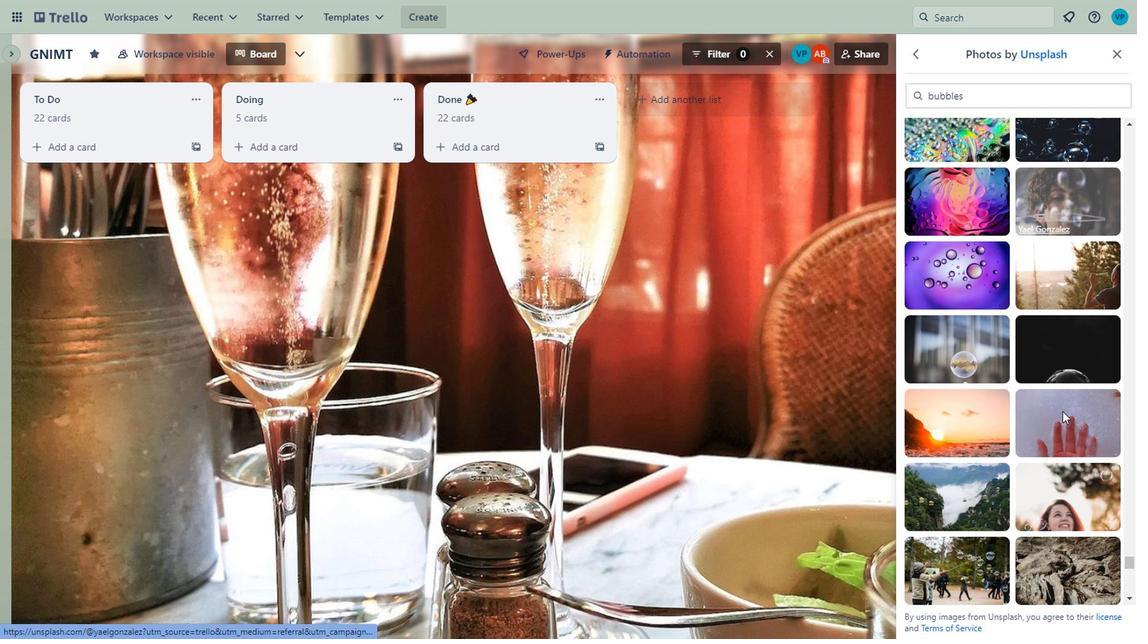 
Action: Mouse moved to (891, 393)
Screenshot: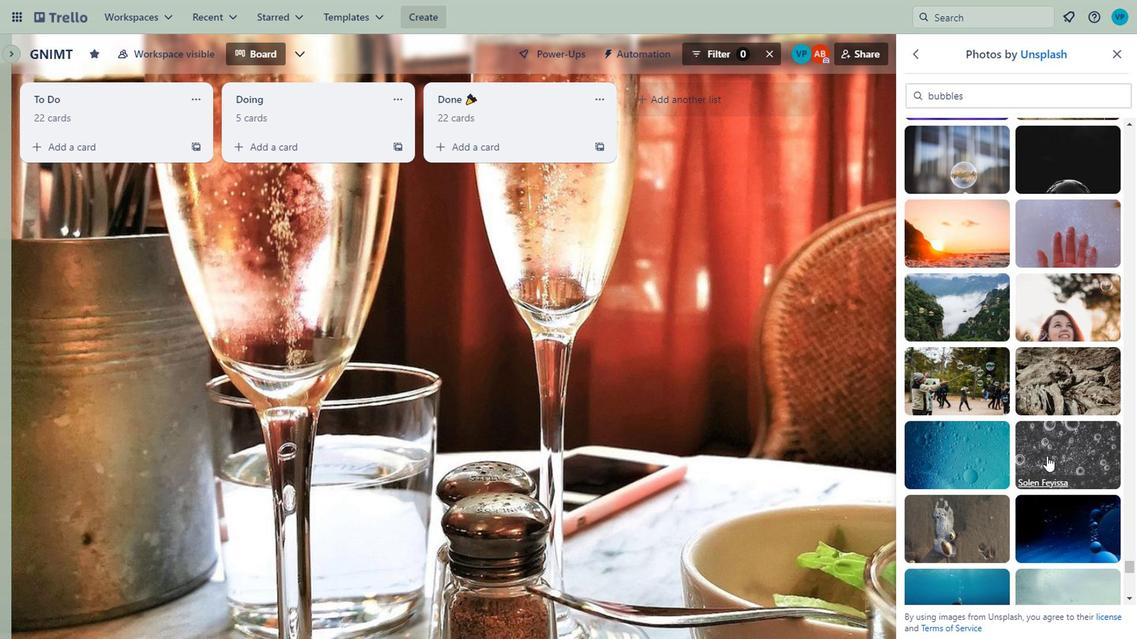 
Action: Mouse pressed left at (891, 393)
Screenshot: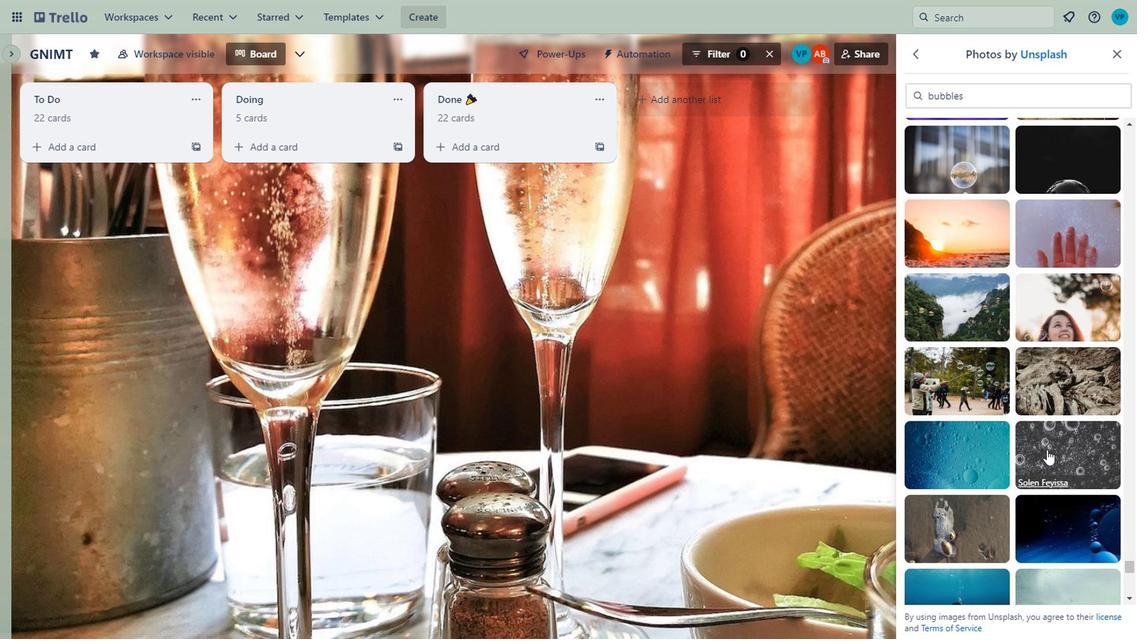
Action: Mouse moved to (811, 366)
Screenshot: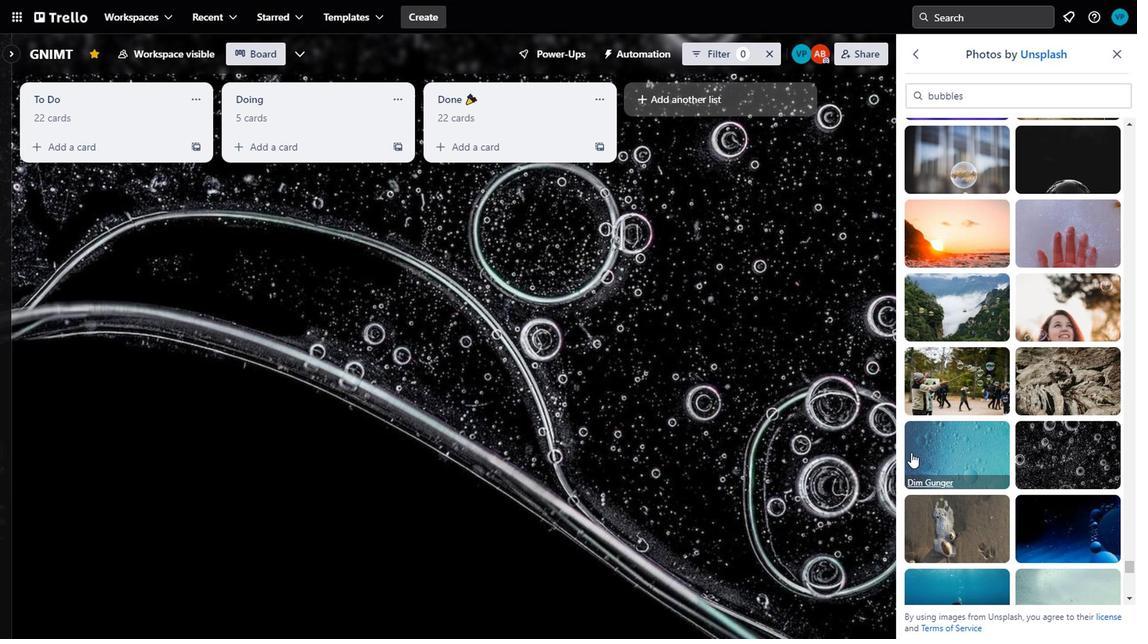 
Action: Mouse scrolled (811, 366) with delta (0, 0)
Screenshot: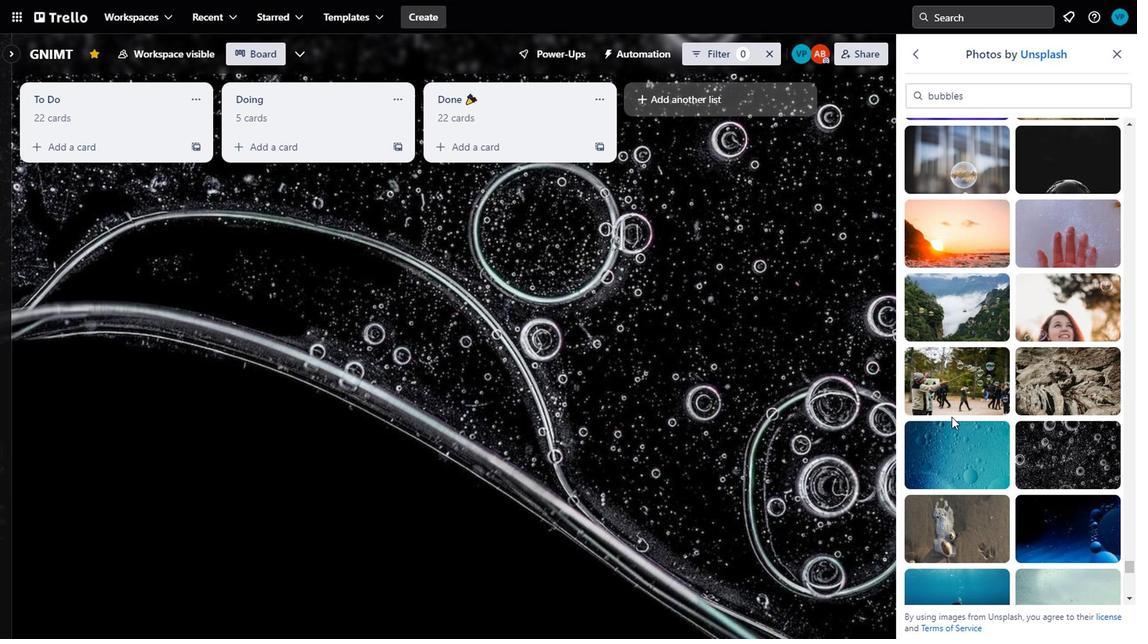
Action: Mouse scrolled (811, 366) with delta (0, 0)
Screenshot: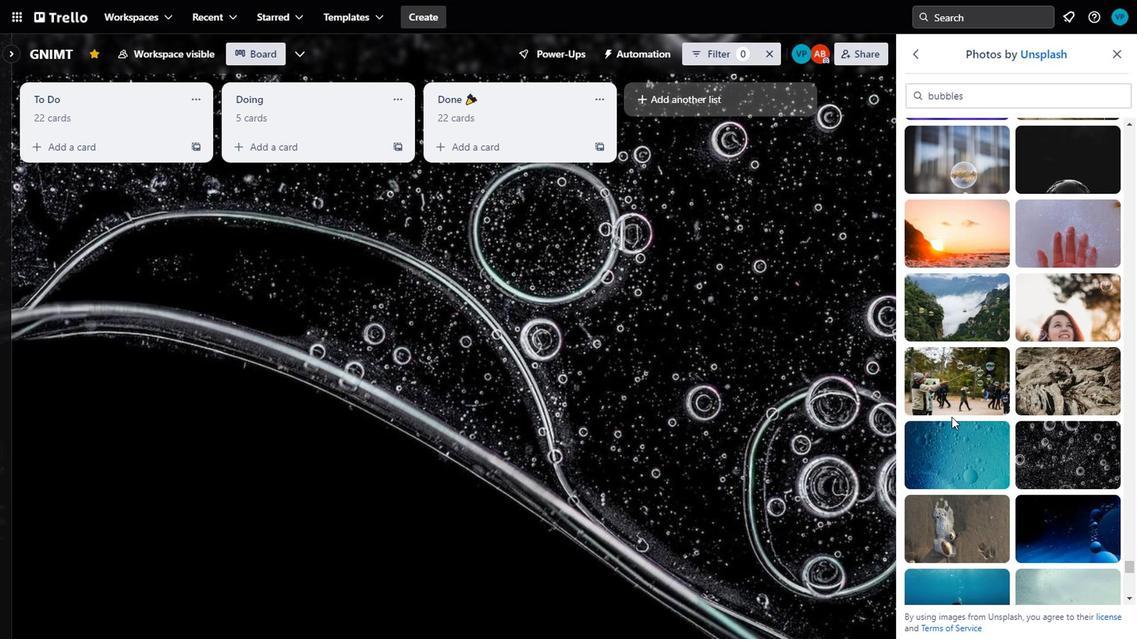 
Action: Mouse scrolled (811, 366) with delta (0, 0)
Screenshot: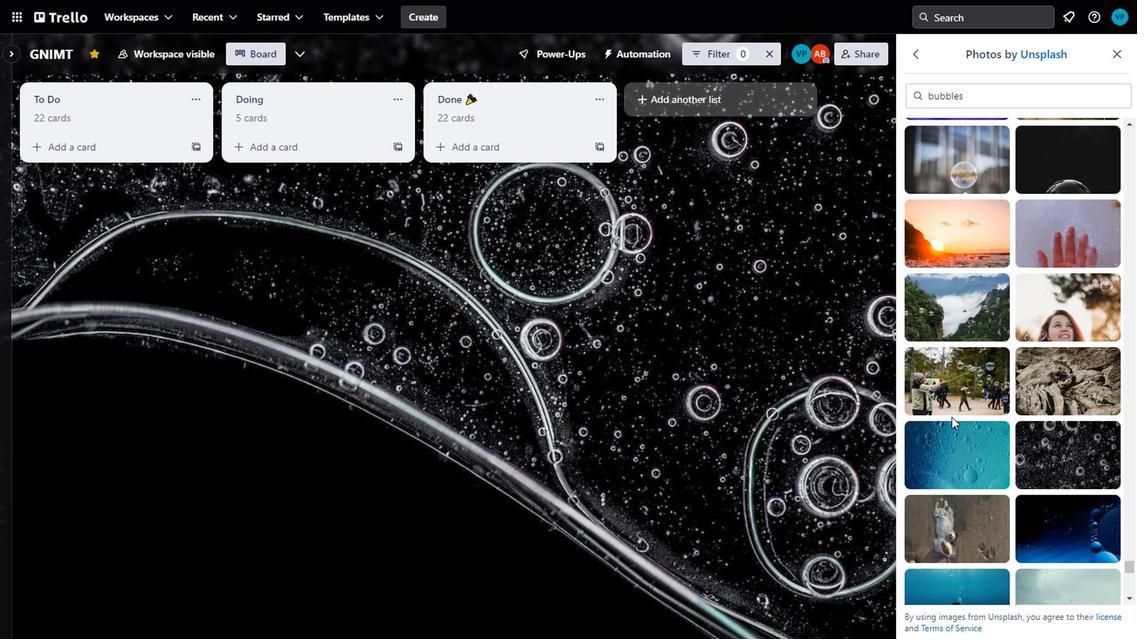 
Action: Mouse moved to (813, 331)
Screenshot: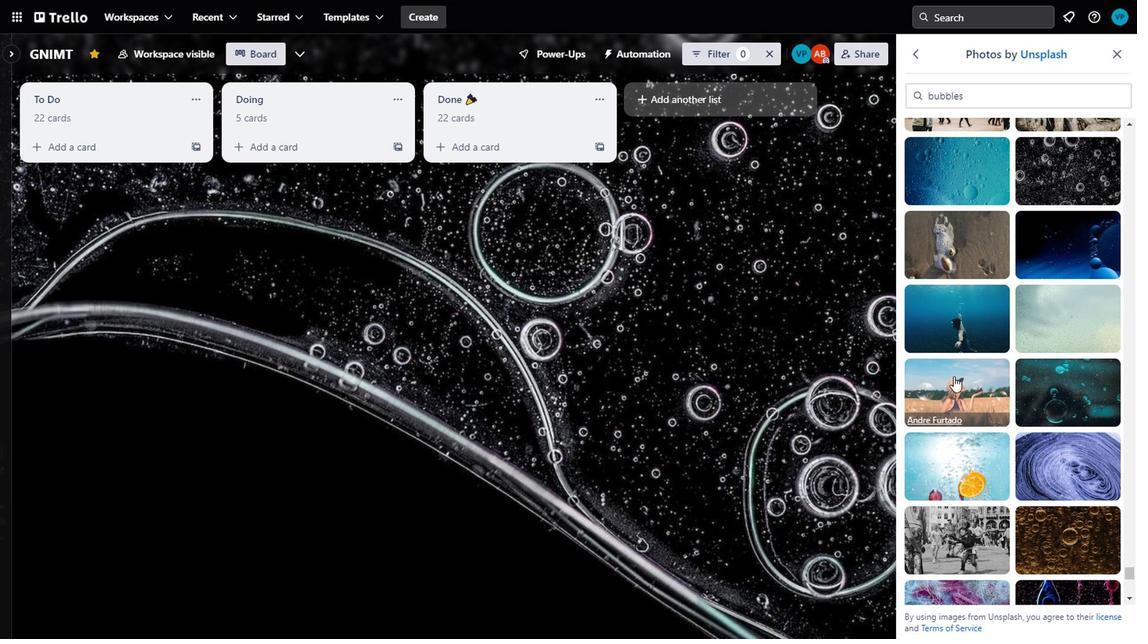 
Action: Mouse scrolled (813, 331) with delta (0, 0)
Screenshot: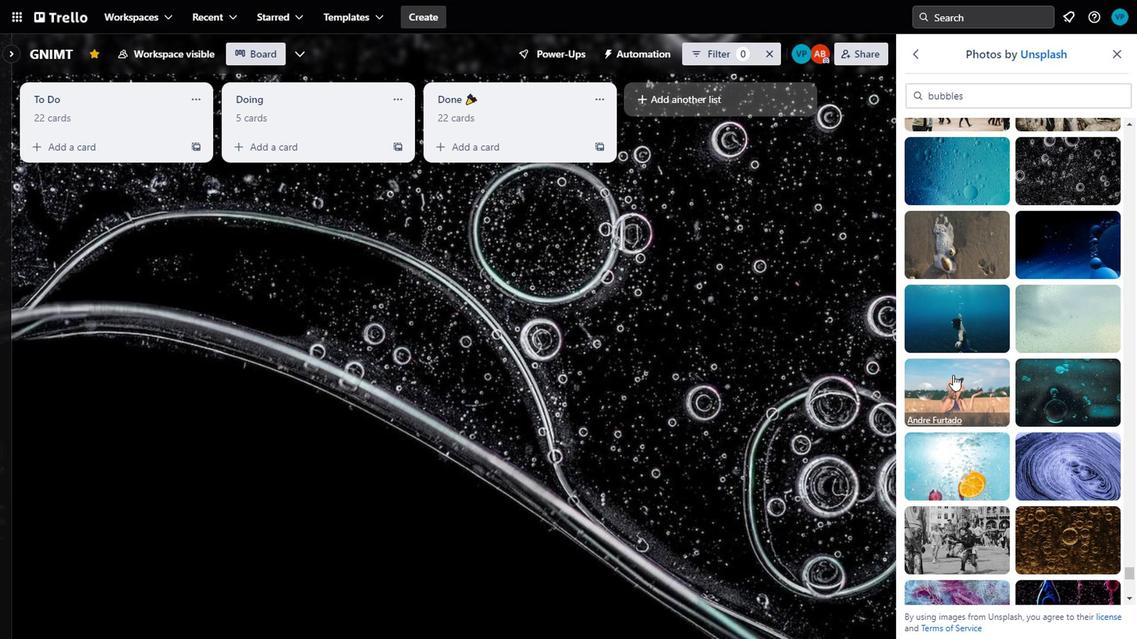 
Action: Mouse moved to (810, 310)
Screenshot: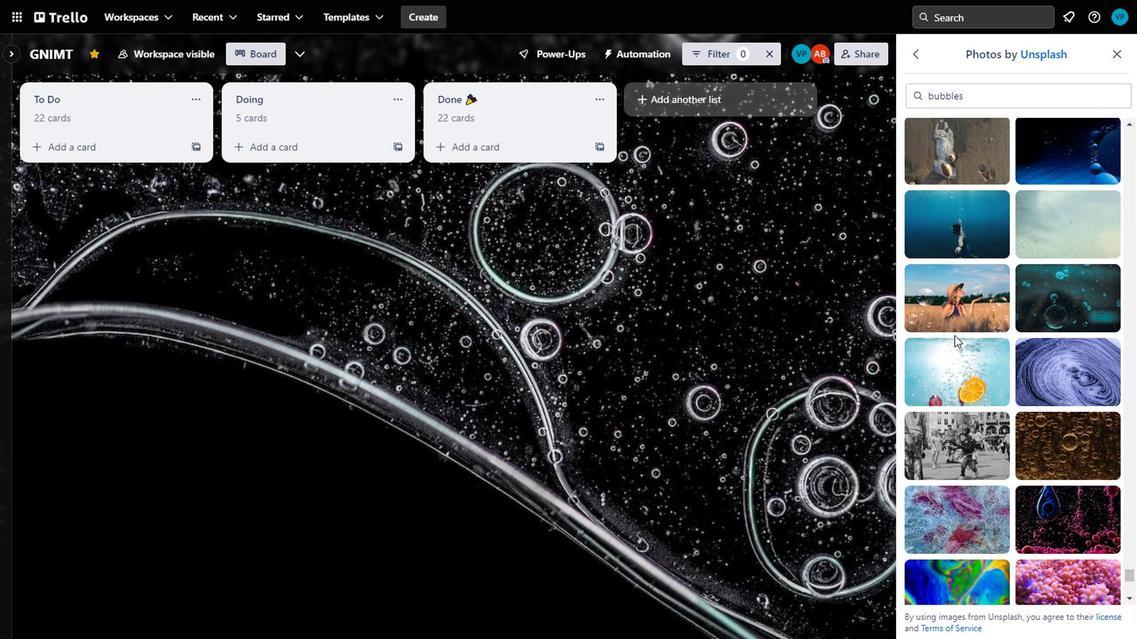 
Action: Mouse pressed left at (810, 310)
Screenshot: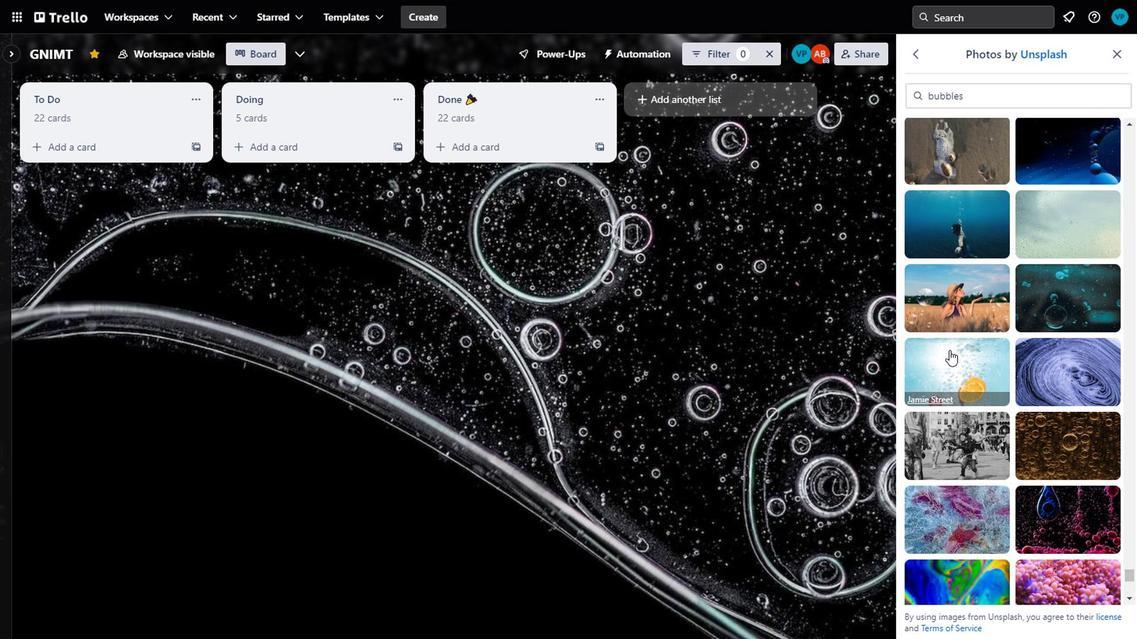 
Action: Mouse moved to (814, 309)
Screenshot: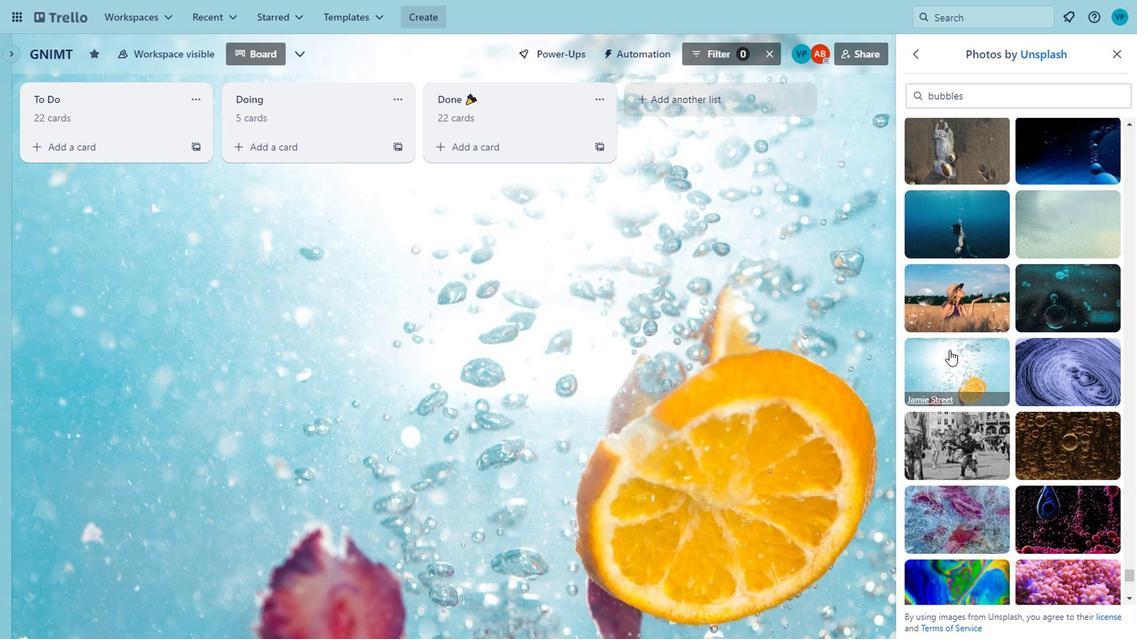 
Action: Mouse scrolled (814, 309) with delta (0, 0)
Screenshot: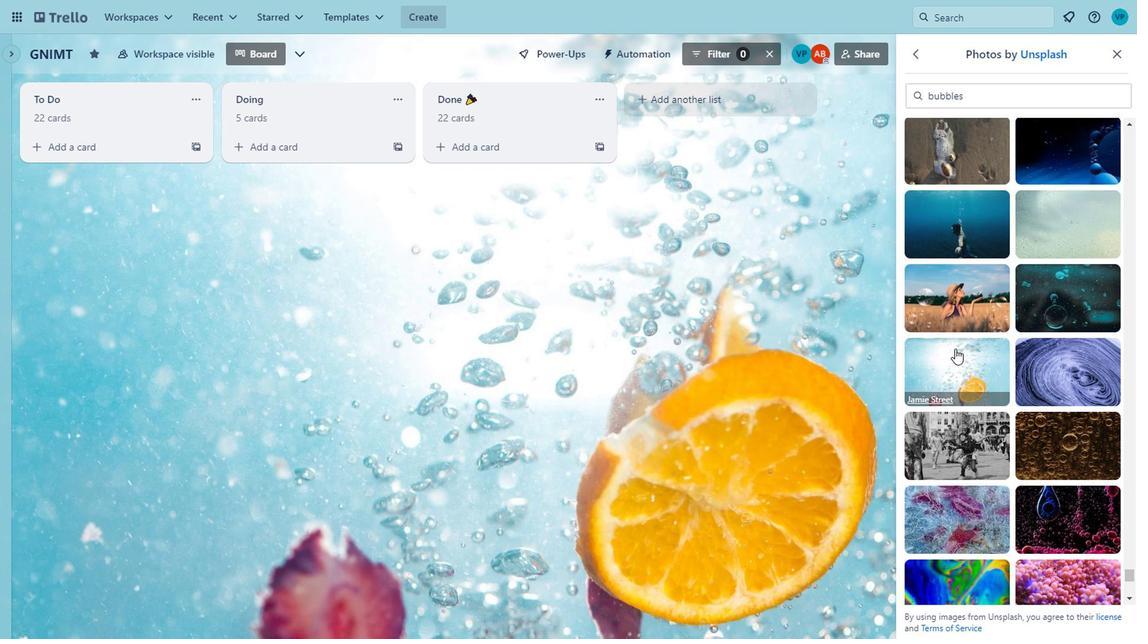 
Action: Mouse scrolled (814, 309) with delta (0, 0)
Screenshot: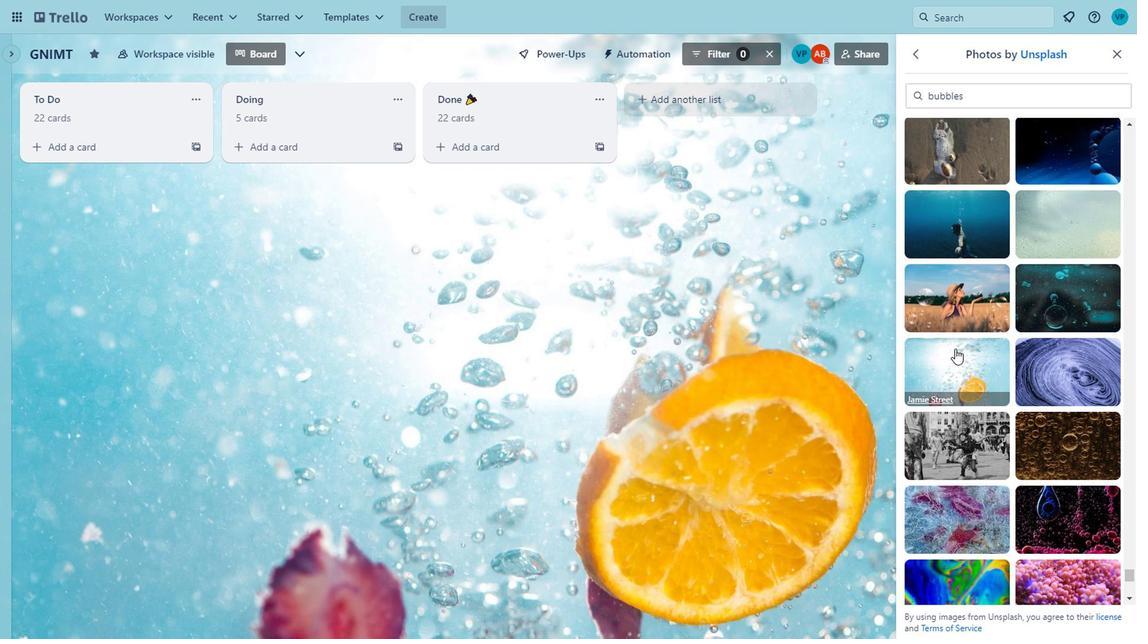
Action: Mouse scrolled (814, 309) with delta (0, 0)
Screenshot: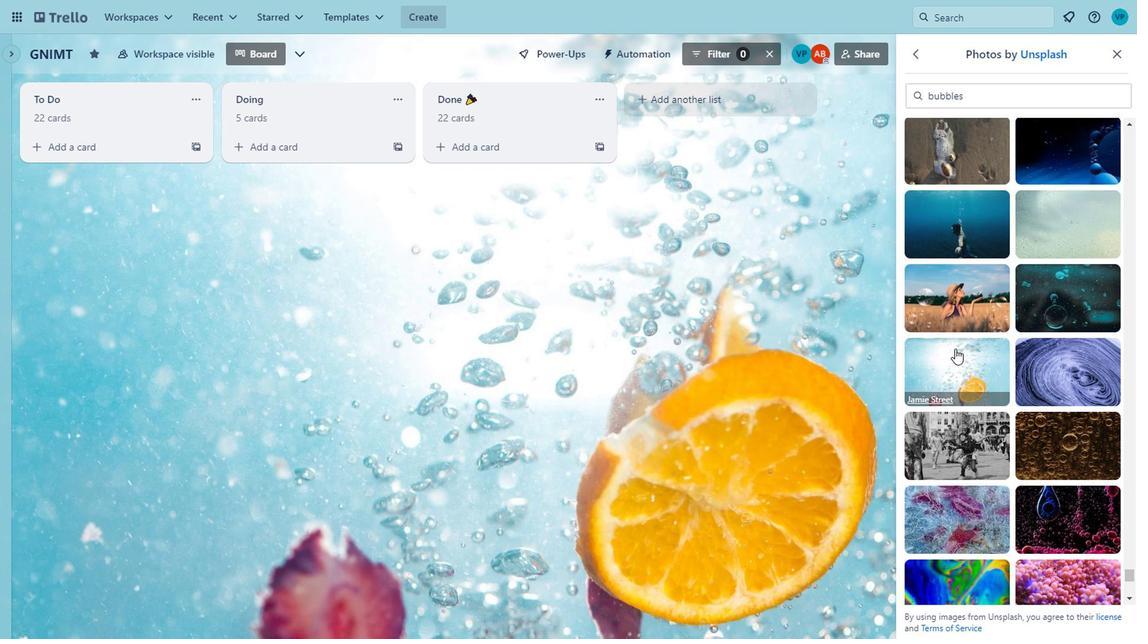 
Action: Mouse scrolled (814, 309) with delta (0, 0)
Screenshot: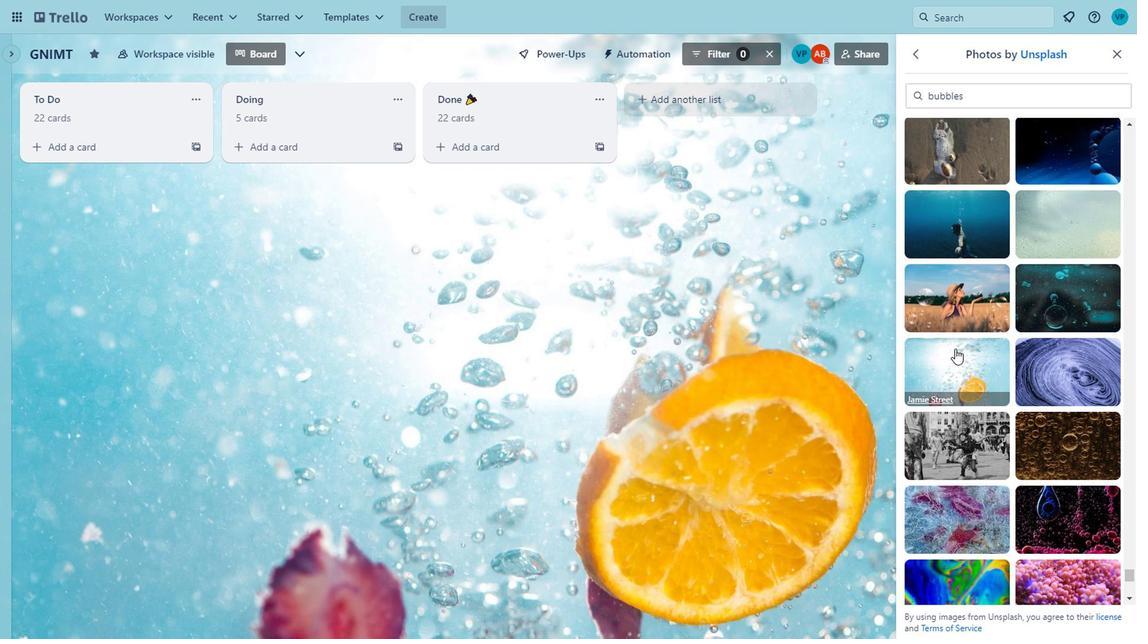 
Action: Mouse pressed left at (814, 309)
Screenshot: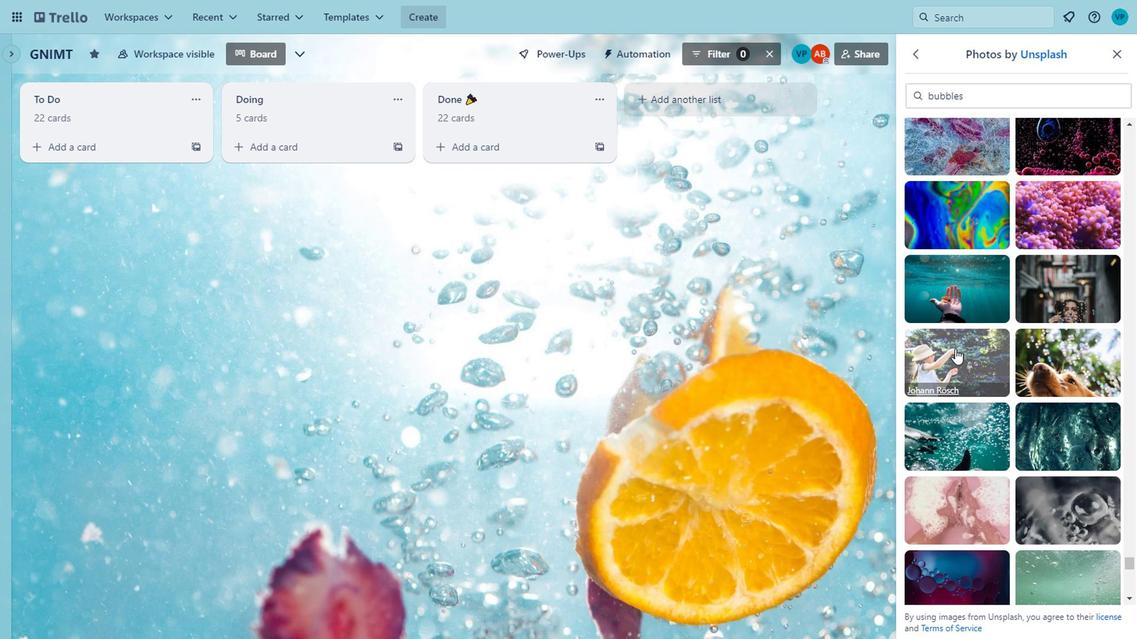 
Action: Mouse scrolled (814, 309) with delta (0, 0)
Screenshot: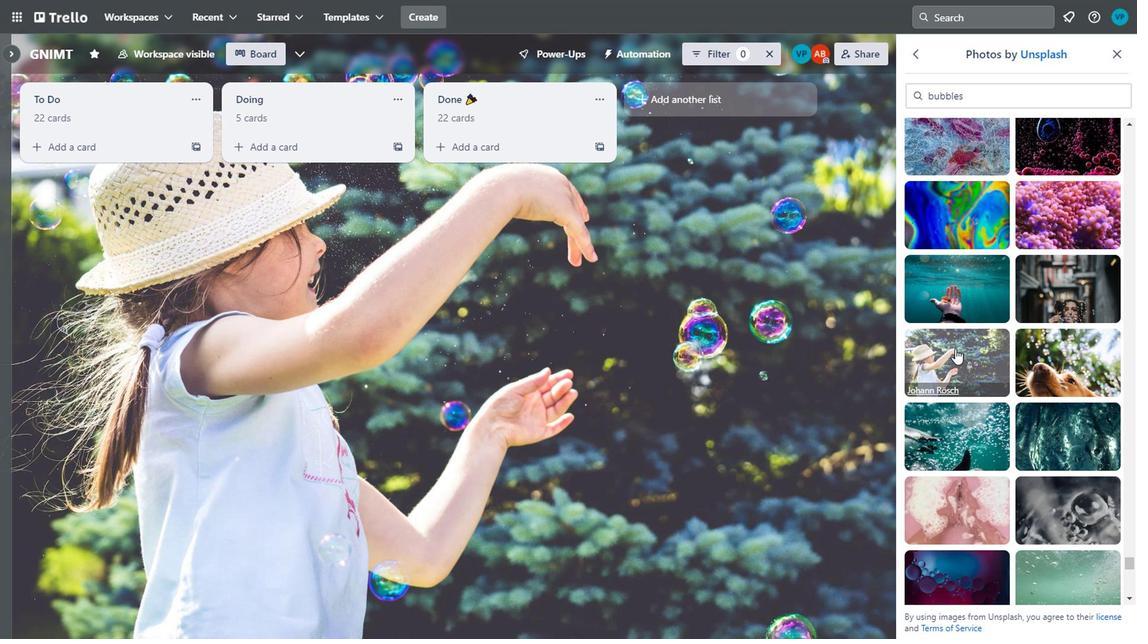
Action: Mouse scrolled (814, 309) with delta (0, 0)
Screenshot: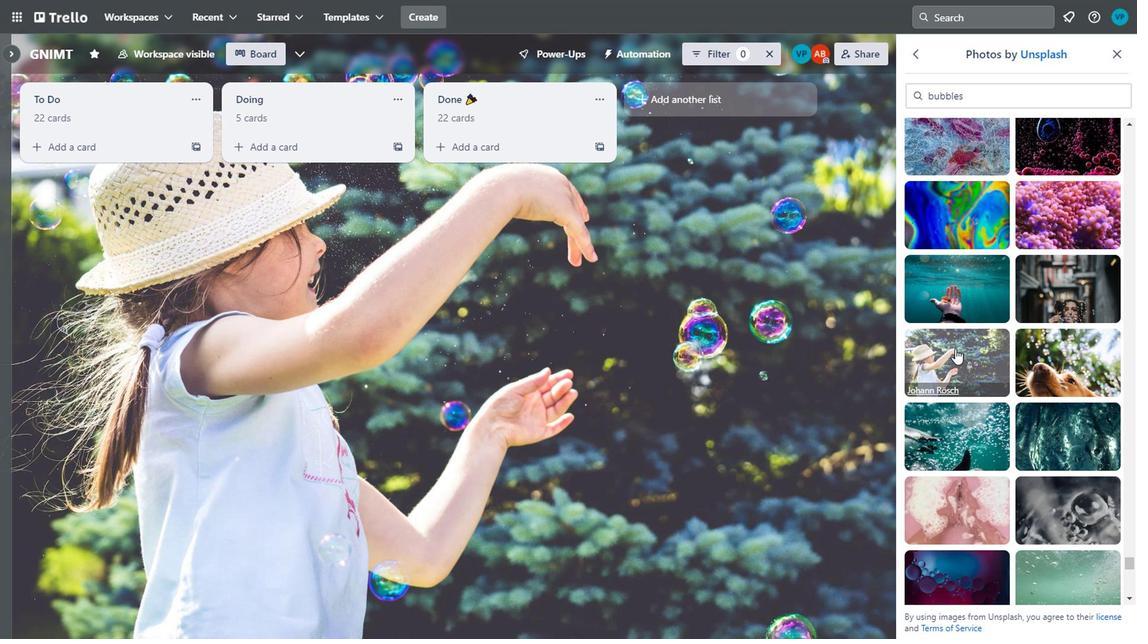
Action: Mouse scrolled (814, 309) with delta (0, 0)
Screenshot: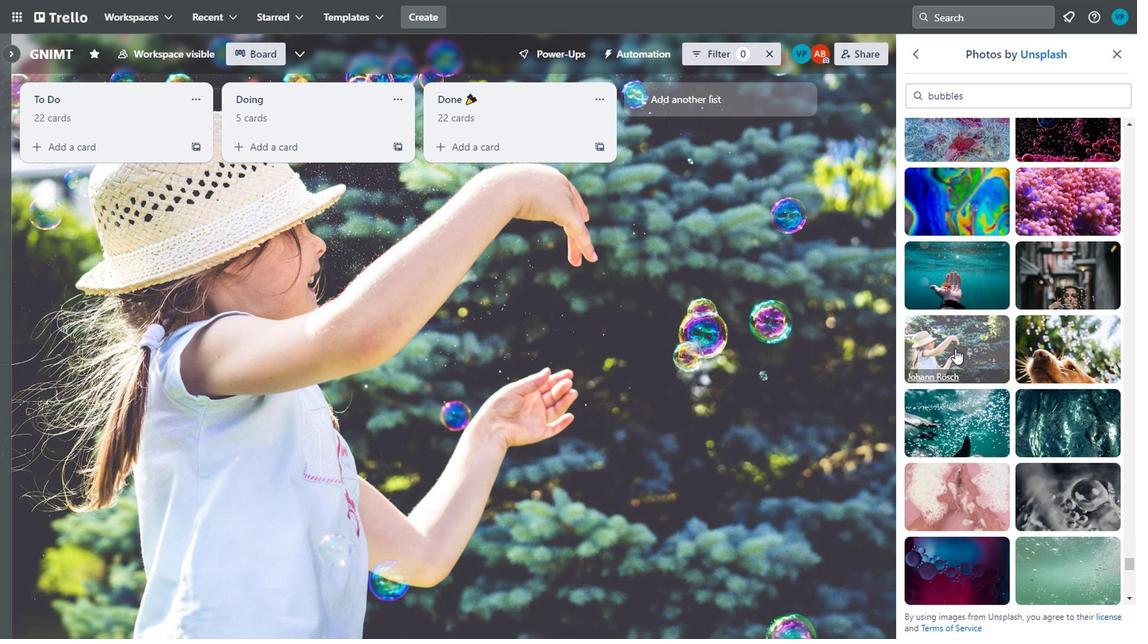 
Action: Mouse scrolled (814, 309) with delta (0, 0)
Screenshot: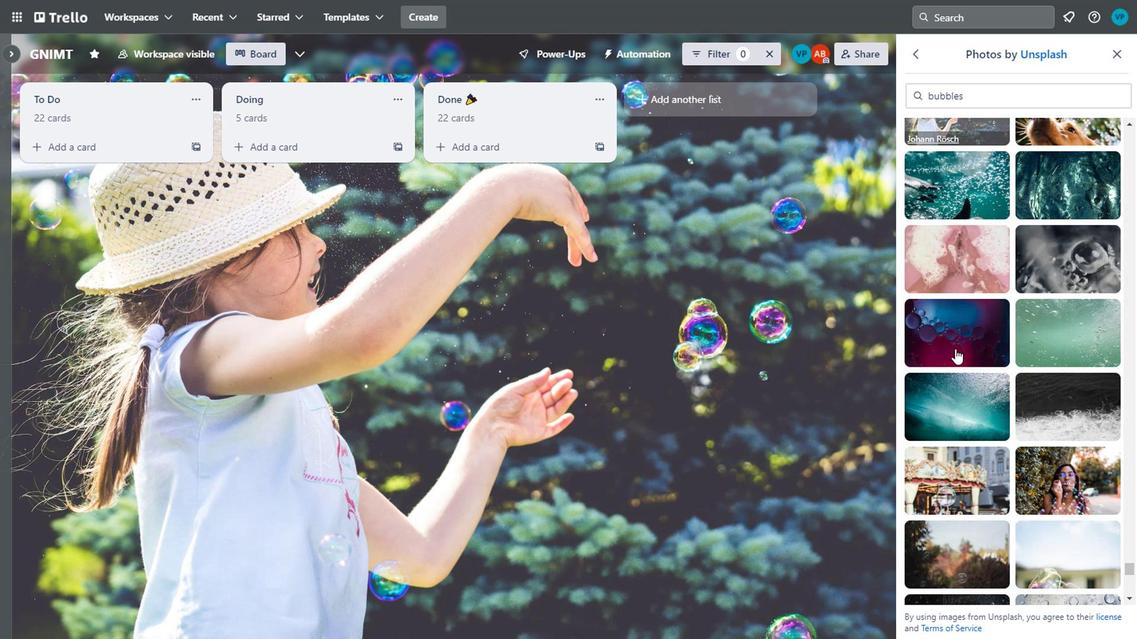 
Action: Mouse scrolled (814, 309) with delta (0, 0)
Screenshot: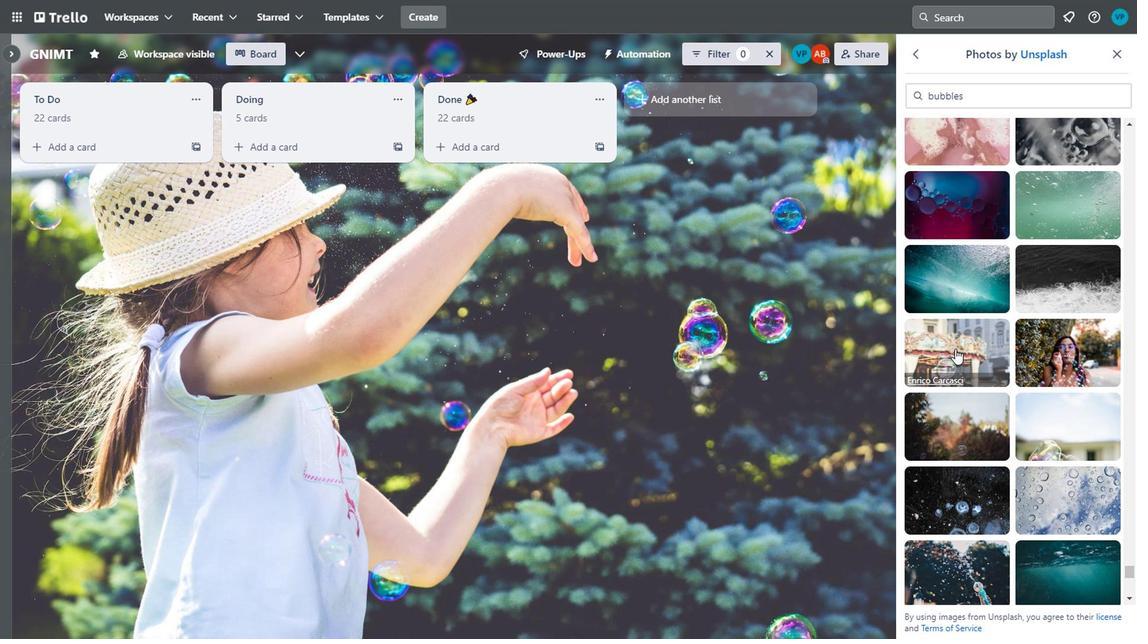 
Action: Mouse scrolled (814, 309) with delta (0, 0)
Screenshot: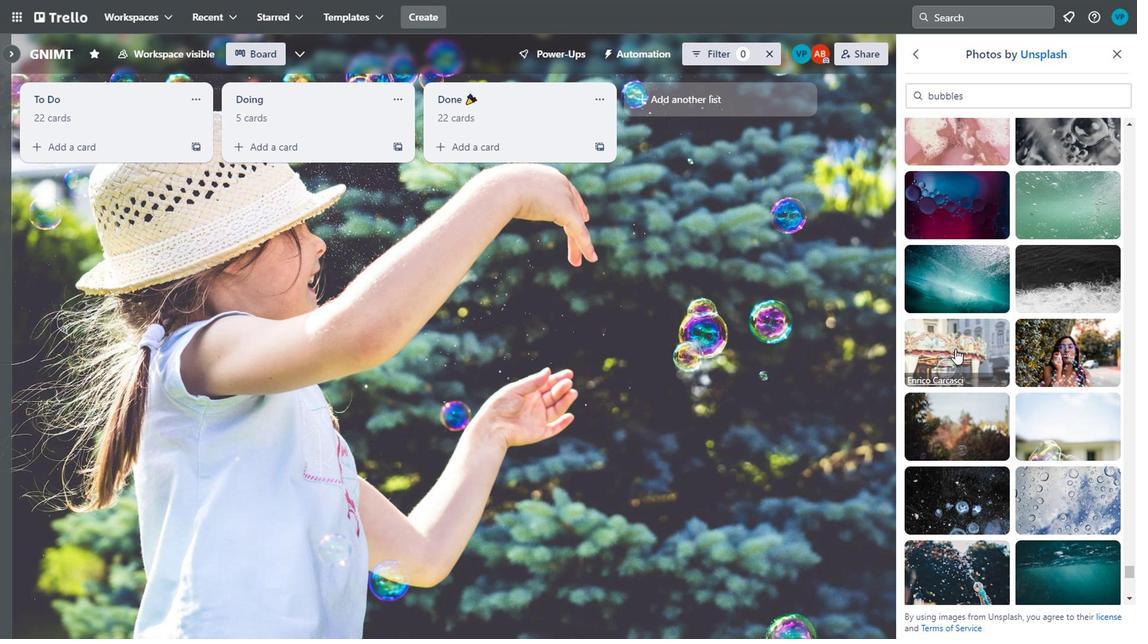 
Action: Mouse scrolled (814, 309) with delta (0, 0)
Screenshot: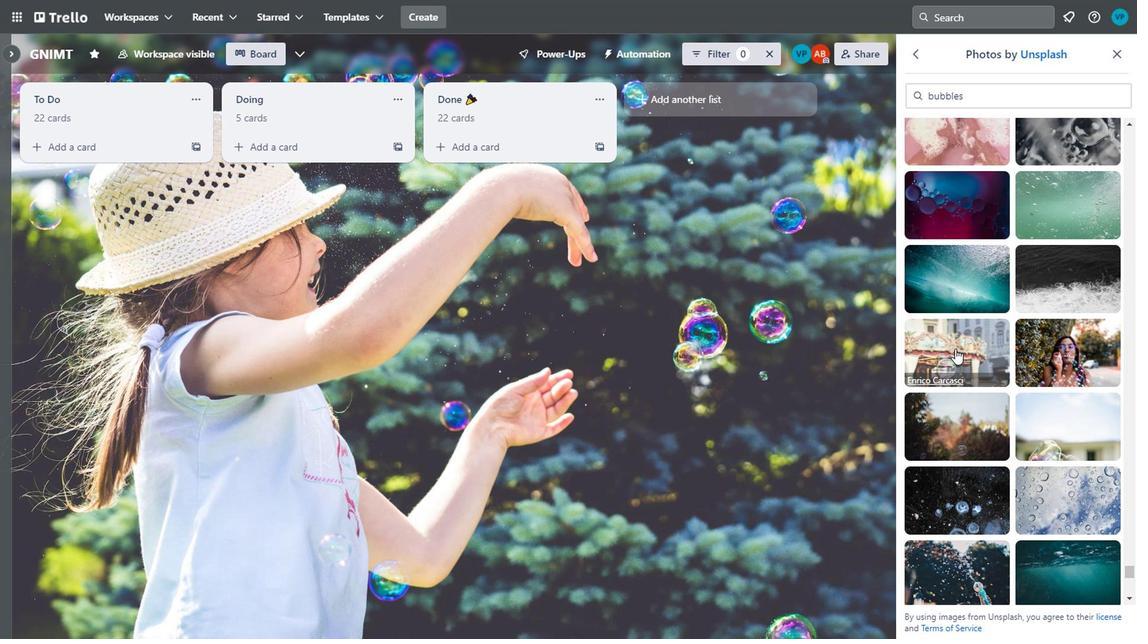 
Action: Mouse scrolled (814, 309) with delta (0, 0)
Screenshot: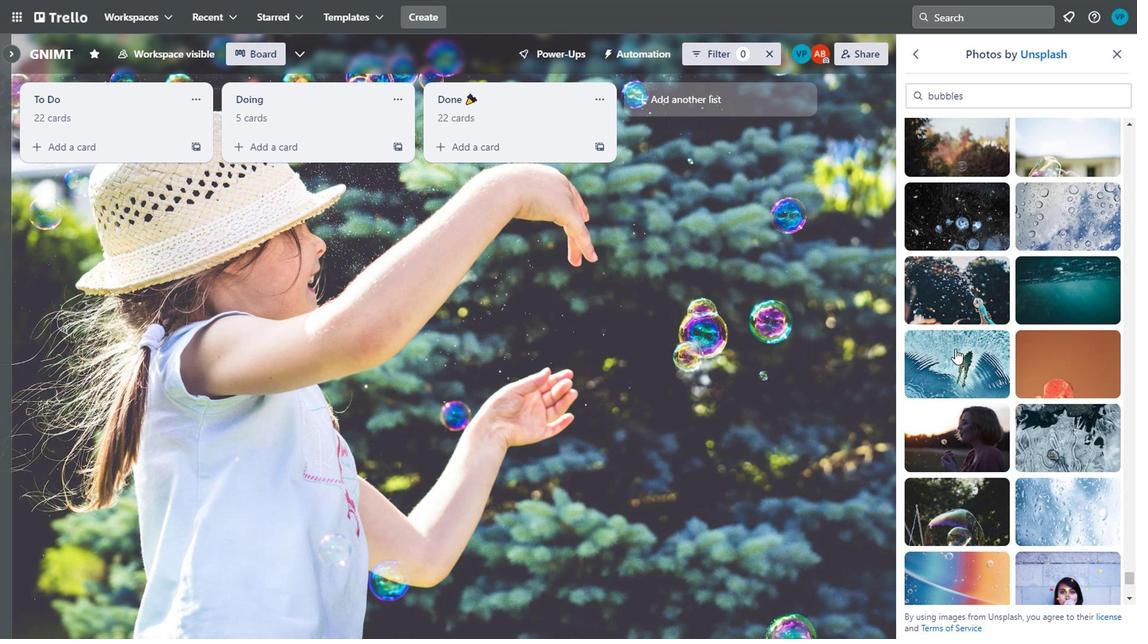
Action: Mouse scrolled (814, 309) with delta (0, 0)
Screenshot: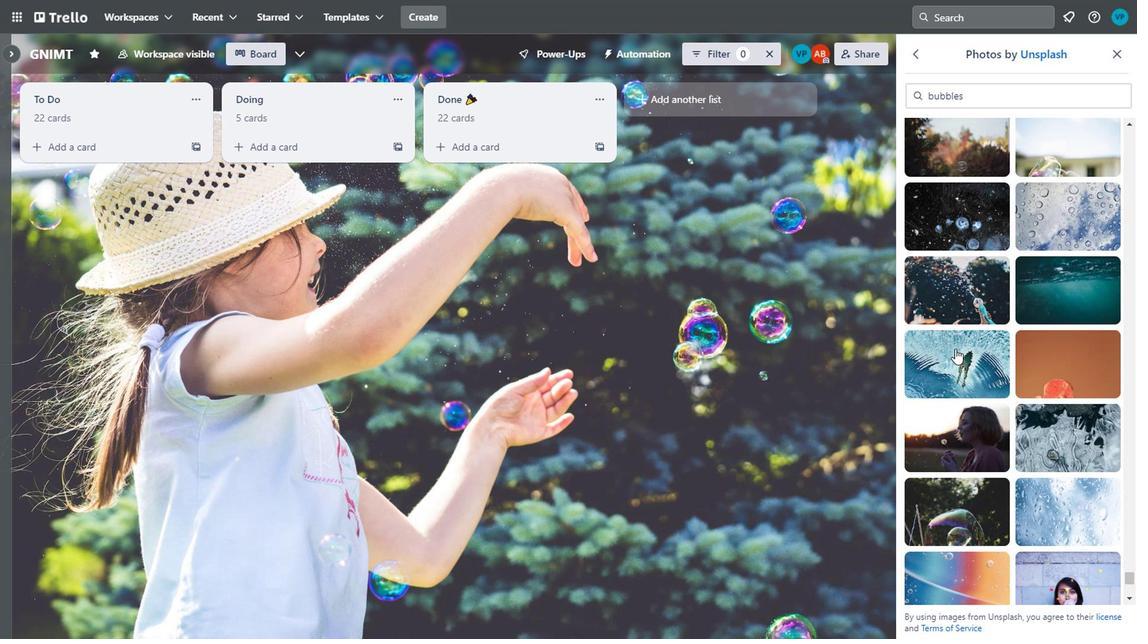 
Action: Mouse scrolled (814, 309) with delta (0, 0)
Screenshot: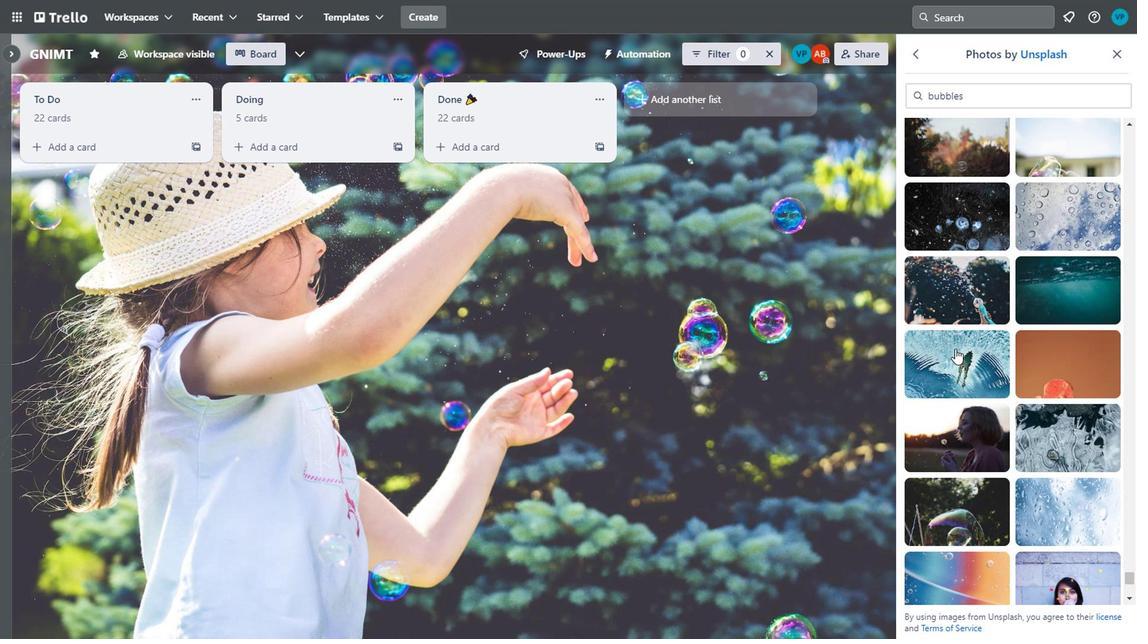 
Action: Mouse scrolled (814, 309) with delta (0, 0)
Screenshot: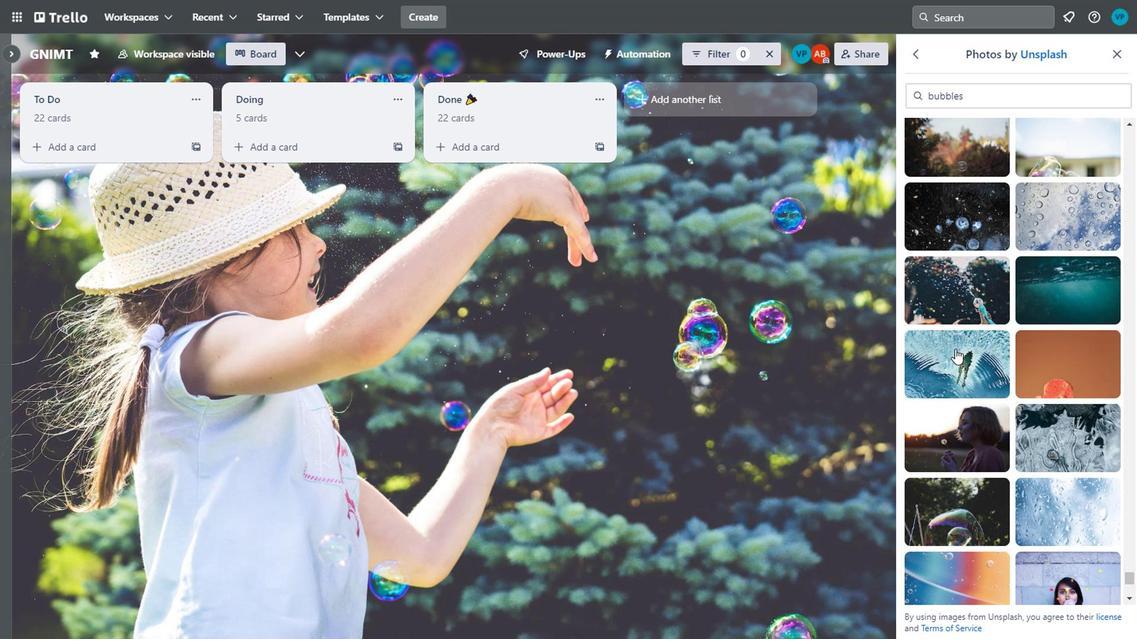 
Action: Mouse scrolled (814, 309) with delta (0, 0)
Screenshot: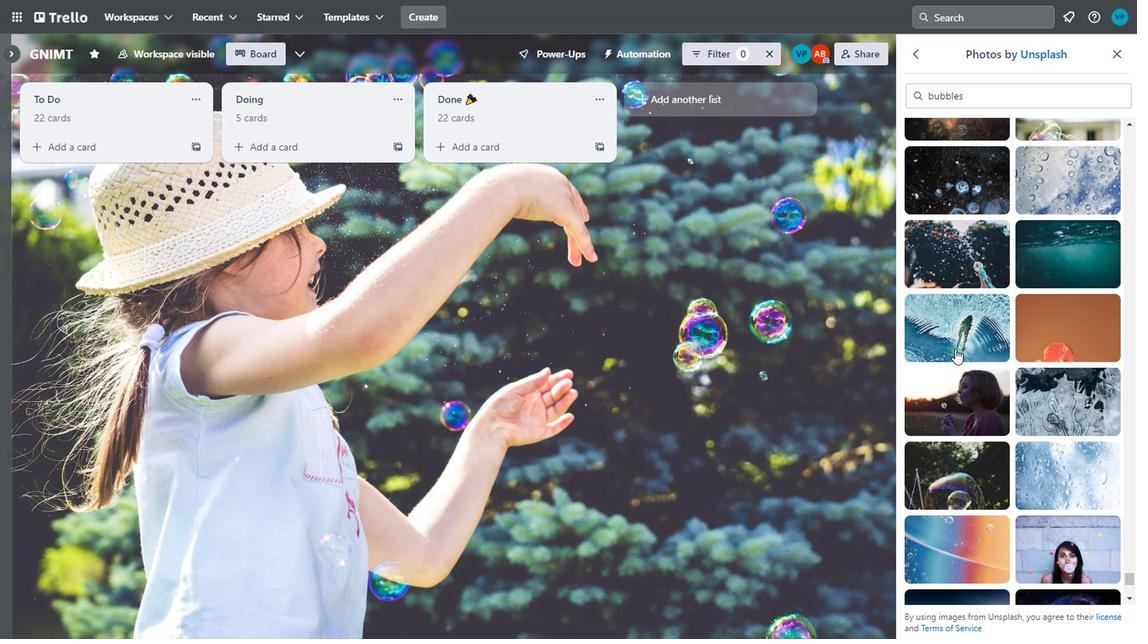 
Action: Mouse scrolled (814, 309) with delta (0, 0)
Screenshot: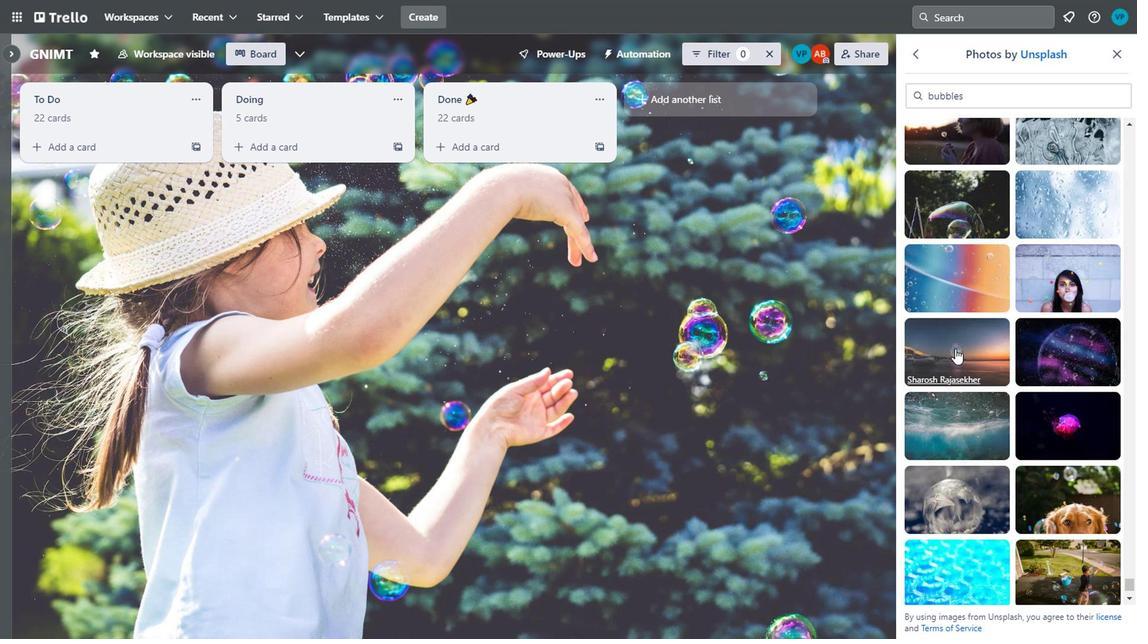 
Action: Mouse scrolled (814, 309) with delta (0, 0)
Screenshot: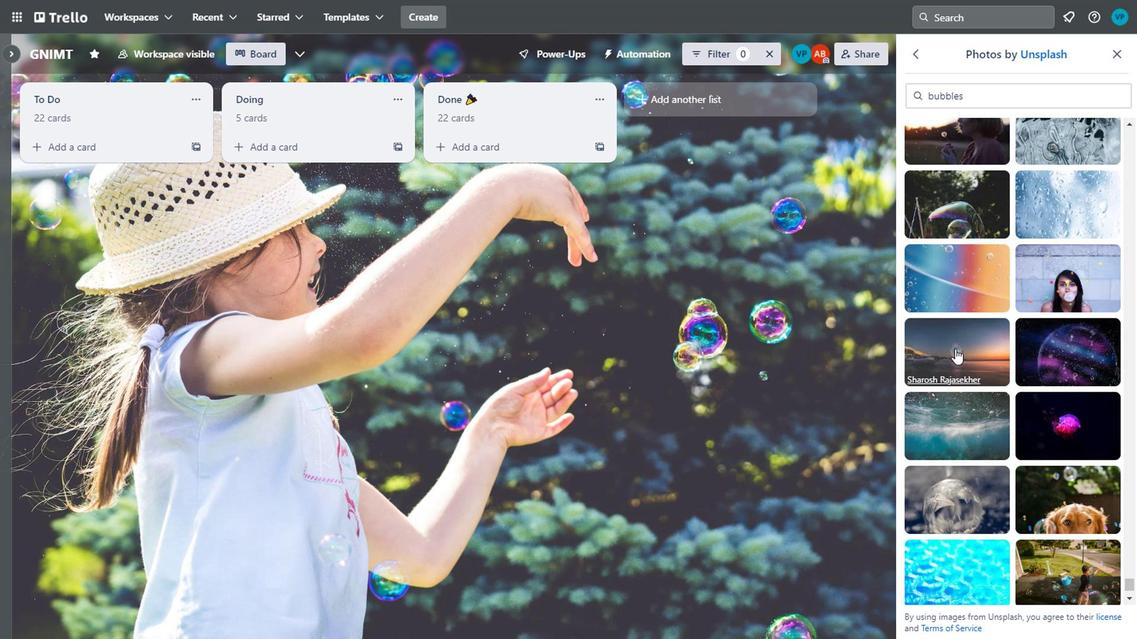 
Action: Mouse scrolled (814, 309) with delta (0, 0)
Screenshot: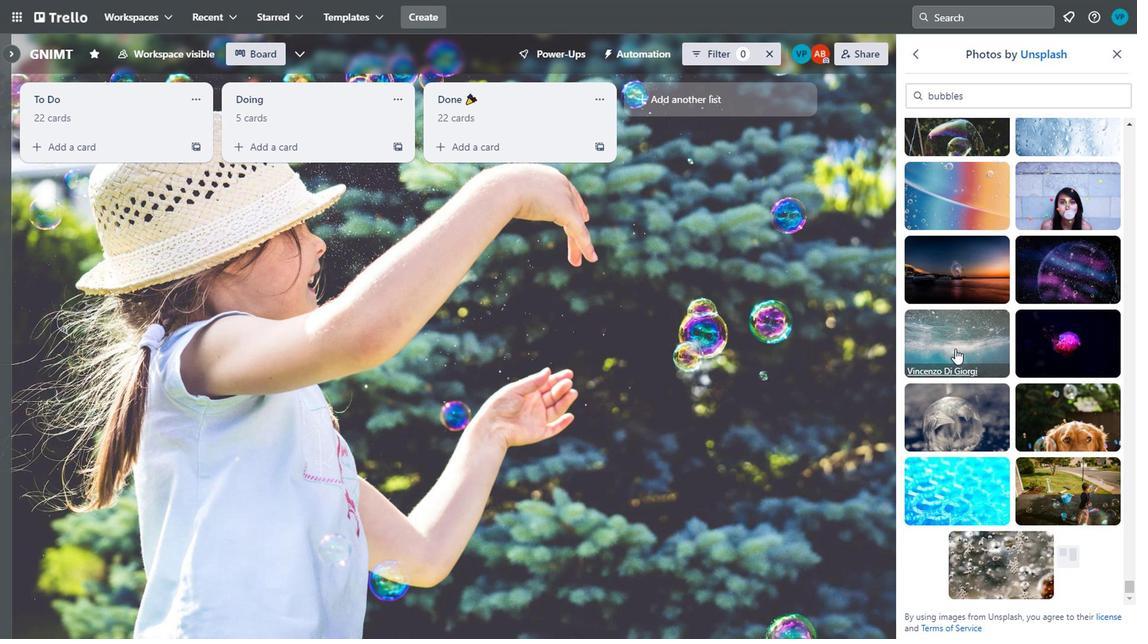 
Action: Mouse scrolled (814, 309) with delta (0, 0)
Screenshot: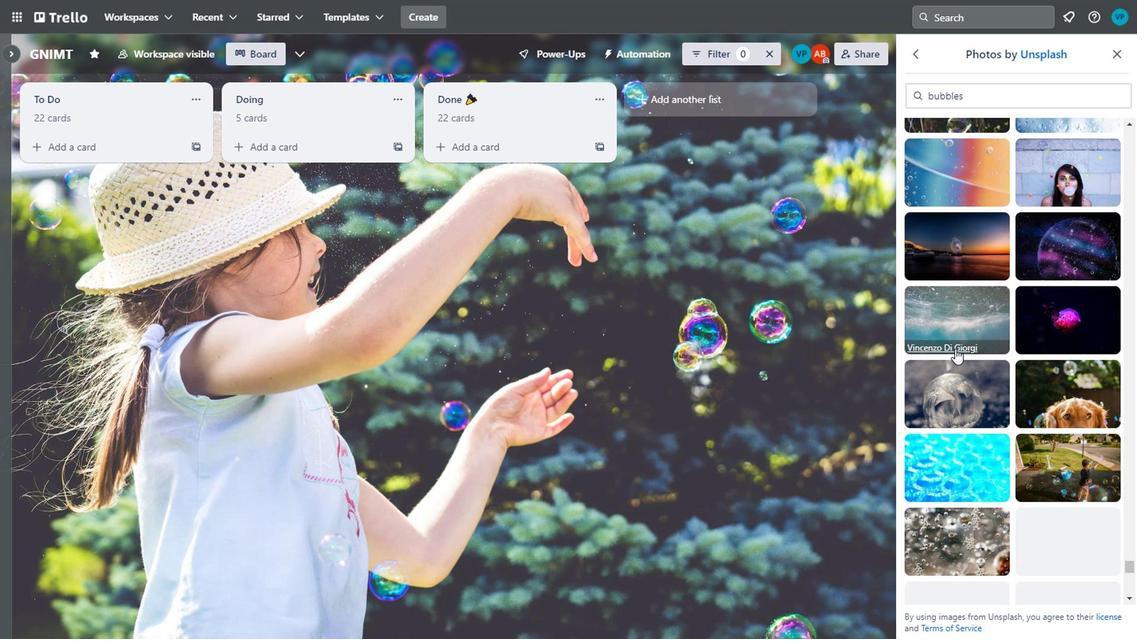 
Action: Mouse scrolled (814, 309) with delta (0, 0)
Screenshot: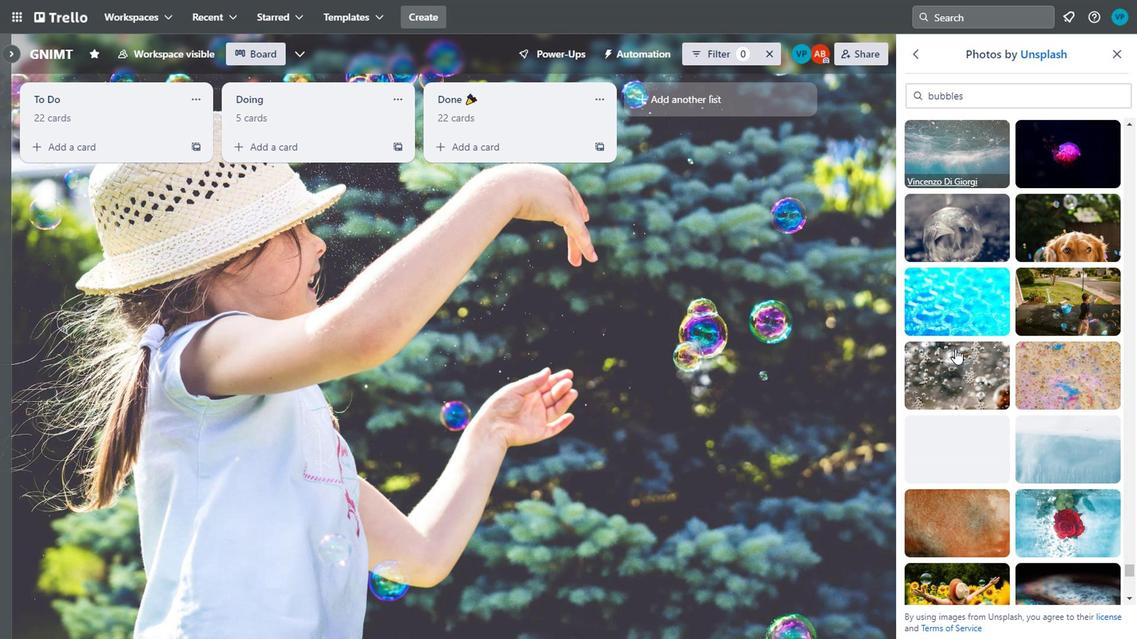 
Action: Mouse scrolled (814, 309) with delta (0, 0)
Screenshot: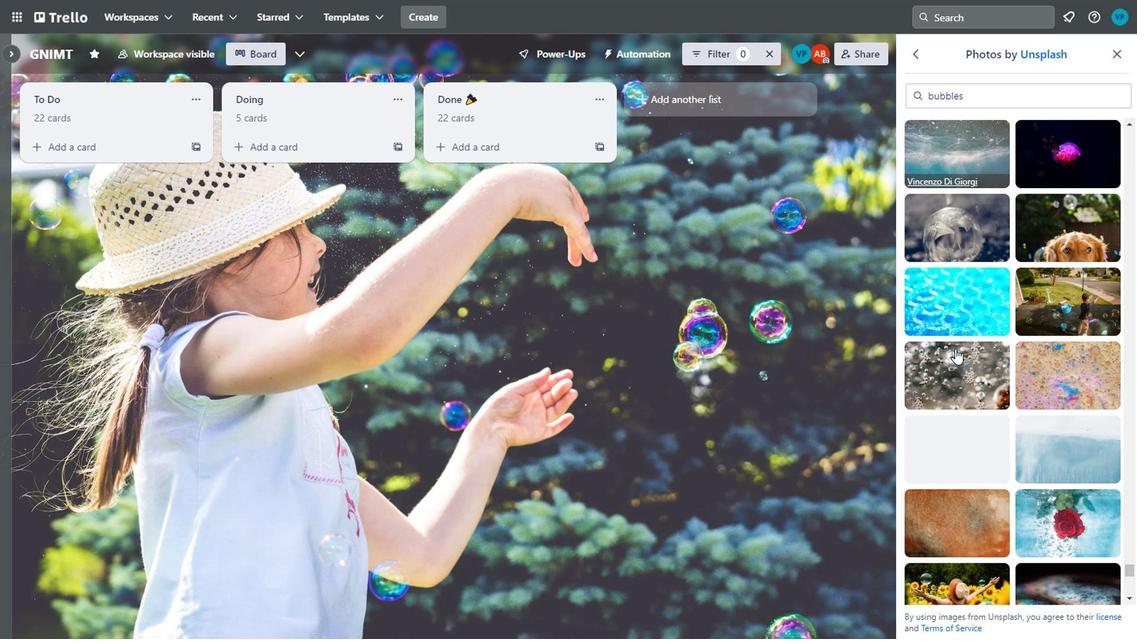 
Action: Mouse scrolled (814, 309) with delta (0, 0)
Screenshot: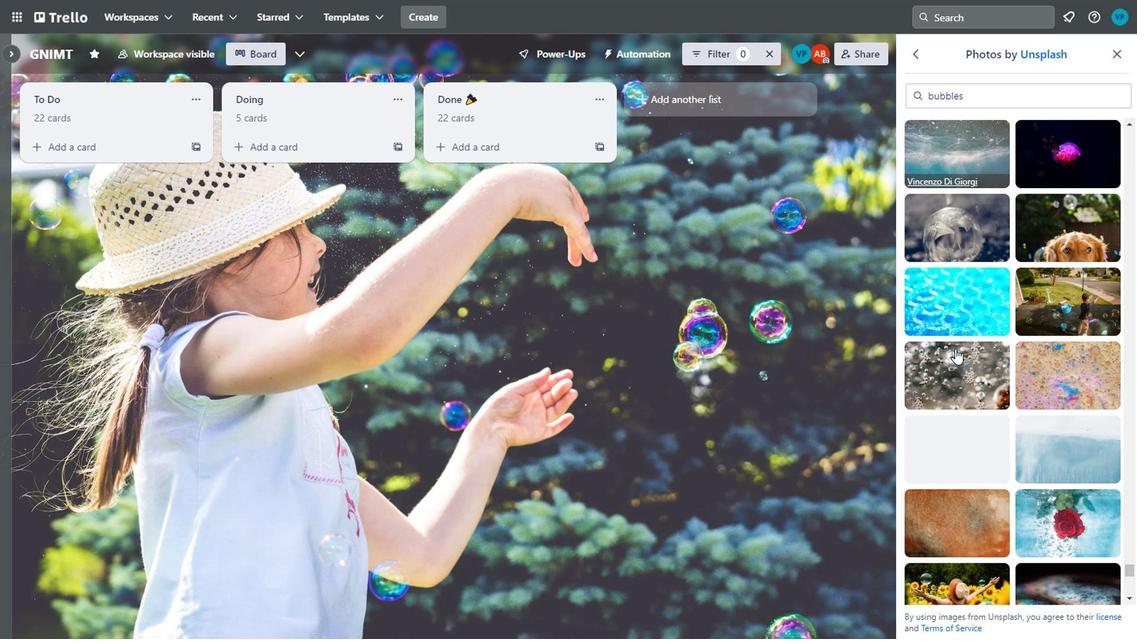 
Action: Mouse moved to (816, 277)
Screenshot: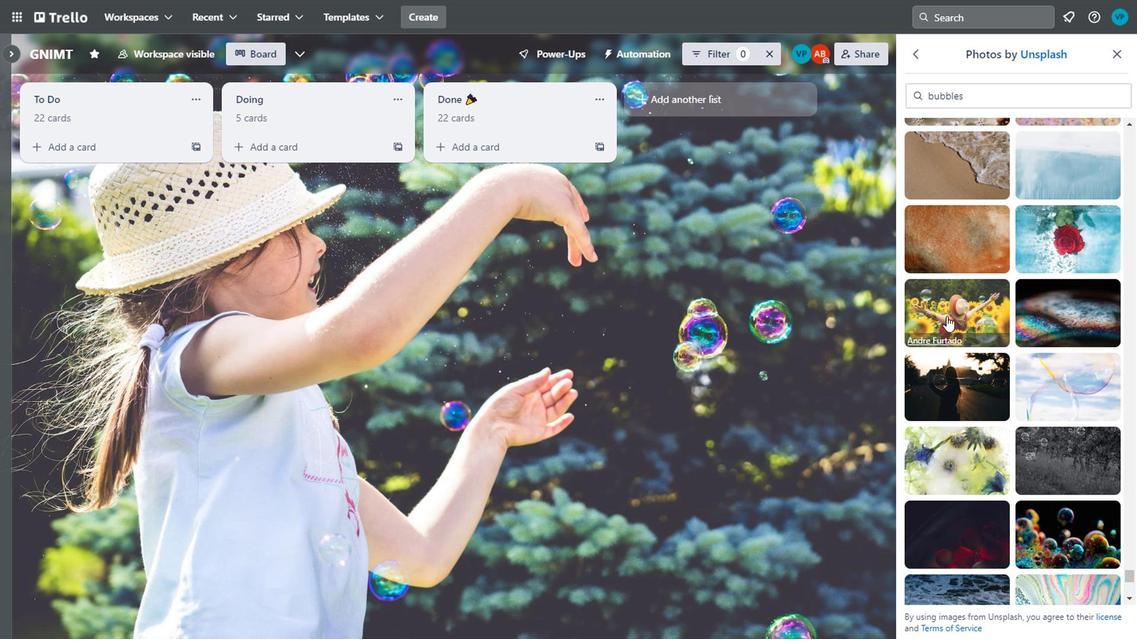 
Action: Mouse pressed left at (816, 277)
Screenshot: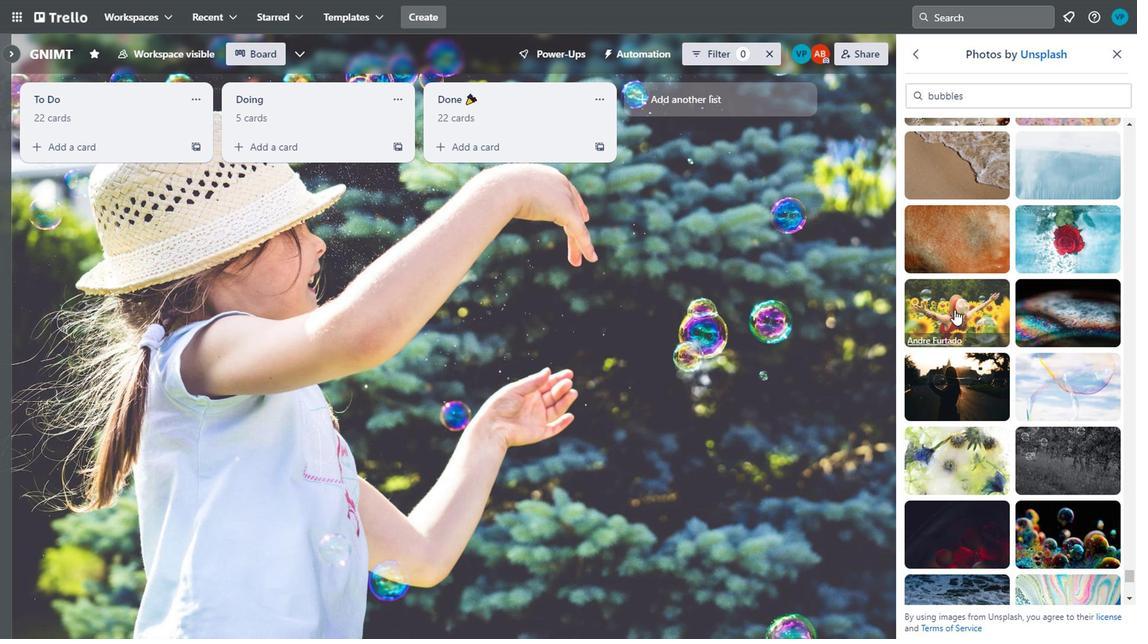 
Action: Mouse scrolled (816, 276) with delta (0, 0)
Screenshot: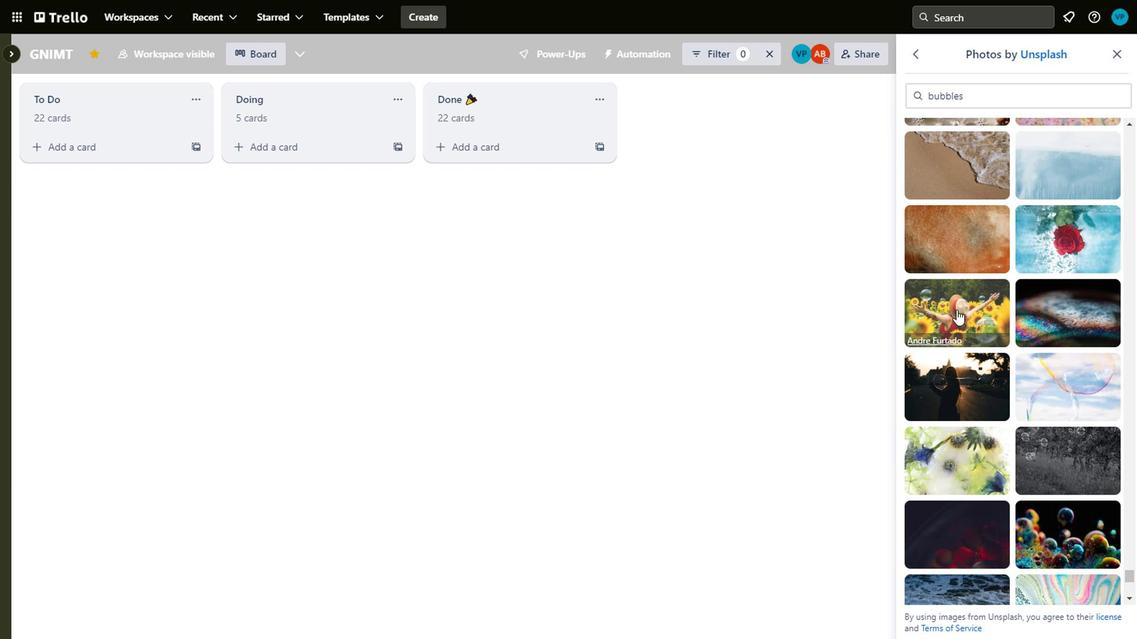 
Action: Mouse scrolled (816, 276) with delta (0, 0)
Screenshot: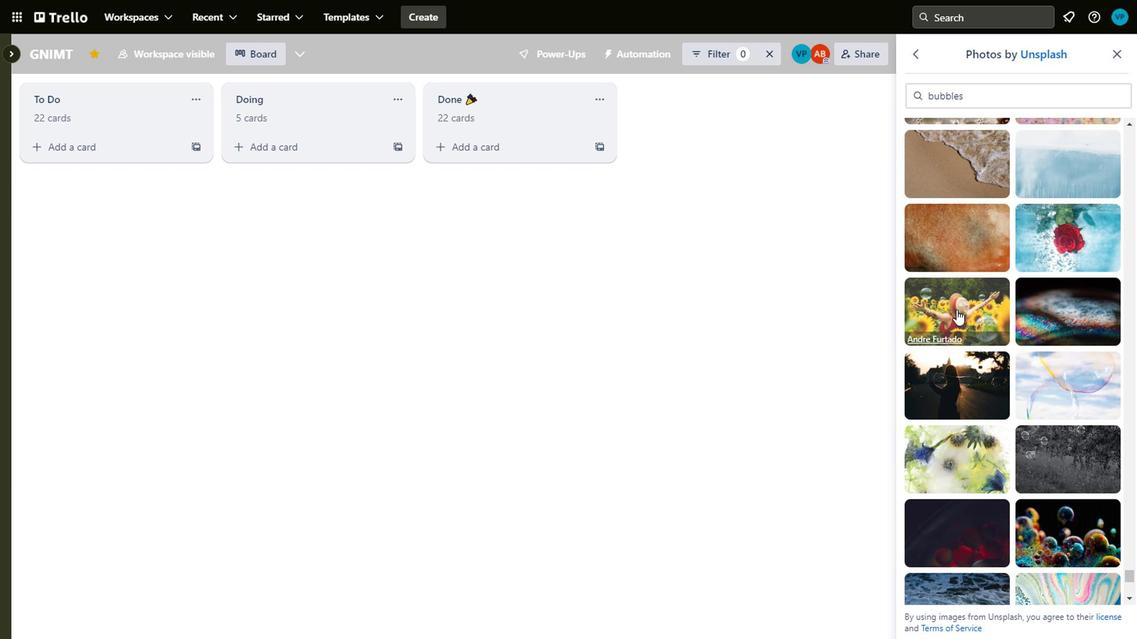 
Action: Mouse scrolled (816, 276) with delta (0, 0)
Screenshot: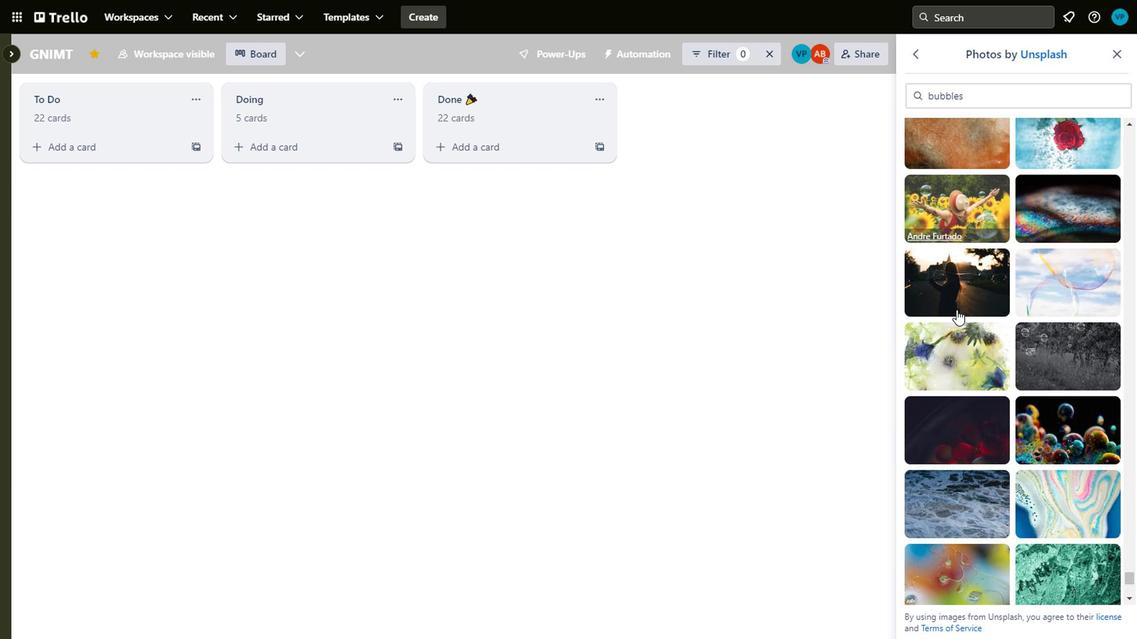 
Action: Mouse scrolled (816, 276) with delta (0, 0)
Screenshot: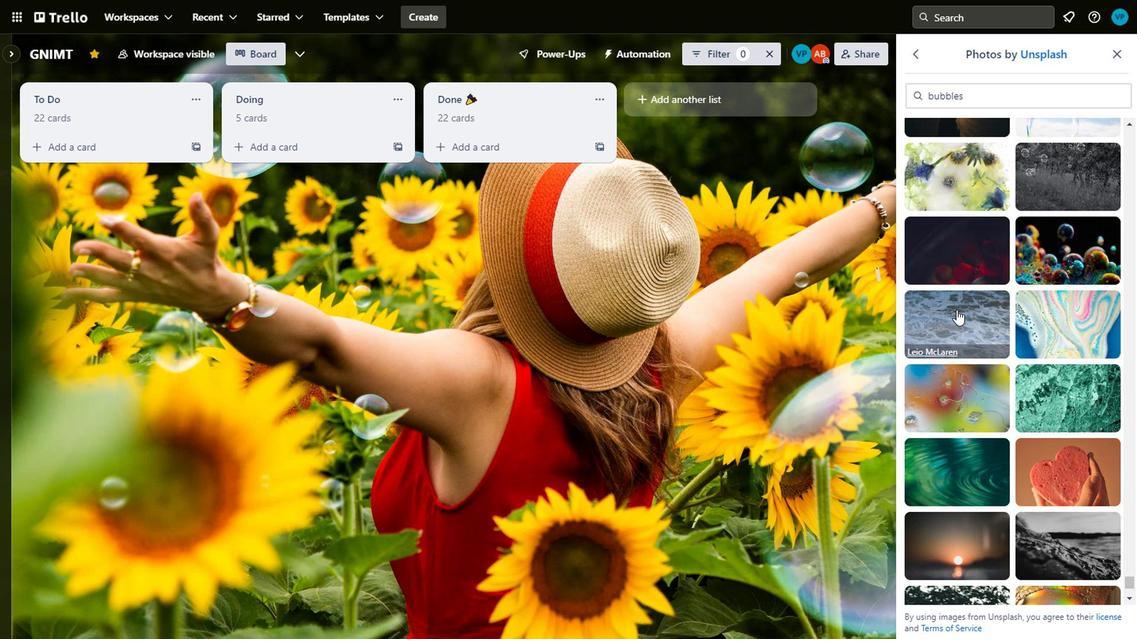 
Action: Mouse scrolled (816, 276) with delta (0, 0)
Screenshot: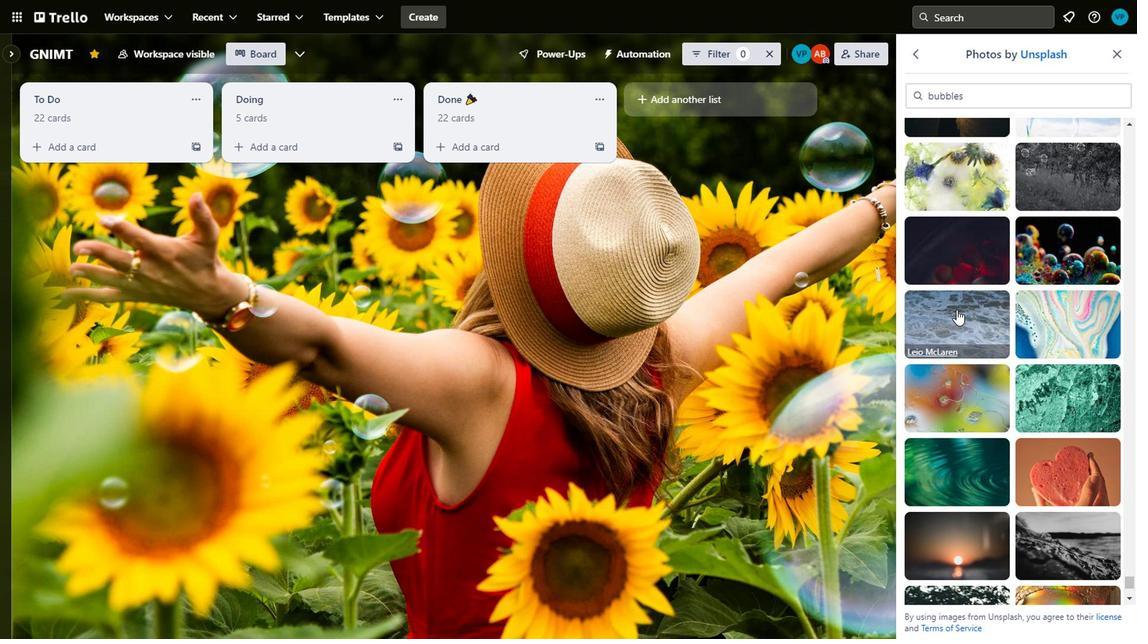 
Action: Mouse scrolled (816, 276) with delta (0, 0)
Screenshot: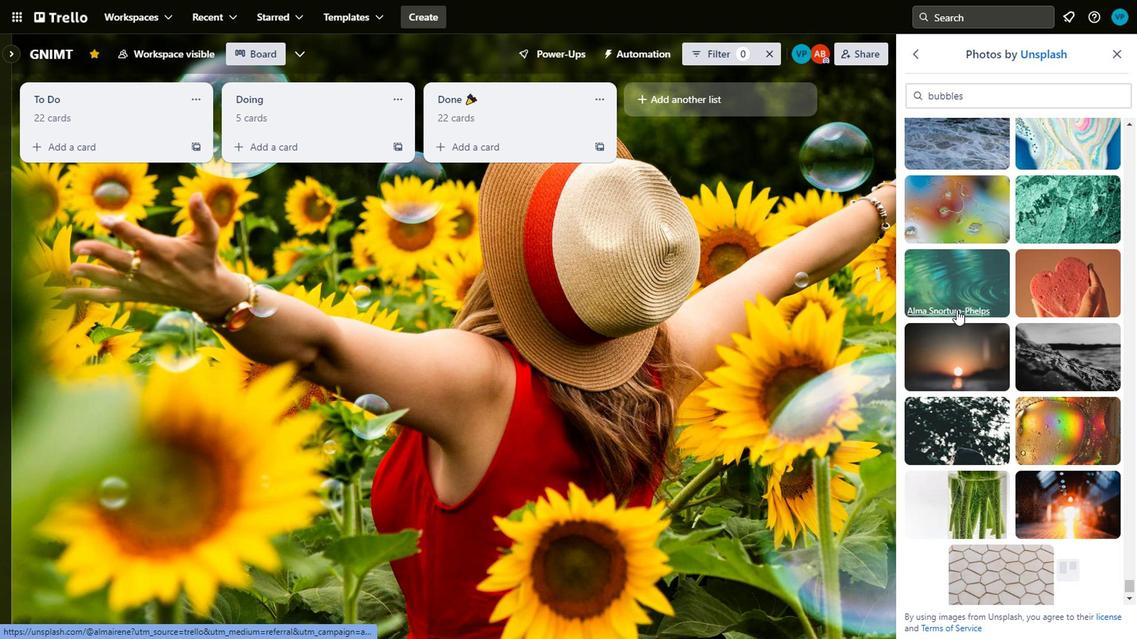 
Action: Mouse scrolled (816, 276) with delta (0, 0)
Screenshot: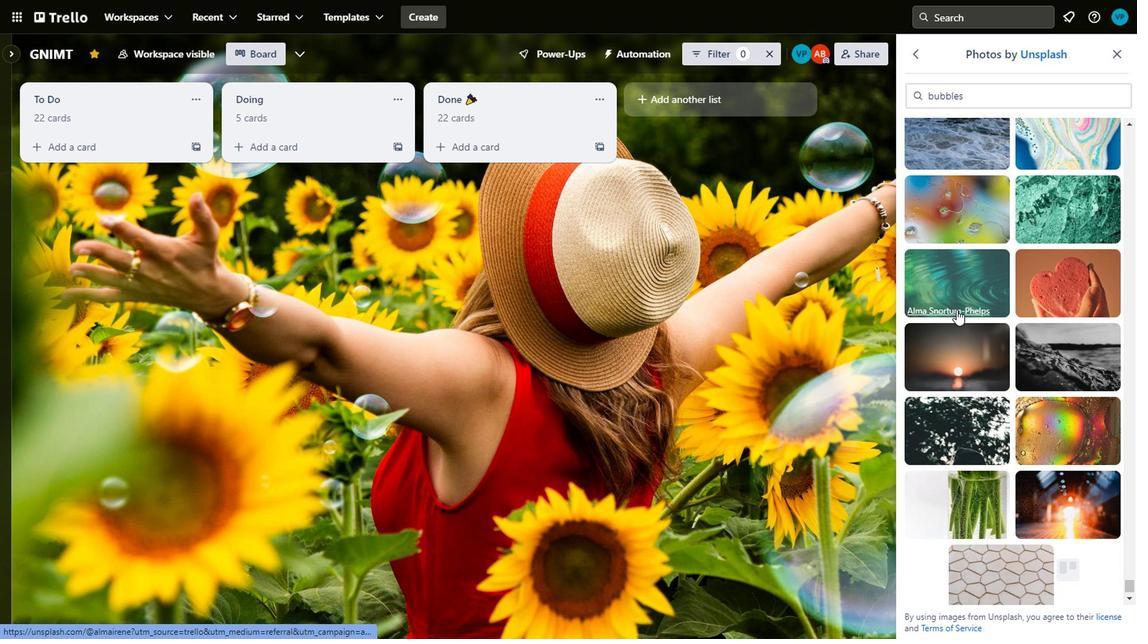 
Action: Mouse scrolled (816, 276) with delta (0, 0)
Screenshot: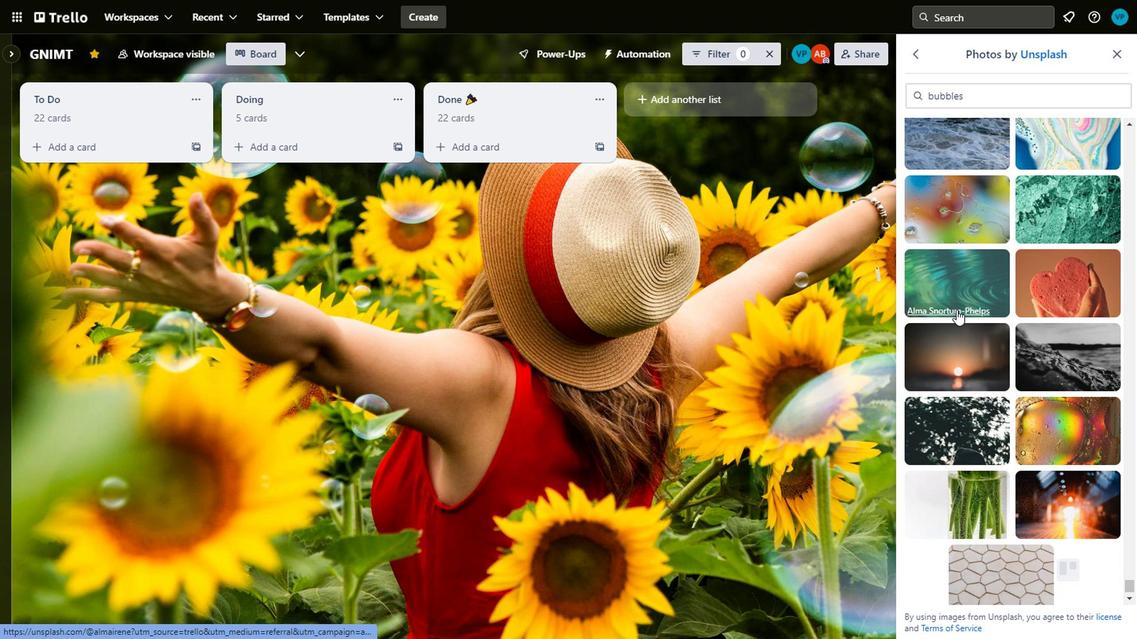 
Action: Mouse scrolled (816, 276) with delta (0, 0)
Screenshot: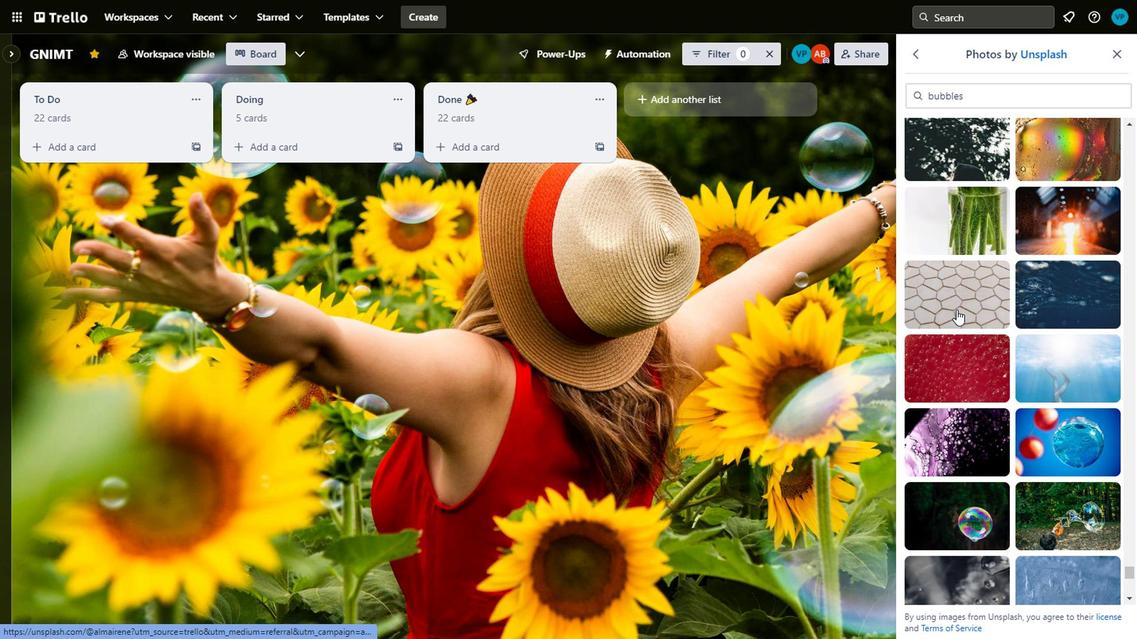 
Action: Mouse scrolled (816, 276) with delta (0, 0)
Screenshot: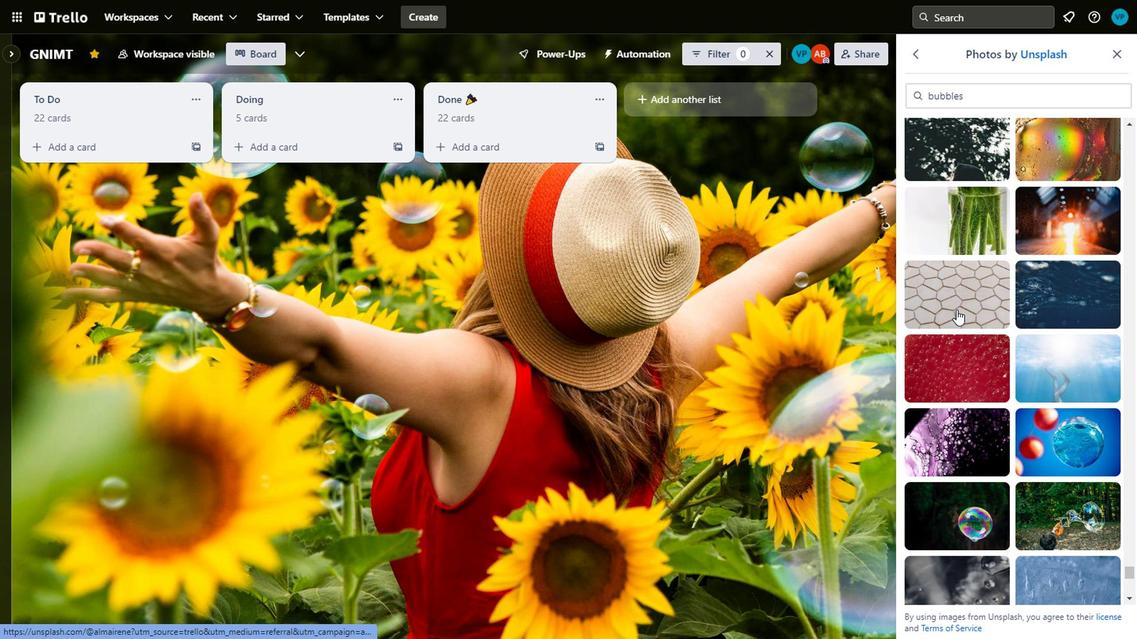 
Action: Mouse scrolled (816, 276) with delta (0, 0)
Screenshot: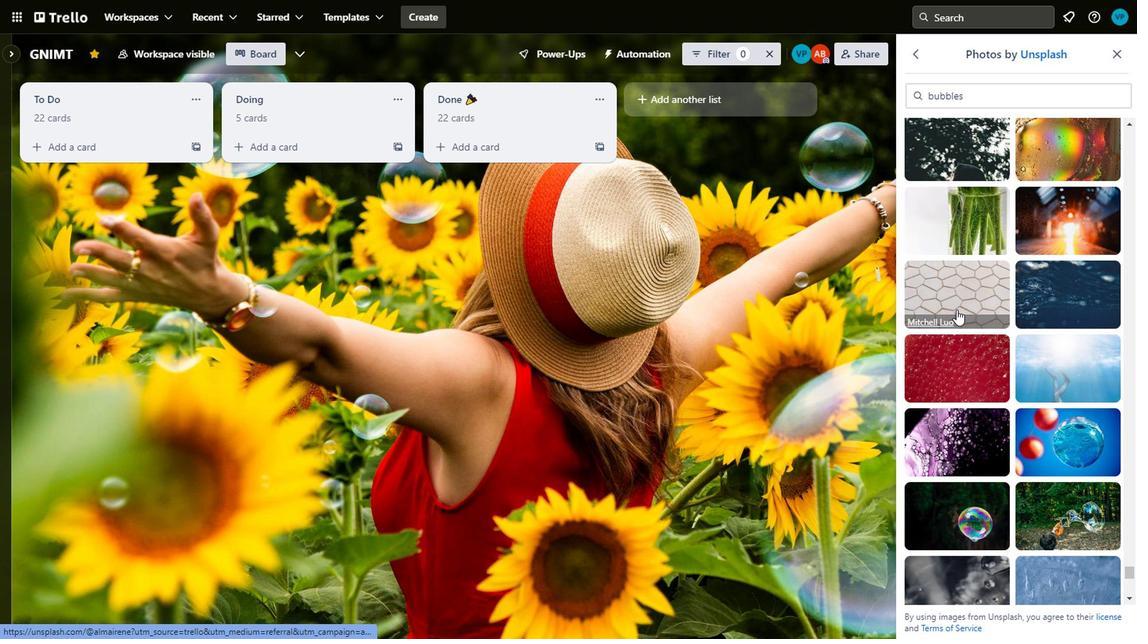 
Action: Mouse scrolled (816, 276) with delta (0, 0)
Screenshot: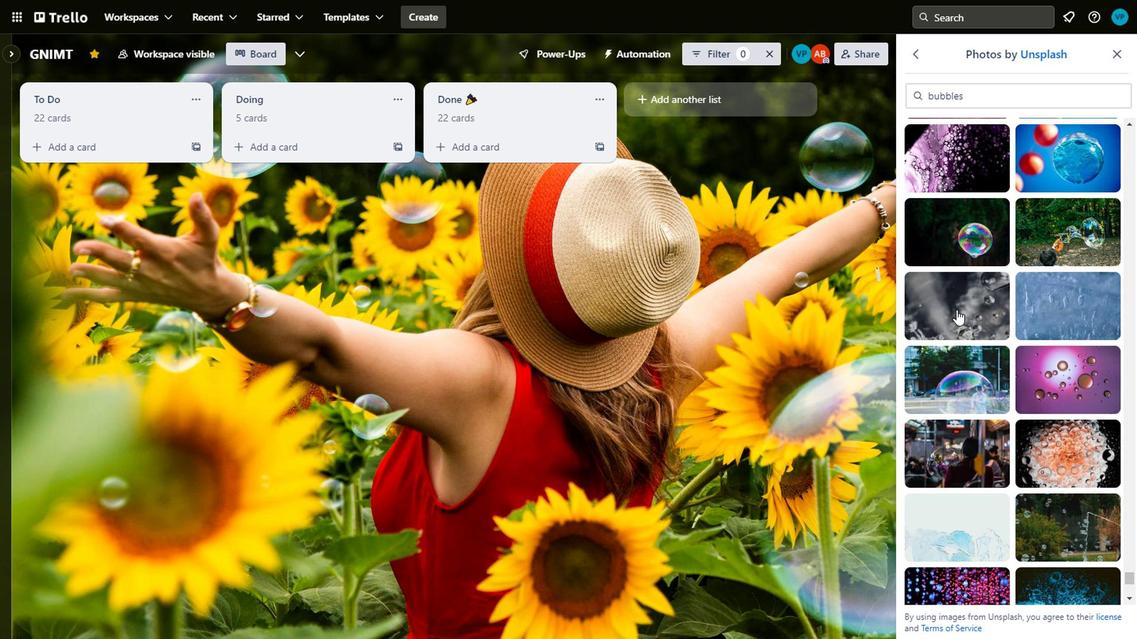 
Action: Mouse scrolled (816, 276) with delta (0, 0)
Screenshot: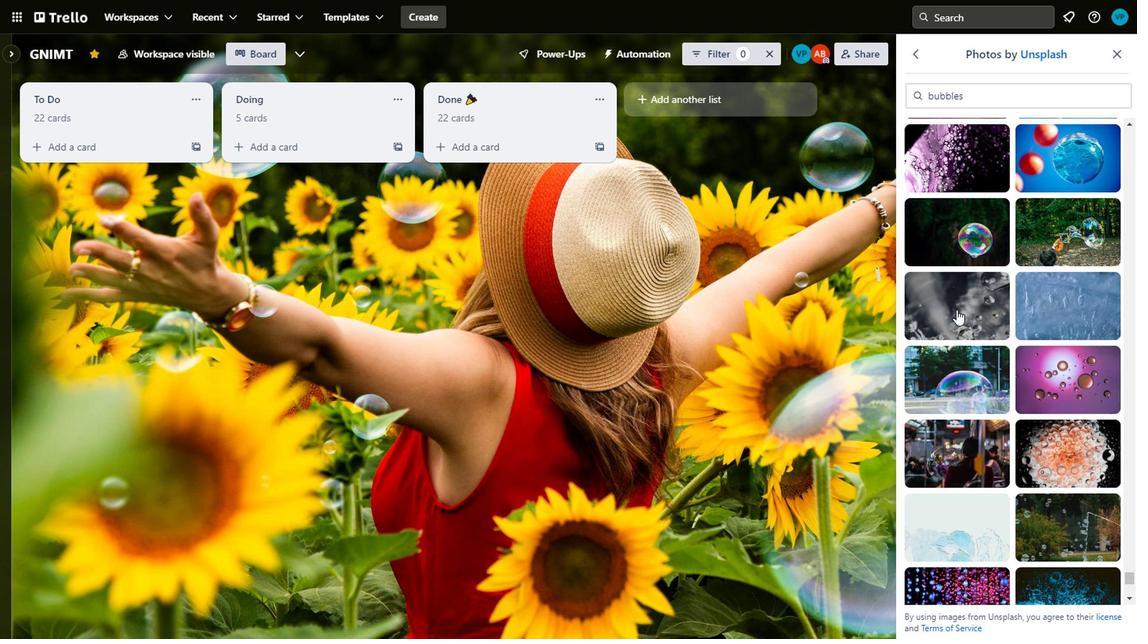 
Action: Mouse scrolled (816, 276) with delta (0, 0)
Screenshot: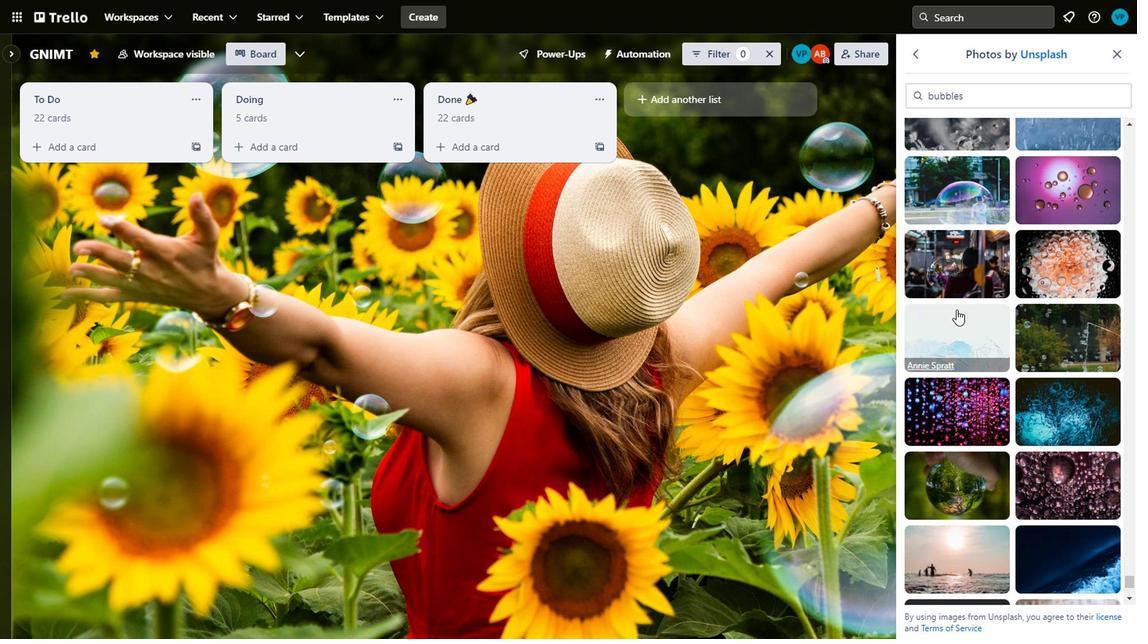
Action: Mouse scrolled (816, 276) with delta (0, 0)
Screenshot: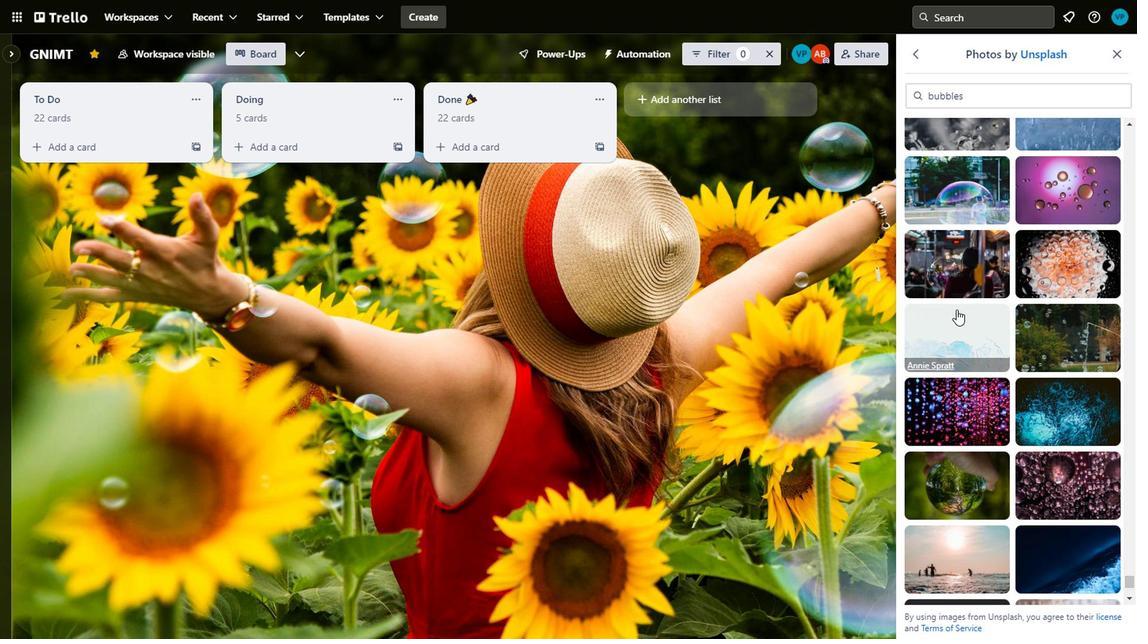 
Action: Mouse moved to (831, 308)
Screenshot: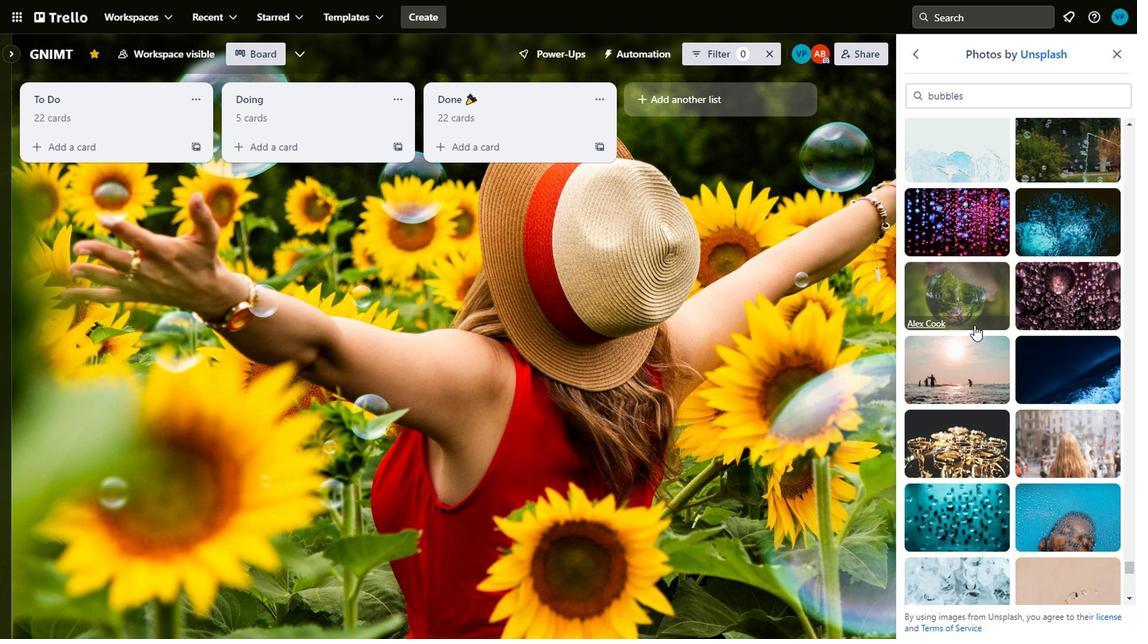 
Action: Mouse pressed left at (831, 308)
Screenshot: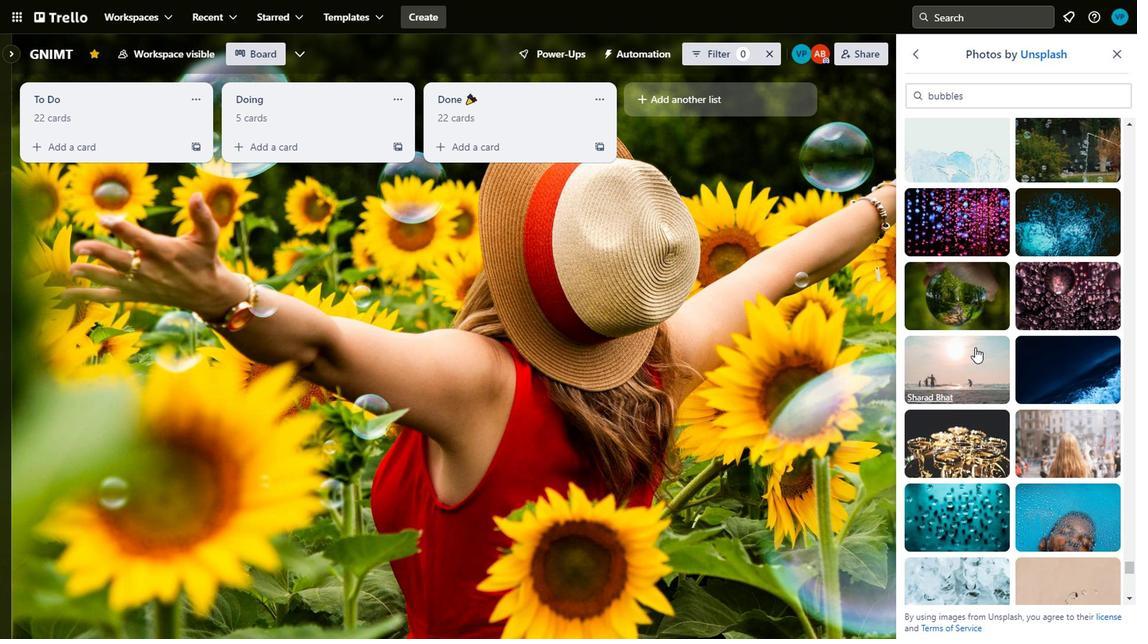 
Action: Mouse moved to (809, 281)
Screenshot: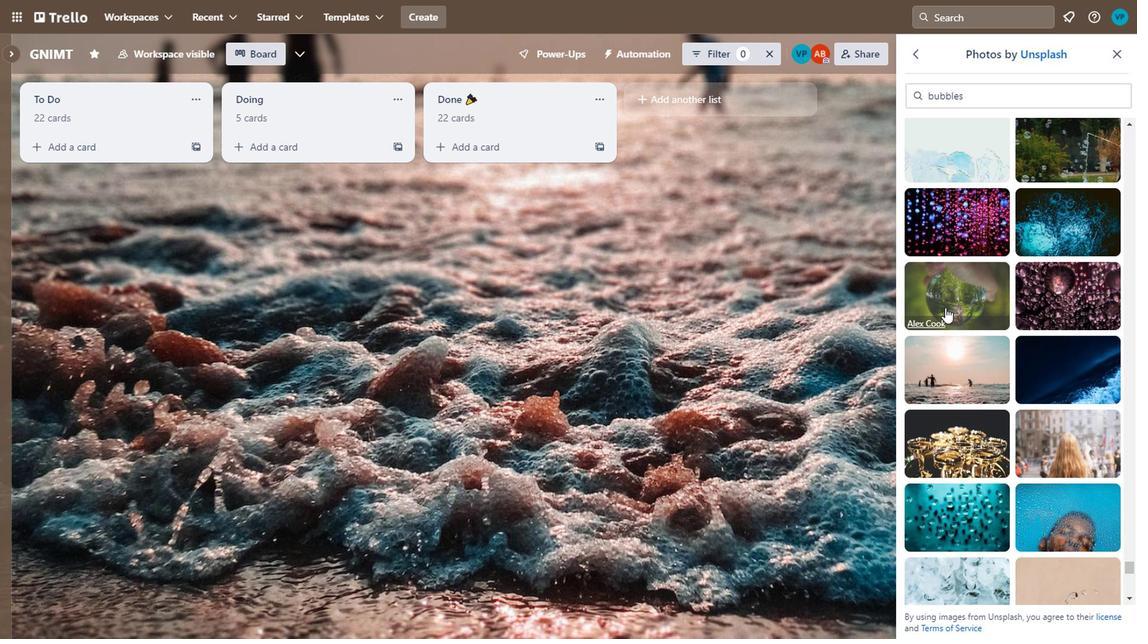 
Action: Mouse scrolled (809, 281) with delta (0, 0)
Screenshot: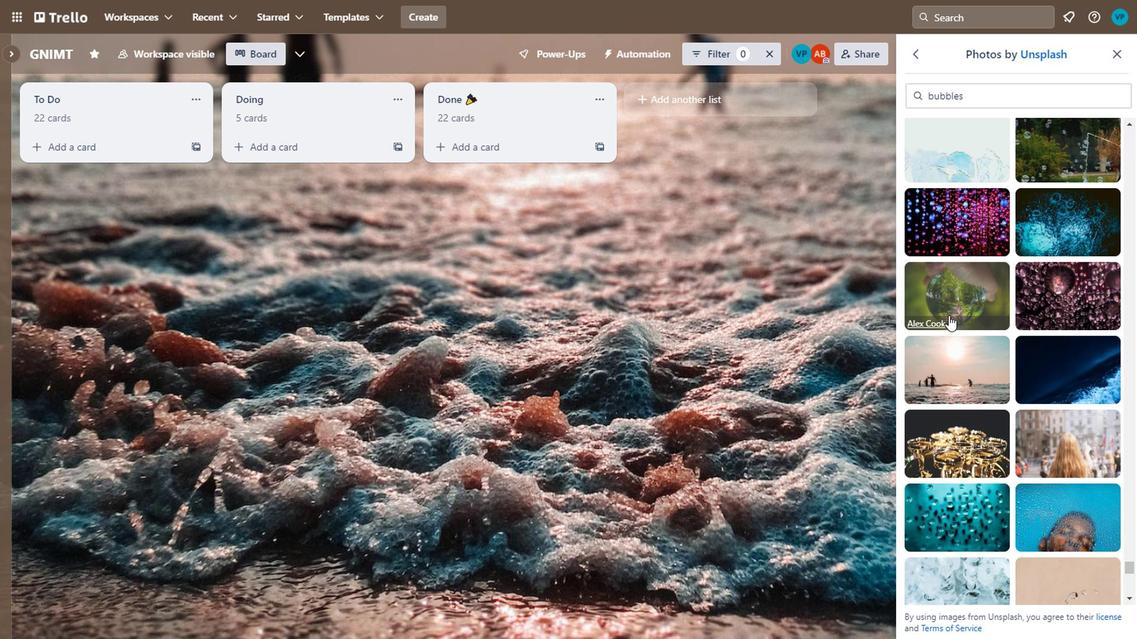 
Action: Mouse moved to (816, 289)
Screenshot: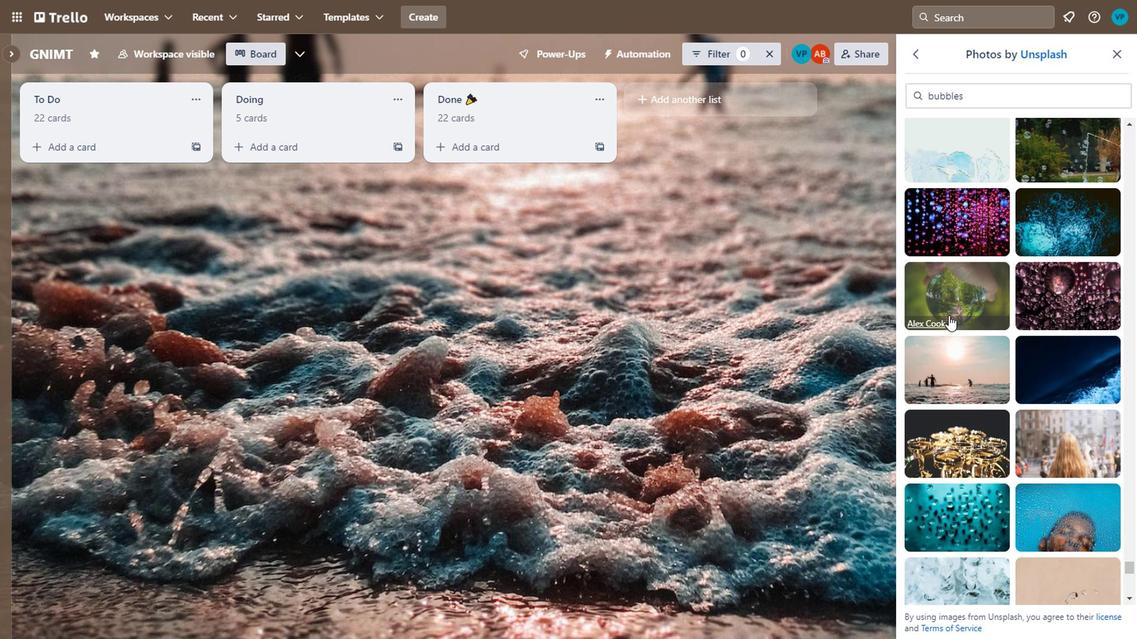 
Action: Mouse scrolled (816, 289) with delta (0, 0)
